 Task: Search and explore  the properties in Lake Tahoe with using filter..
Action: Mouse moved to (563, 112)
Screenshot: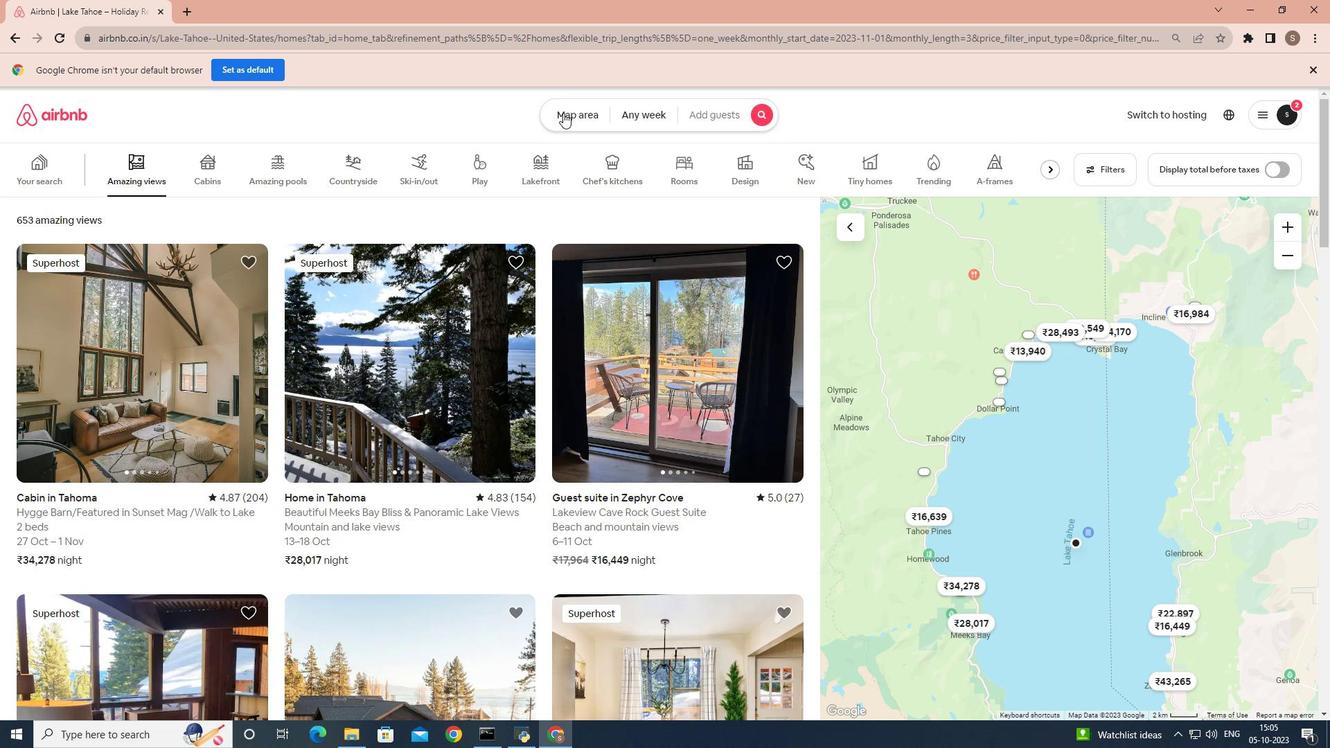
Action: Mouse pressed left at (563, 112)
Screenshot: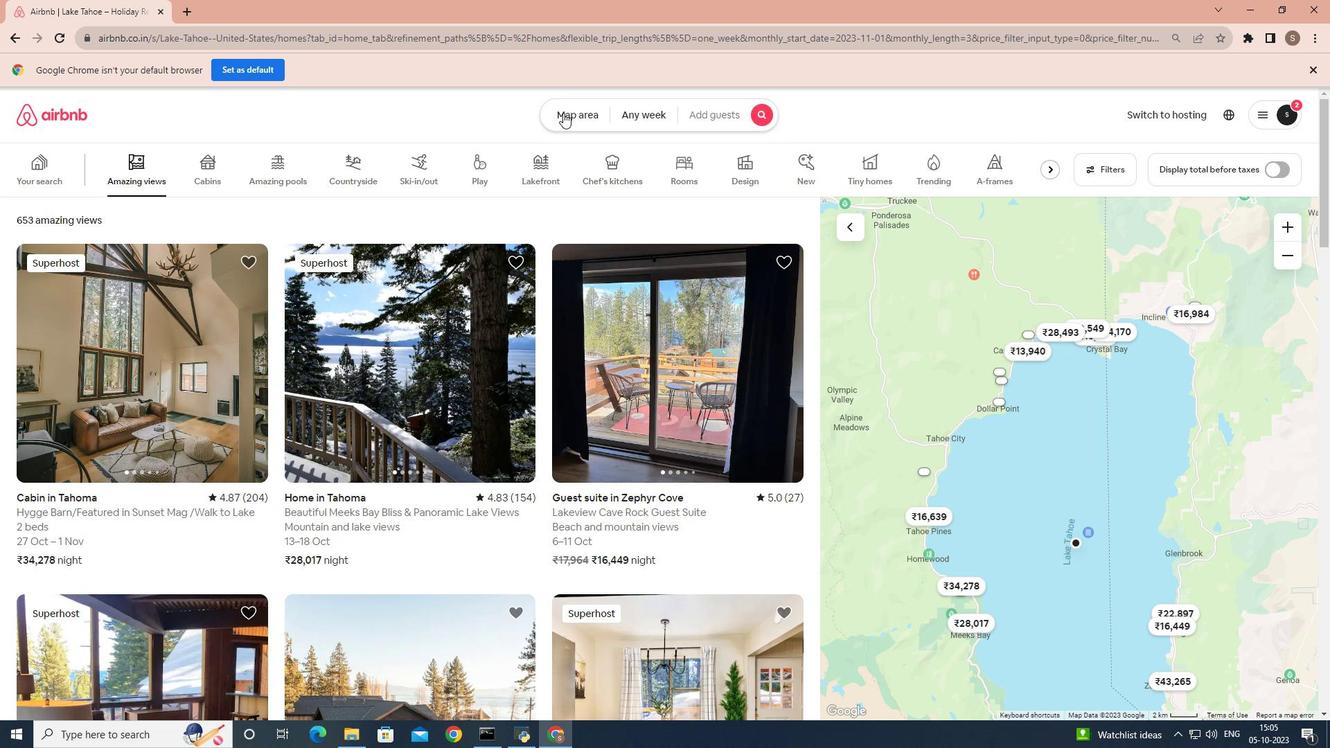 
Action: Mouse moved to (451, 164)
Screenshot: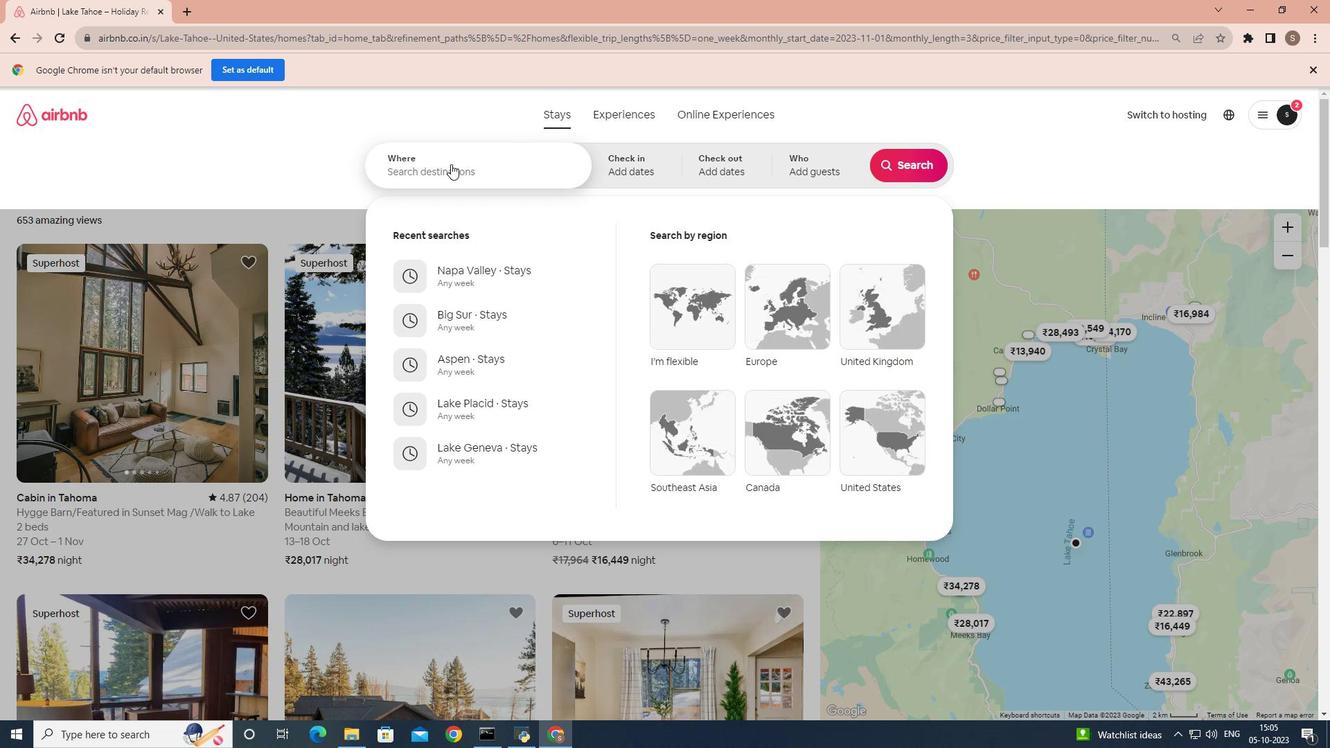 
Action: Mouse pressed left at (451, 164)
Screenshot: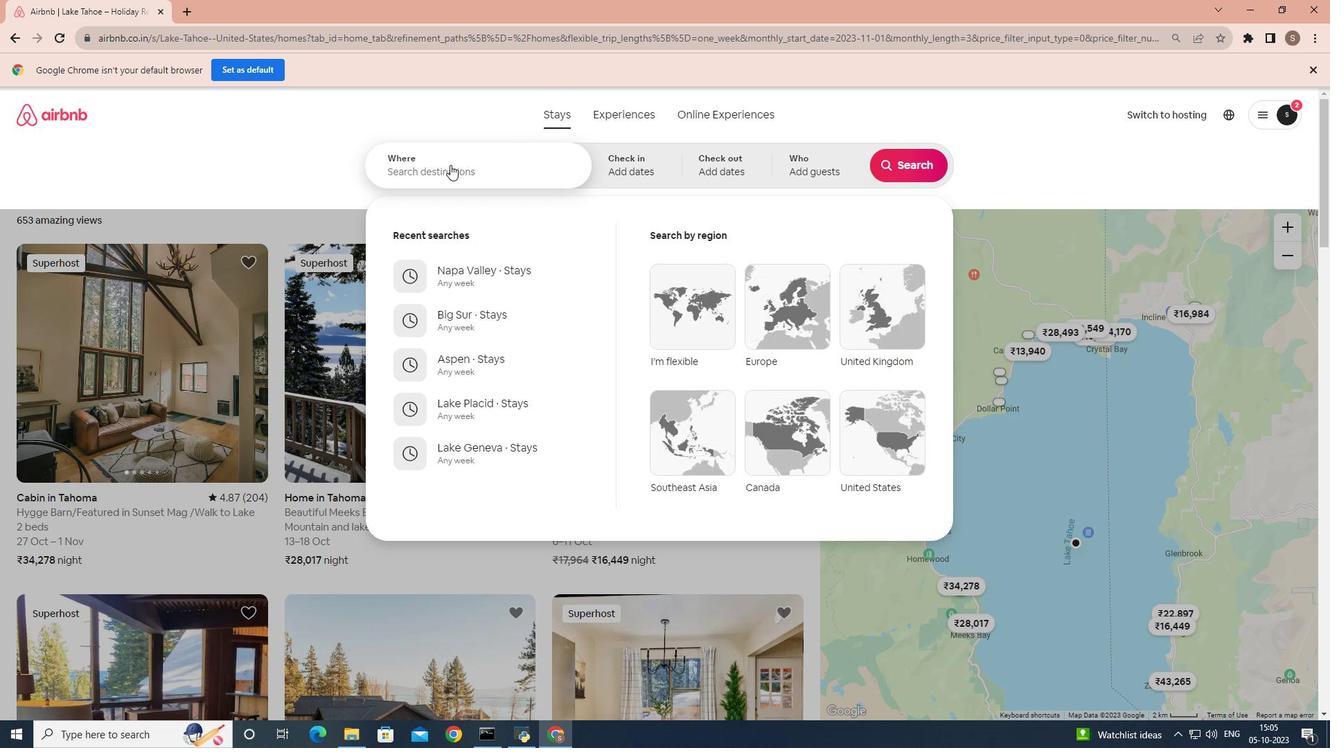 
Action: Mouse moved to (450, 164)
Screenshot: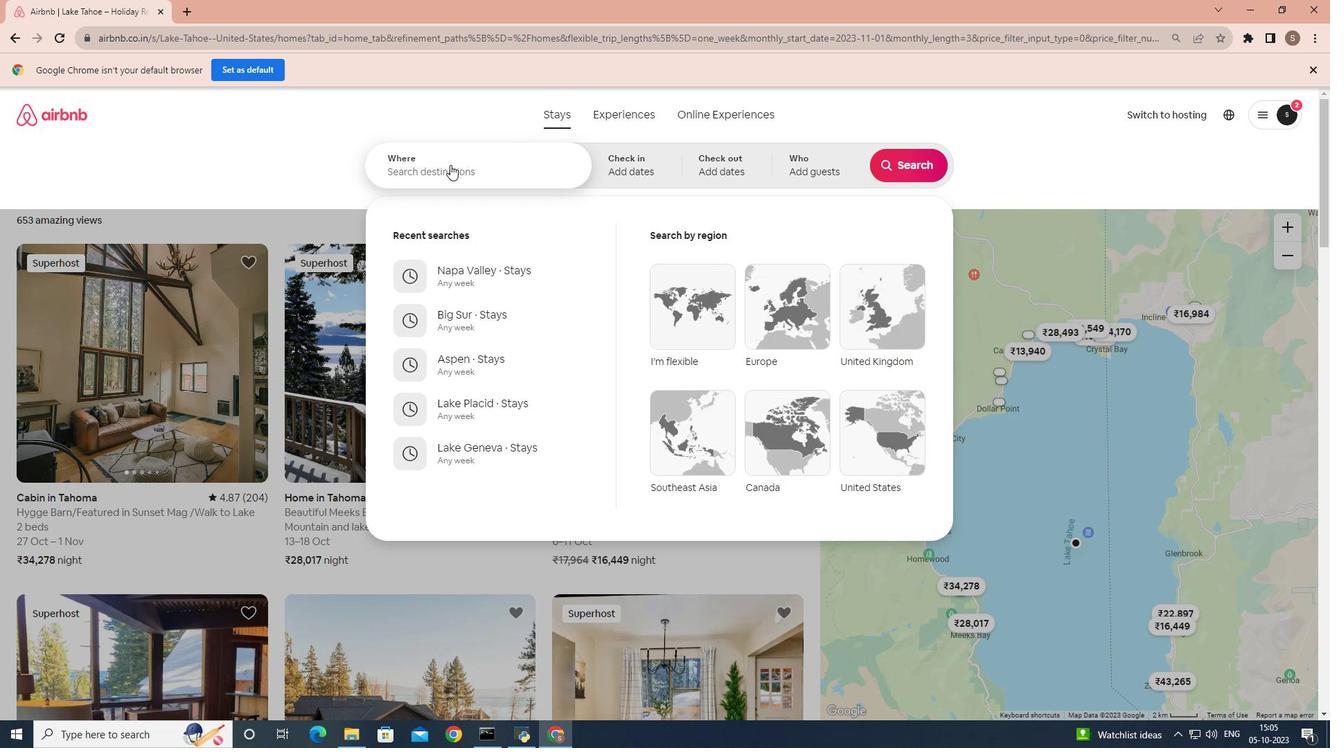 
Action: Key pressed lake<Key.space>tahoe
Screenshot: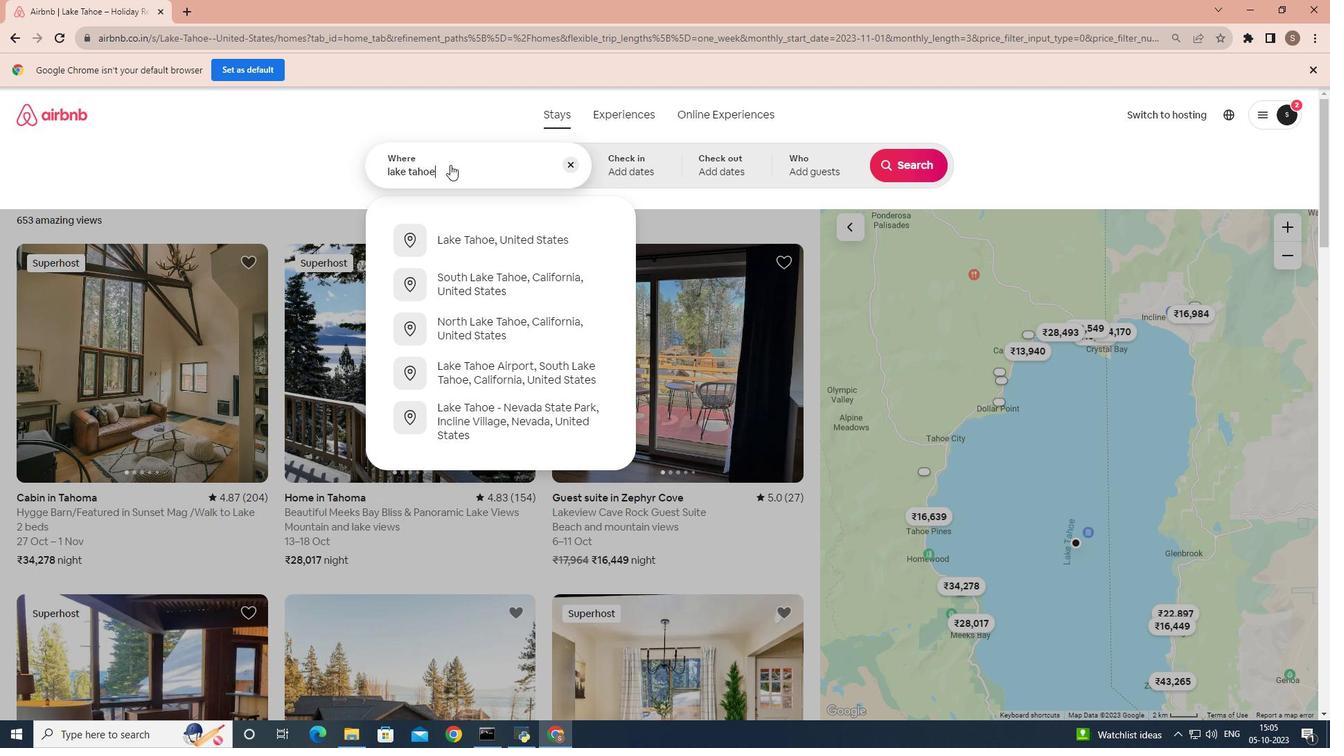 
Action: Mouse moved to (450, 235)
Screenshot: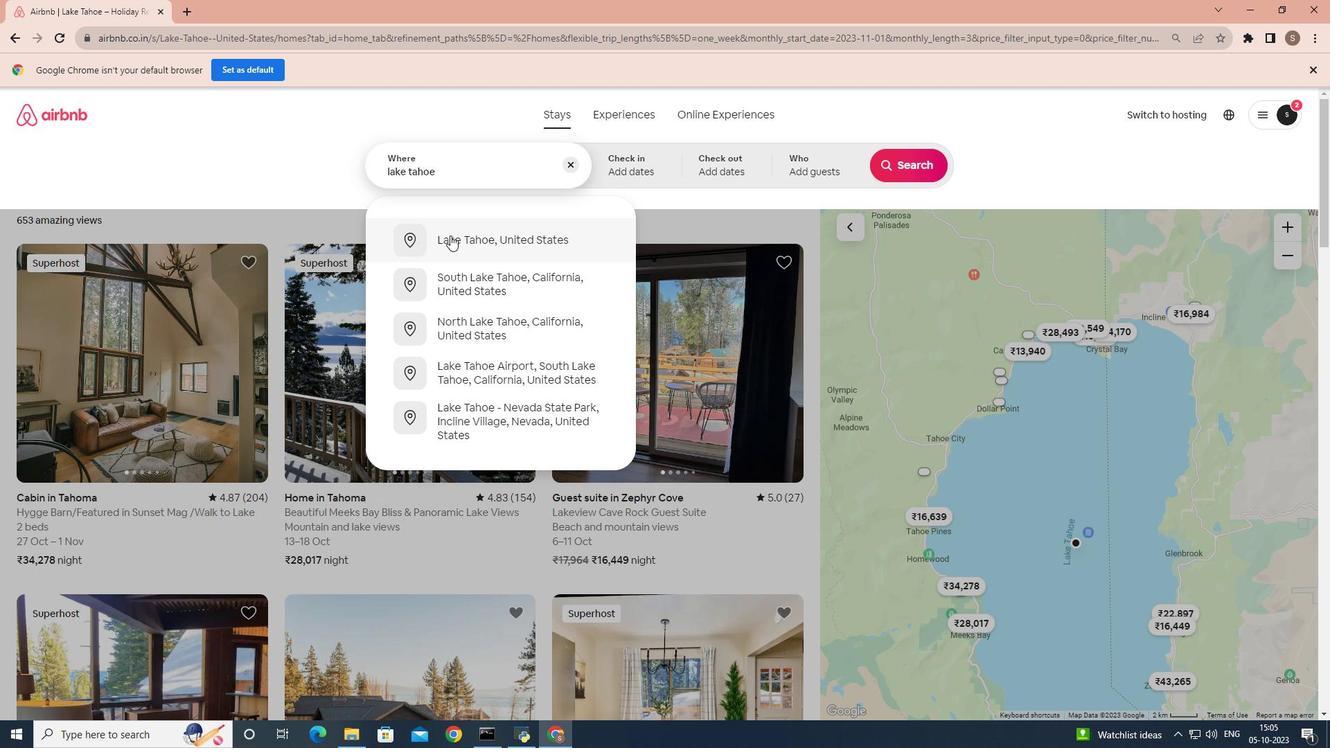 
Action: Mouse pressed left at (450, 235)
Screenshot: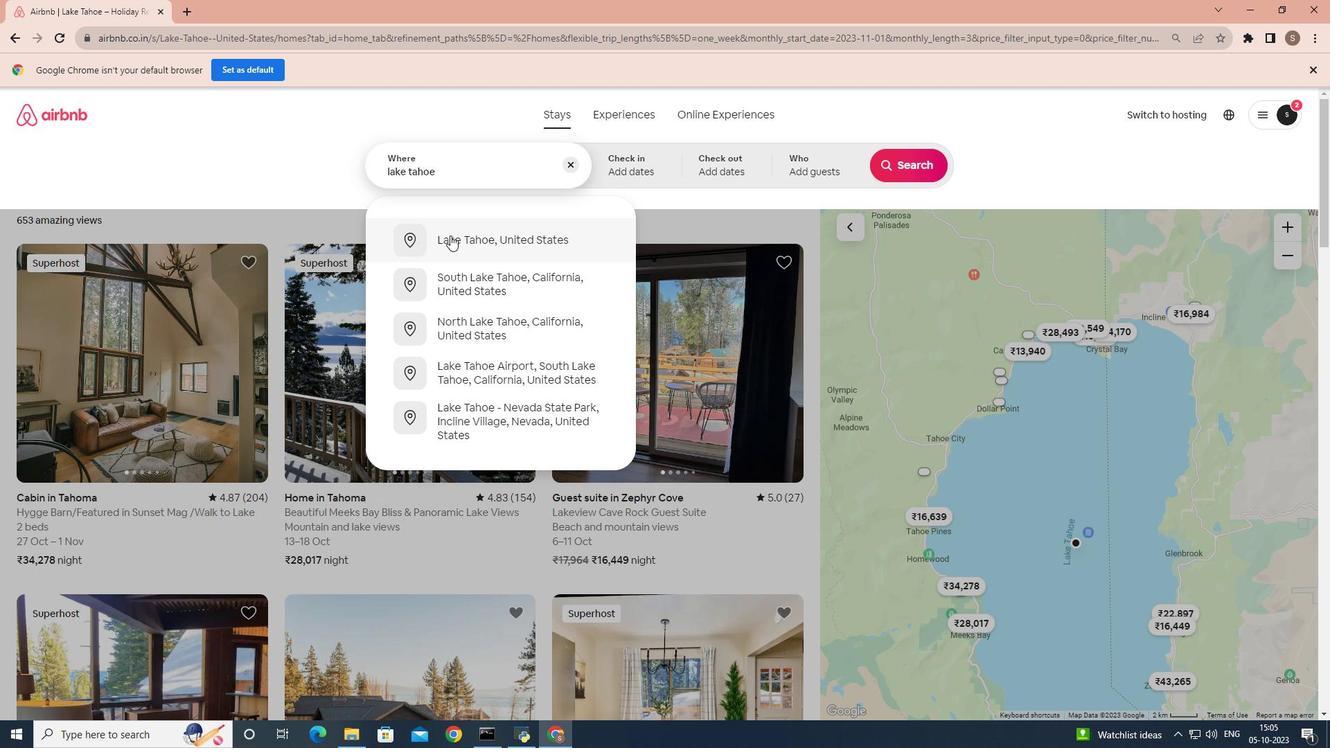 
Action: Mouse moved to (932, 182)
Screenshot: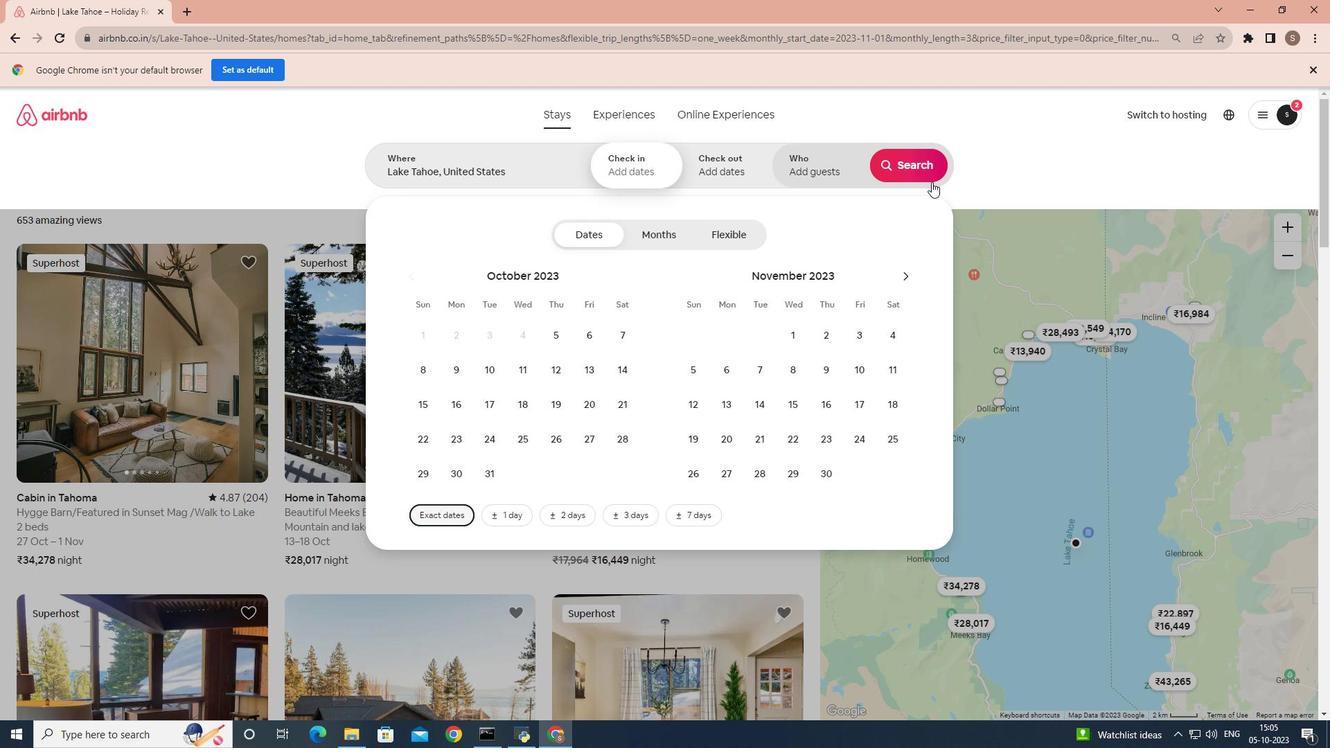 
Action: Mouse pressed left at (932, 182)
Screenshot: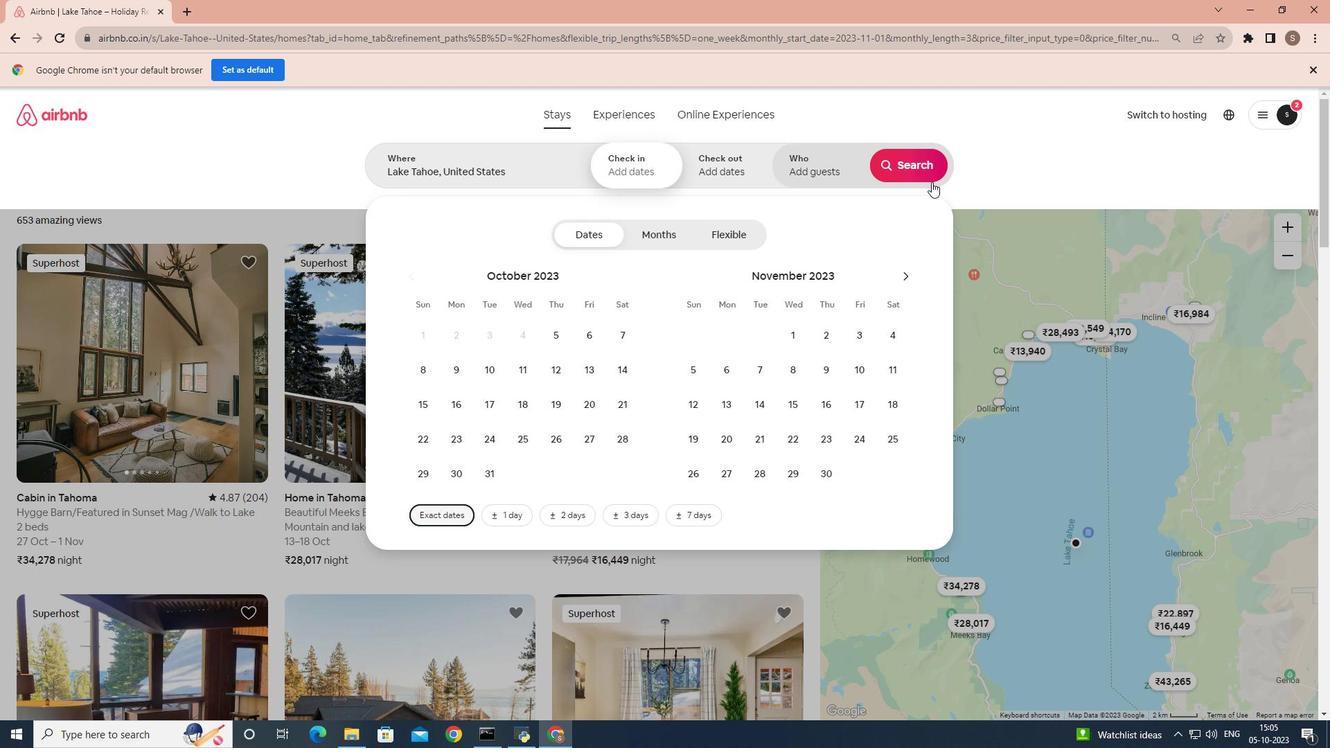 
Action: Mouse moved to (912, 167)
Screenshot: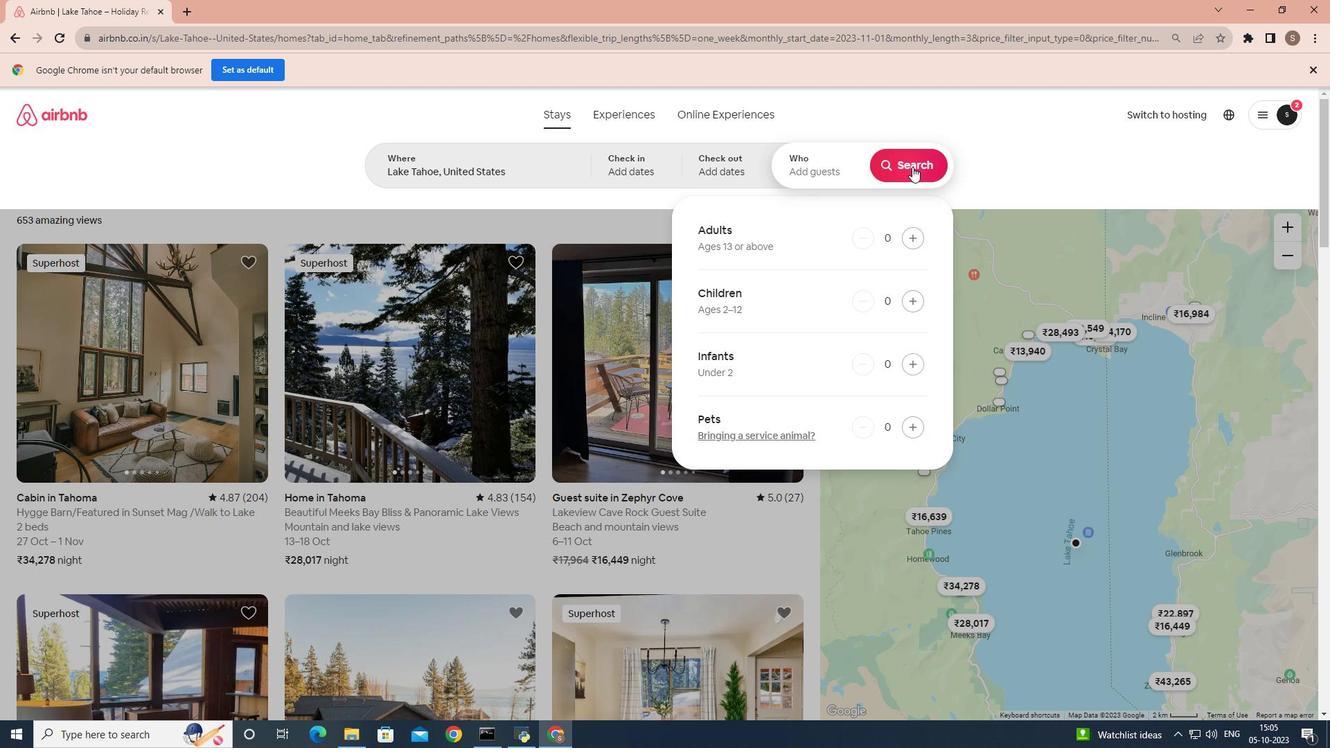
Action: Mouse pressed left at (912, 167)
Screenshot: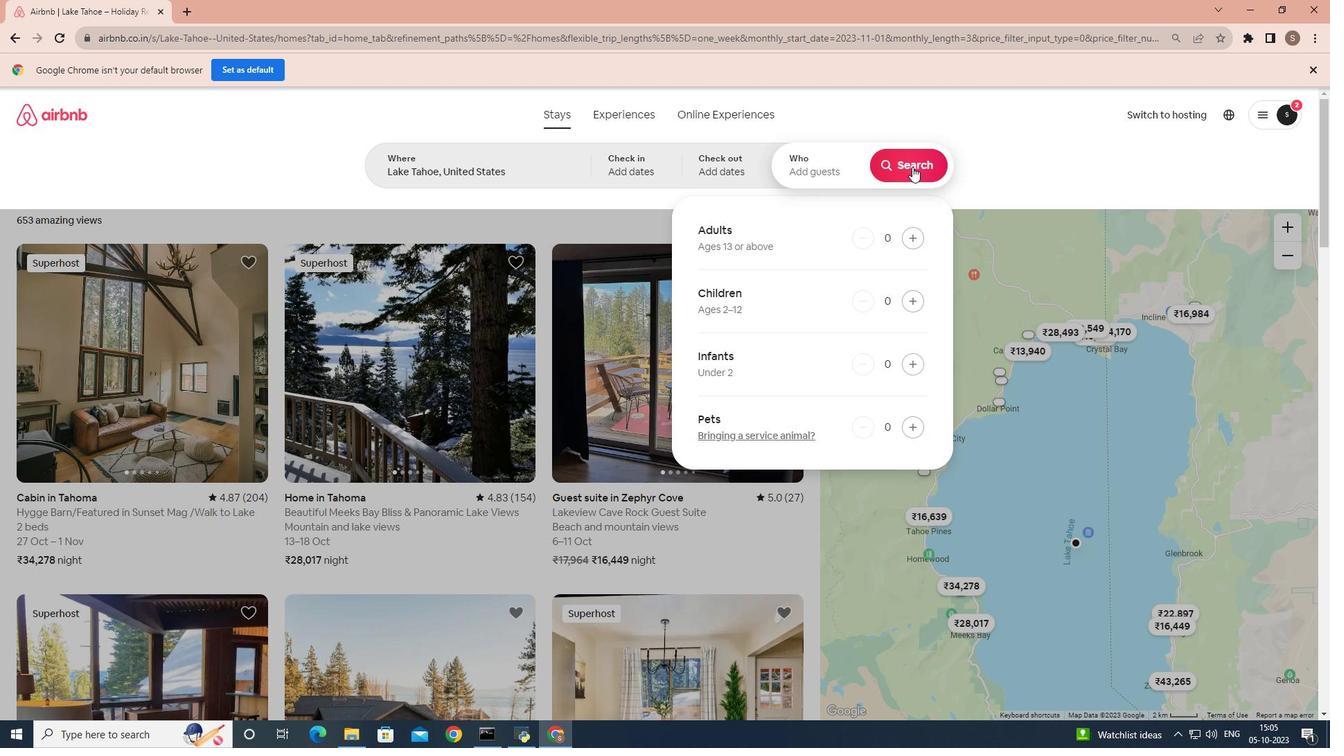 
Action: Mouse moved to (1115, 164)
Screenshot: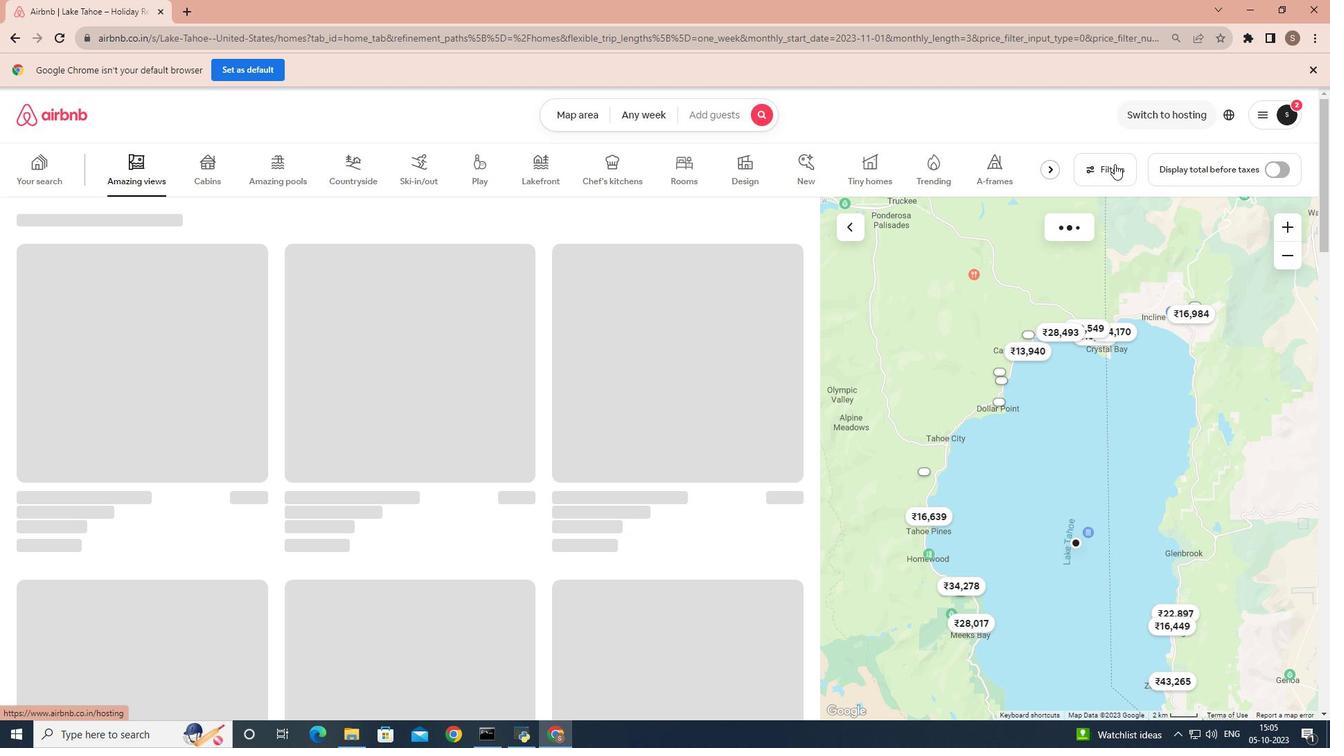 
Action: Mouse pressed left at (1115, 164)
Screenshot: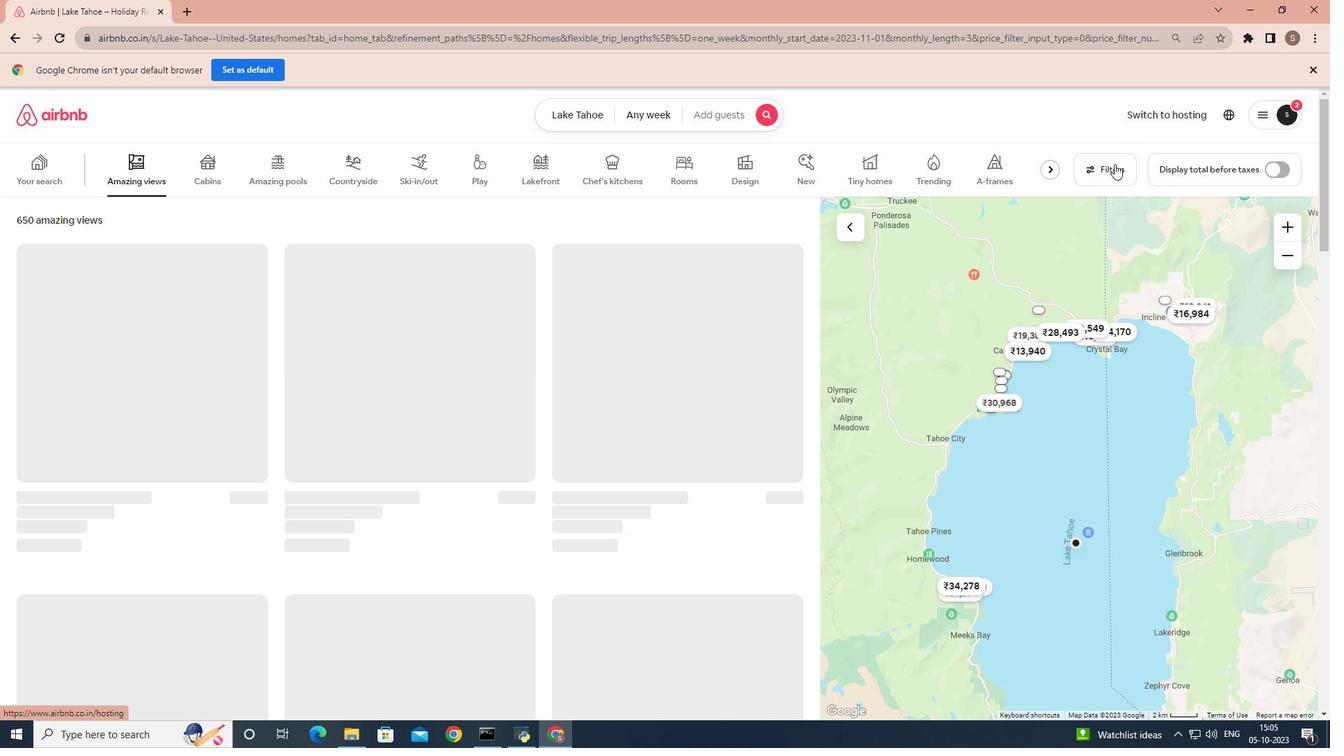 
Action: Mouse moved to (449, 412)
Screenshot: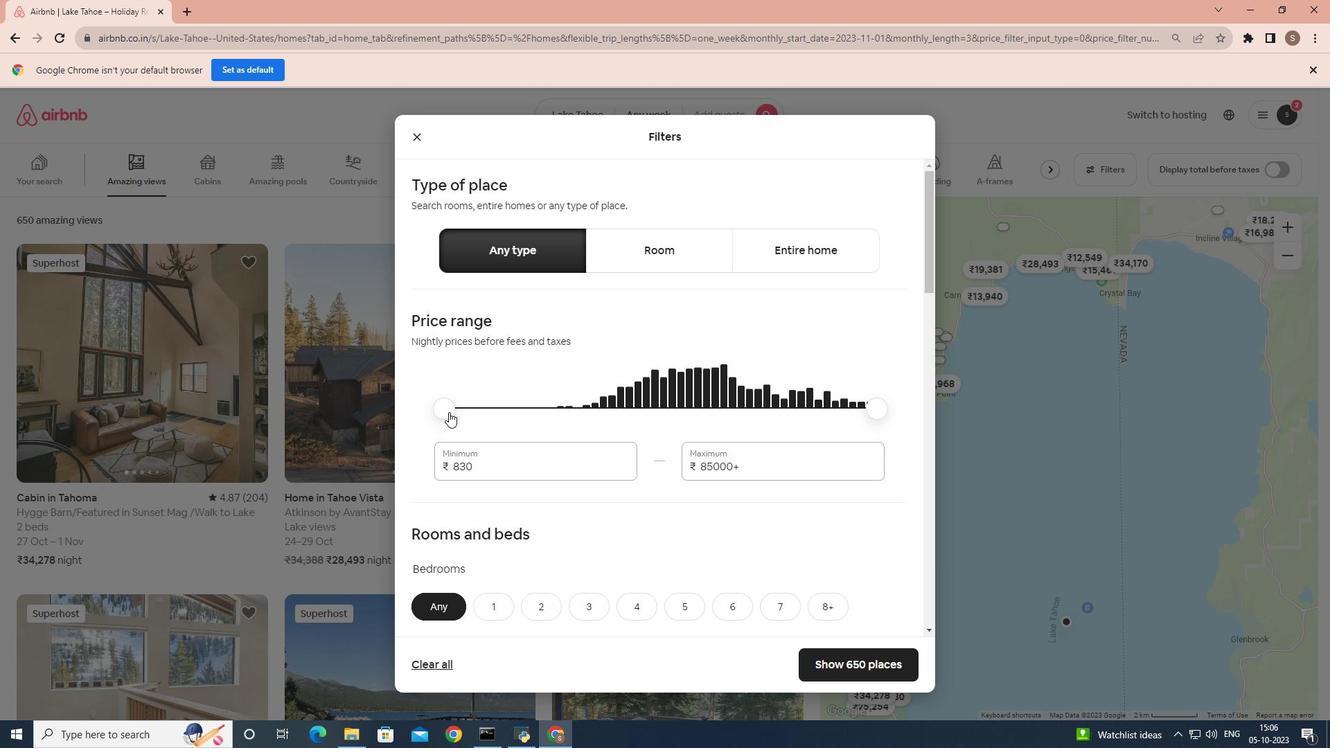 
Action: Mouse pressed left at (449, 412)
Screenshot: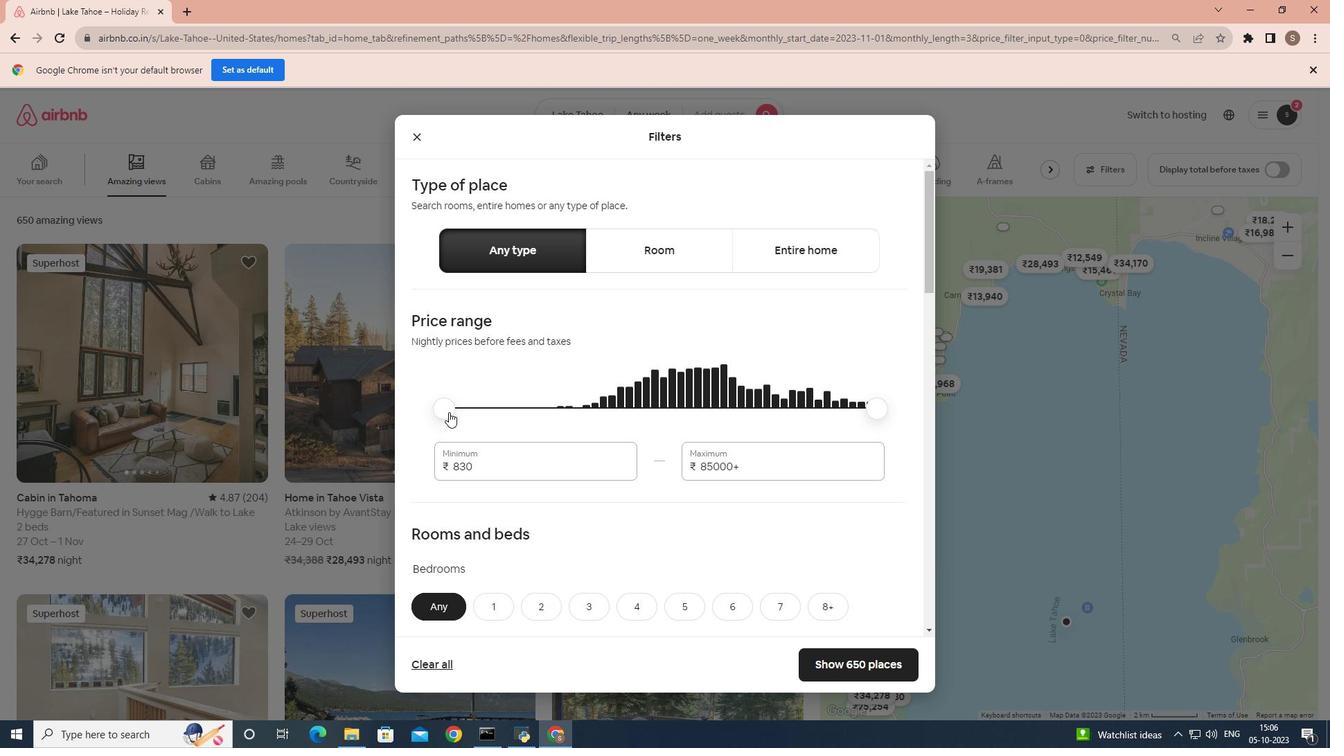 
Action: Mouse moved to (617, 406)
Screenshot: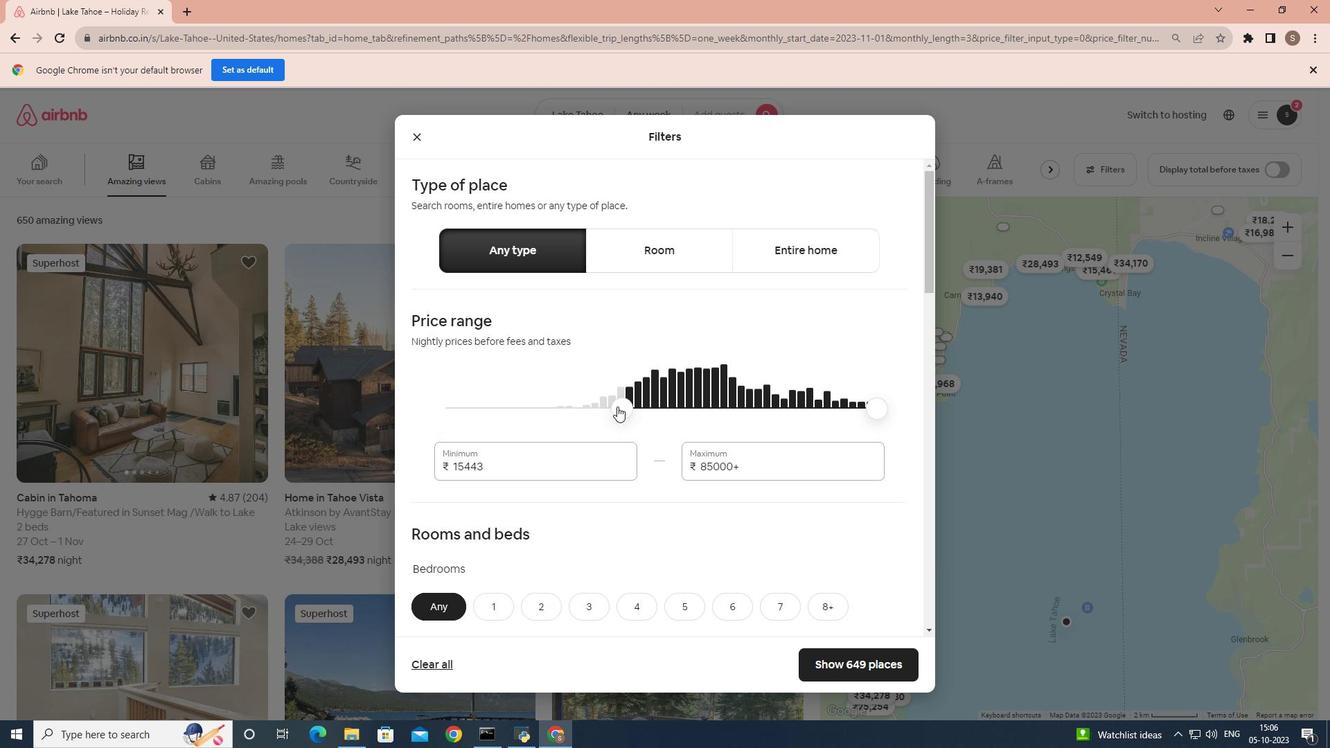 
Action: Mouse pressed left at (617, 406)
Screenshot: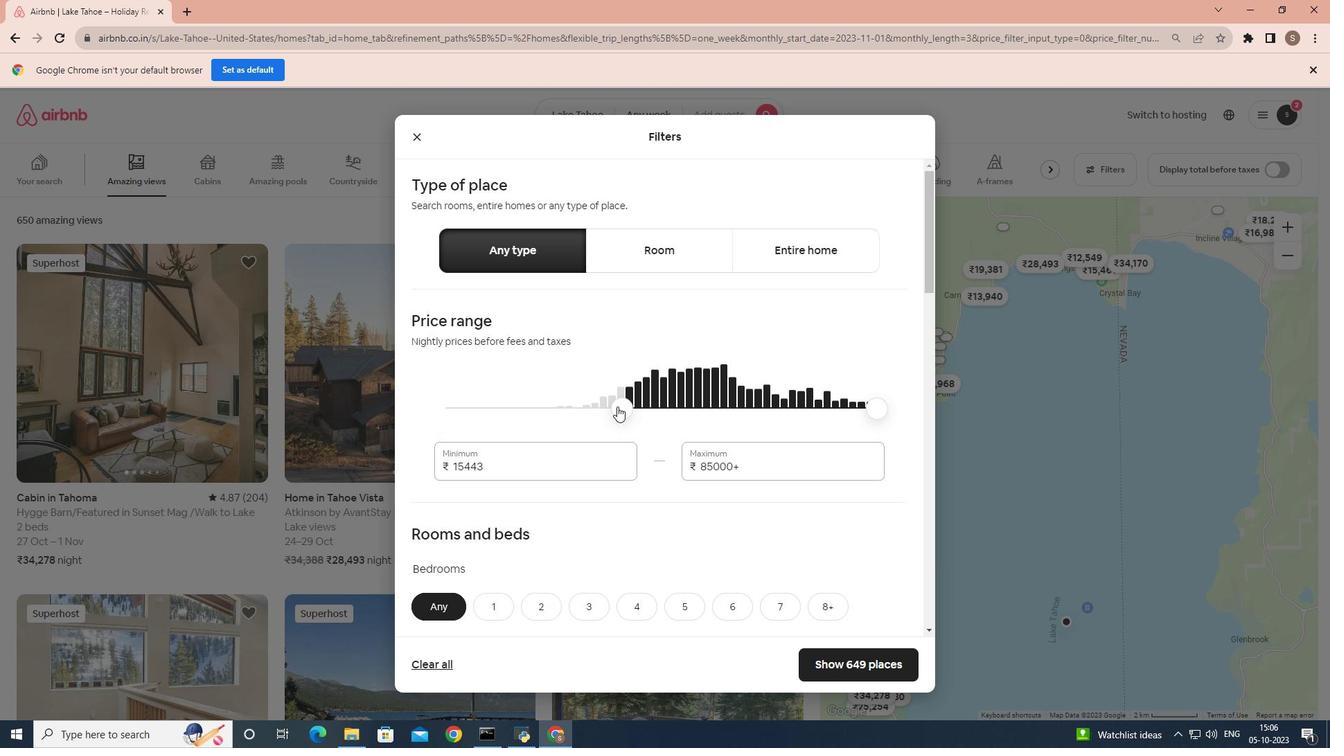 
Action: Mouse moved to (594, 422)
Screenshot: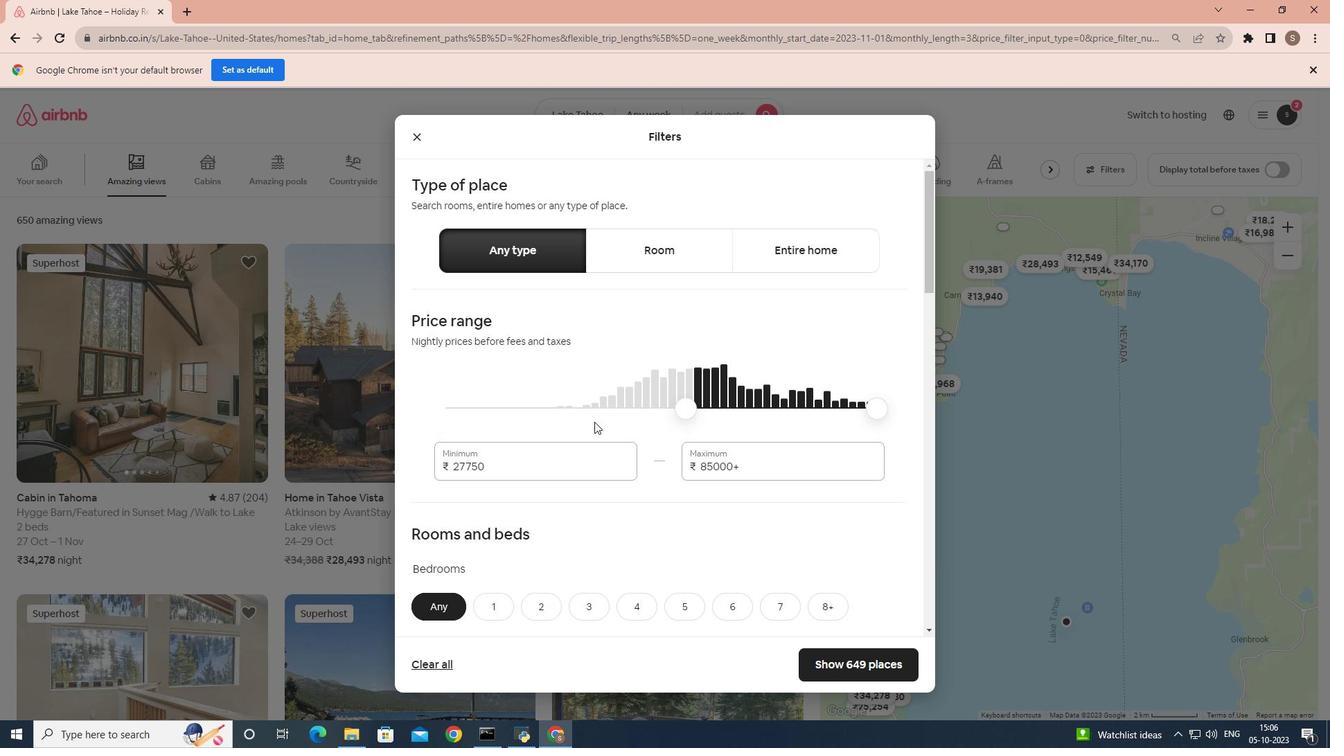 
Action: Mouse scrolled (594, 421) with delta (0, 0)
Screenshot: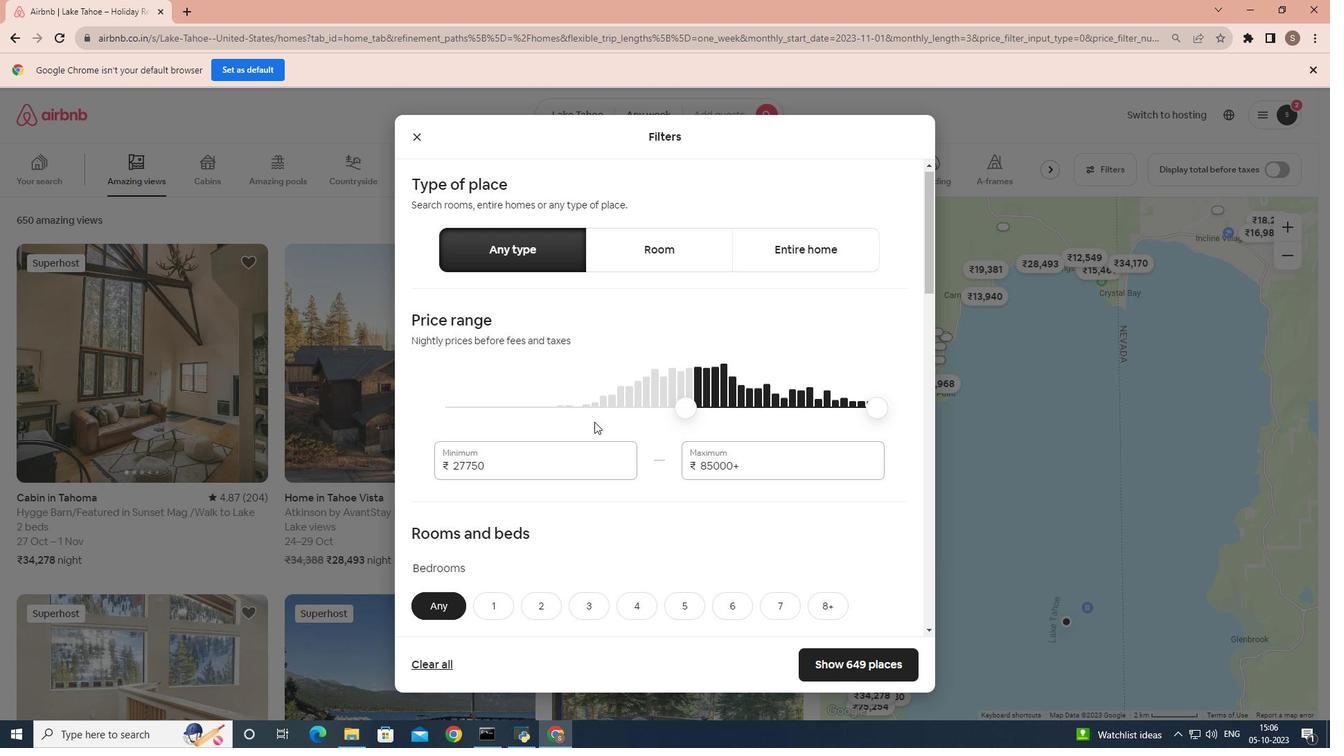 
Action: Mouse scrolled (594, 421) with delta (0, 0)
Screenshot: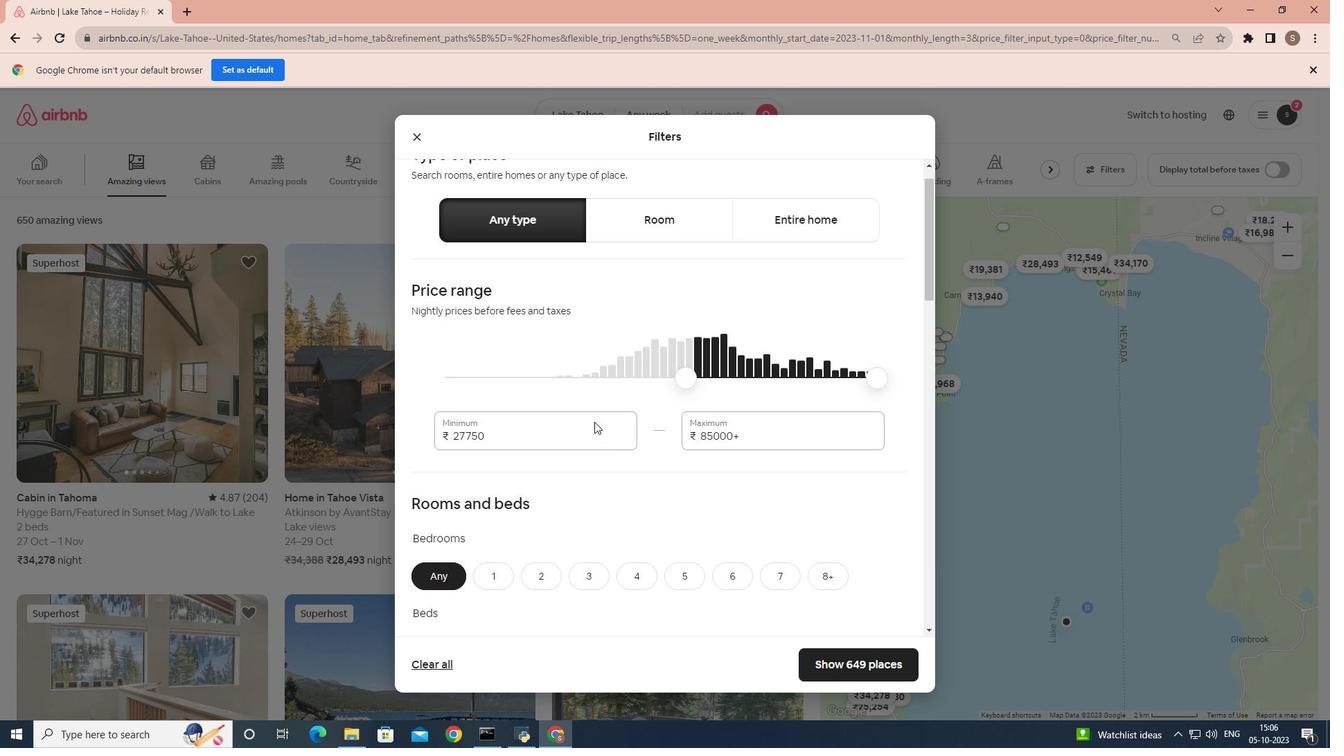 
Action: Mouse scrolled (594, 421) with delta (0, 0)
Screenshot: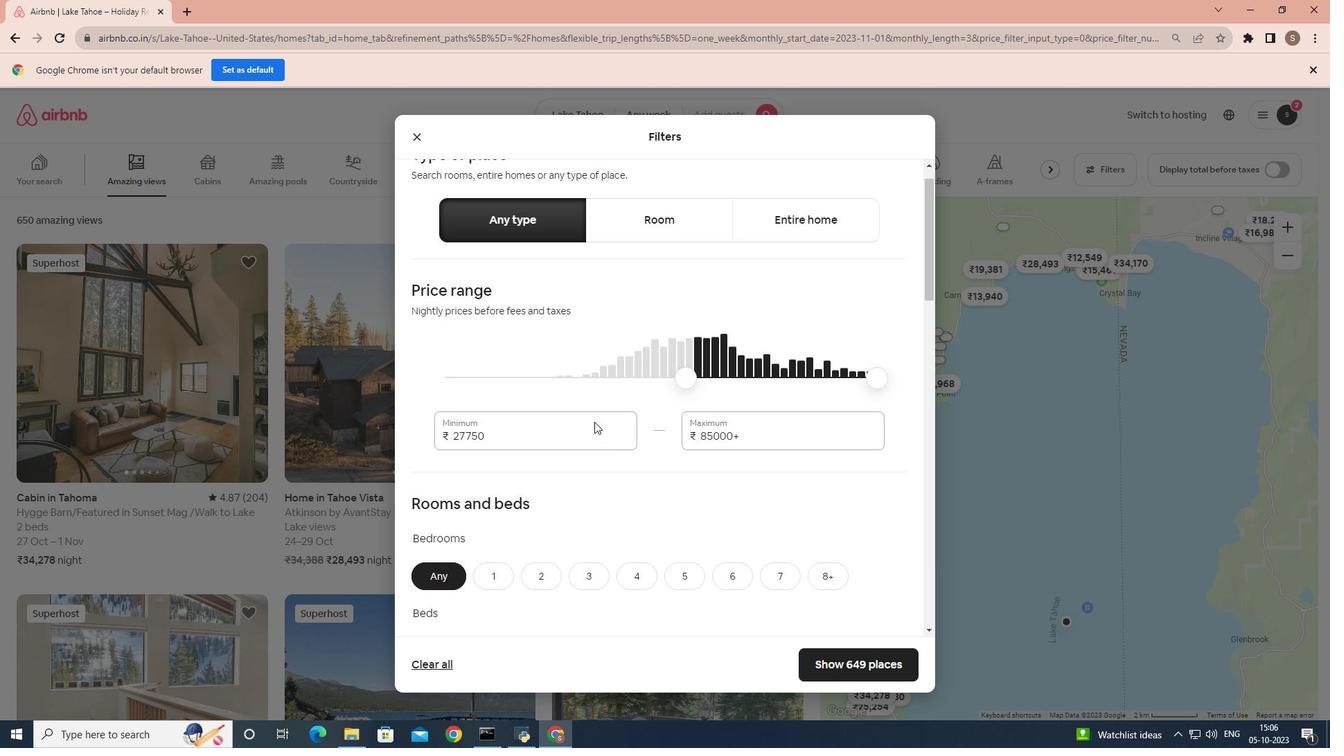 
Action: Mouse scrolled (594, 421) with delta (0, 0)
Screenshot: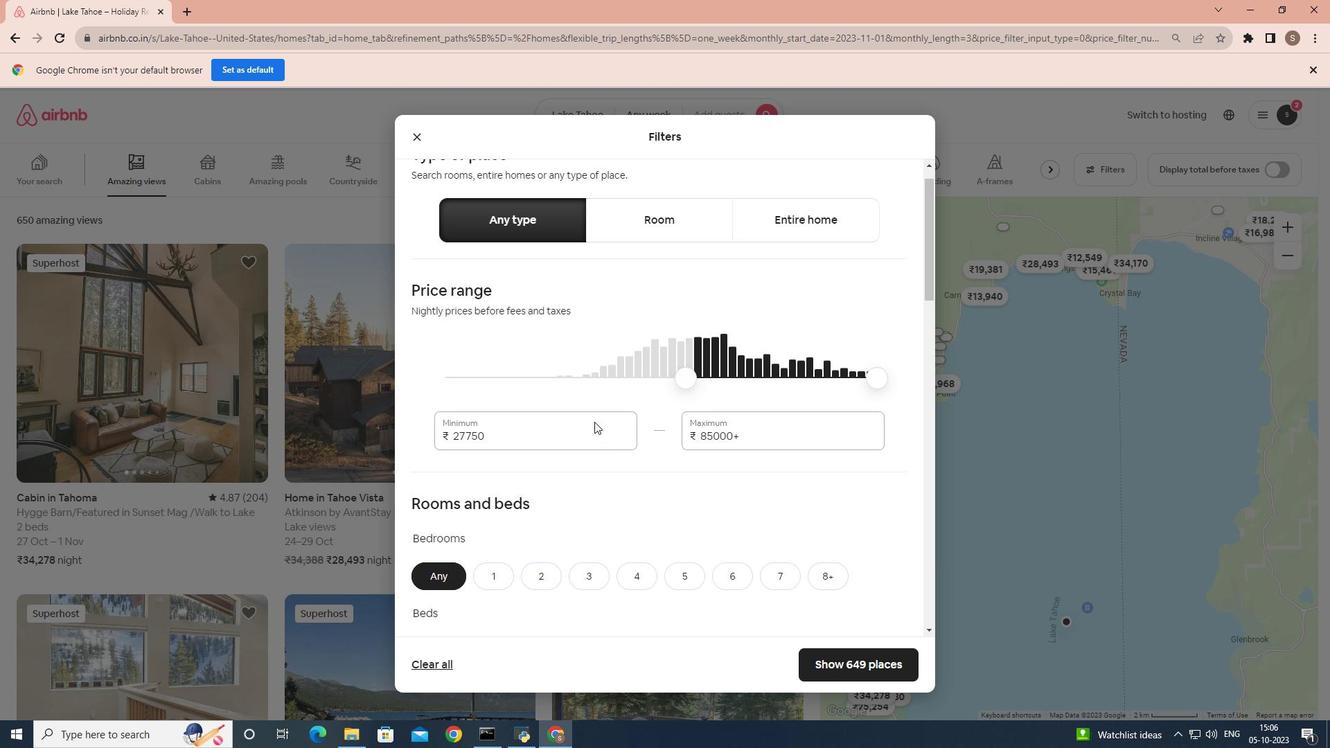 
Action: Mouse moved to (675, 329)
Screenshot: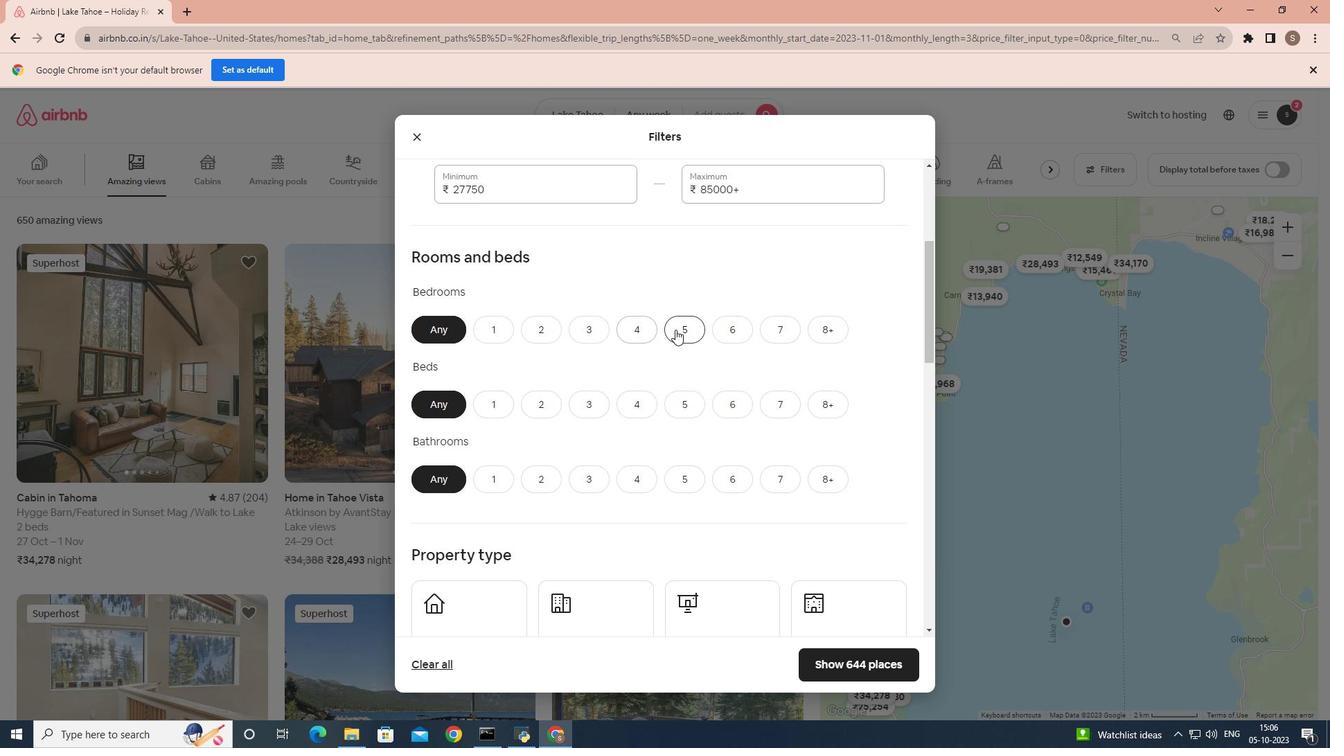 
Action: Mouse pressed left at (675, 329)
Screenshot: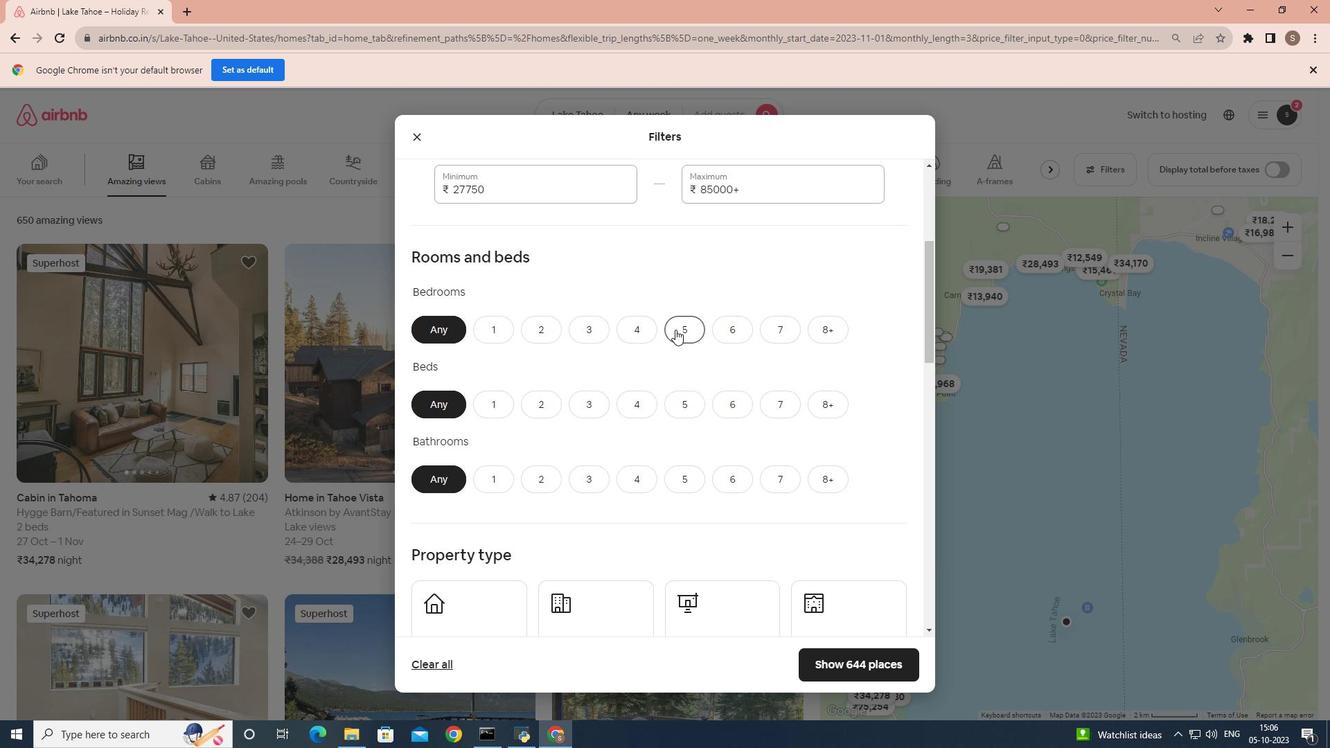 
Action: Mouse moved to (628, 406)
Screenshot: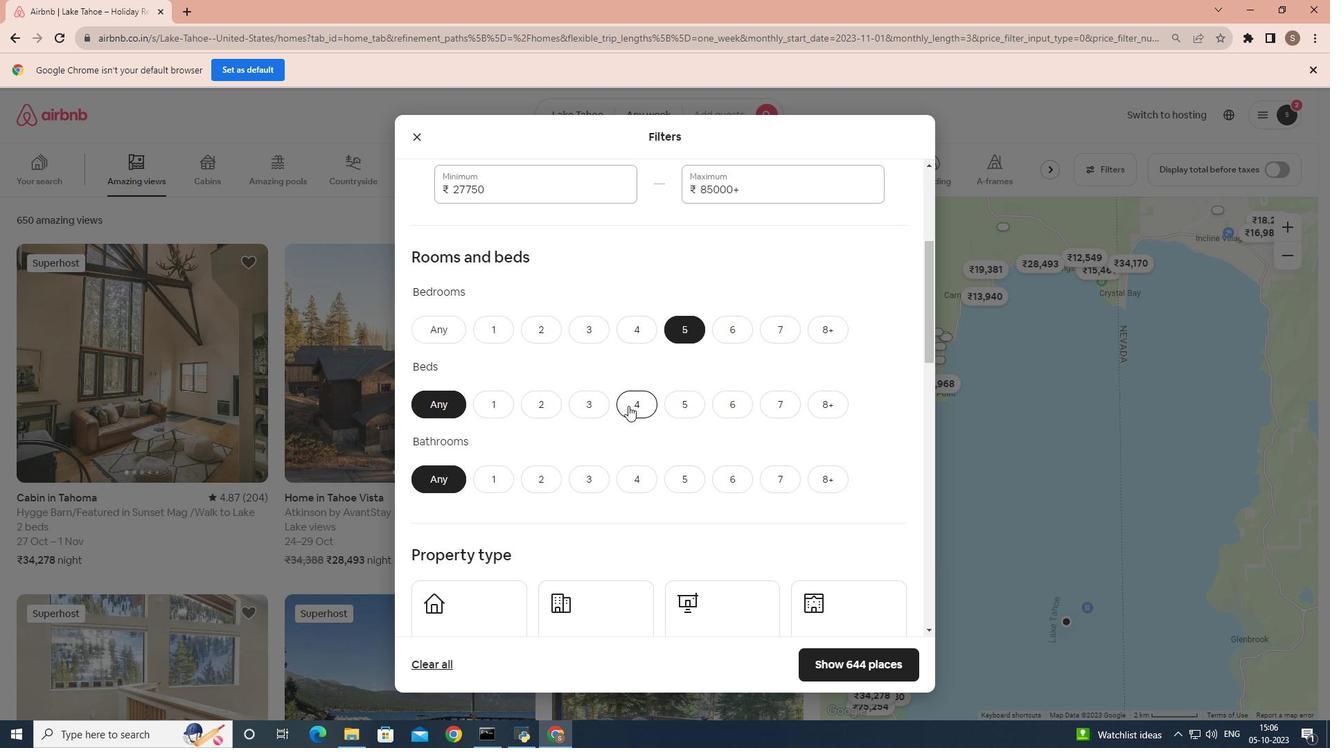 
Action: Mouse pressed left at (628, 406)
Screenshot: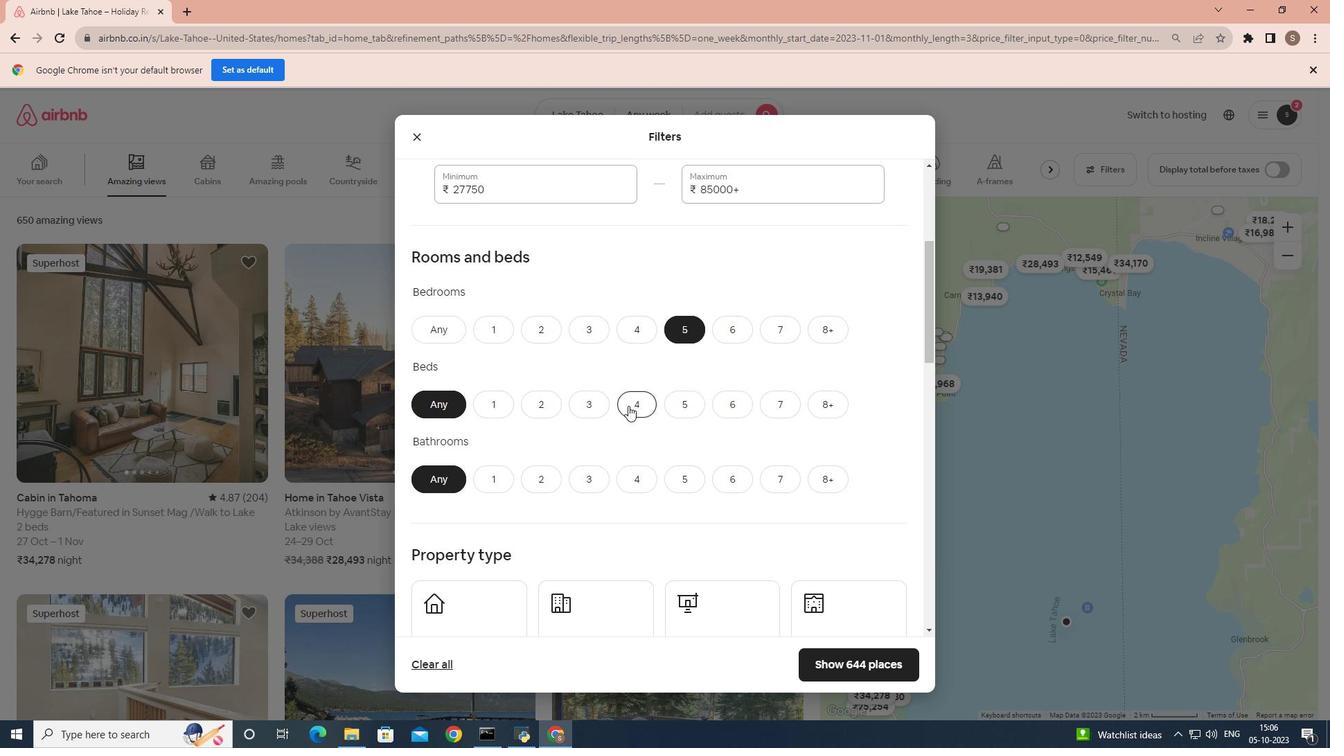 
Action: Mouse moved to (582, 478)
Screenshot: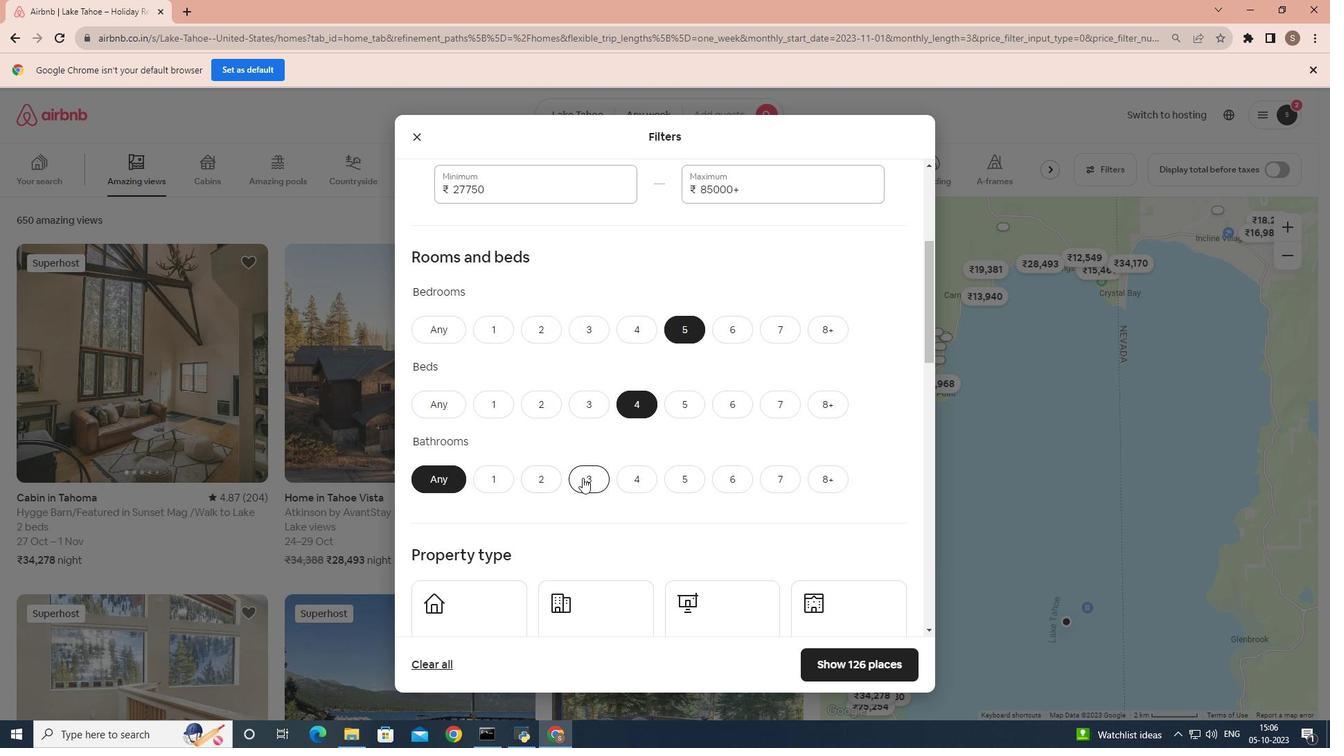 
Action: Mouse pressed left at (582, 478)
Screenshot: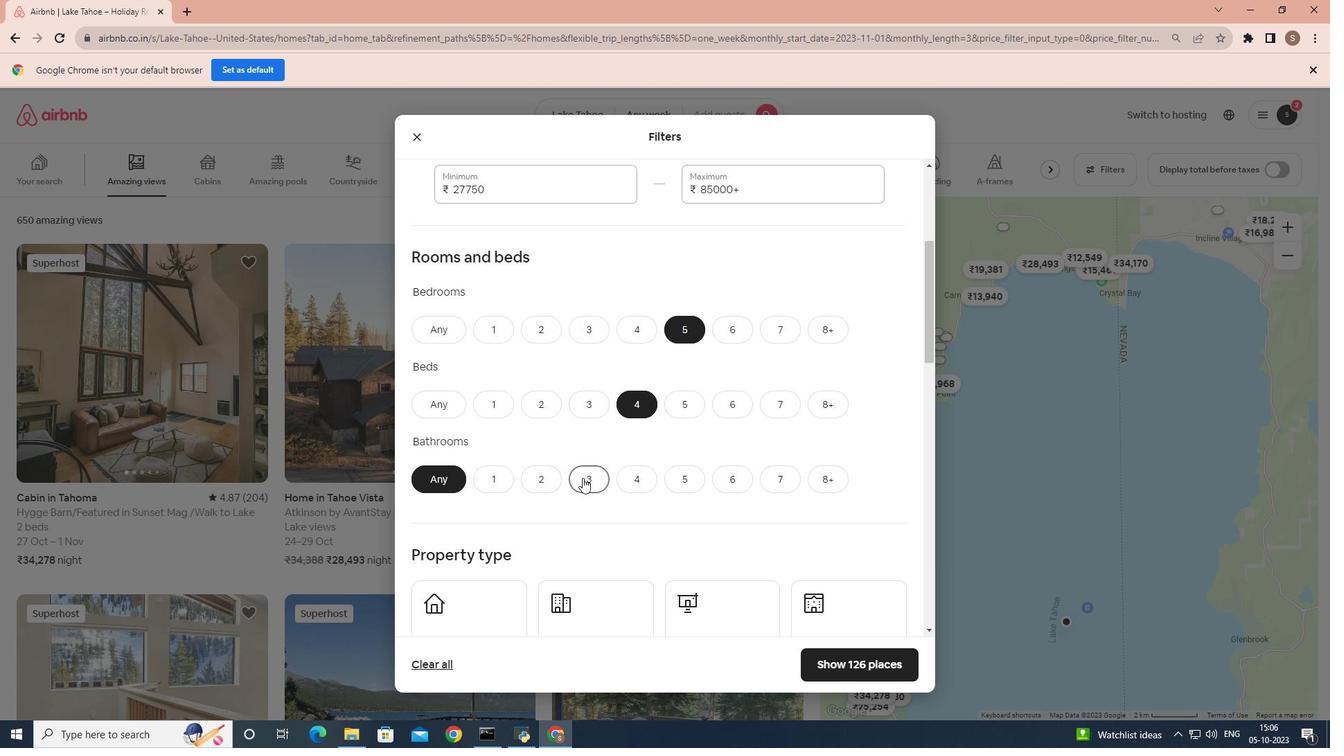 
Action: Mouse moved to (560, 404)
Screenshot: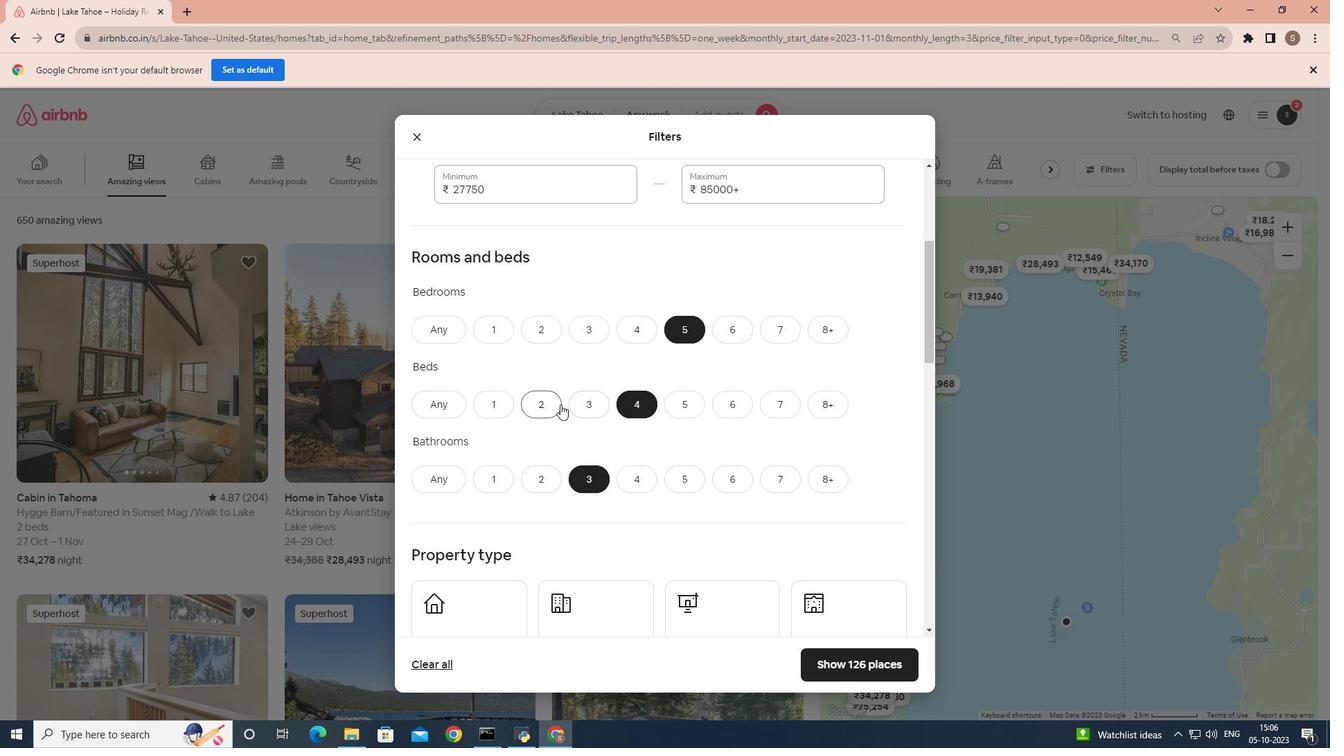 
Action: Mouse scrolled (560, 404) with delta (0, 0)
Screenshot: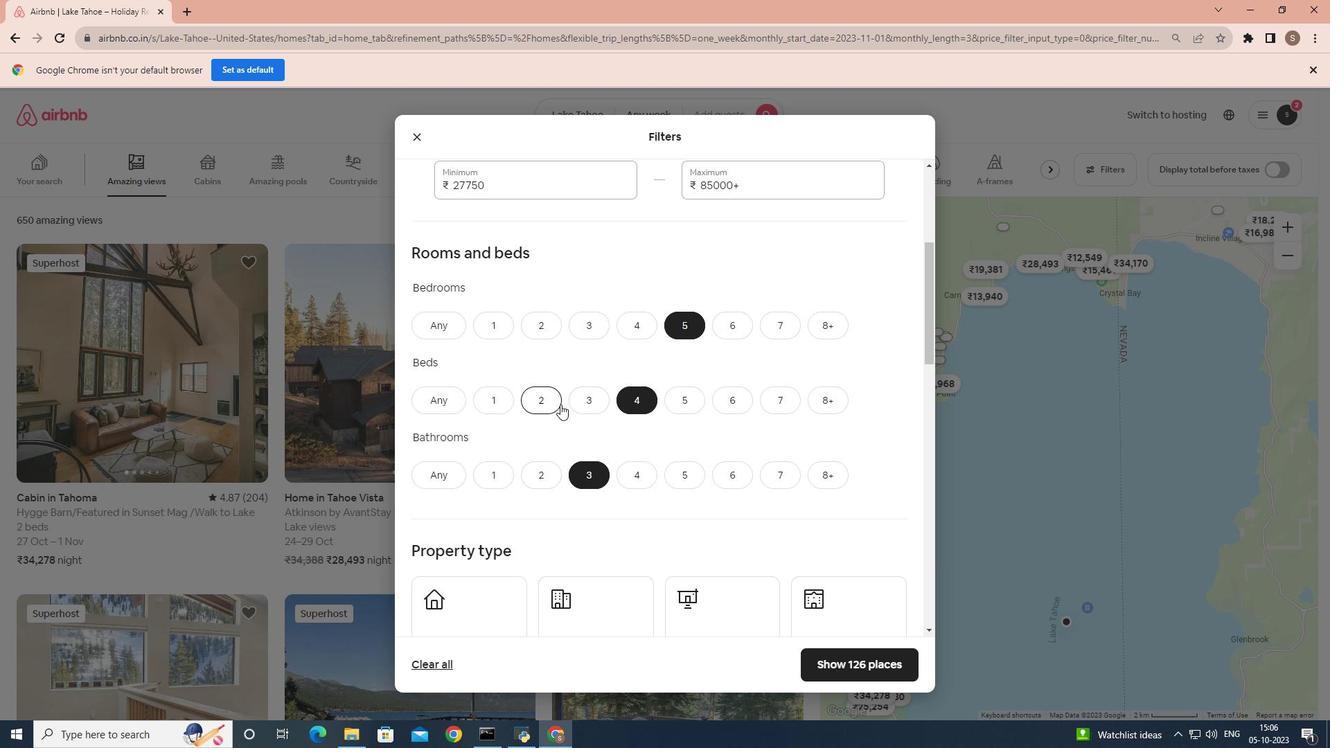 
Action: Mouse scrolled (560, 404) with delta (0, 0)
Screenshot: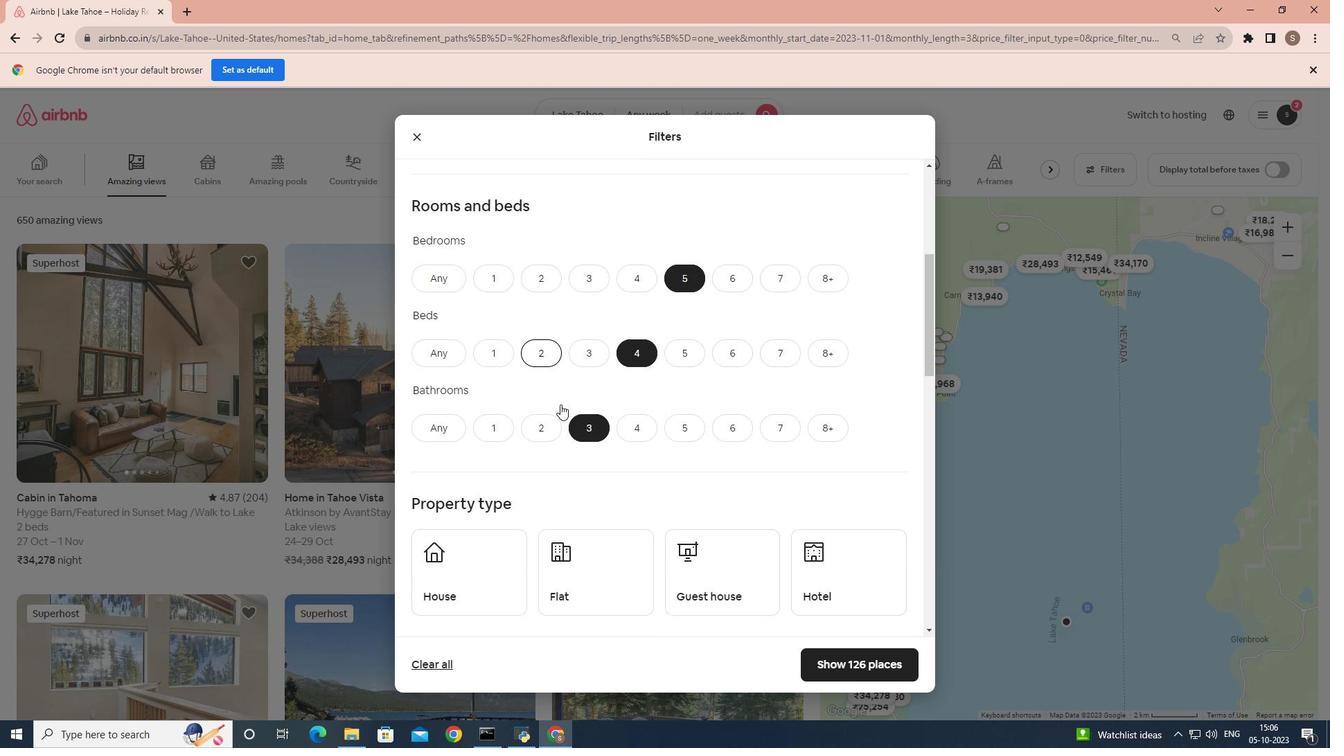 
Action: Mouse scrolled (560, 404) with delta (0, 0)
Screenshot: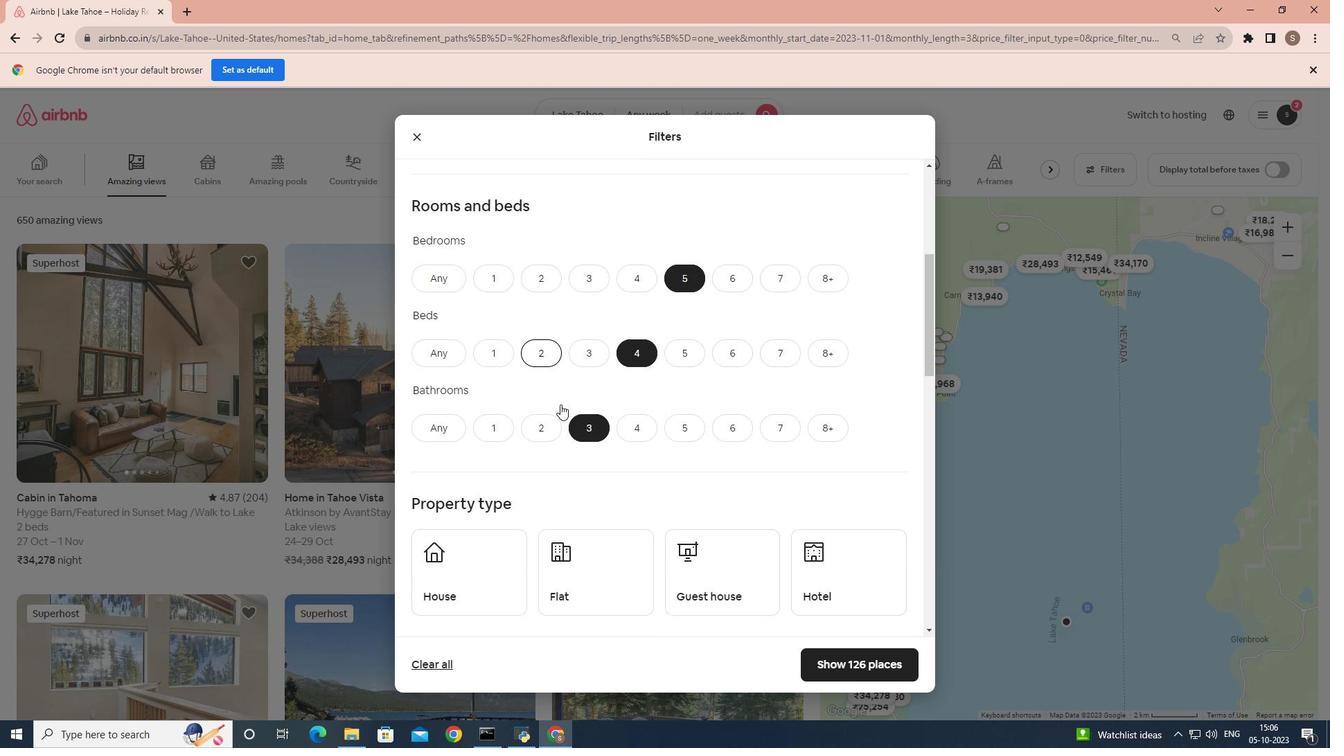 
Action: Mouse scrolled (560, 404) with delta (0, 0)
Screenshot: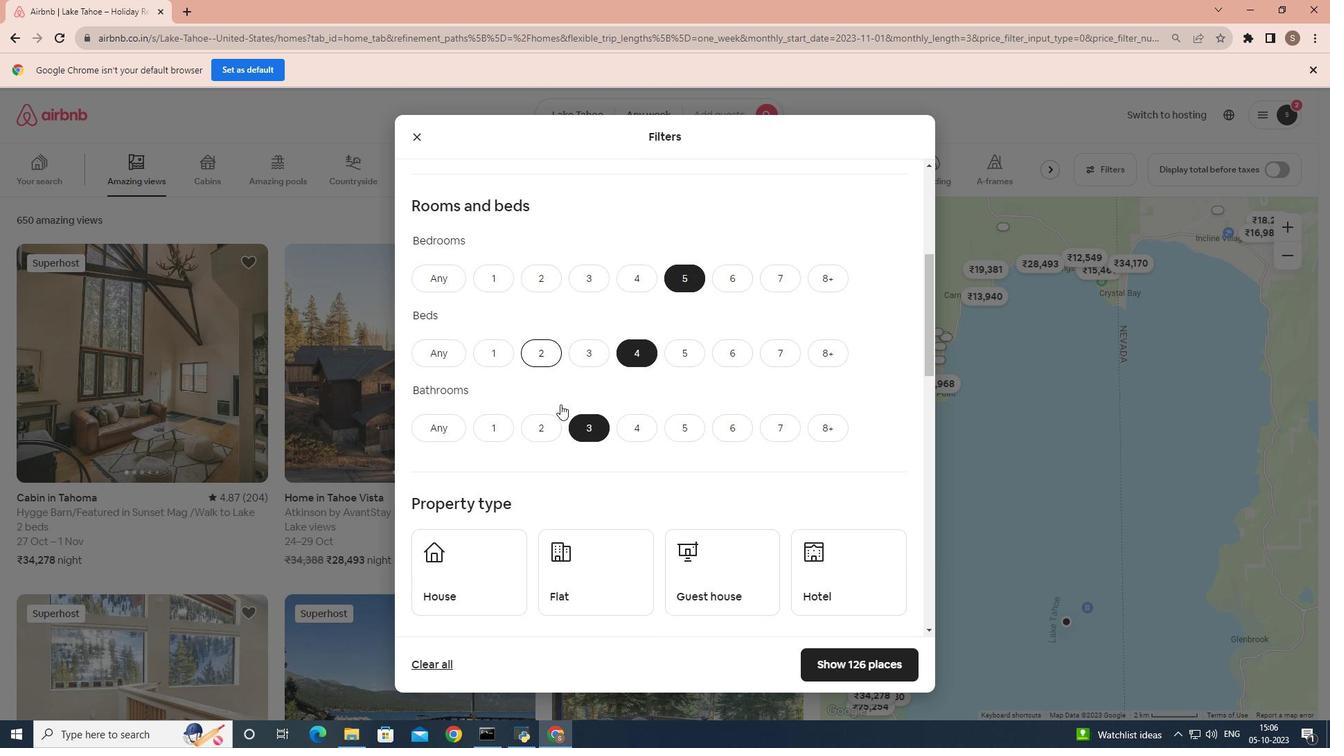
Action: Mouse moved to (472, 366)
Screenshot: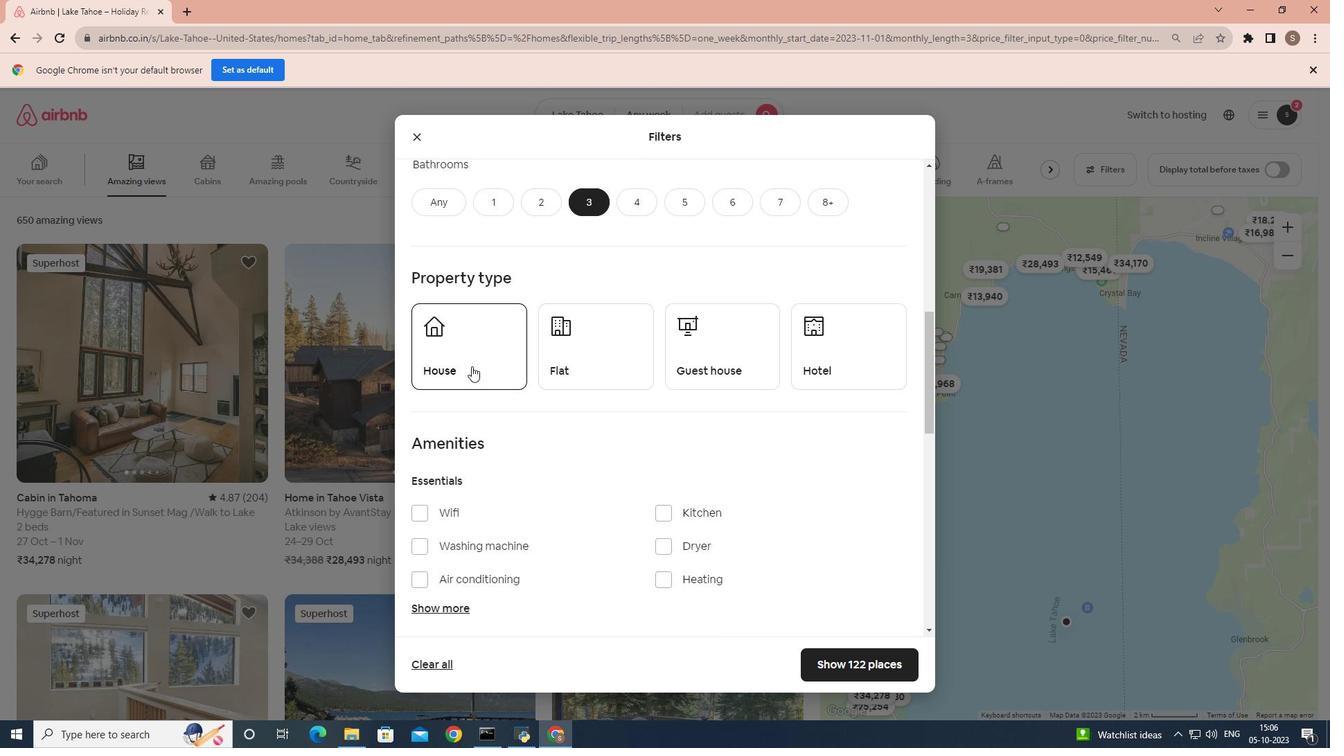 
Action: Mouse pressed left at (472, 366)
Screenshot: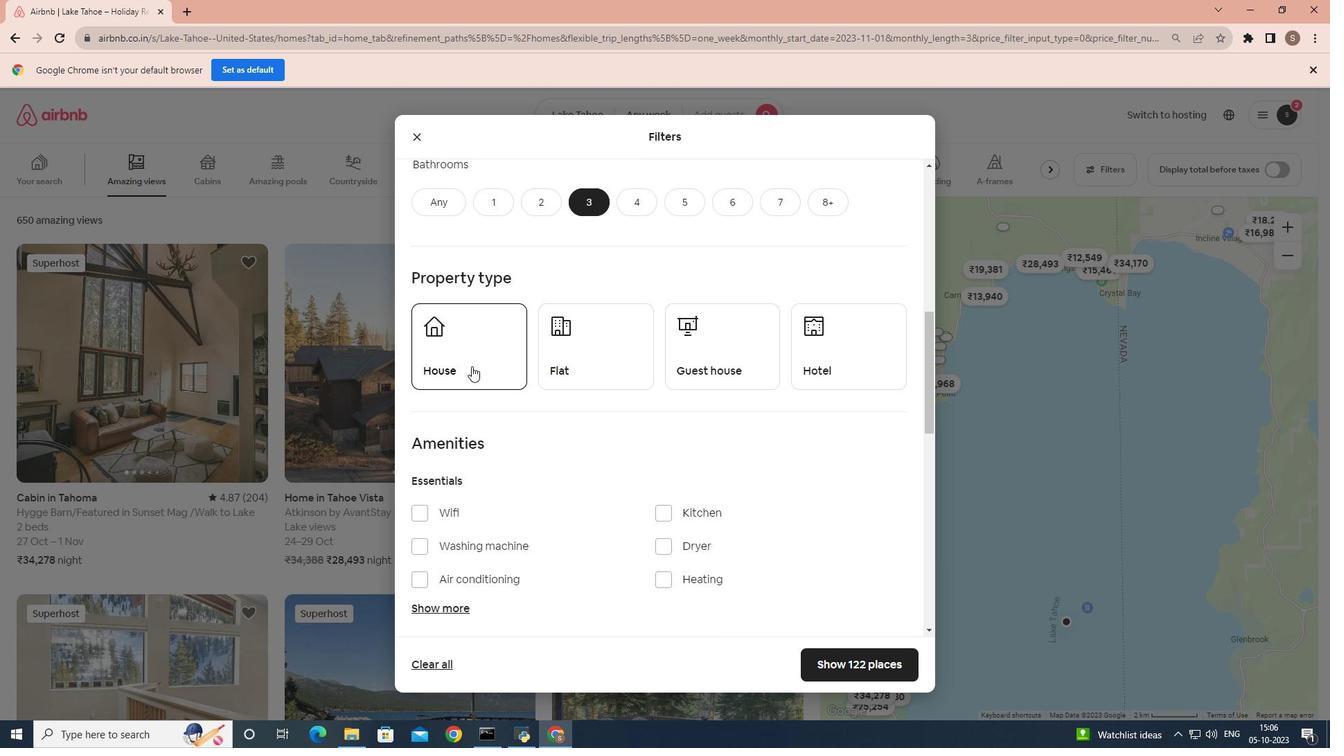 
Action: Mouse moved to (544, 443)
Screenshot: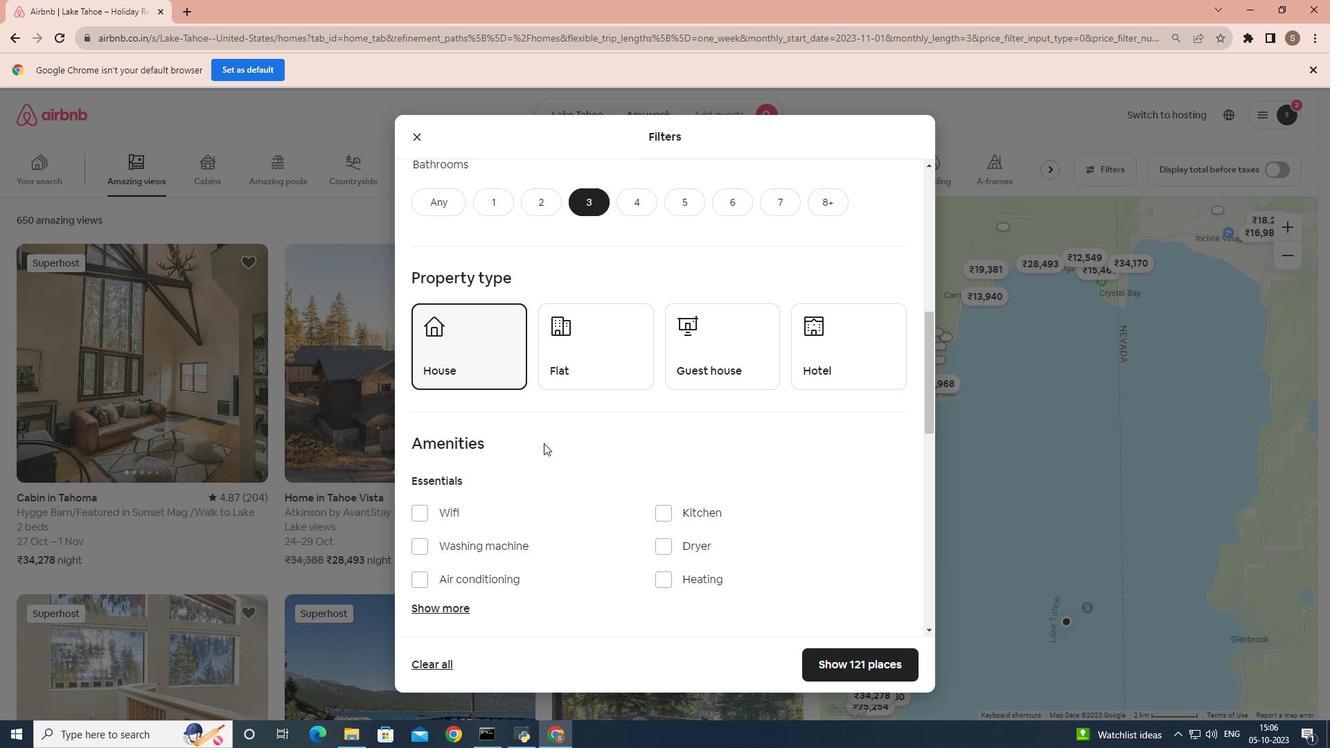 
Action: Mouse scrolled (544, 442) with delta (0, 0)
Screenshot: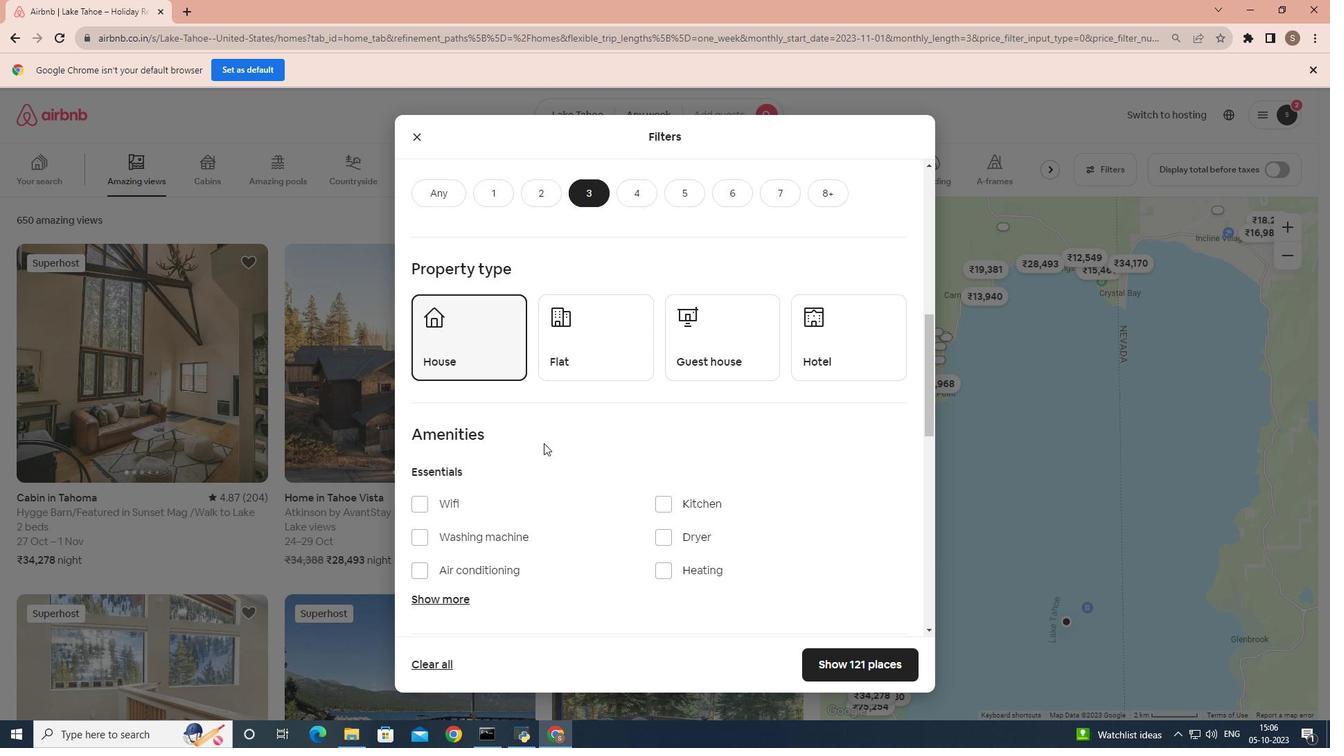 
Action: Mouse scrolled (544, 442) with delta (0, 0)
Screenshot: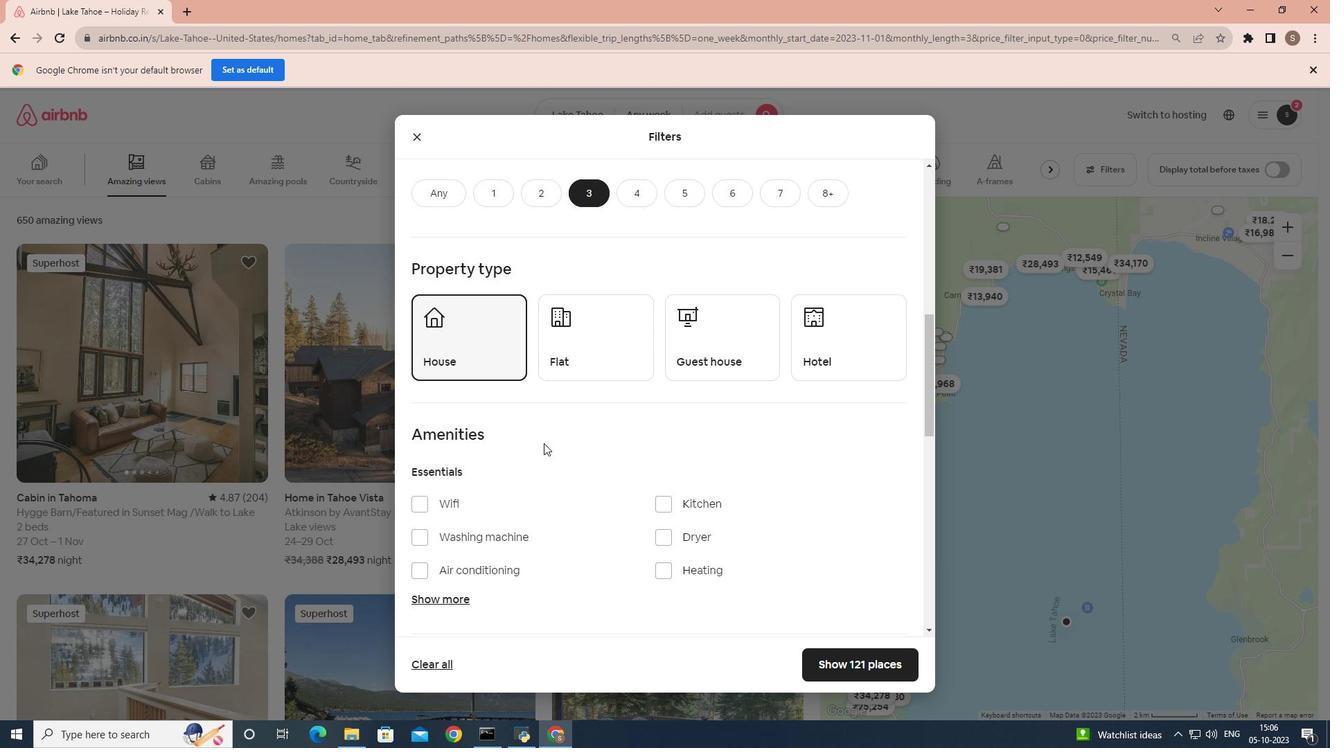 
Action: Mouse scrolled (544, 442) with delta (0, 0)
Screenshot: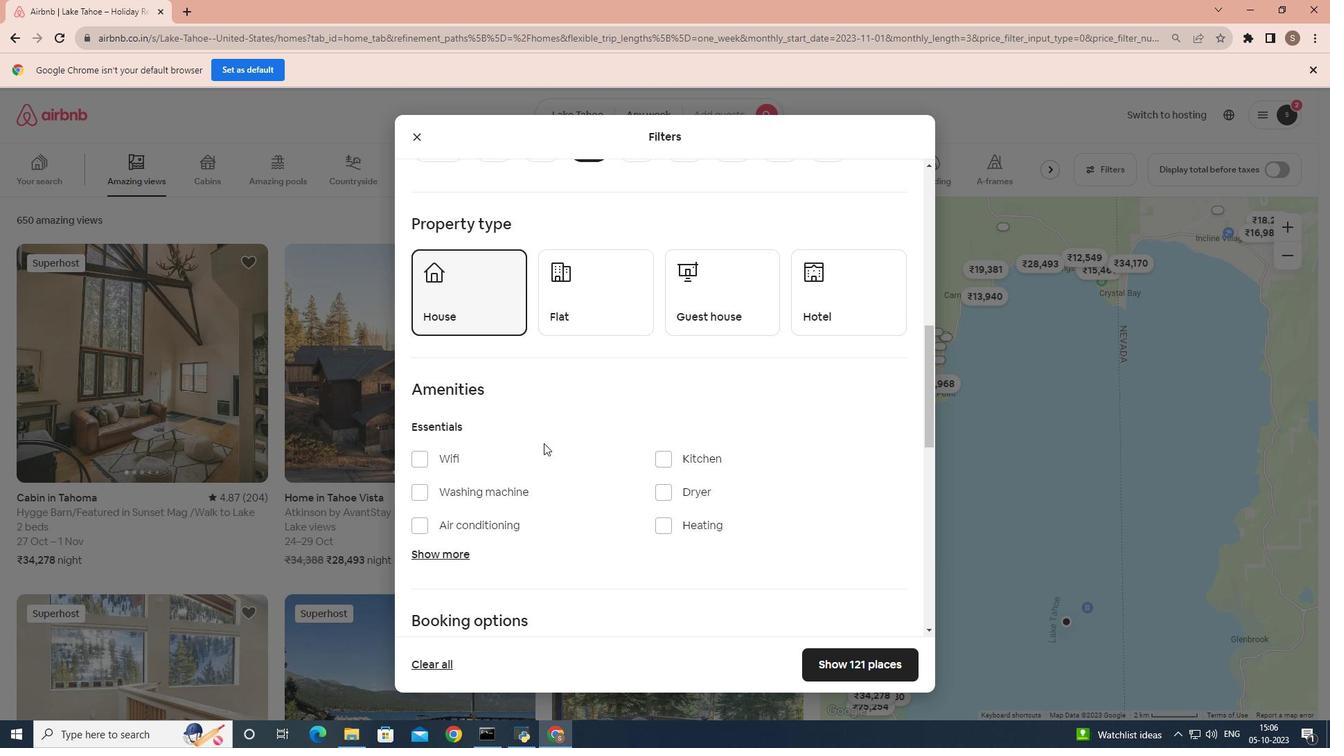 
Action: Mouse moved to (461, 405)
Screenshot: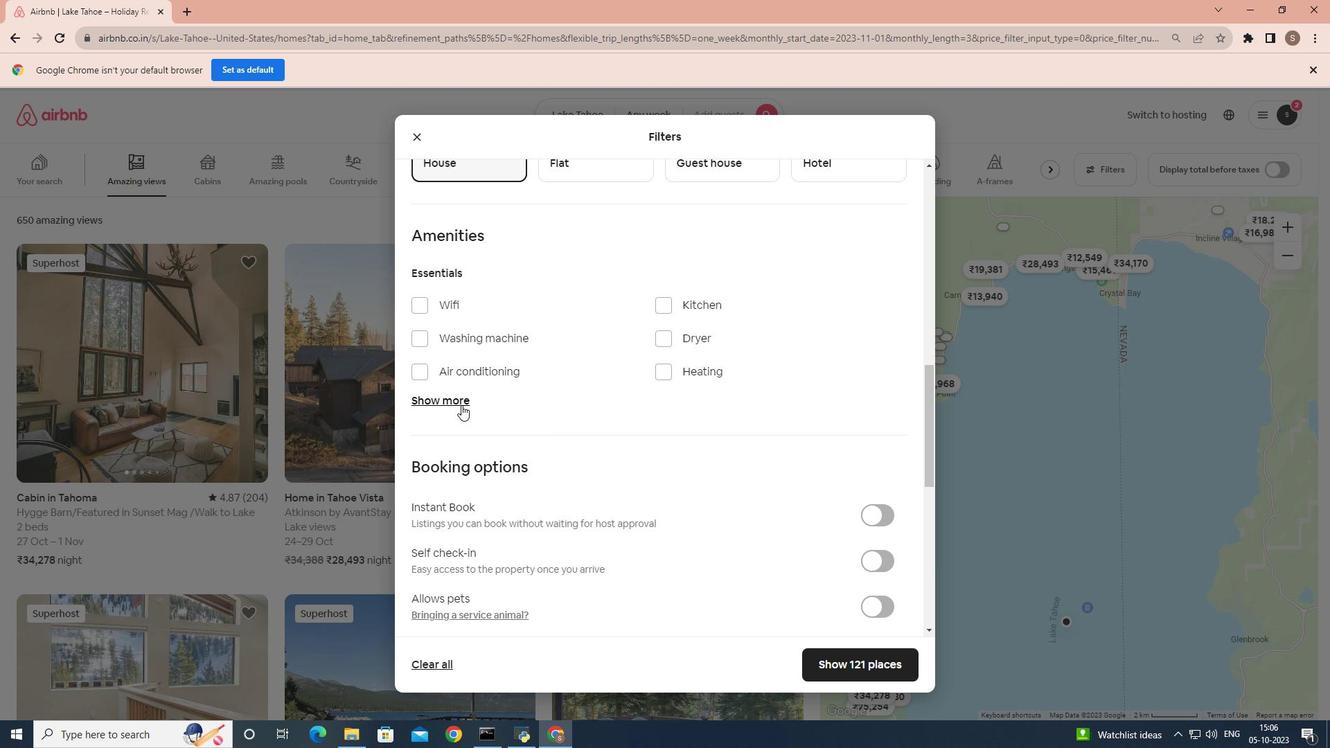 
Action: Mouse pressed left at (461, 405)
Screenshot: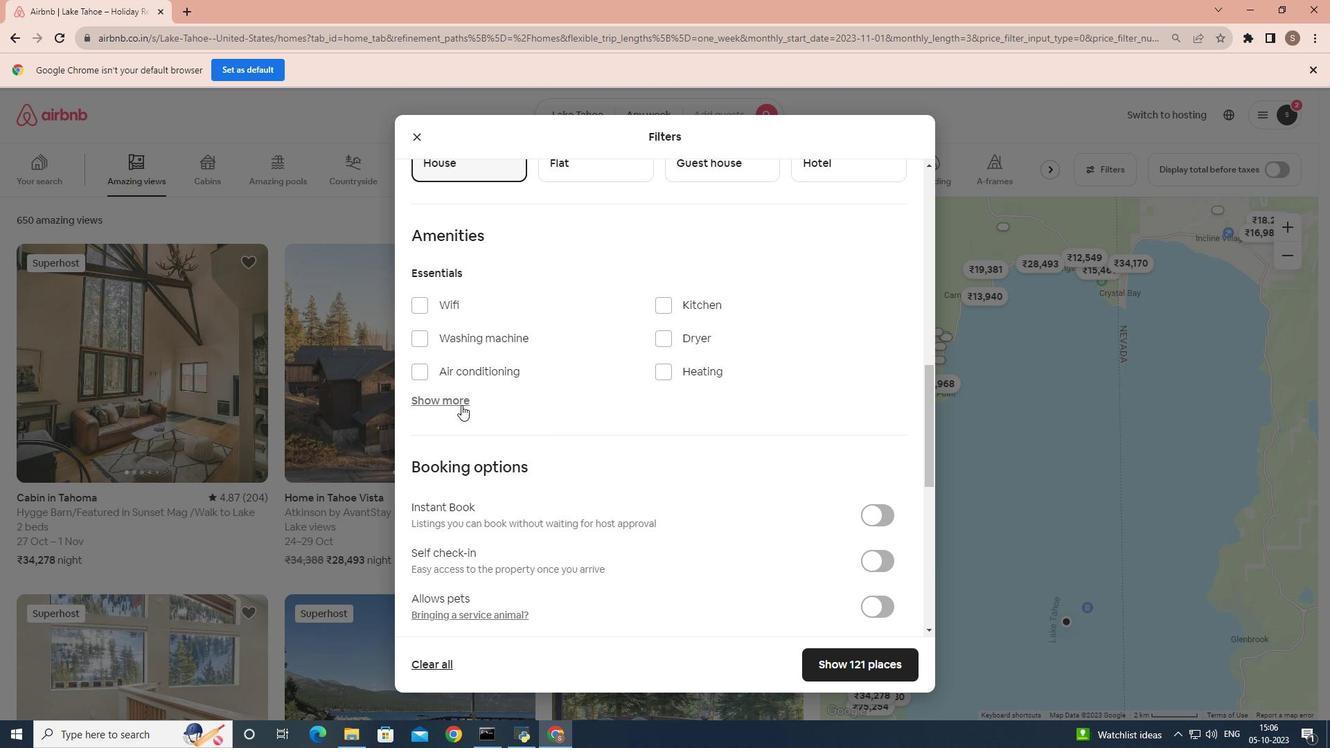
Action: Mouse moved to (553, 426)
Screenshot: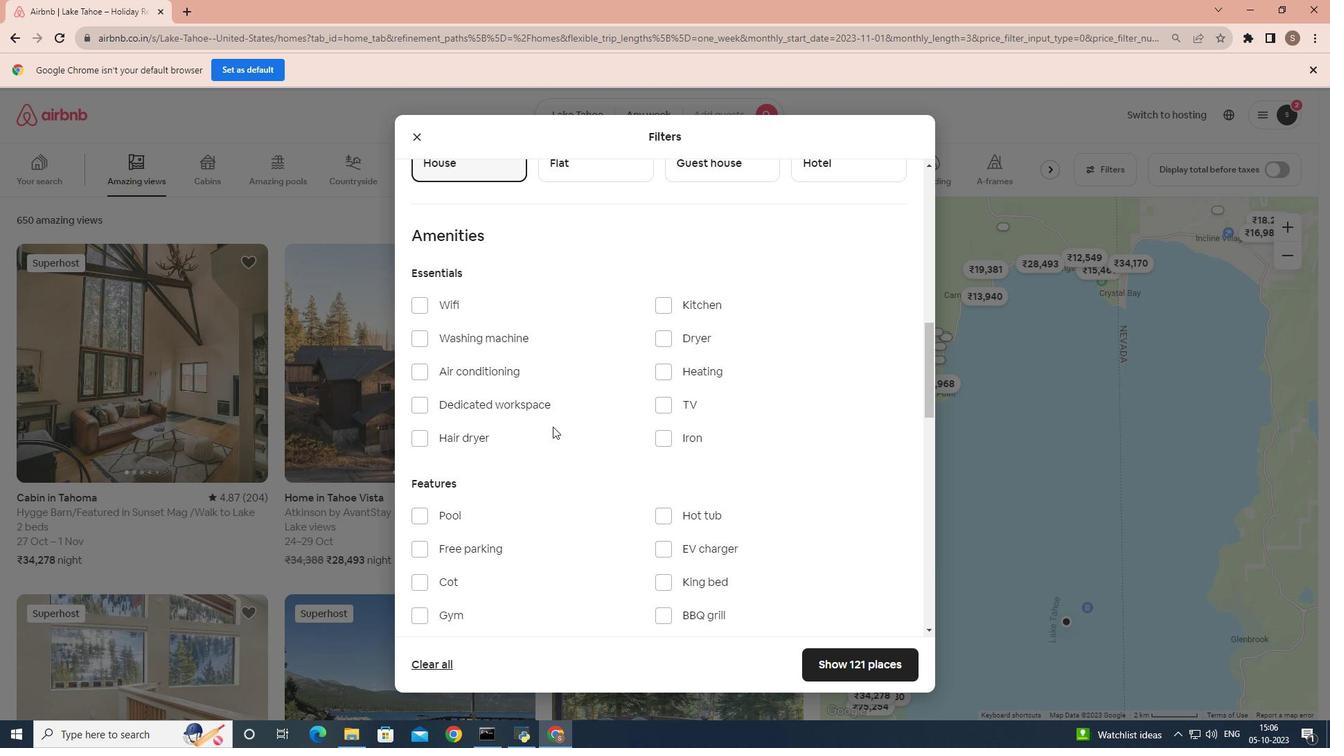 
Action: Mouse scrolled (553, 426) with delta (0, 0)
Screenshot: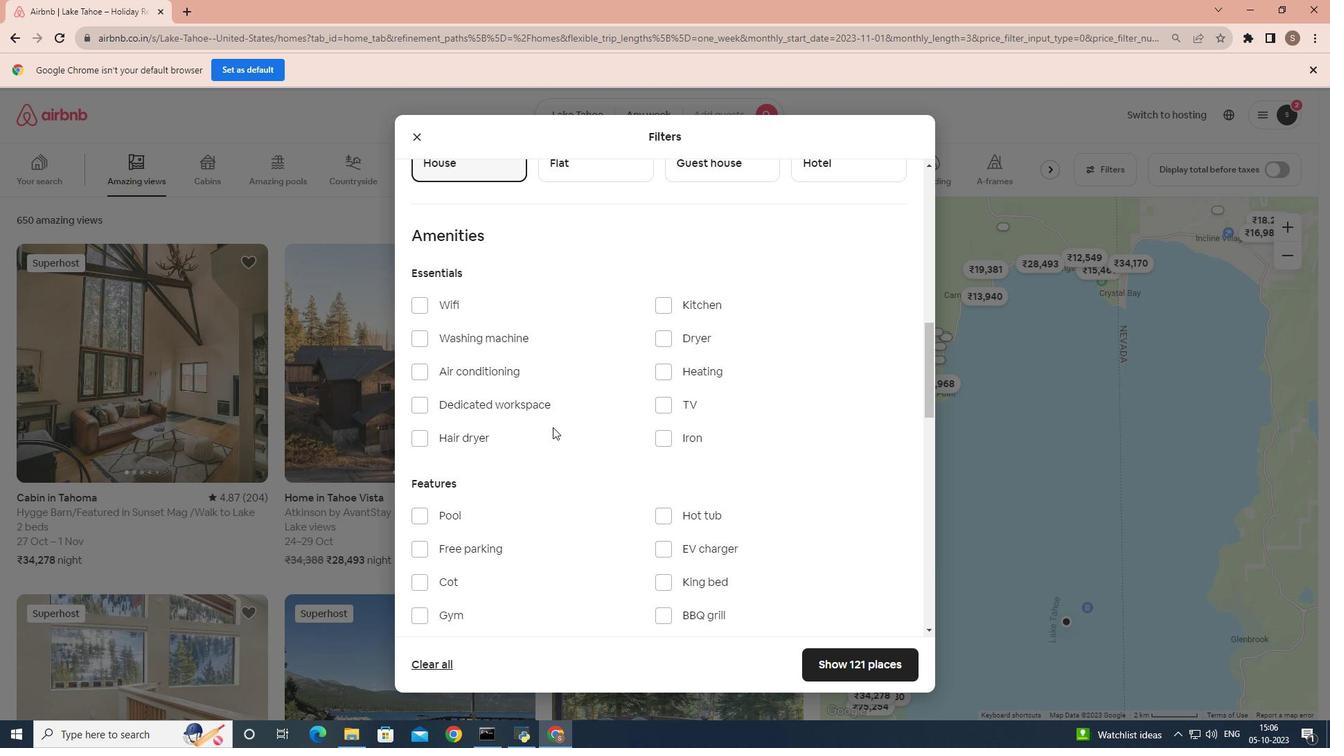 
Action: Mouse scrolled (553, 426) with delta (0, 0)
Screenshot: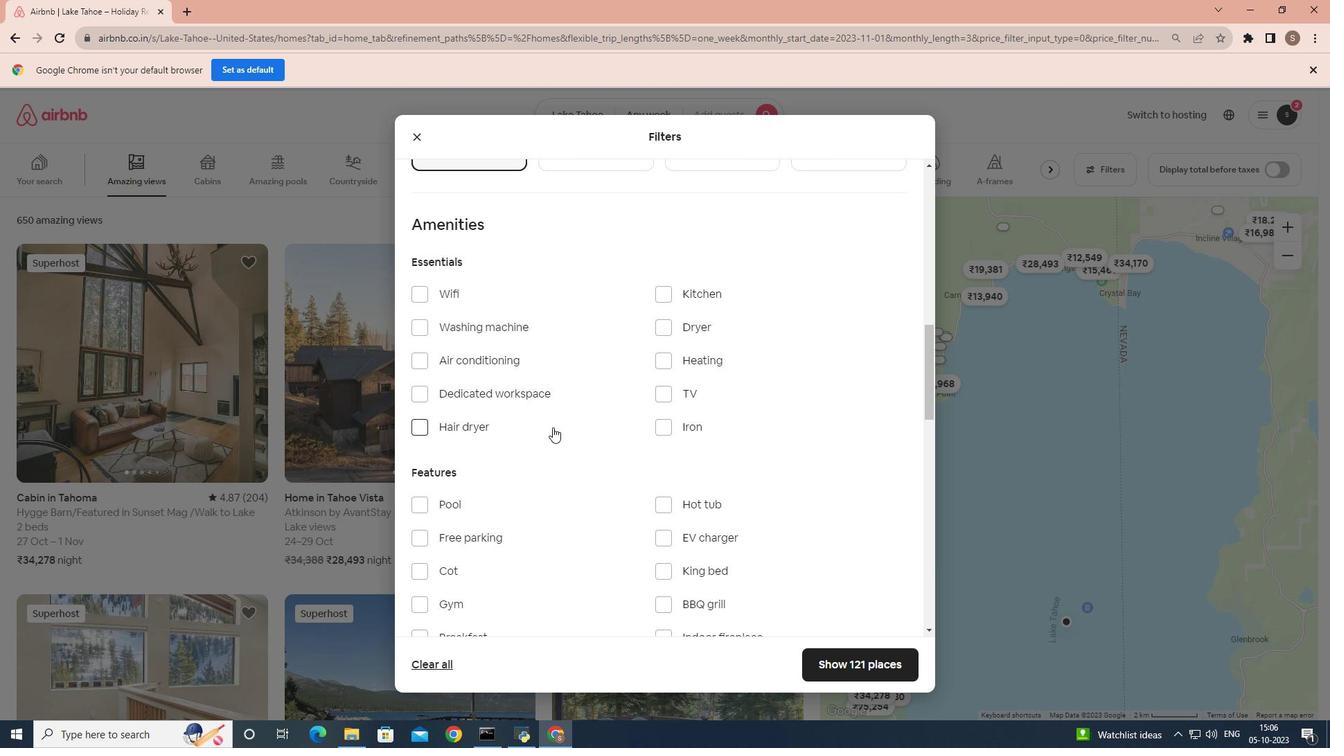 
Action: Mouse moved to (553, 427)
Screenshot: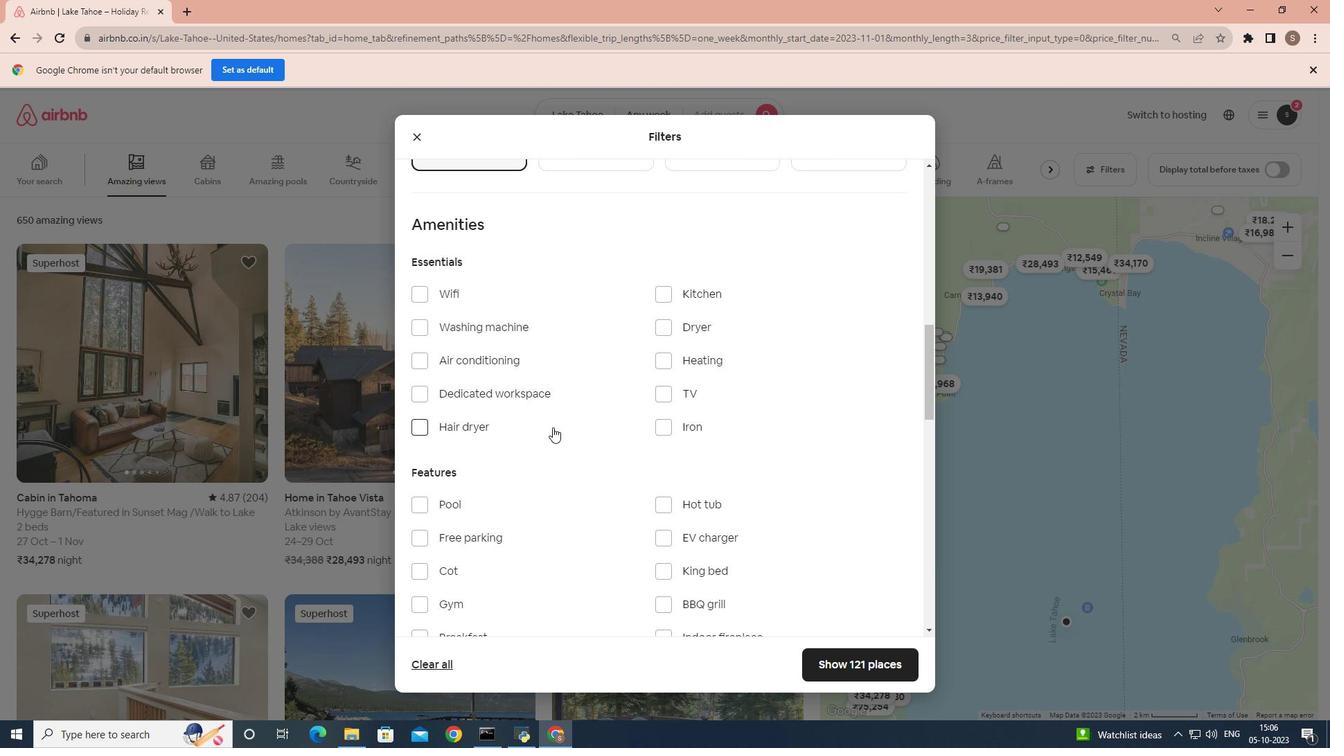 
Action: Mouse scrolled (553, 426) with delta (0, 0)
Screenshot: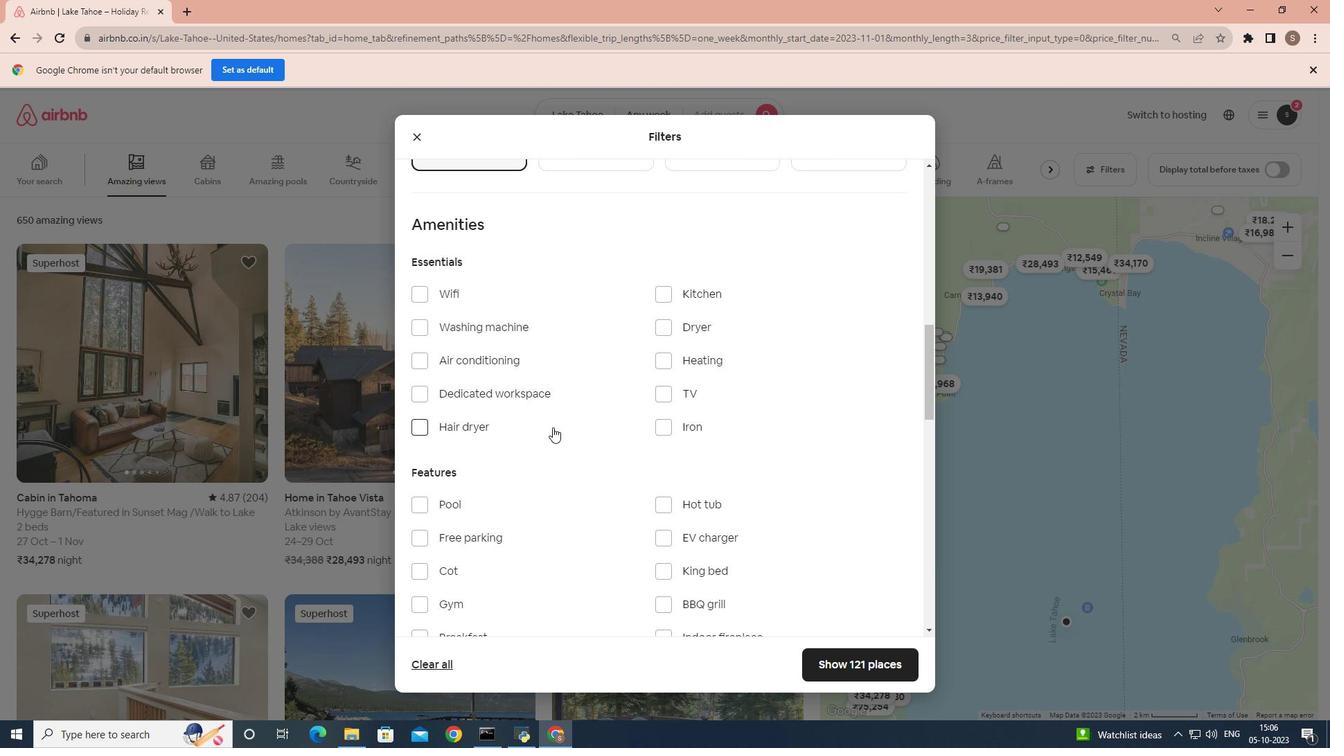 
Action: Mouse moved to (553, 427)
Screenshot: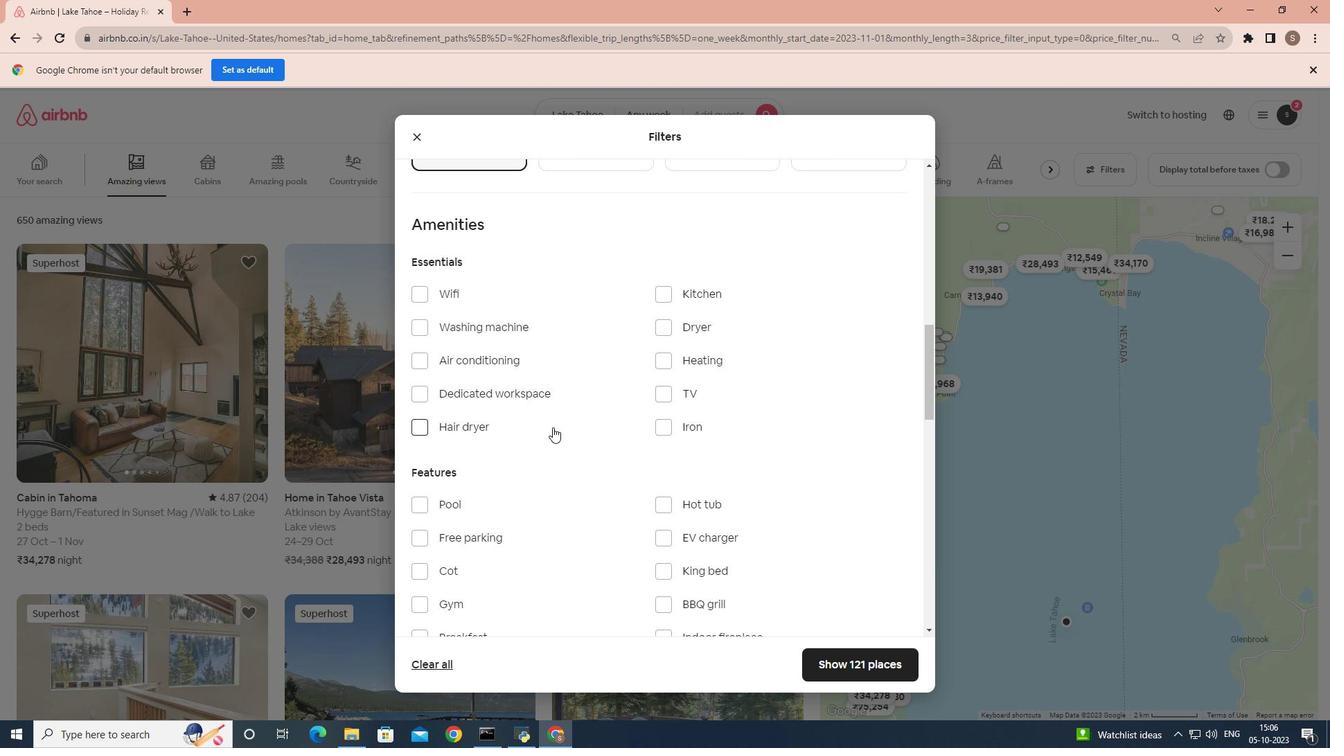 
Action: Mouse scrolled (553, 426) with delta (0, 0)
Screenshot: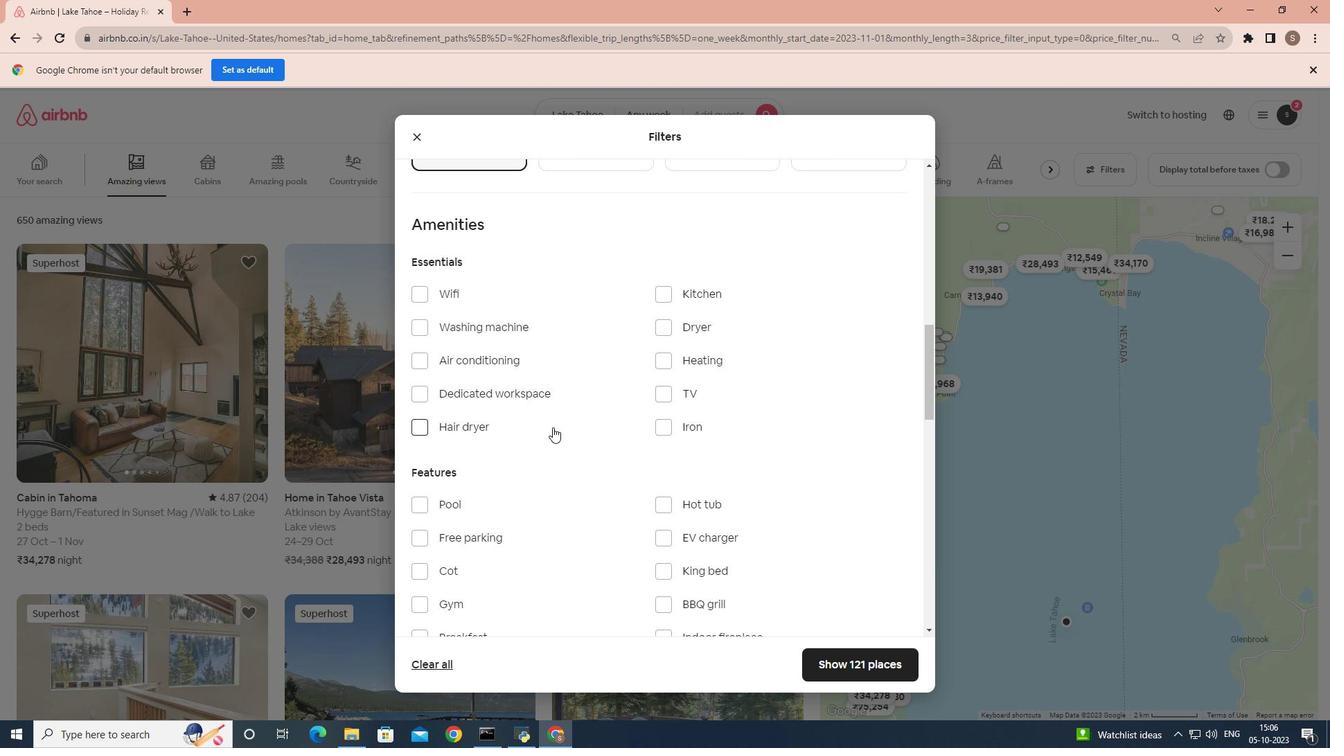 
Action: Mouse scrolled (553, 426) with delta (0, 0)
Screenshot: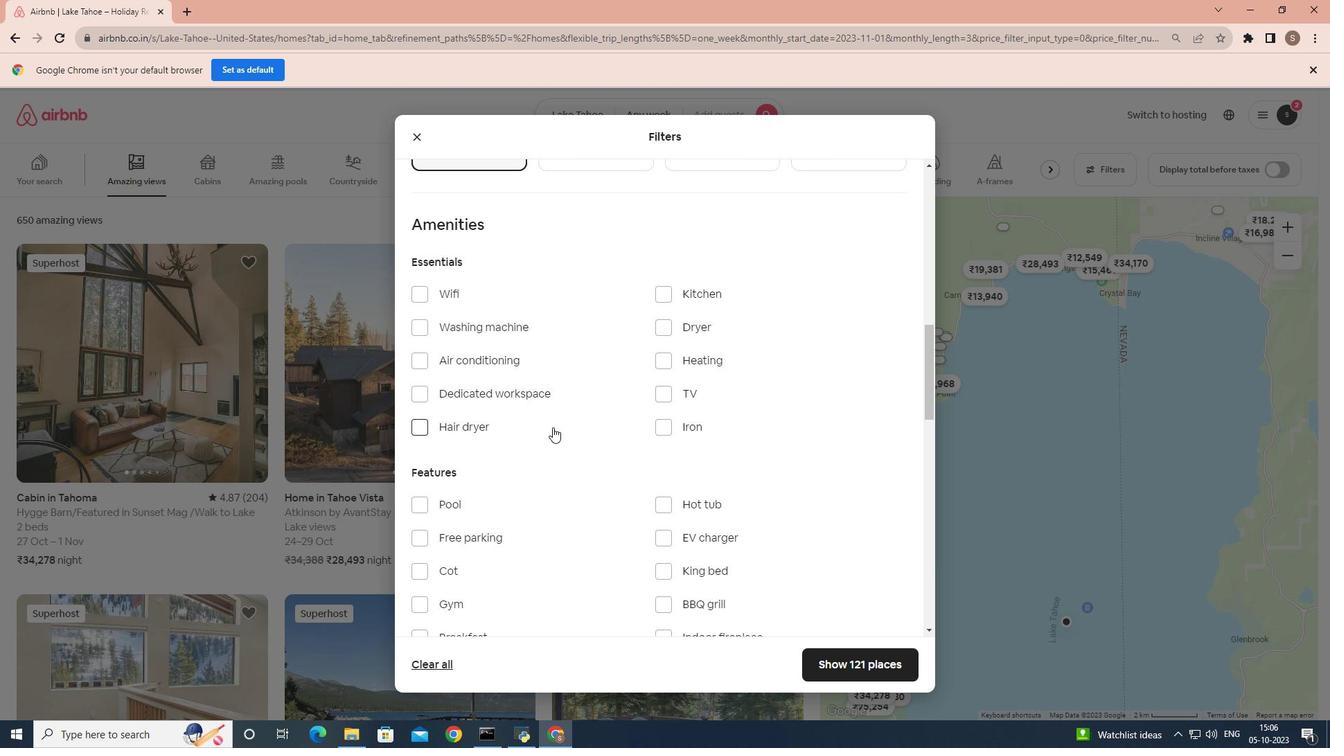 
Action: Mouse scrolled (553, 426) with delta (0, 0)
Screenshot: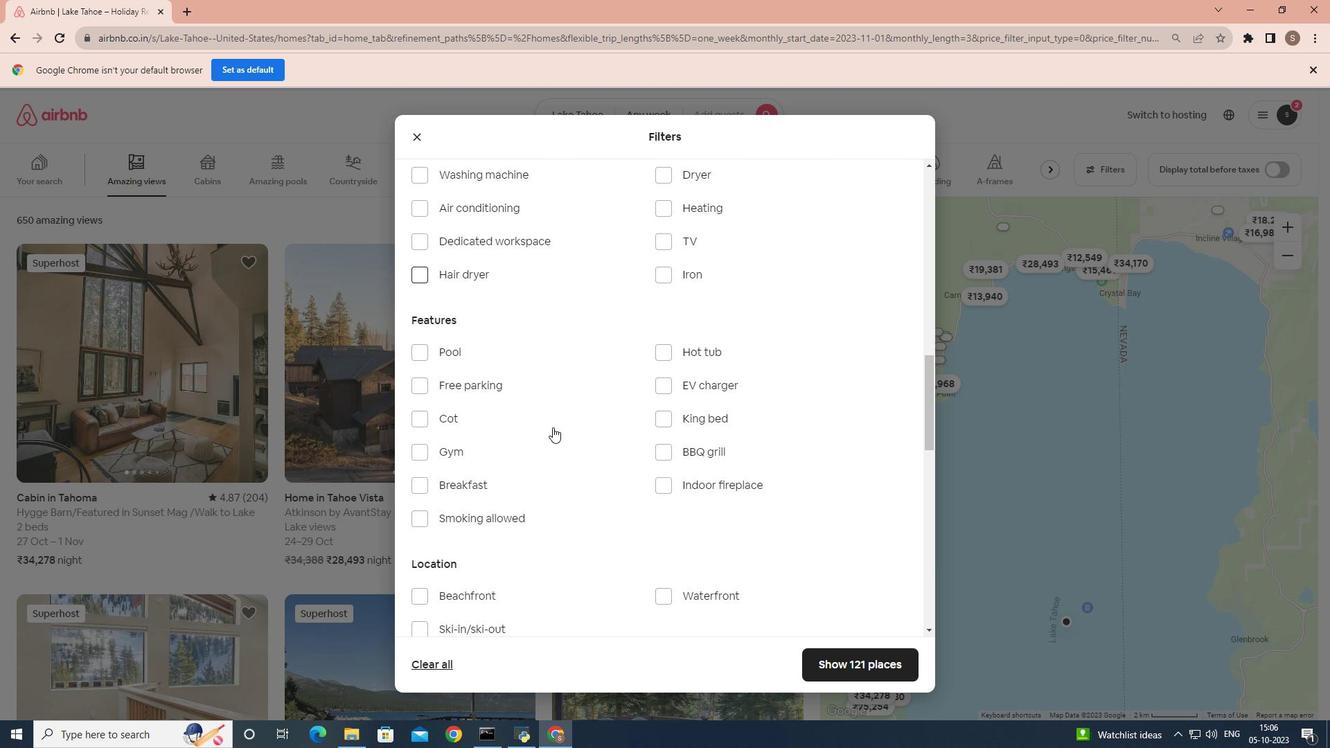 
Action: Mouse scrolled (553, 426) with delta (0, 0)
Screenshot: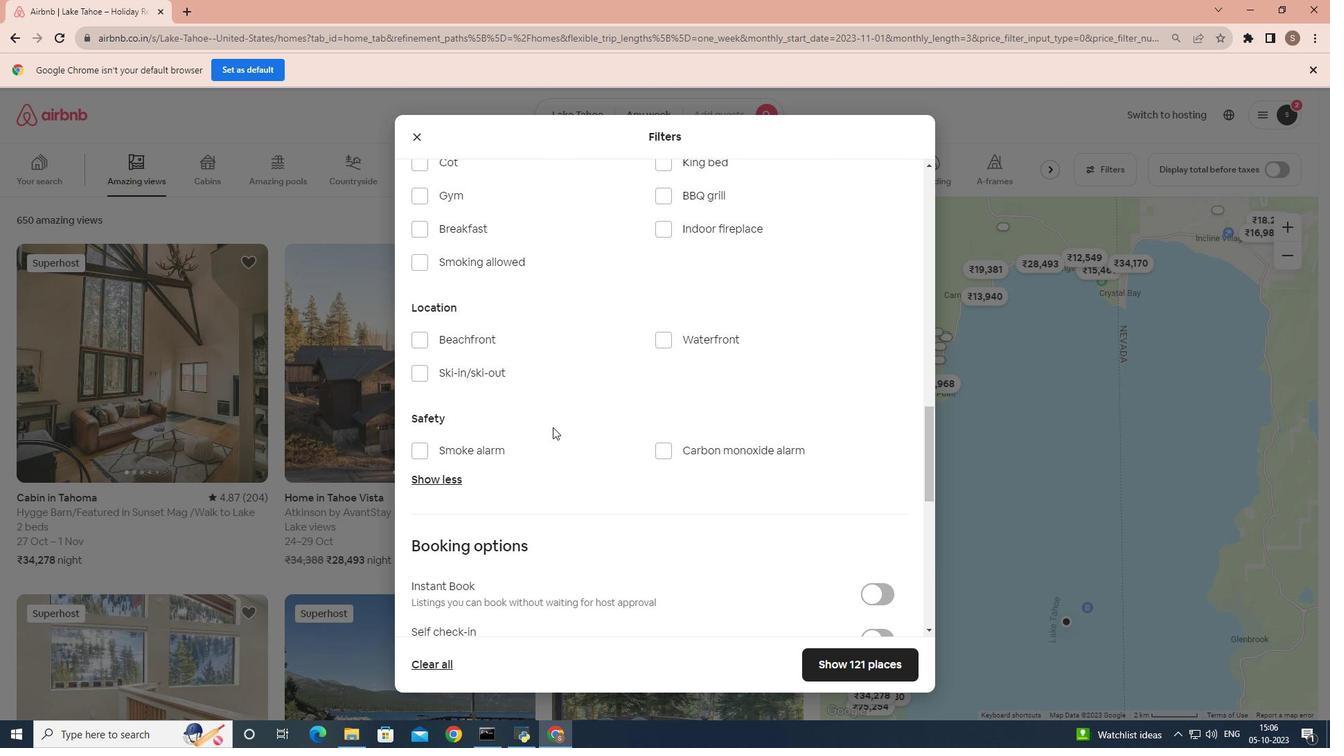 
Action: Mouse scrolled (553, 426) with delta (0, 0)
Screenshot: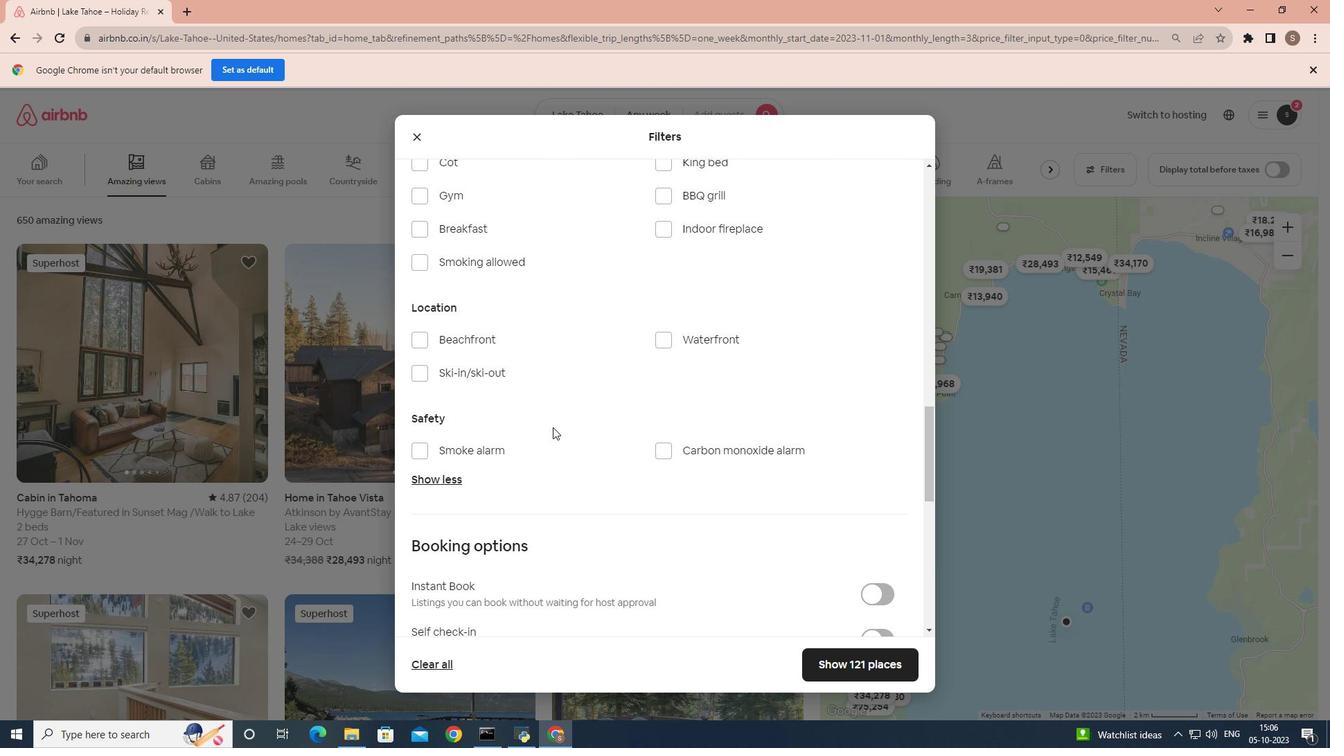 
Action: Mouse scrolled (553, 426) with delta (0, 0)
Screenshot: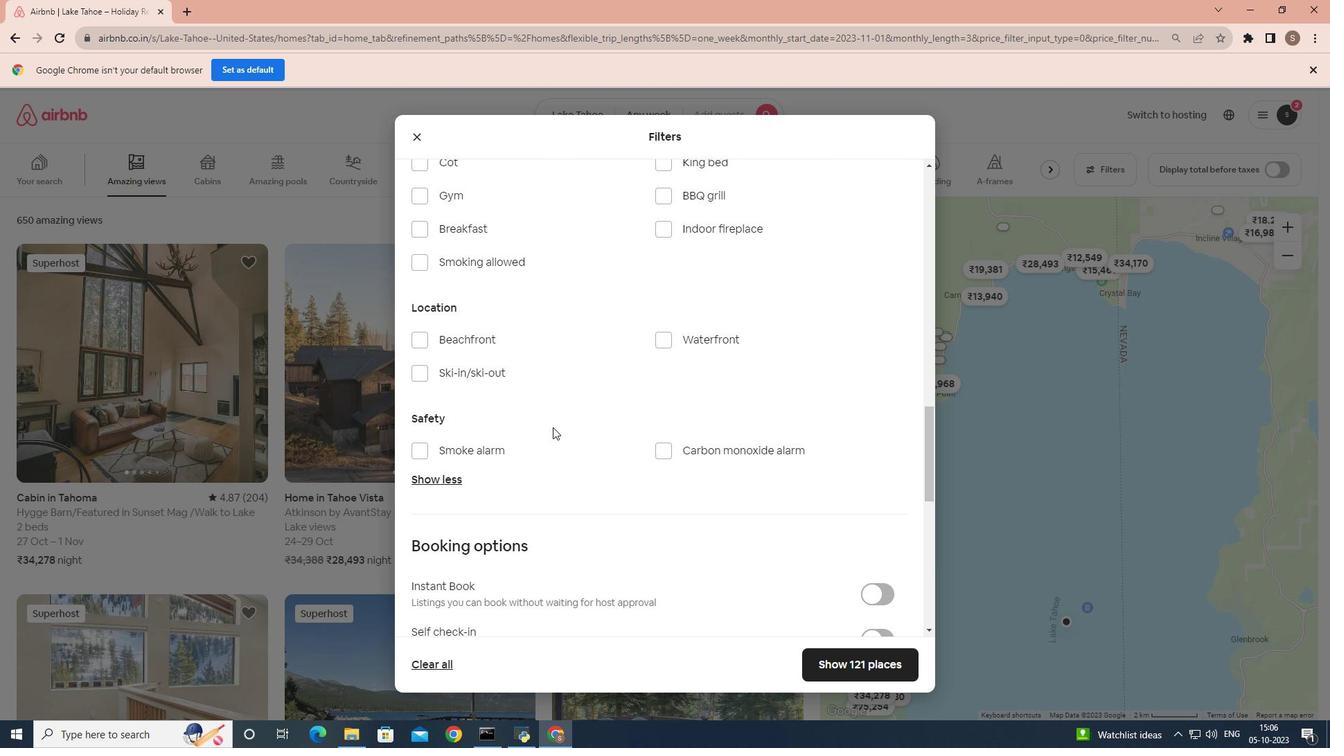 
Action: Mouse scrolled (553, 426) with delta (0, 0)
Screenshot: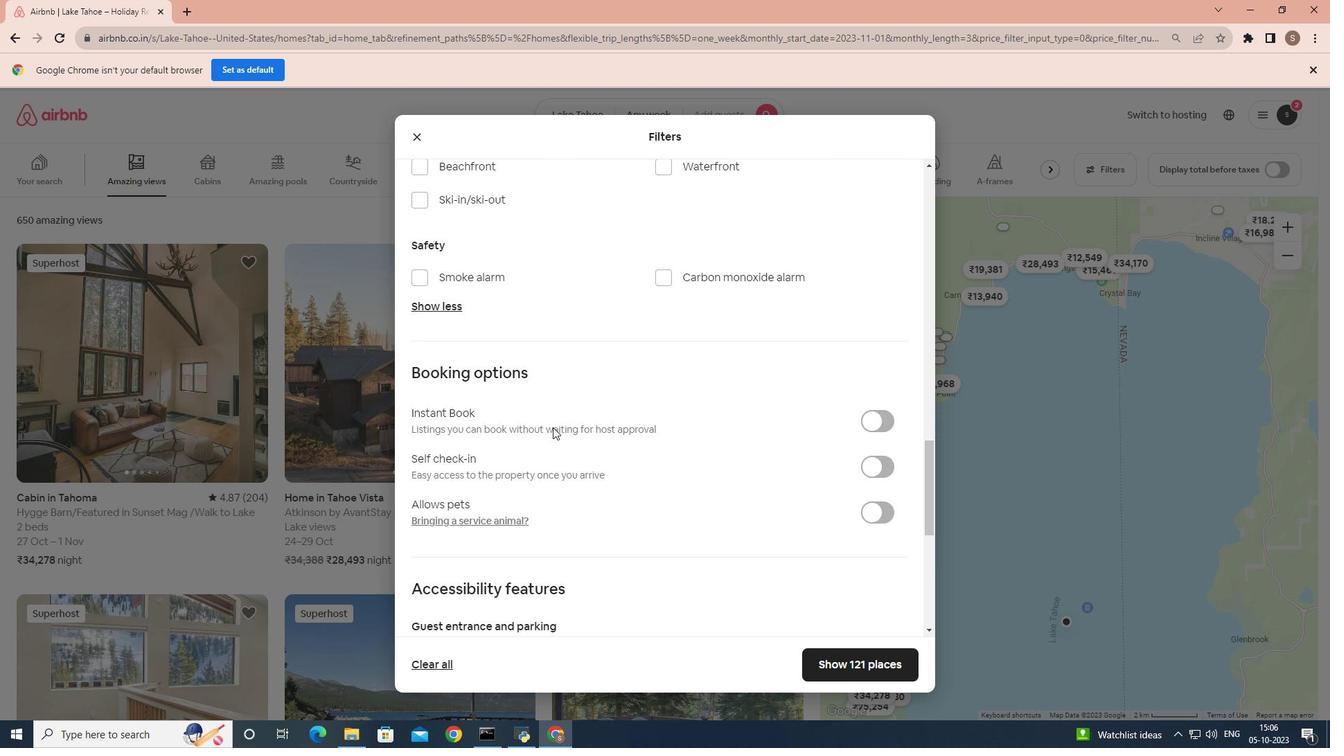 
Action: Mouse moved to (835, 666)
Screenshot: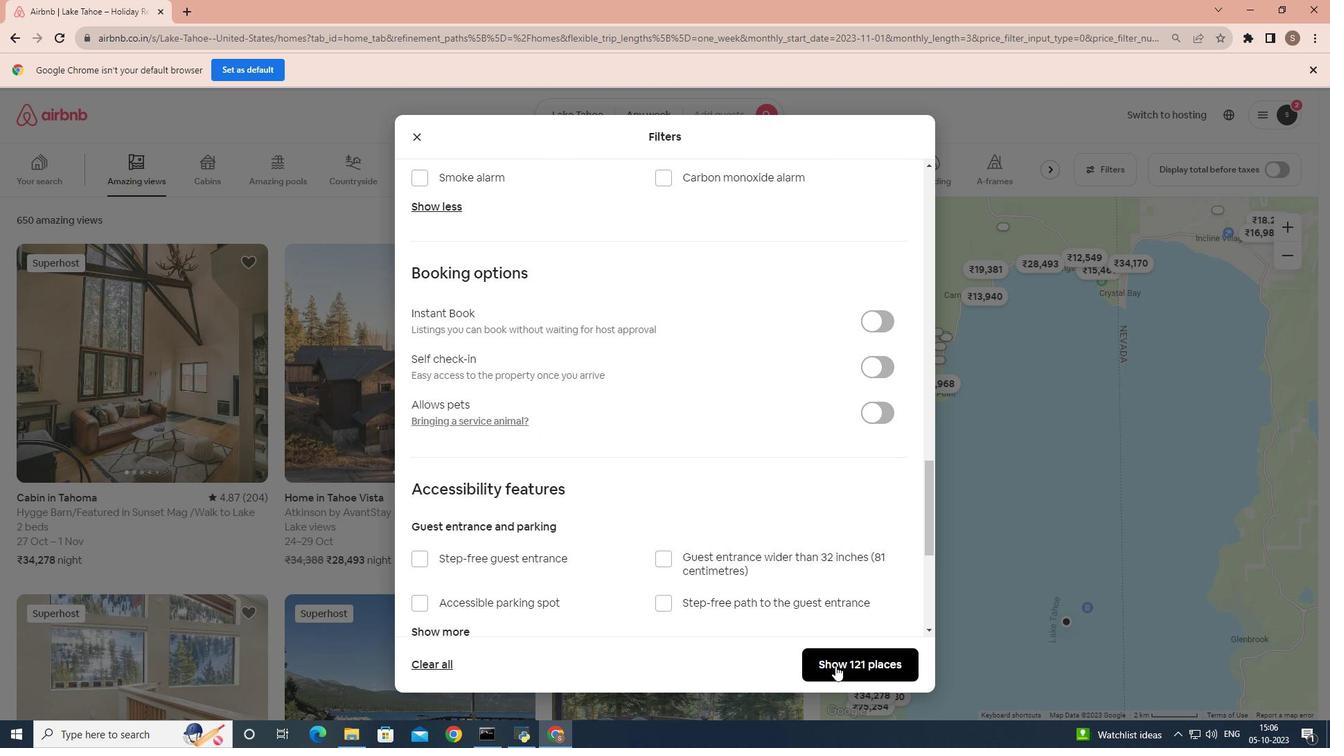 
Action: Mouse pressed left at (835, 666)
Screenshot: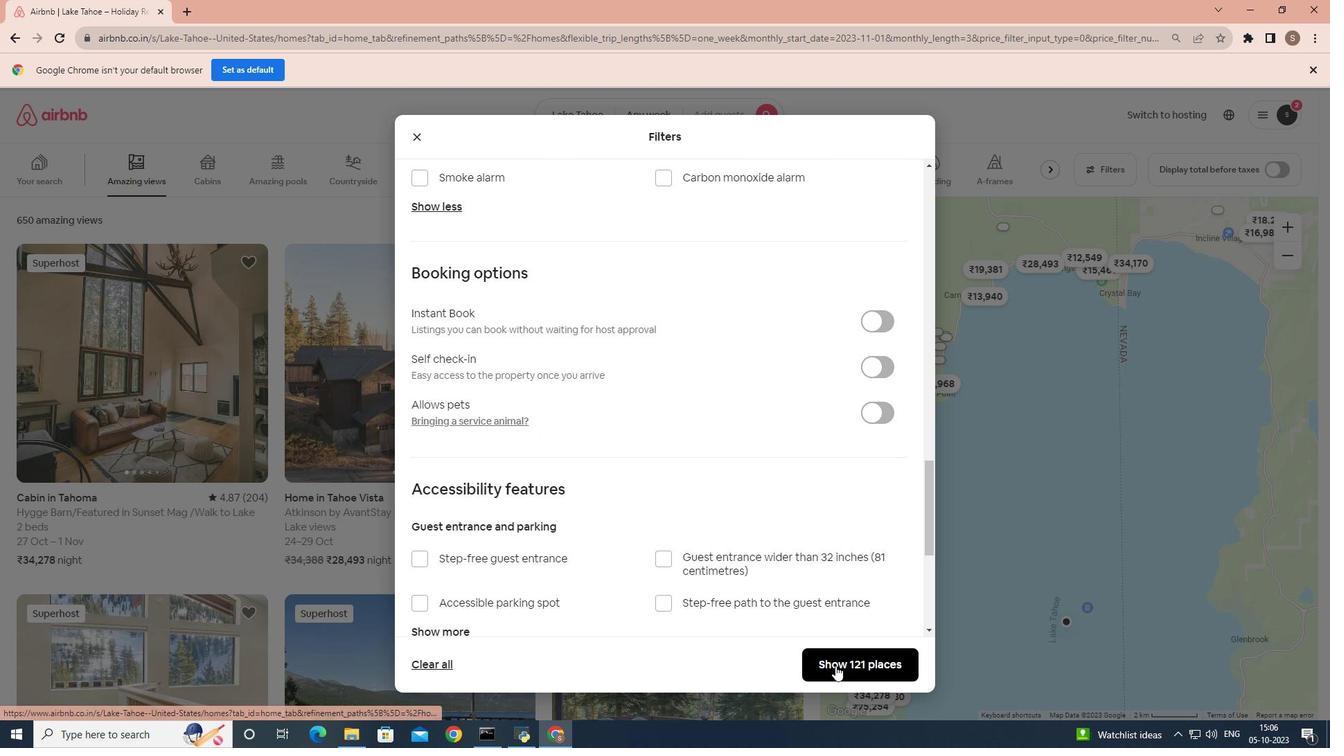 
Action: Mouse moved to (433, 393)
Screenshot: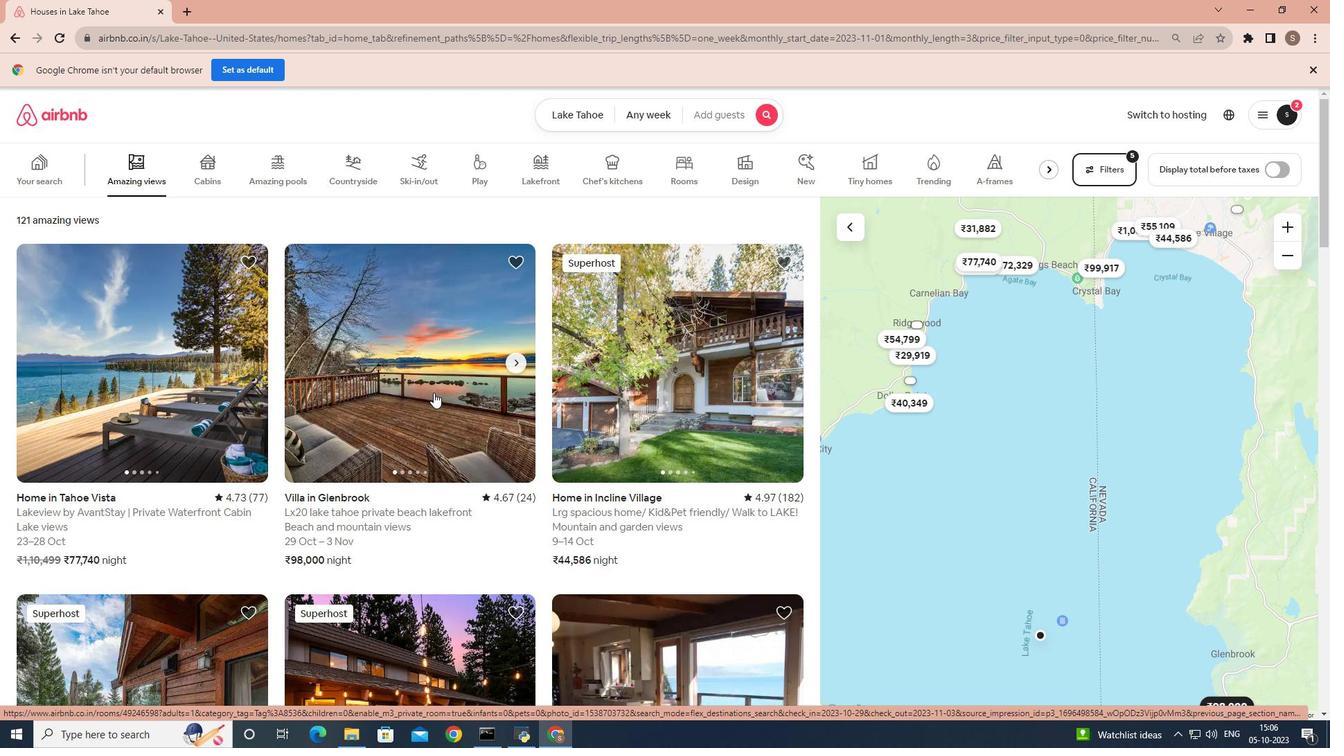 
Action: Mouse pressed left at (433, 393)
Screenshot: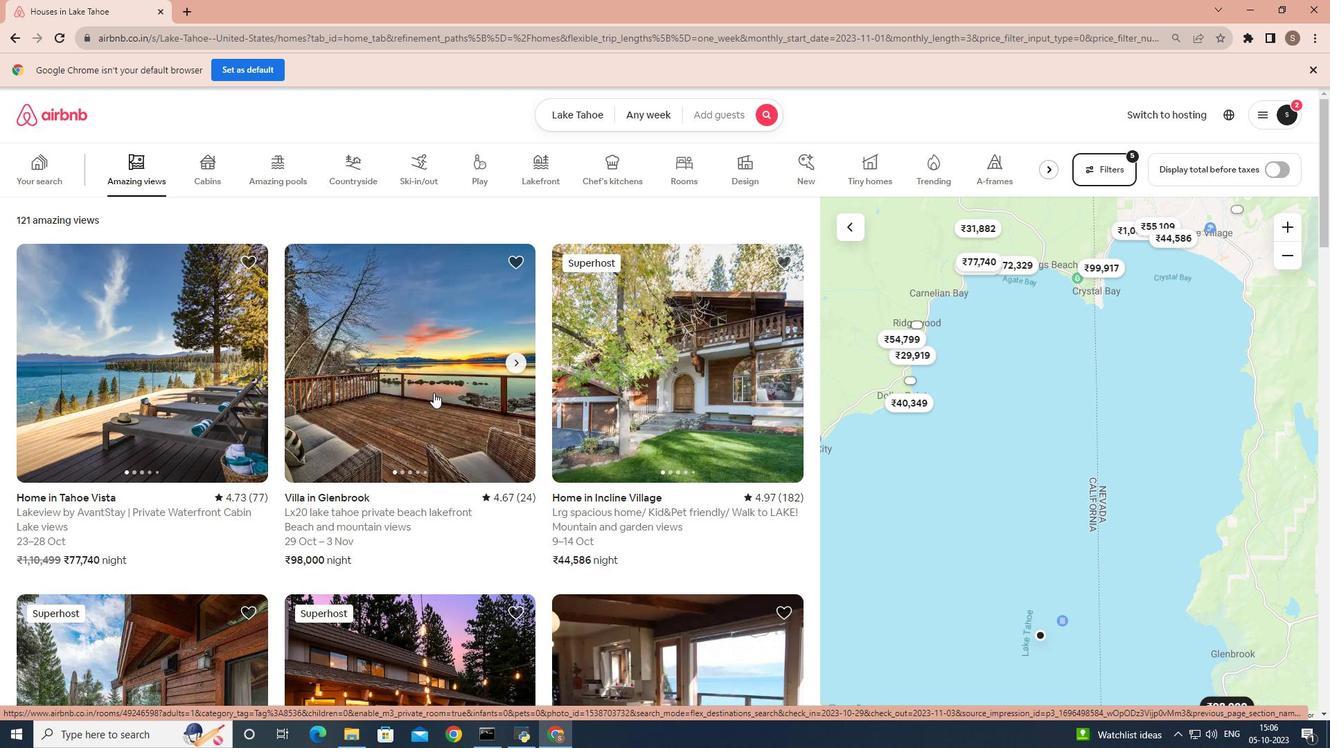 
Action: Mouse moved to (124, 14)
Screenshot: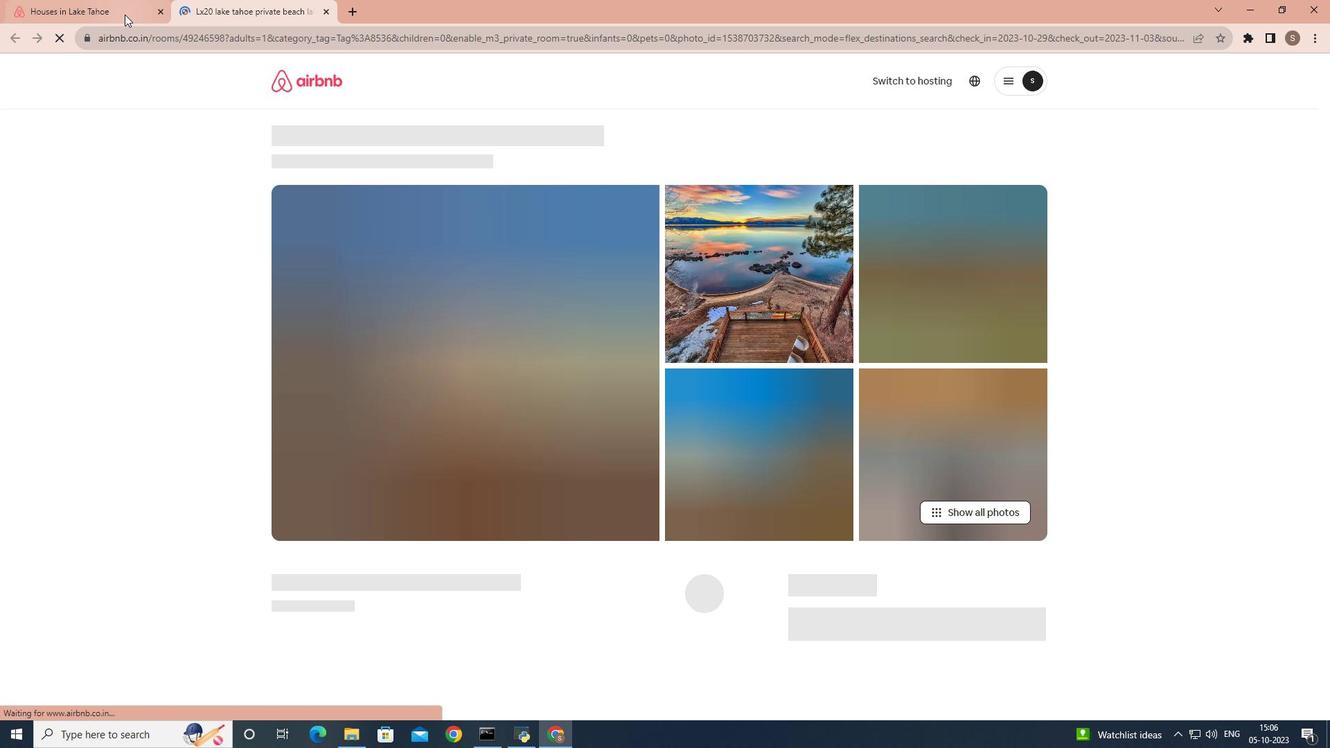 
Action: Mouse pressed left at (124, 14)
Screenshot: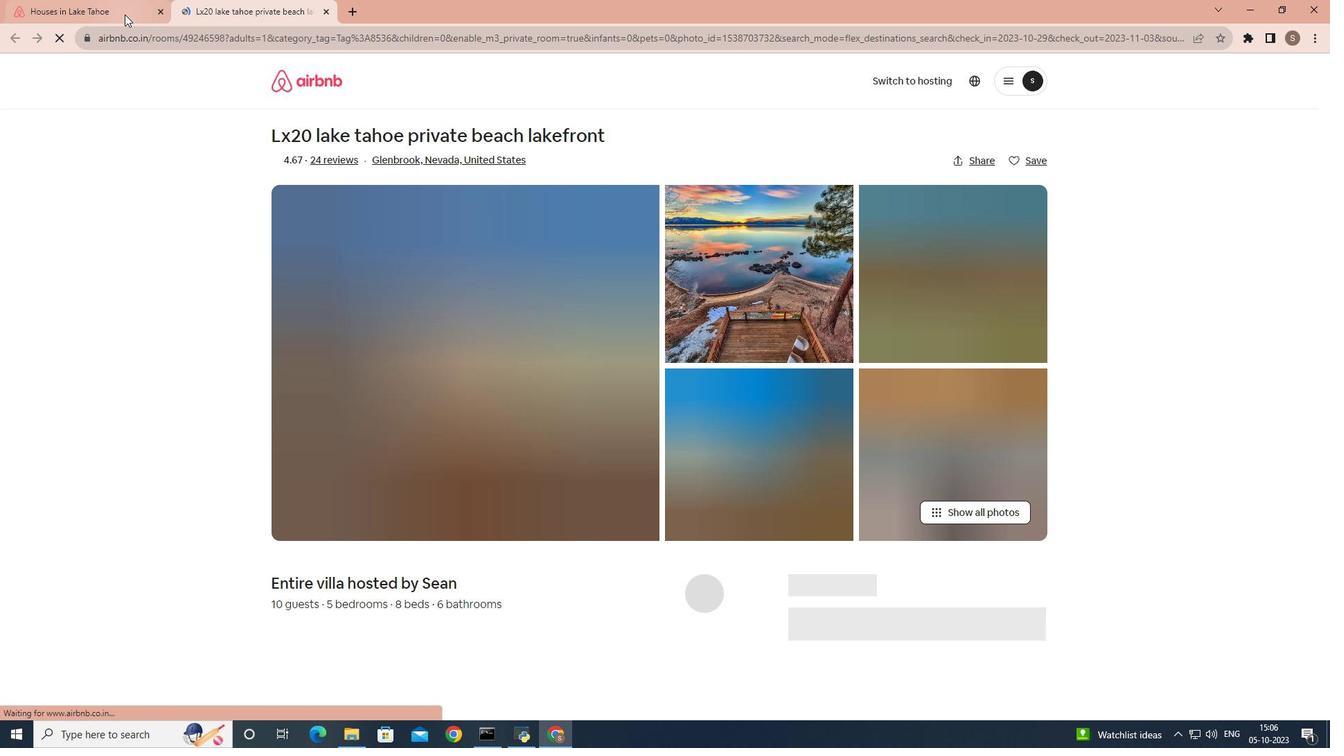
Action: Mouse moved to (327, 351)
Screenshot: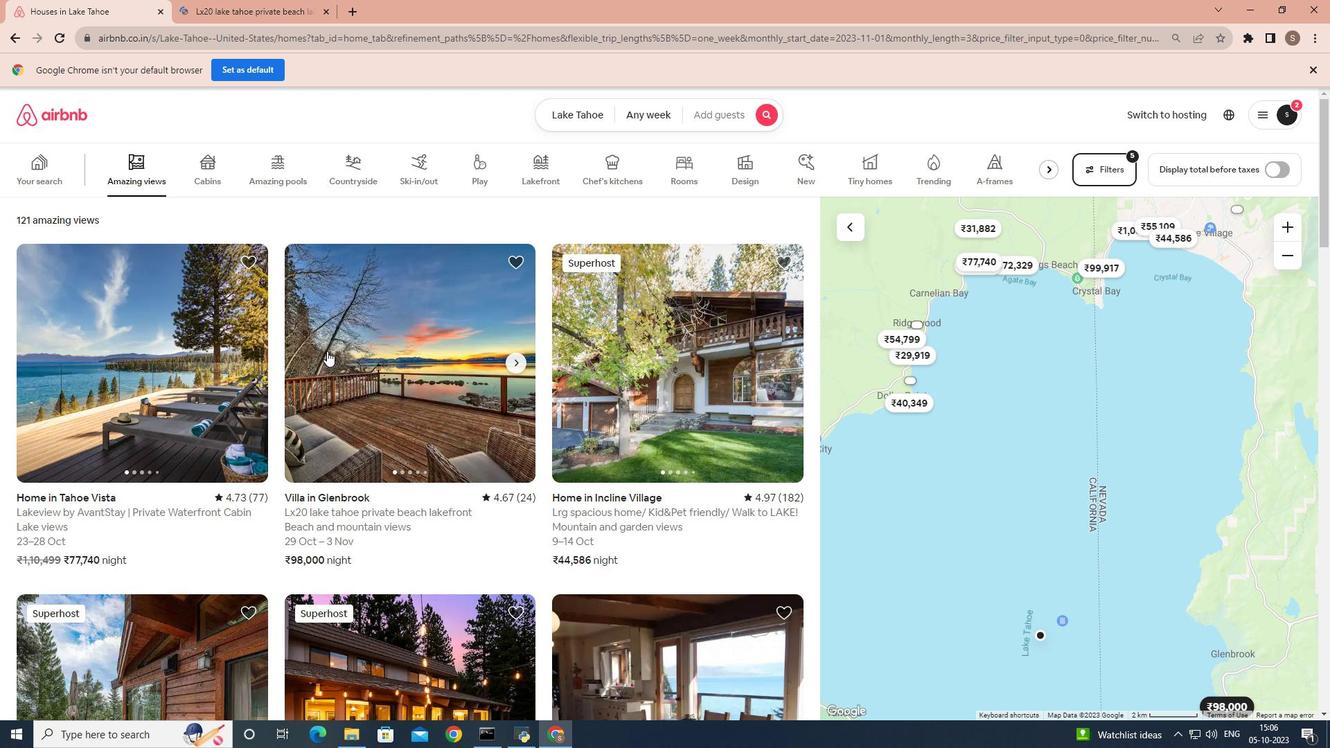 
Action: Mouse scrolled (327, 350) with delta (0, 0)
Screenshot: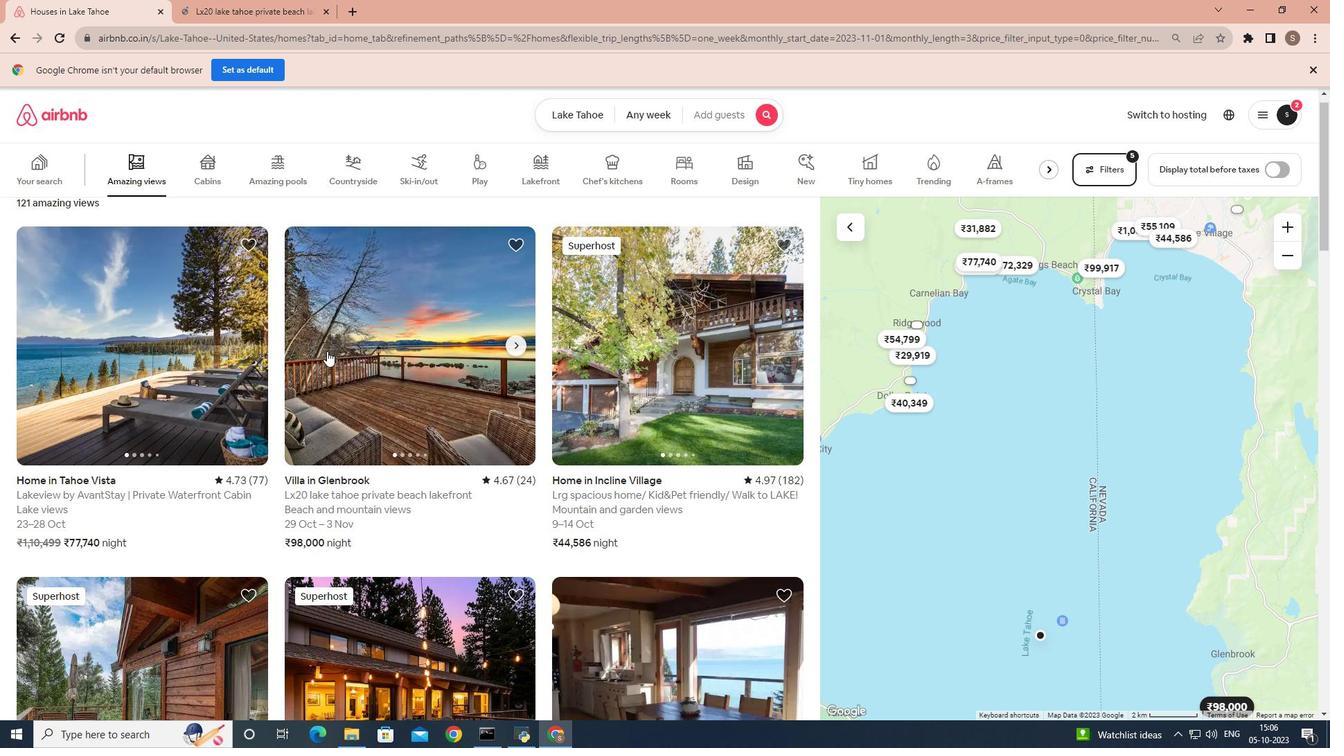 
Action: Mouse scrolled (327, 350) with delta (0, 0)
Screenshot: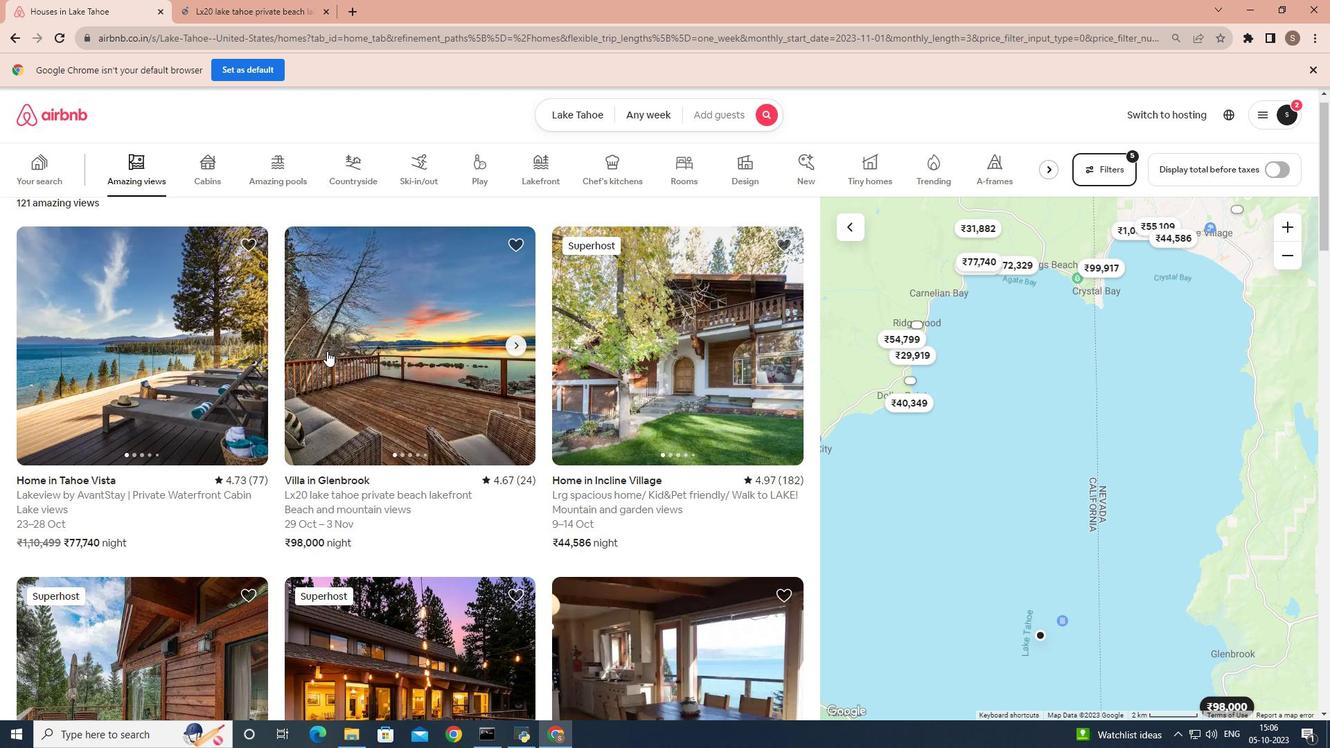 
Action: Mouse scrolled (327, 350) with delta (0, 0)
Screenshot: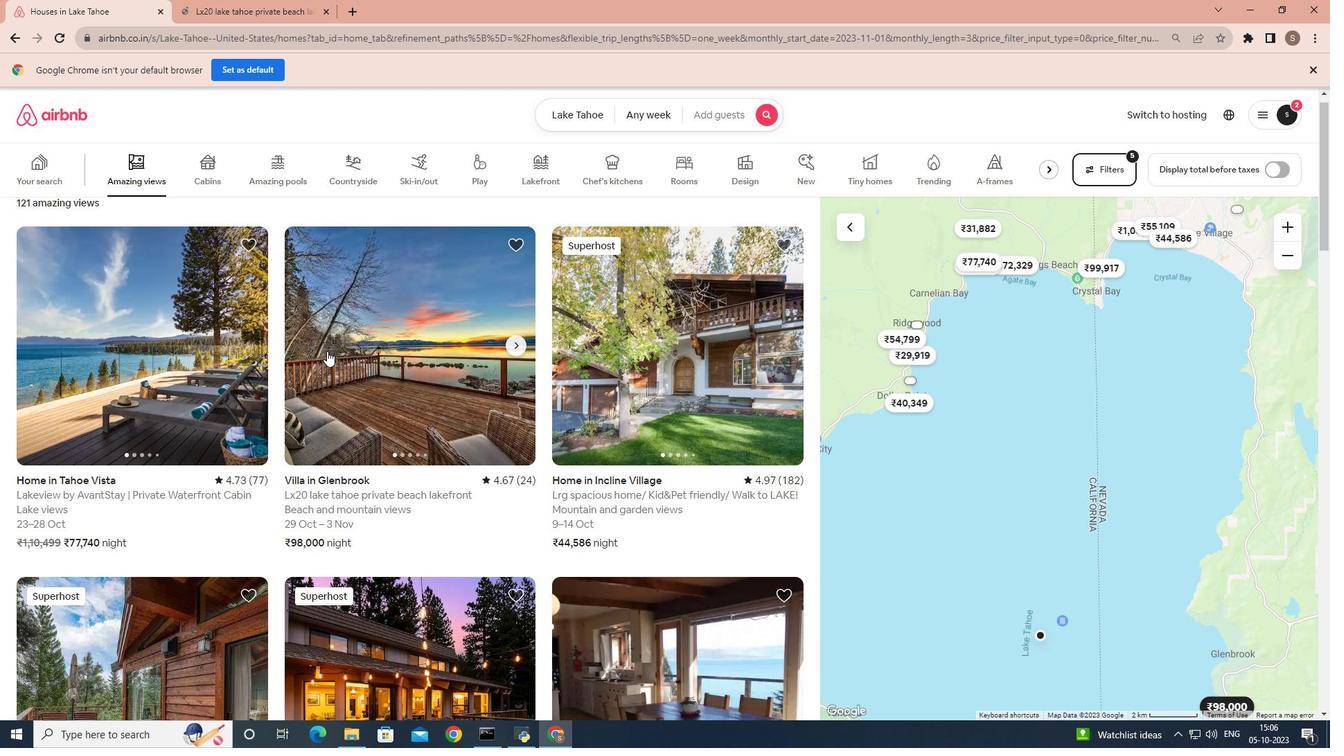 
Action: Mouse scrolled (327, 350) with delta (0, 0)
Screenshot: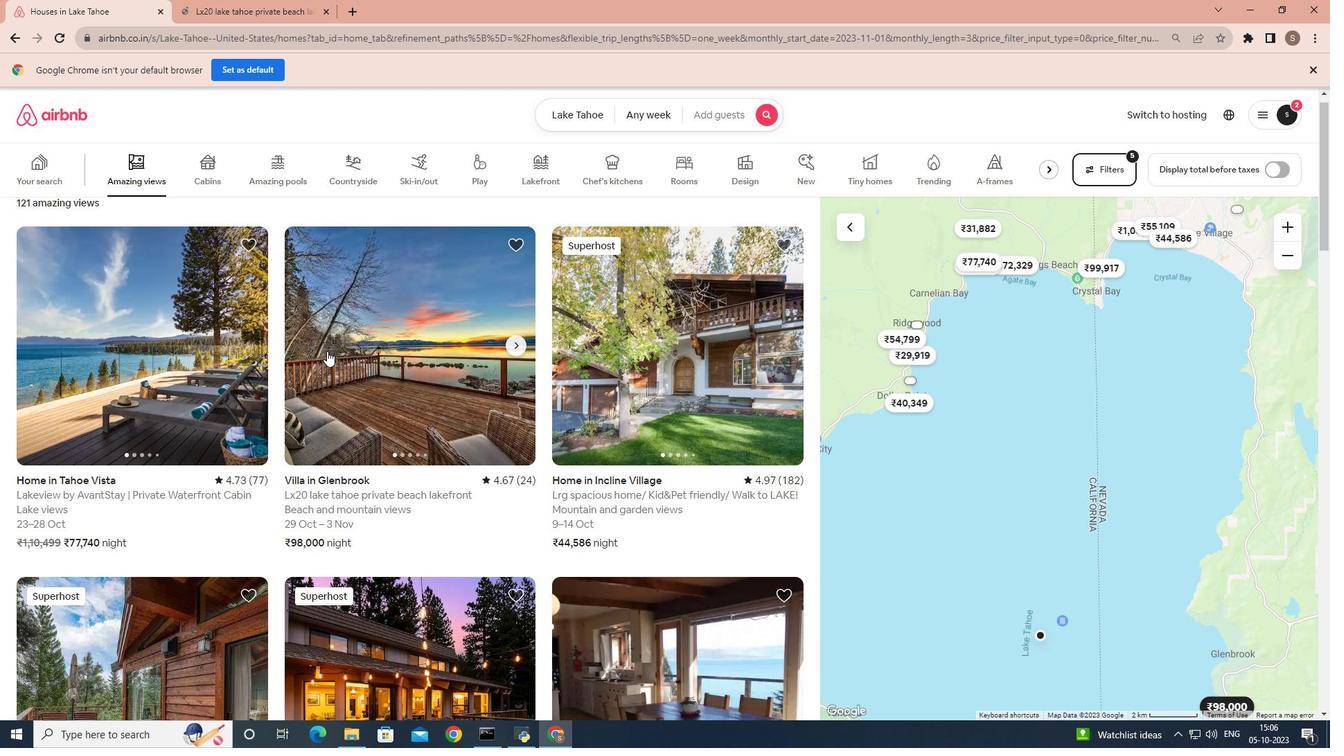 
Action: Mouse scrolled (327, 350) with delta (0, 0)
Screenshot: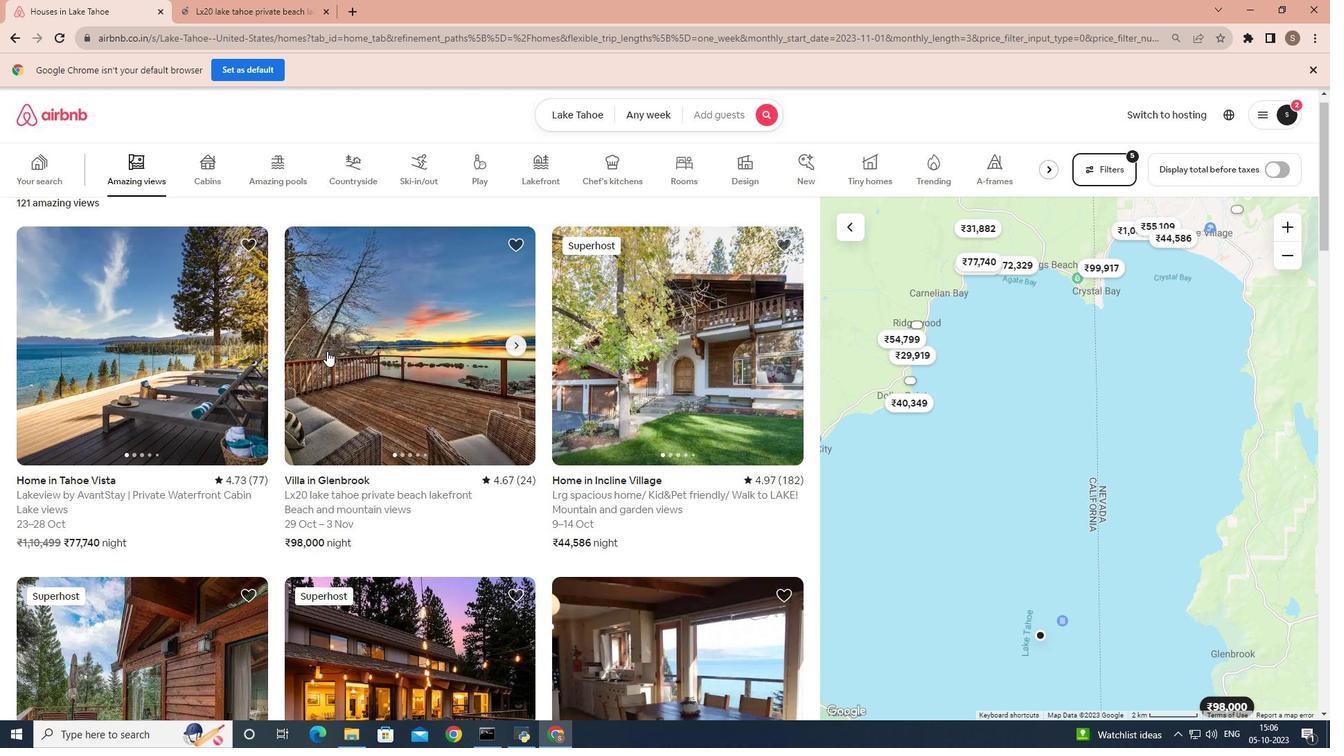 
Action: Mouse moved to (286, 352)
Screenshot: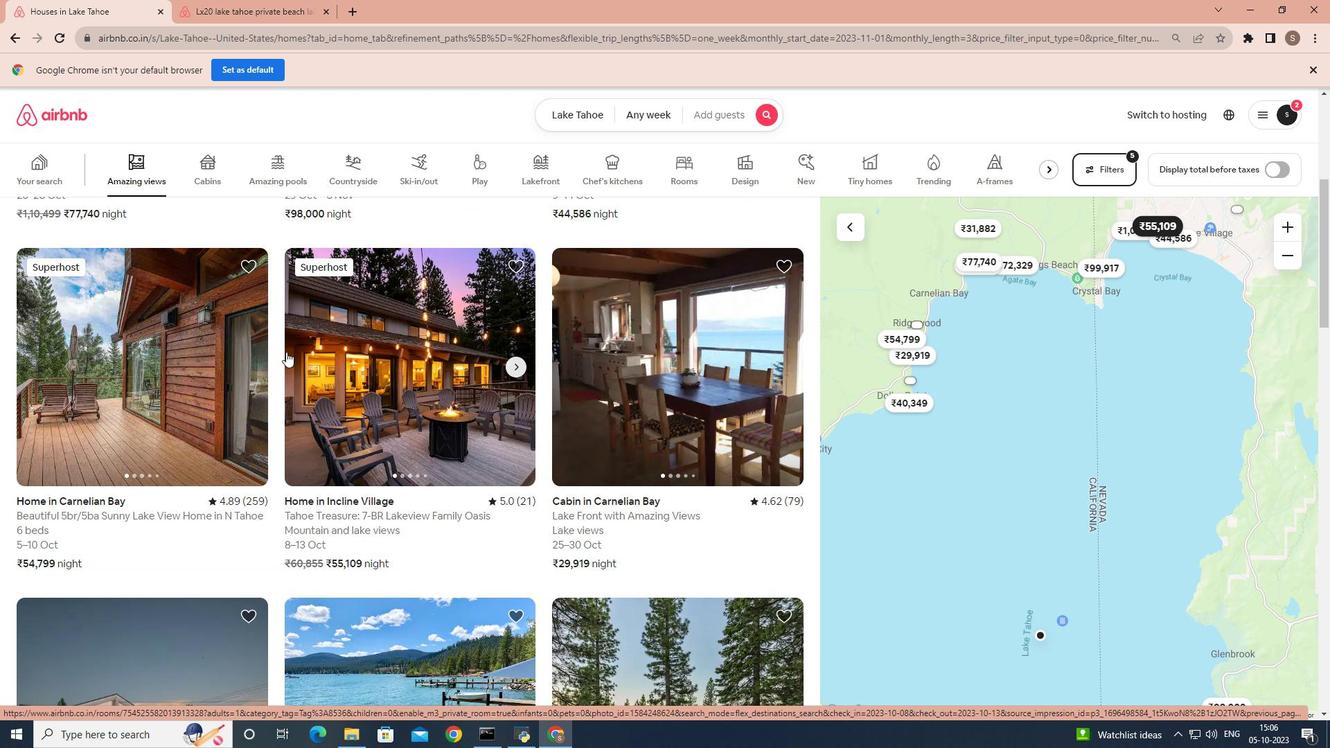 
Action: Mouse pressed left at (286, 352)
Screenshot: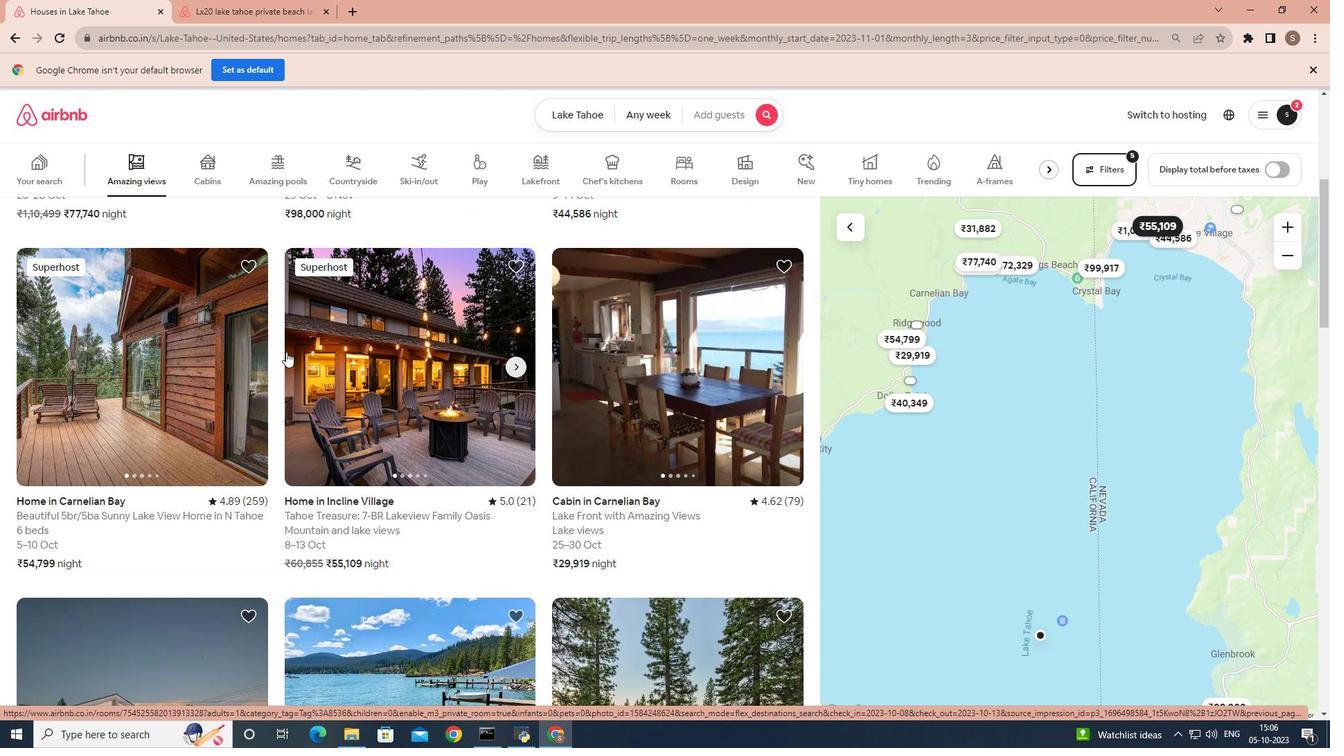 
Action: Mouse moved to (118, 2)
Screenshot: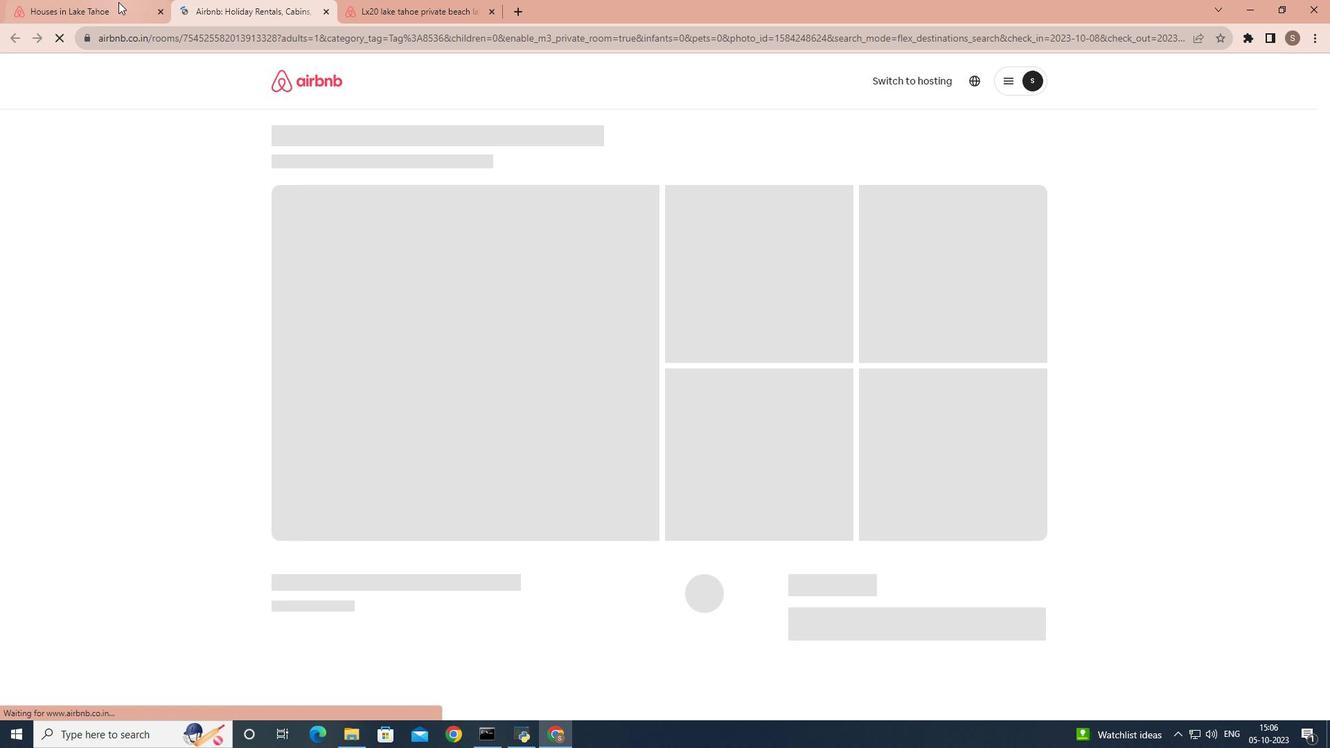 
Action: Mouse pressed left at (118, 2)
Screenshot: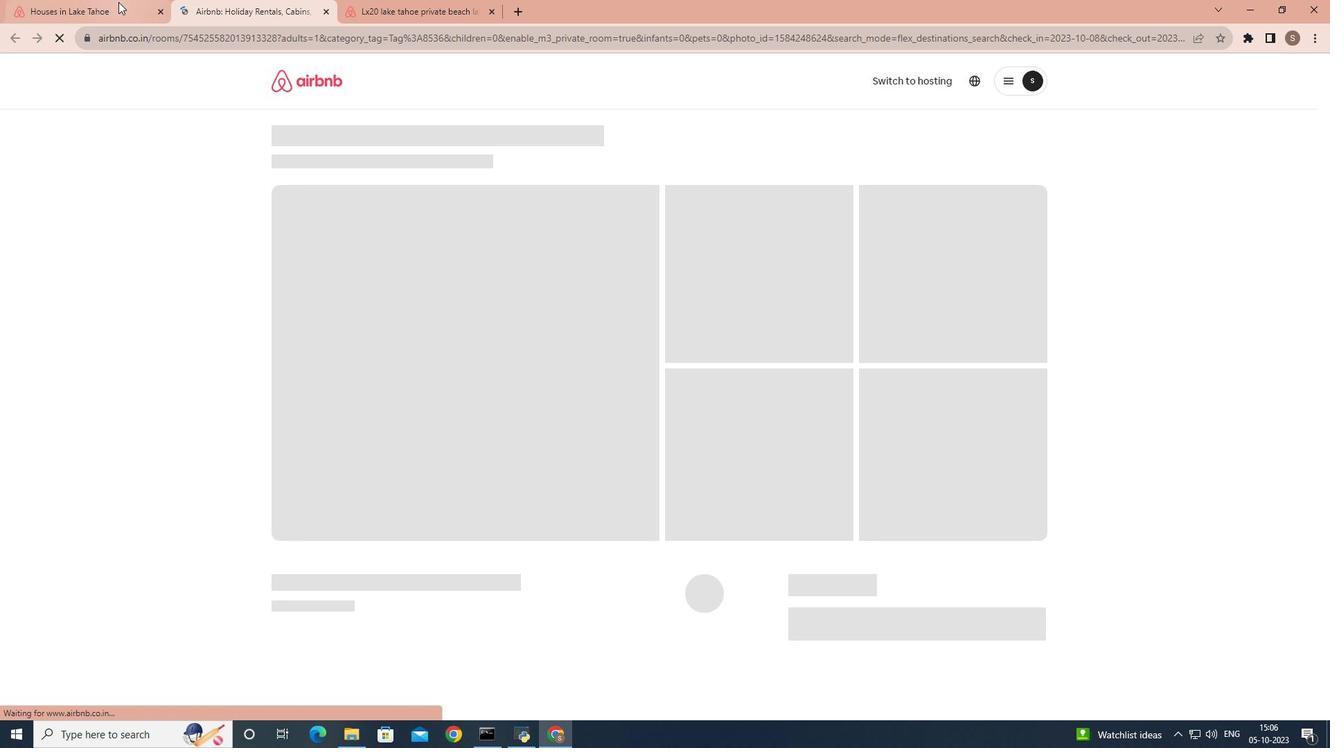 
Action: Mouse moved to (390, 8)
Screenshot: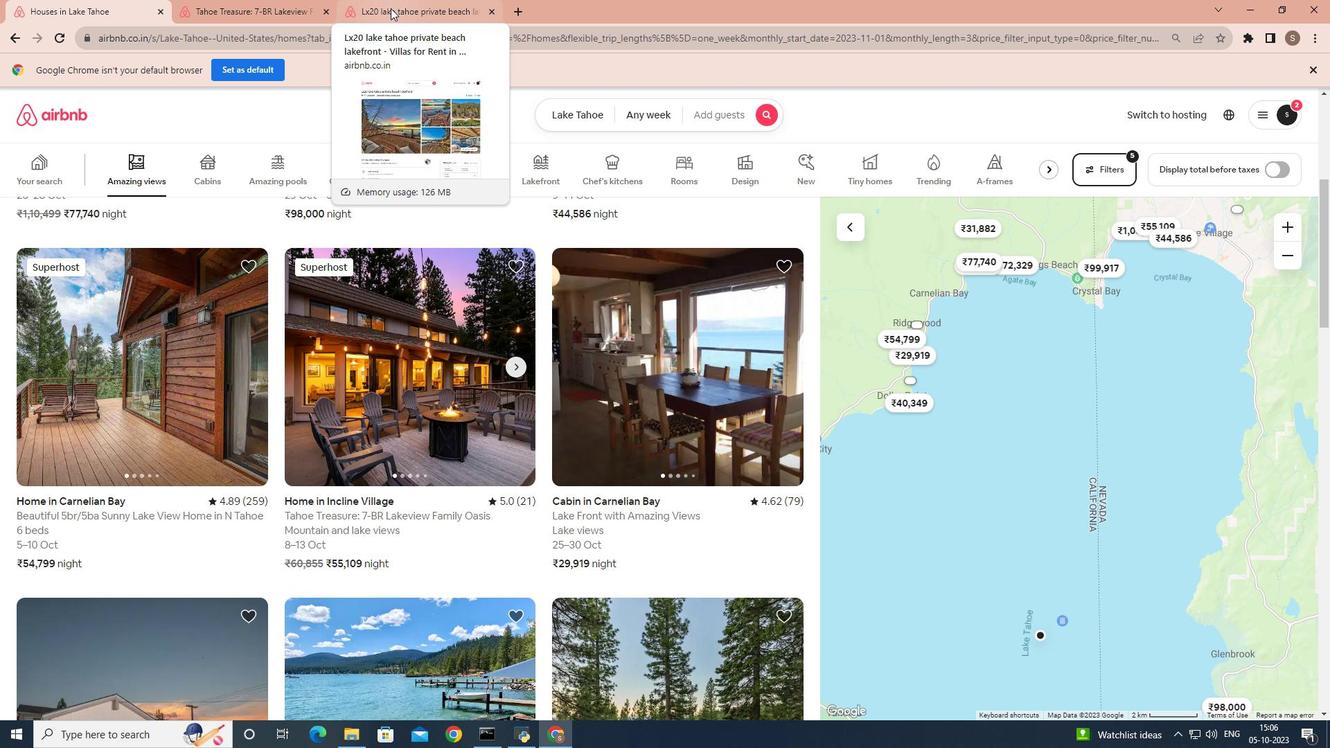 
Action: Mouse pressed left at (390, 8)
Screenshot: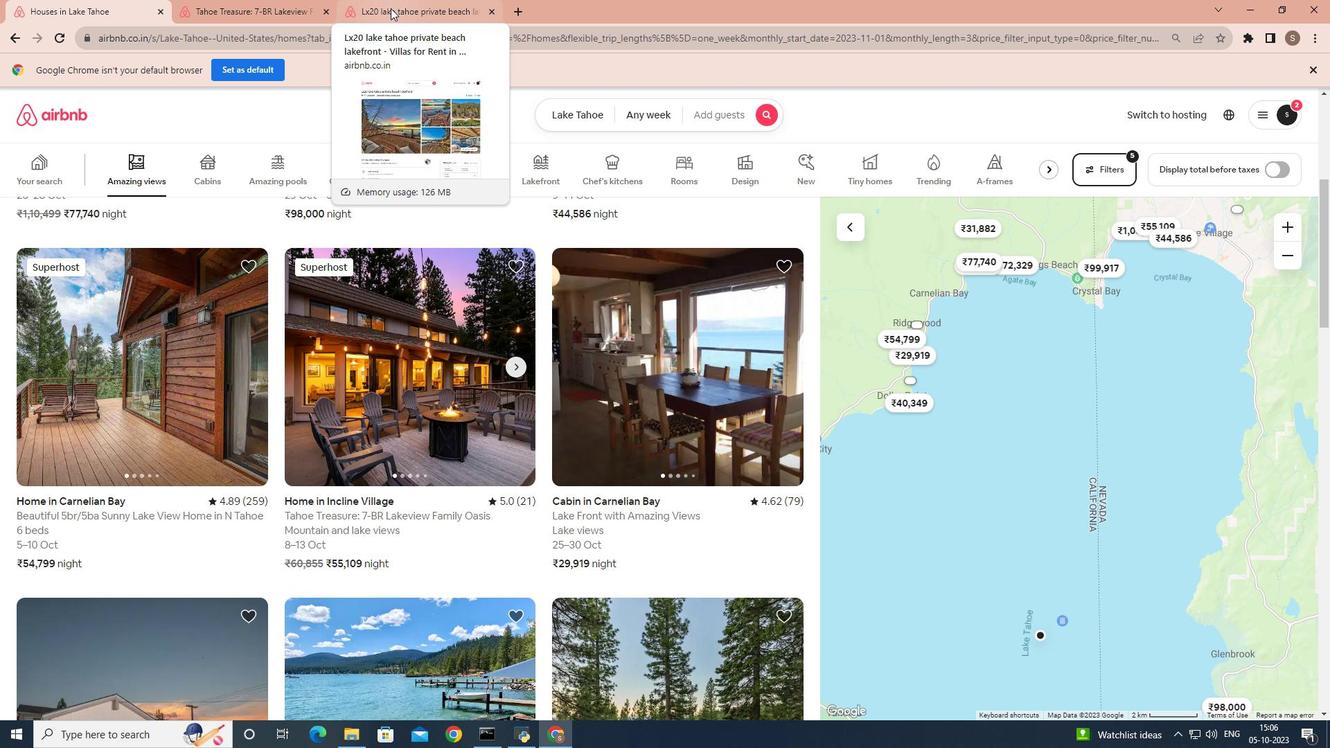 
Action: Mouse moved to (433, 307)
Screenshot: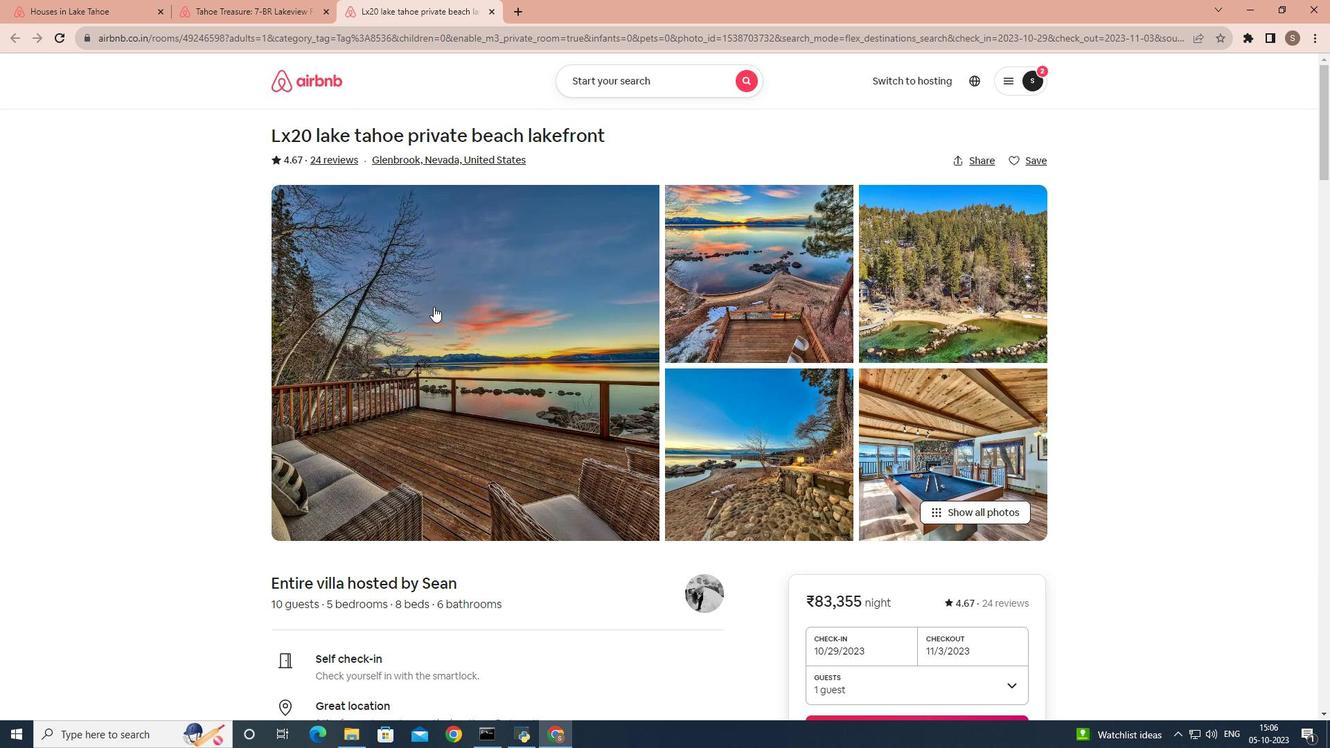 
Action: Mouse scrolled (433, 306) with delta (0, 0)
Screenshot: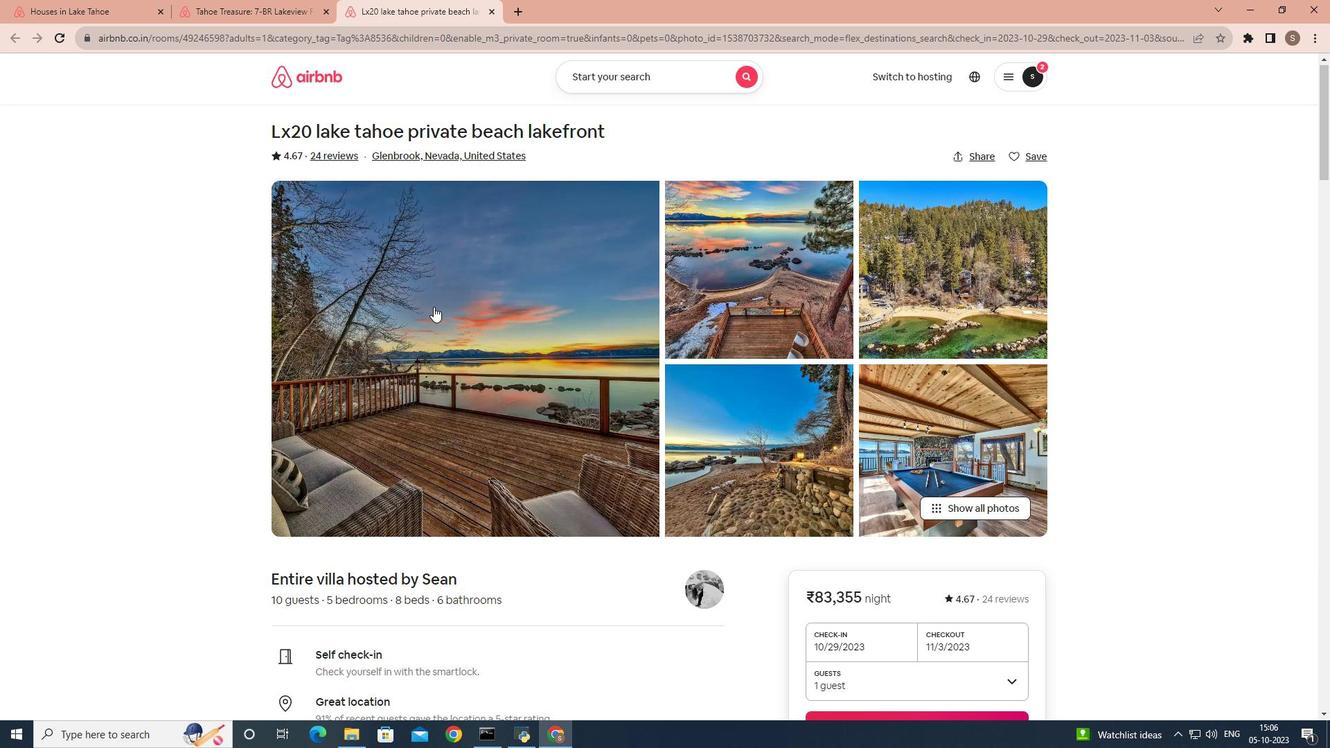 
Action: Mouse scrolled (433, 306) with delta (0, 0)
Screenshot: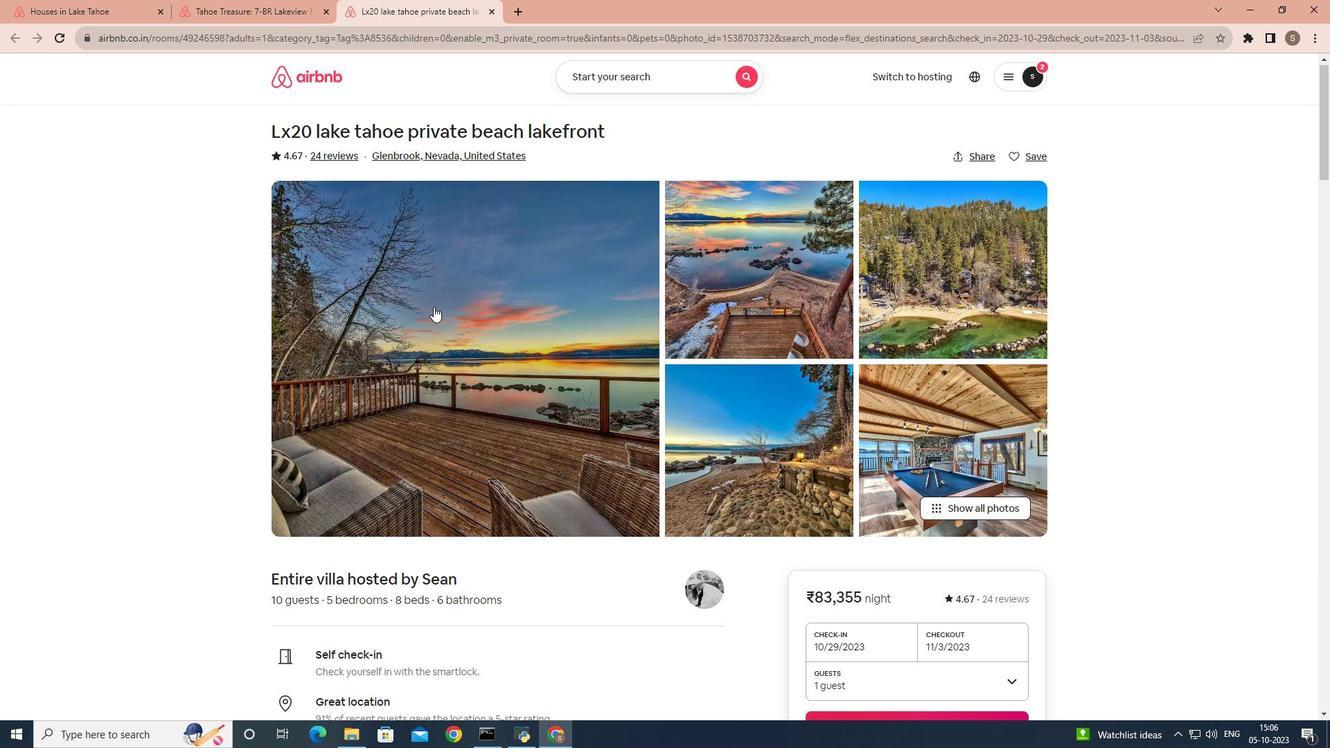 
Action: Mouse scrolled (433, 306) with delta (0, 0)
Screenshot: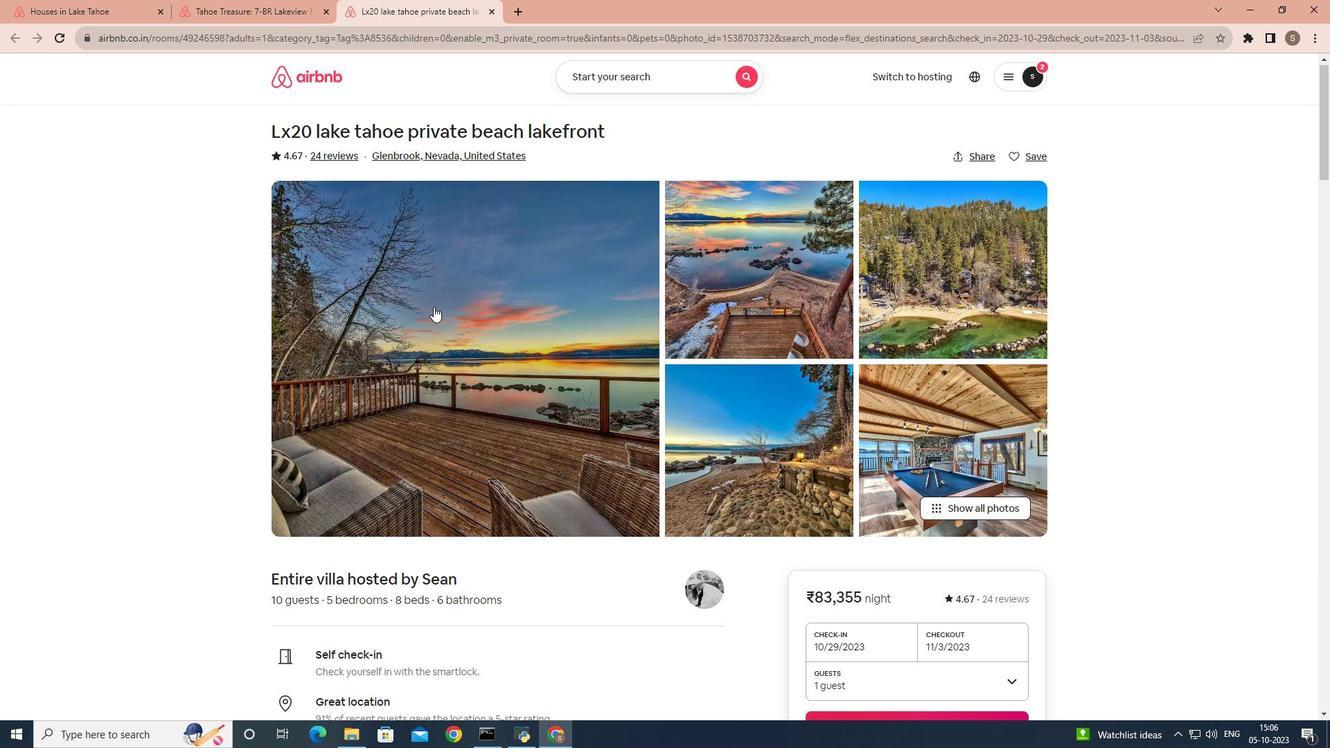 
Action: Mouse scrolled (433, 306) with delta (0, 0)
Screenshot: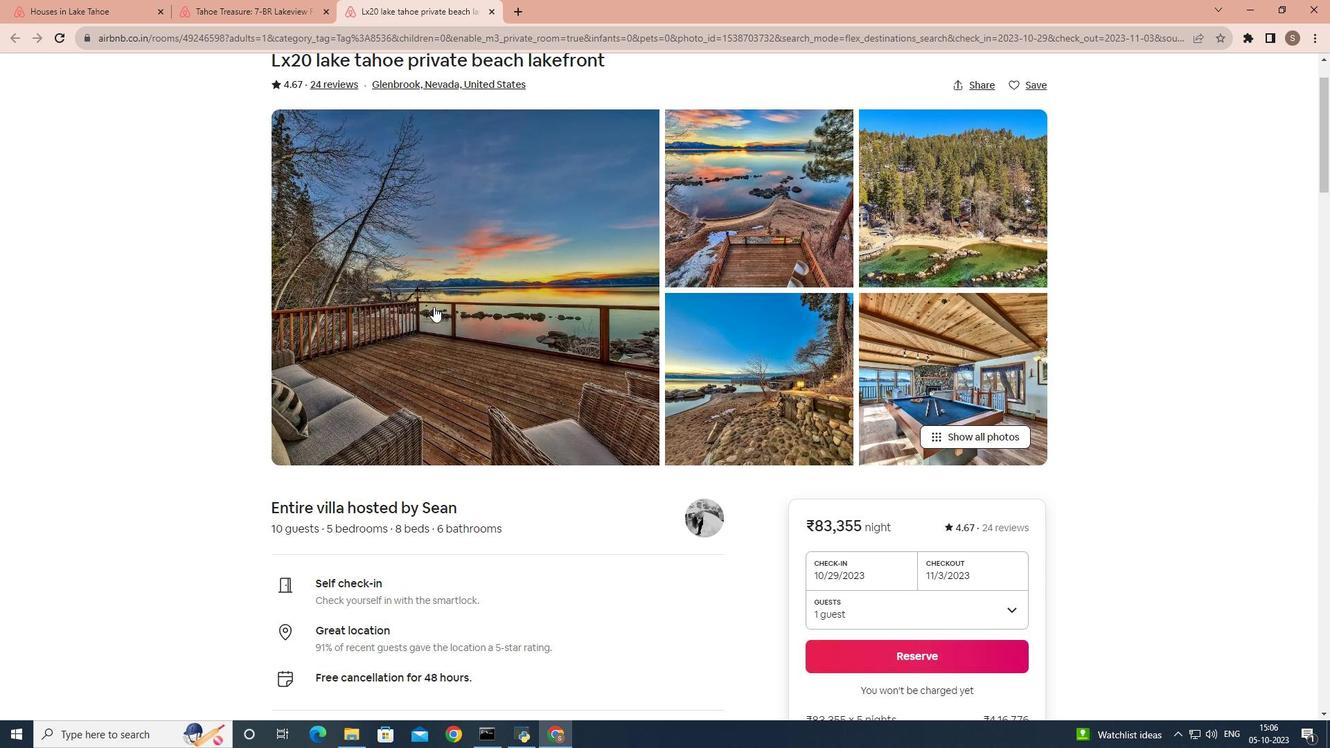 
Action: Mouse scrolled (433, 306) with delta (0, 0)
Screenshot: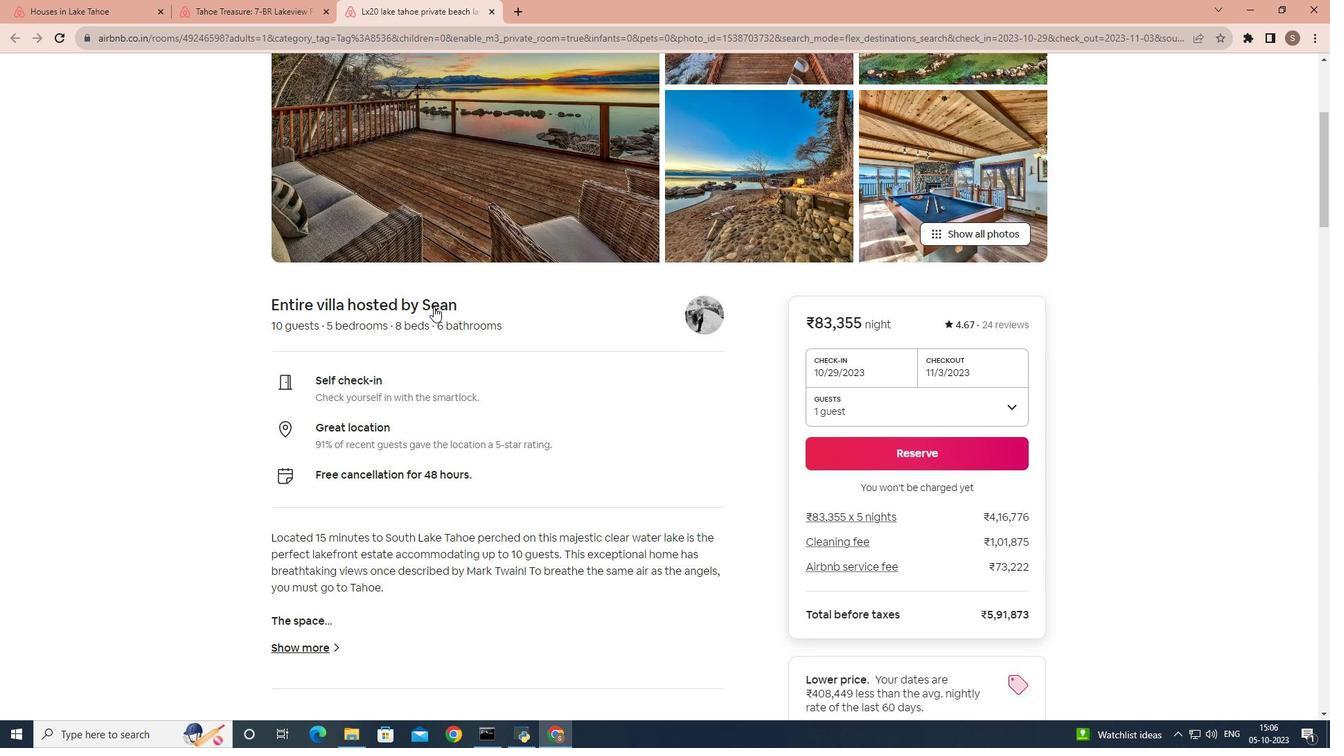 
Action: Mouse scrolled (433, 306) with delta (0, 0)
Screenshot: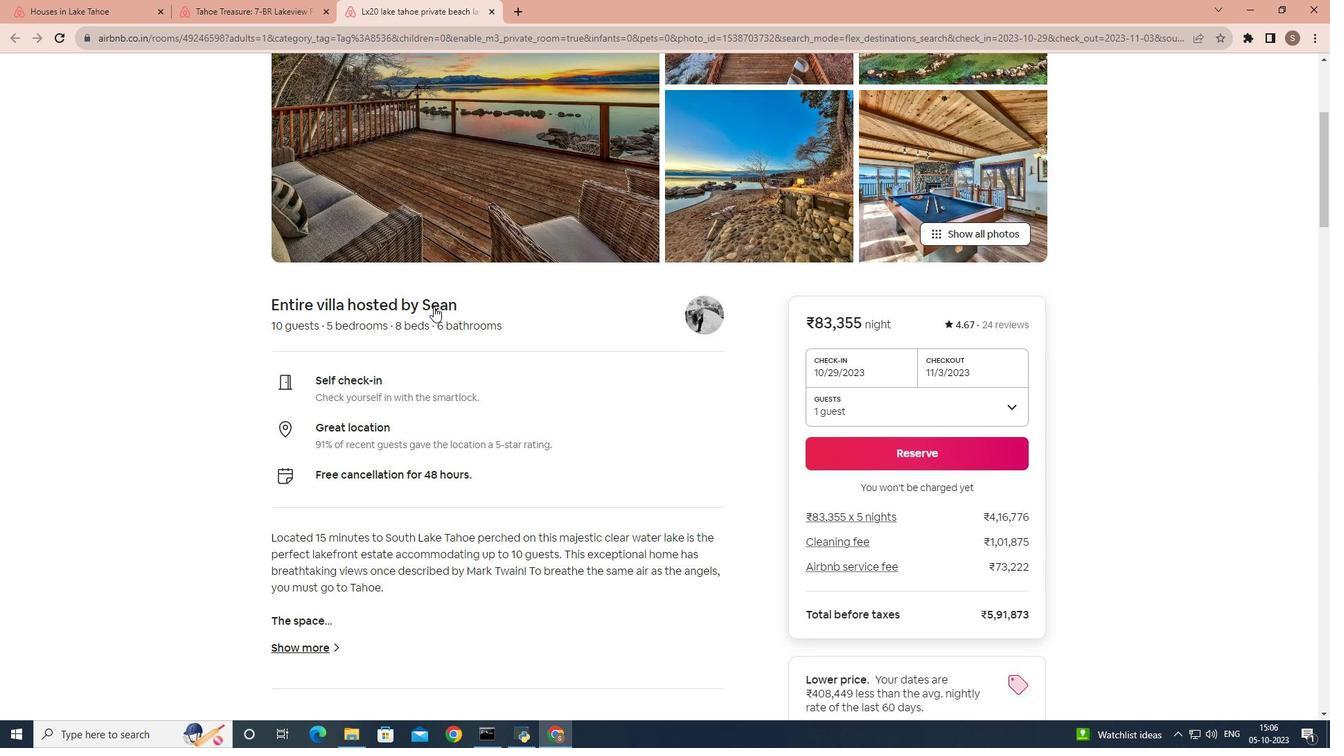 
Action: Mouse scrolled (433, 306) with delta (0, 0)
Screenshot: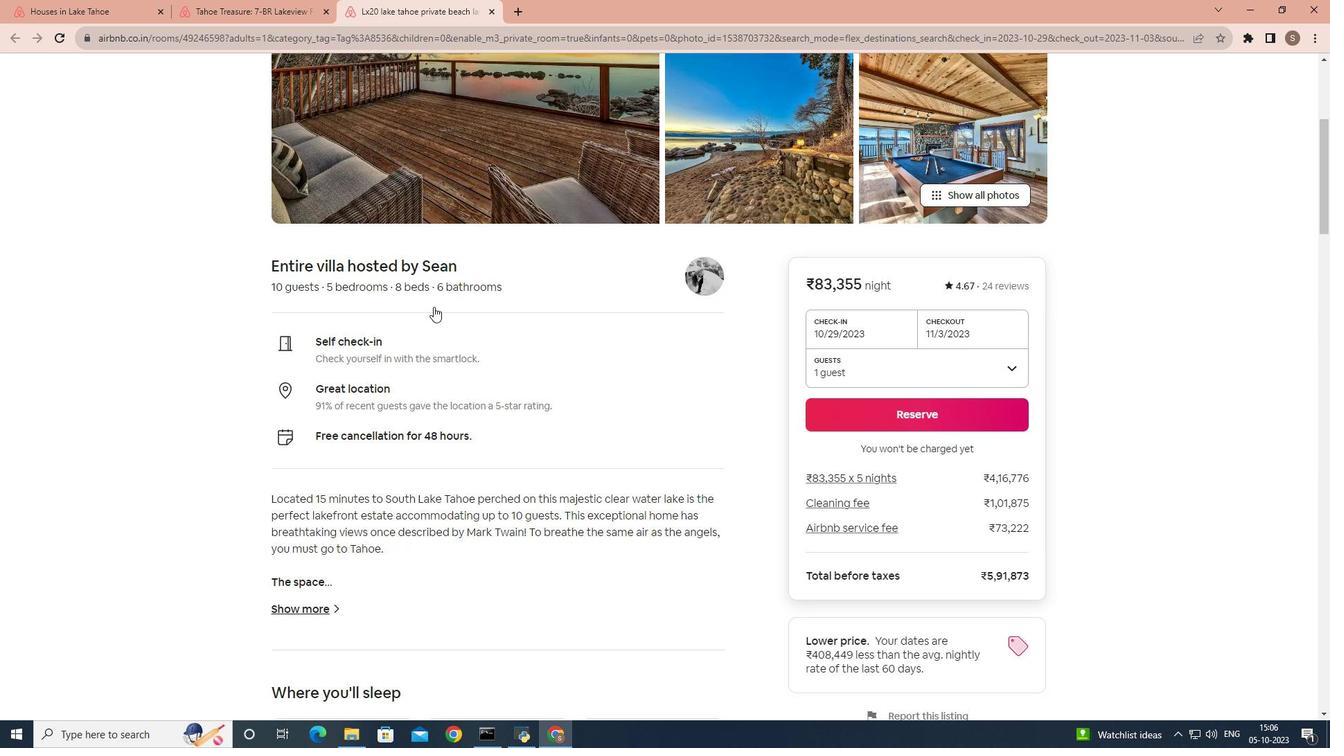 
Action: Mouse moved to (301, 442)
Screenshot: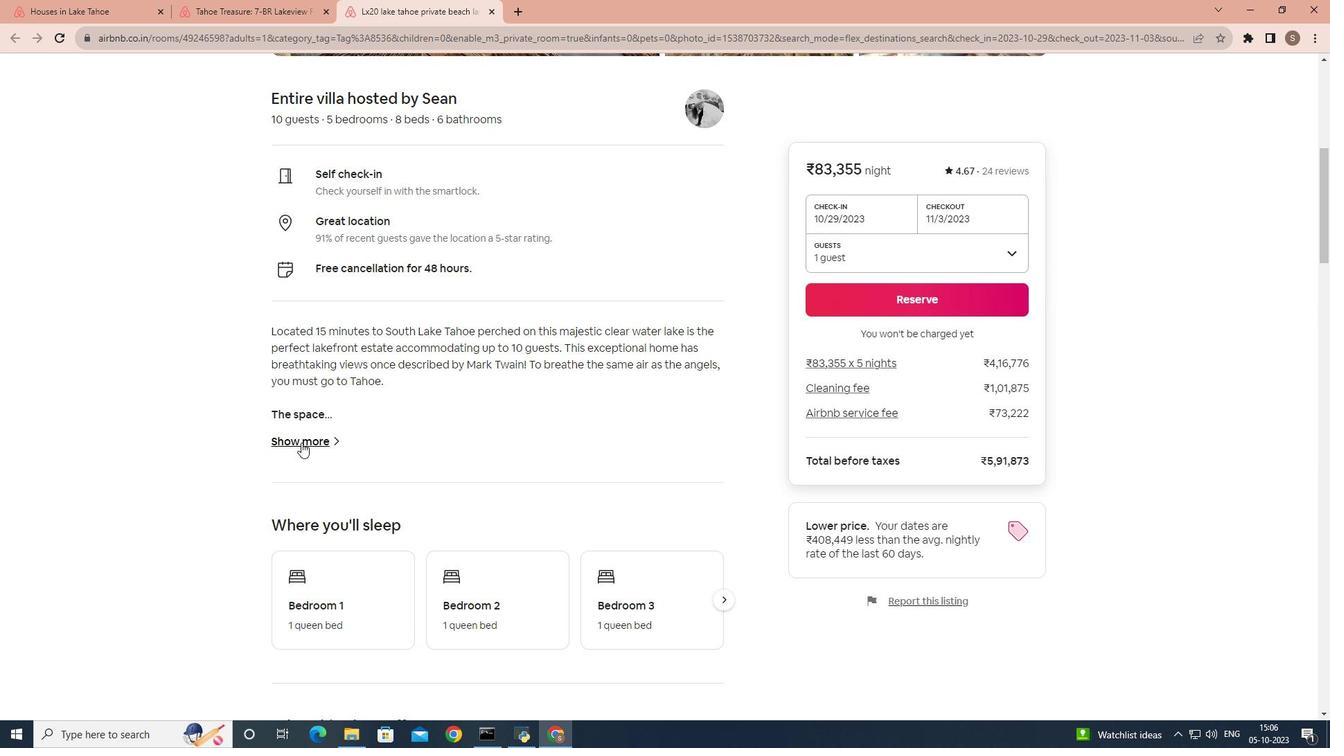 
Action: Mouse pressed left at (301, 442)
Screenshot: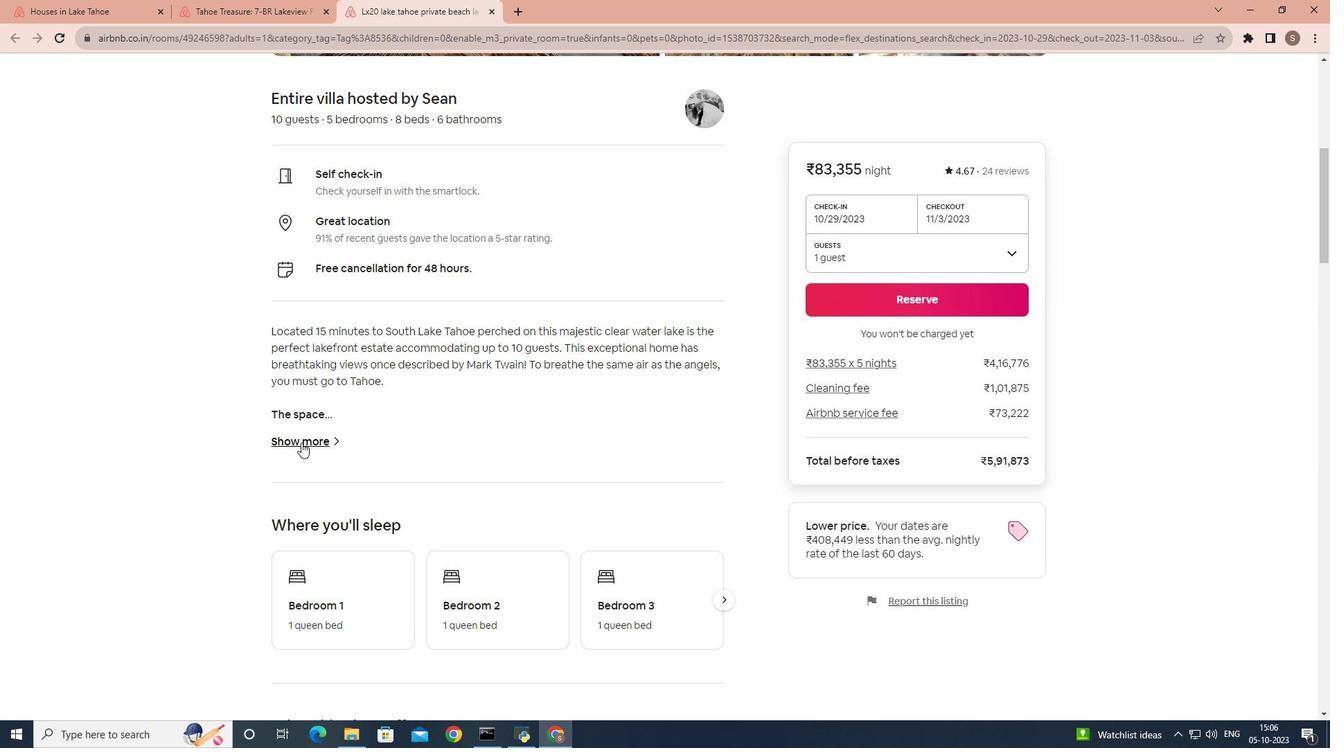
Action: Mouse moved to (420, 271)
Screenshot: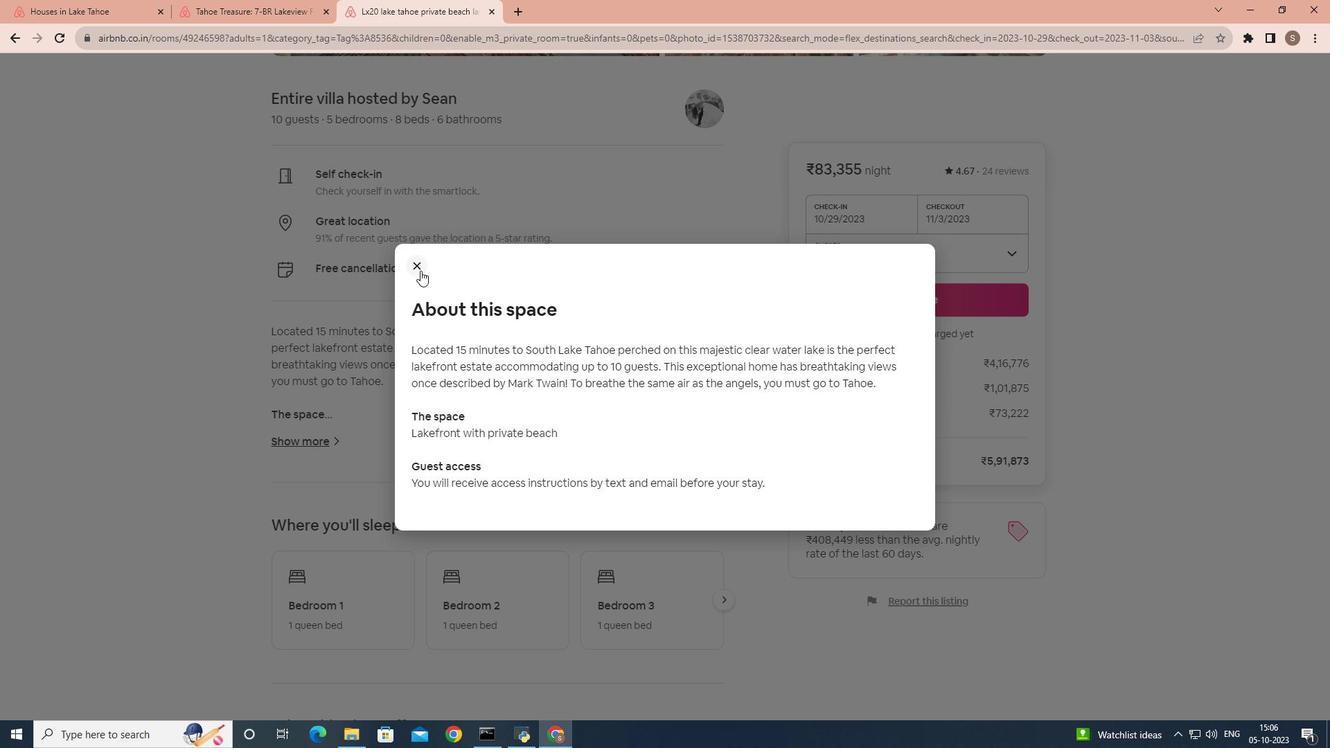 
Action: Mouse pressed left at (420, 271)
Screenshot: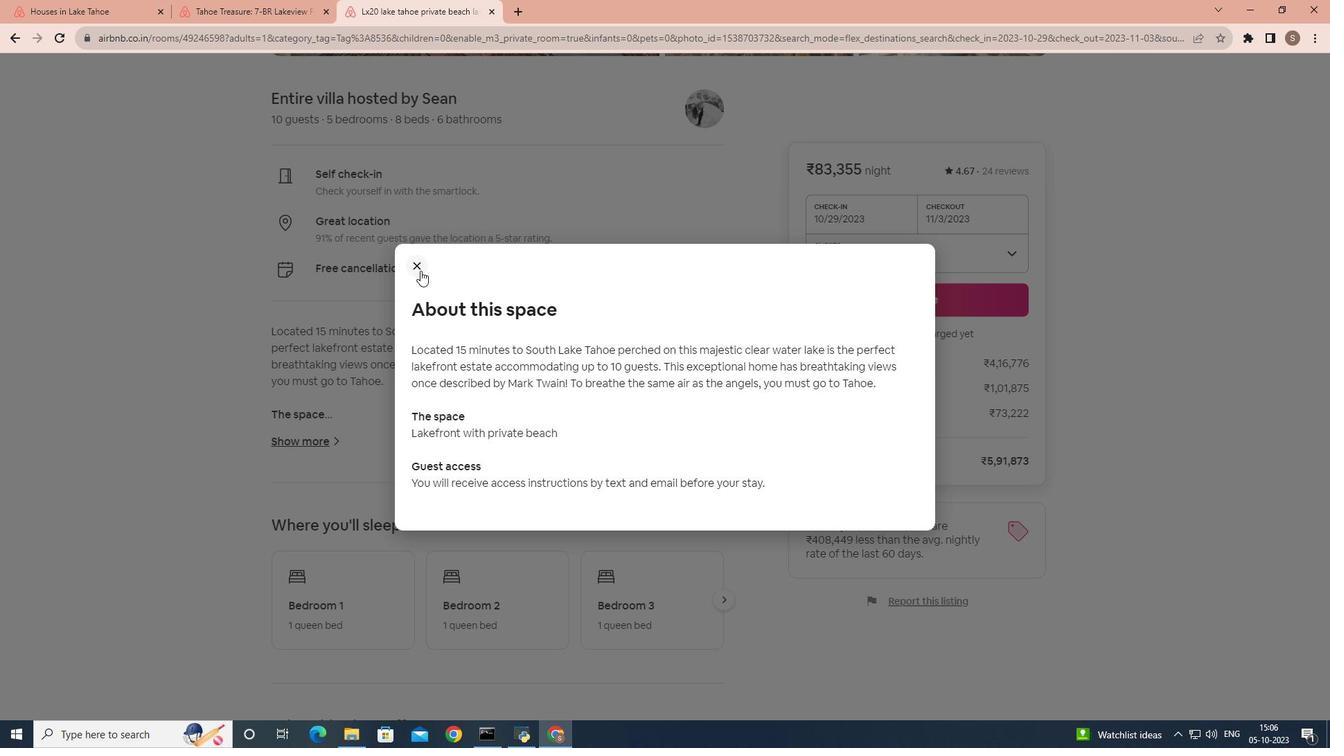 
Action: Mouse moved to (363, 414)
Screenshot: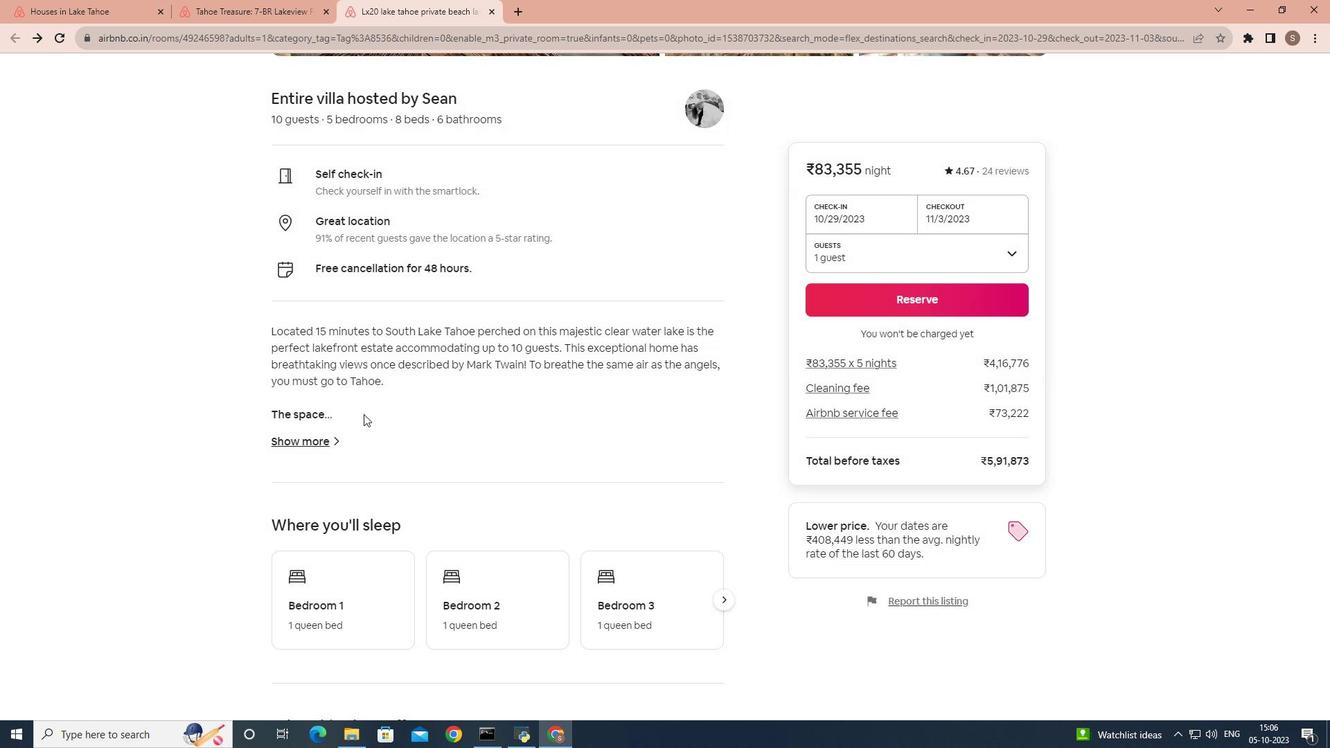 
Action: Mouse scrolled (363, 413) with delta (0, 0)
Screenshot: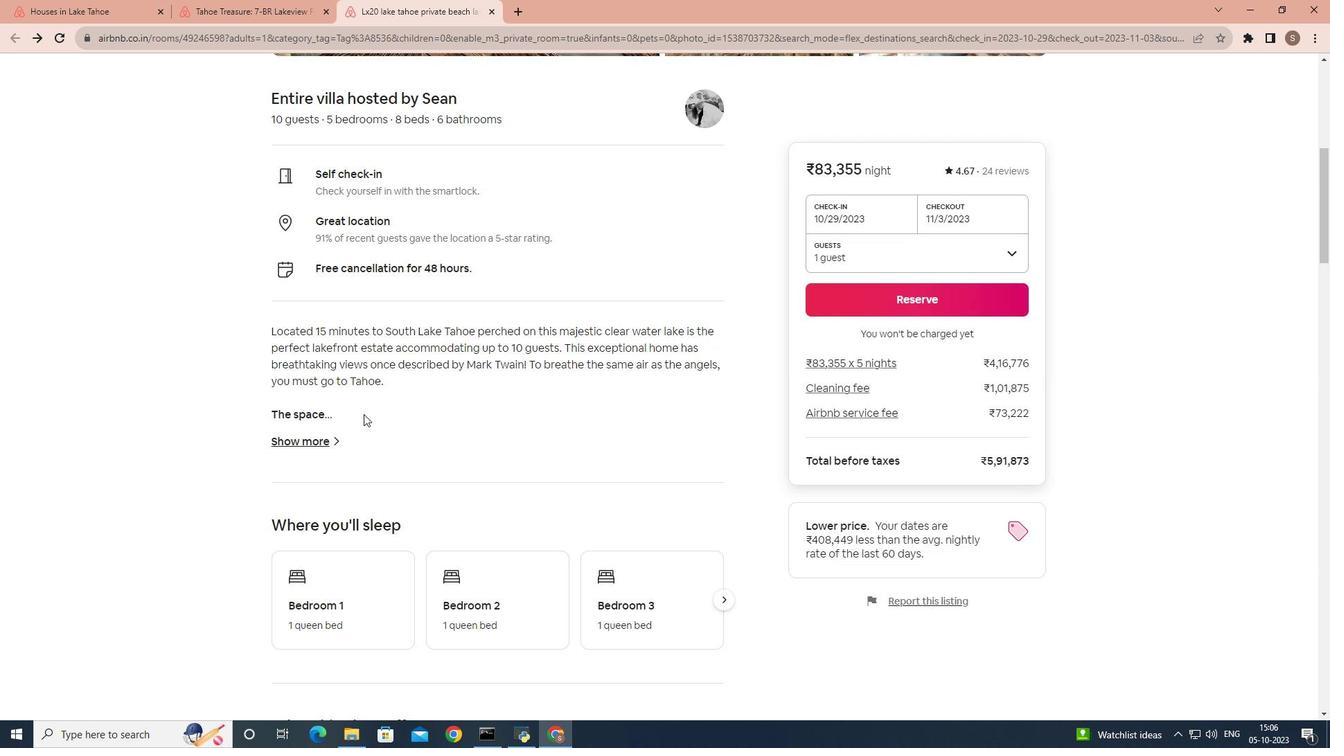 
Action: Mouse scrolled (363, 413) with delta (0, 0)
Screenshot: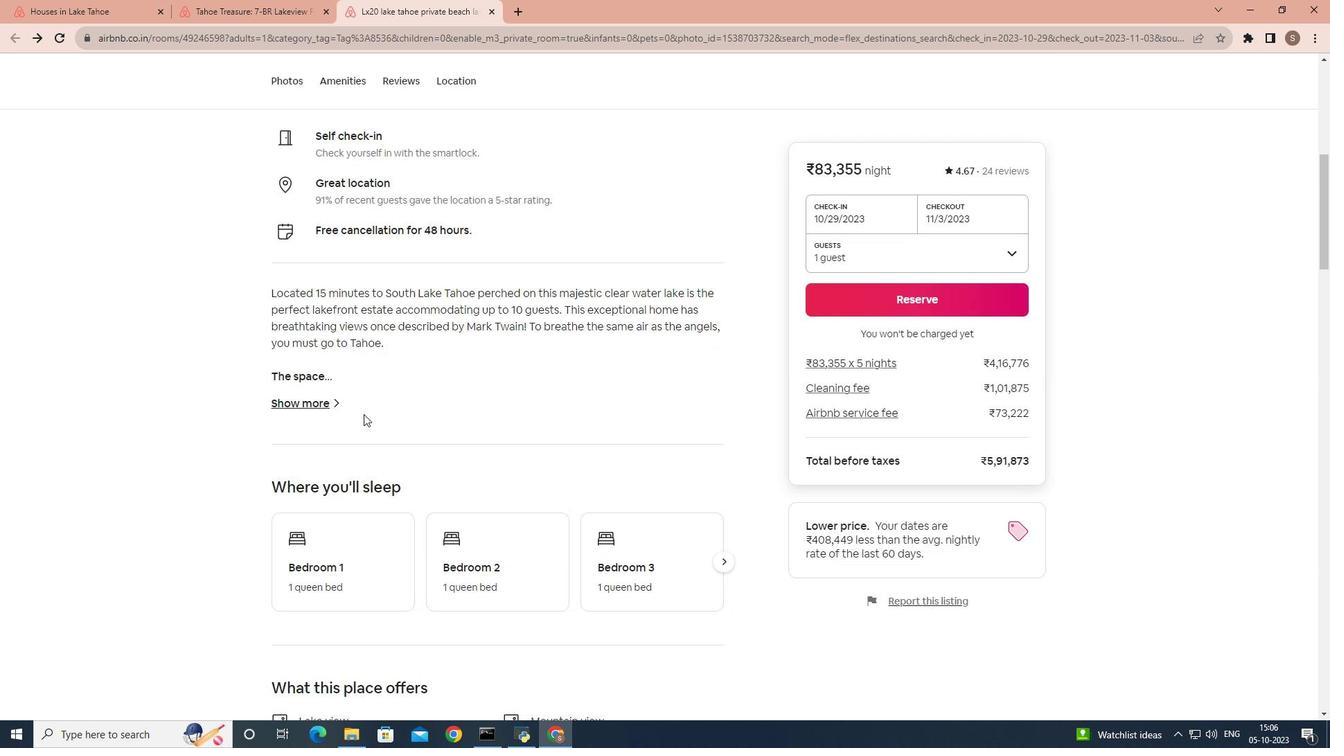 
Action: Mouse scrolled (363, 413) with delta (0, 0)
Screenshot: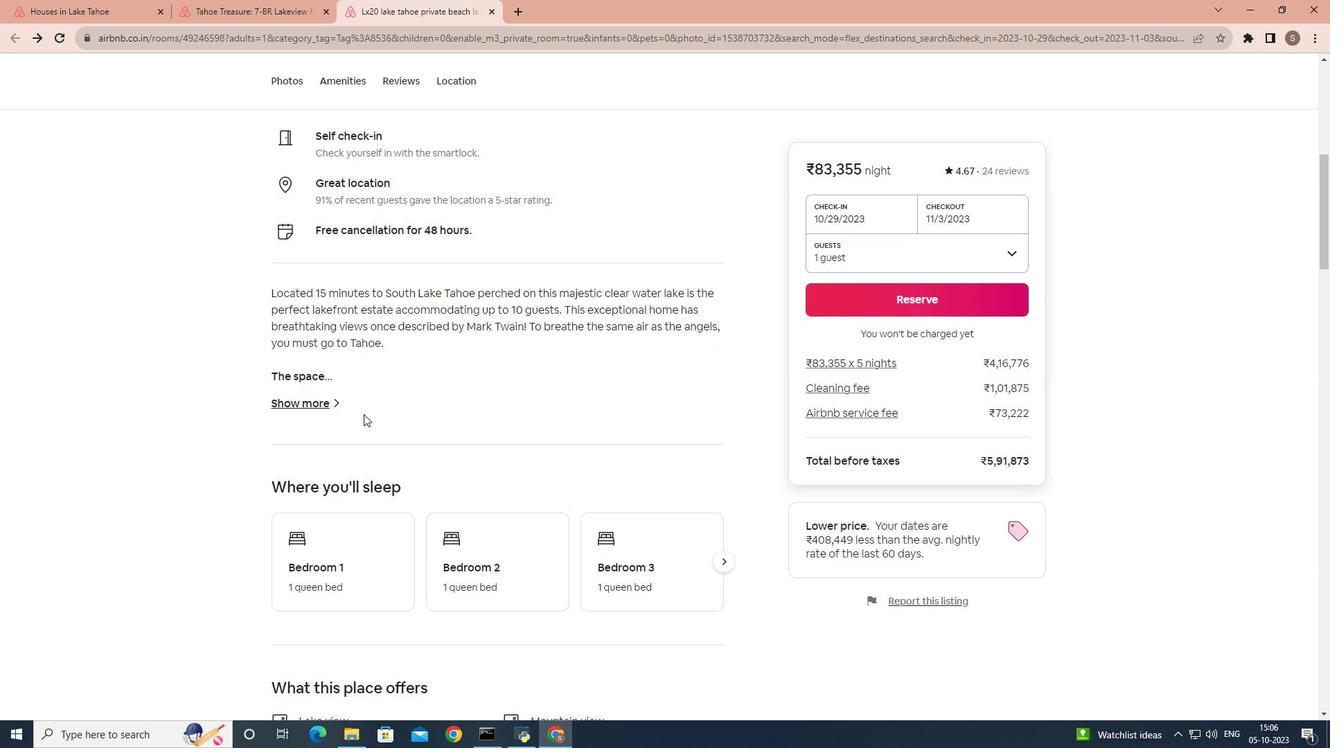 
Action: Mouse scrolled (363, 413) with delta (0, 0)
Screenshot: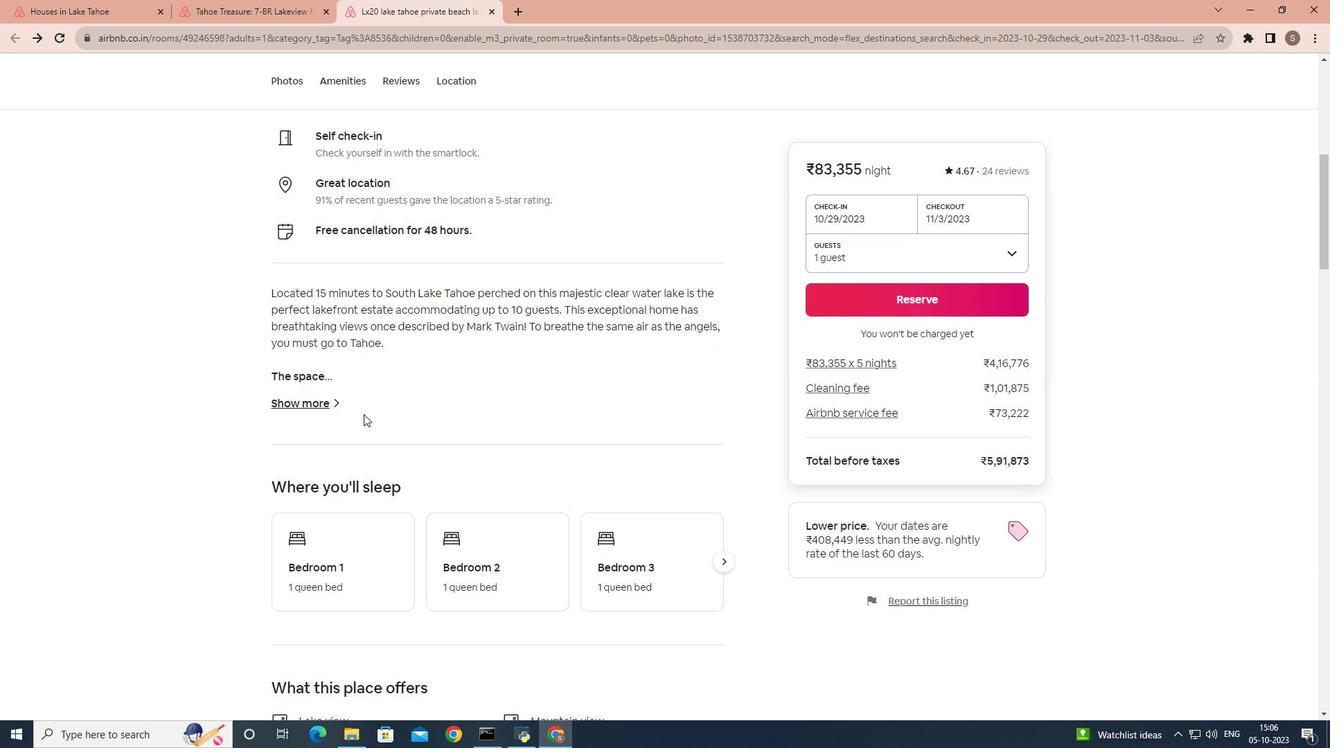 
Action: Mouse scrolled (363, 413) with delta (0, 0)
Screenshot: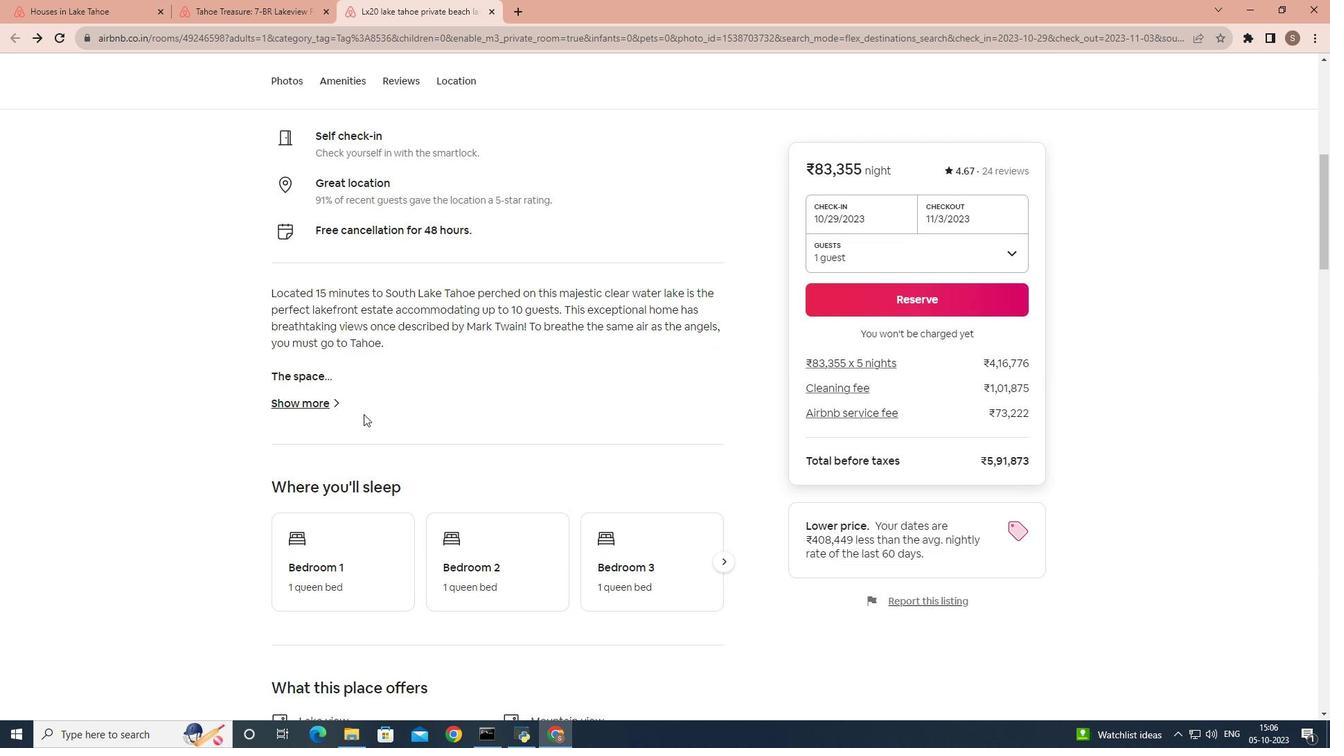 
Action: Mouse scrolled (363, 413) with delta (0, 0)
Screenshot: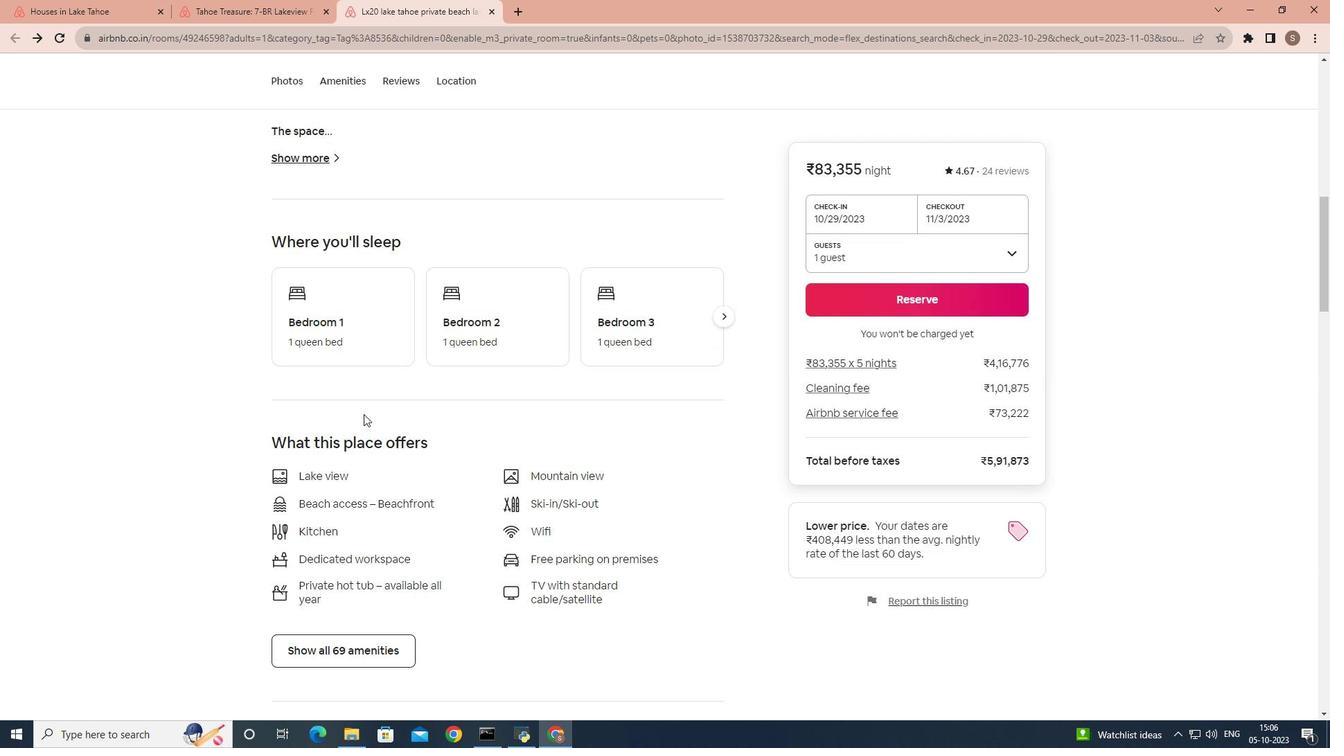 
Action: Mouse scrolled (363, 413) with delta (0, 0)
Screenshot: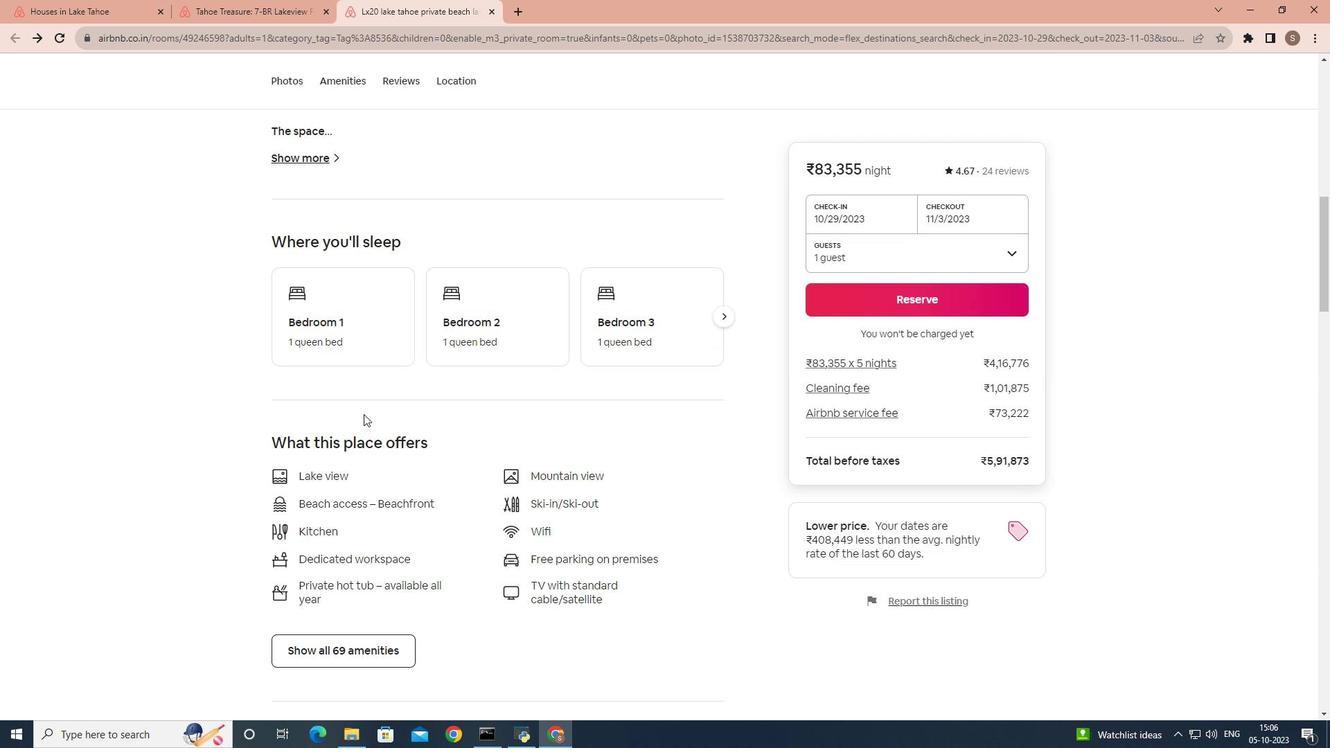 
Action: Mouse moved to (343, 445)
Screenshot: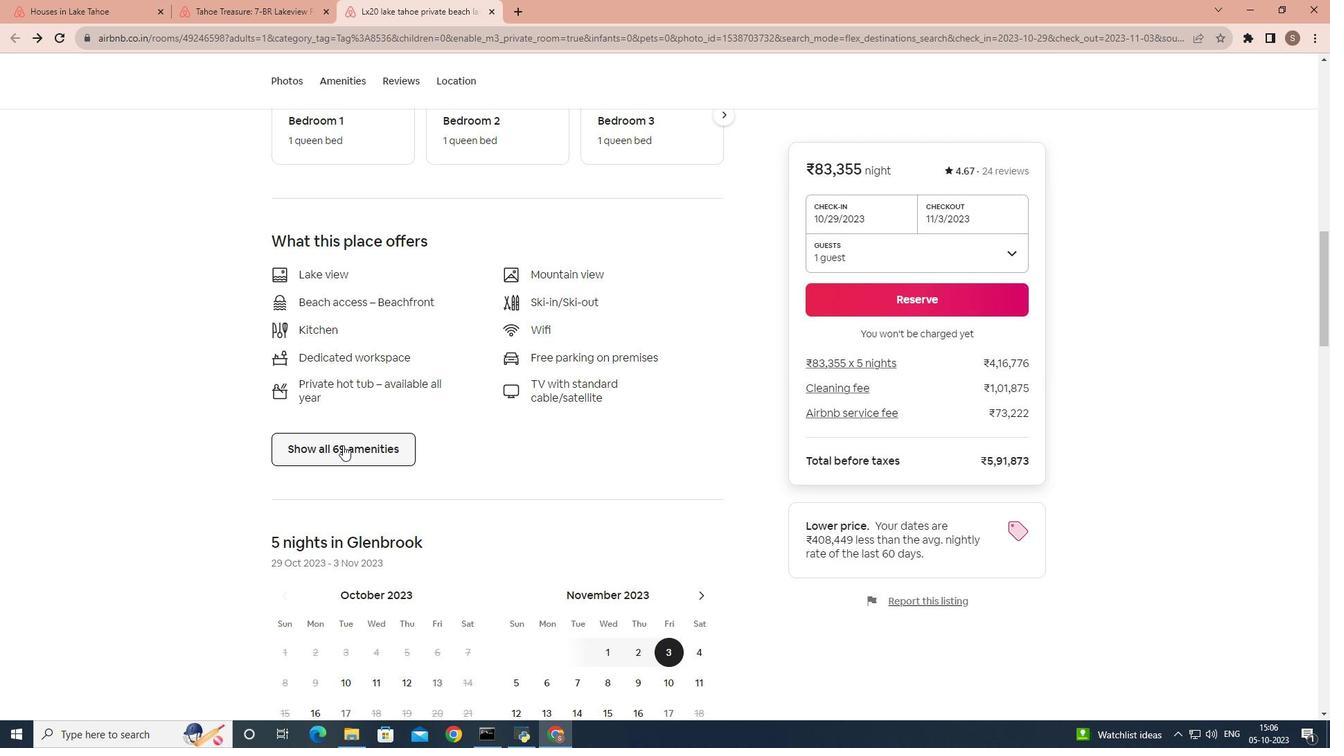 
Action: Mouse pressed left at (343, 445)
Screenshot: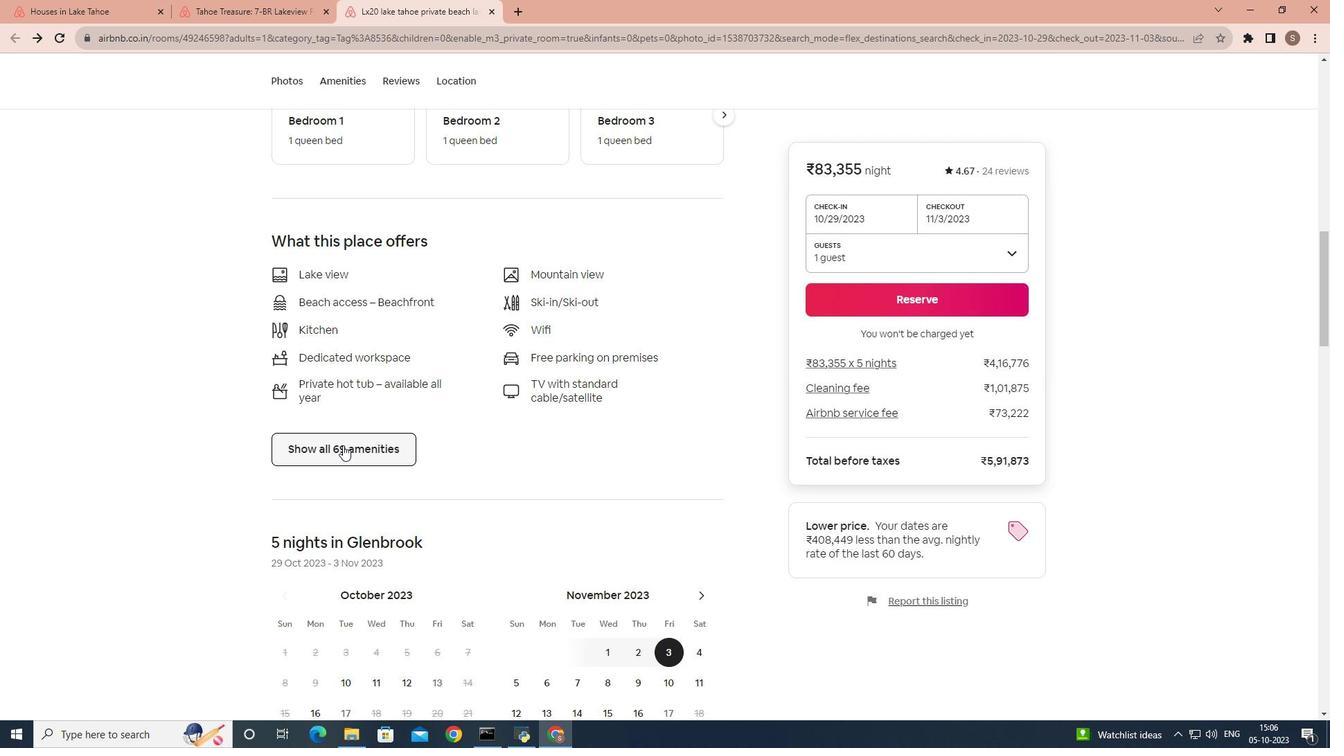 
Action: Mouse moved to (433, 414)
Screenshot: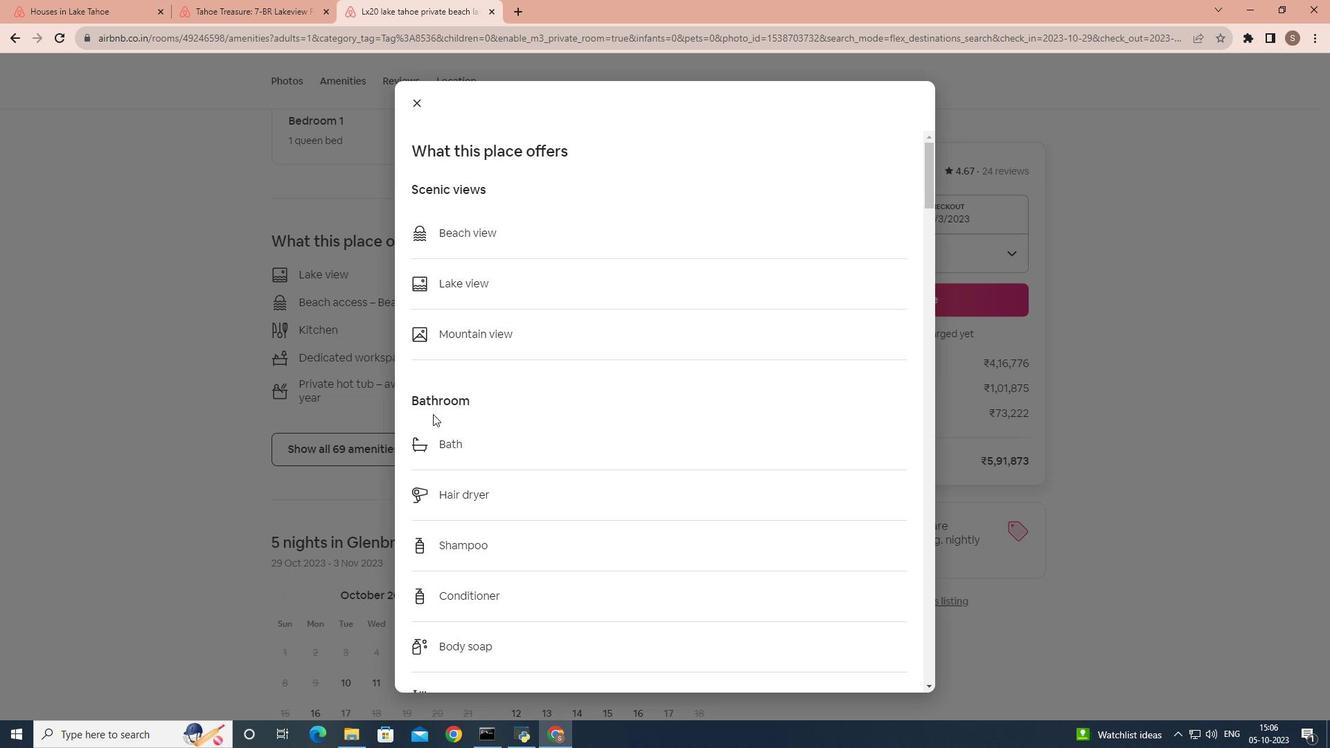 
Action: Mouse scrolled (433, 413) with delta (0, 0)
Screenshot: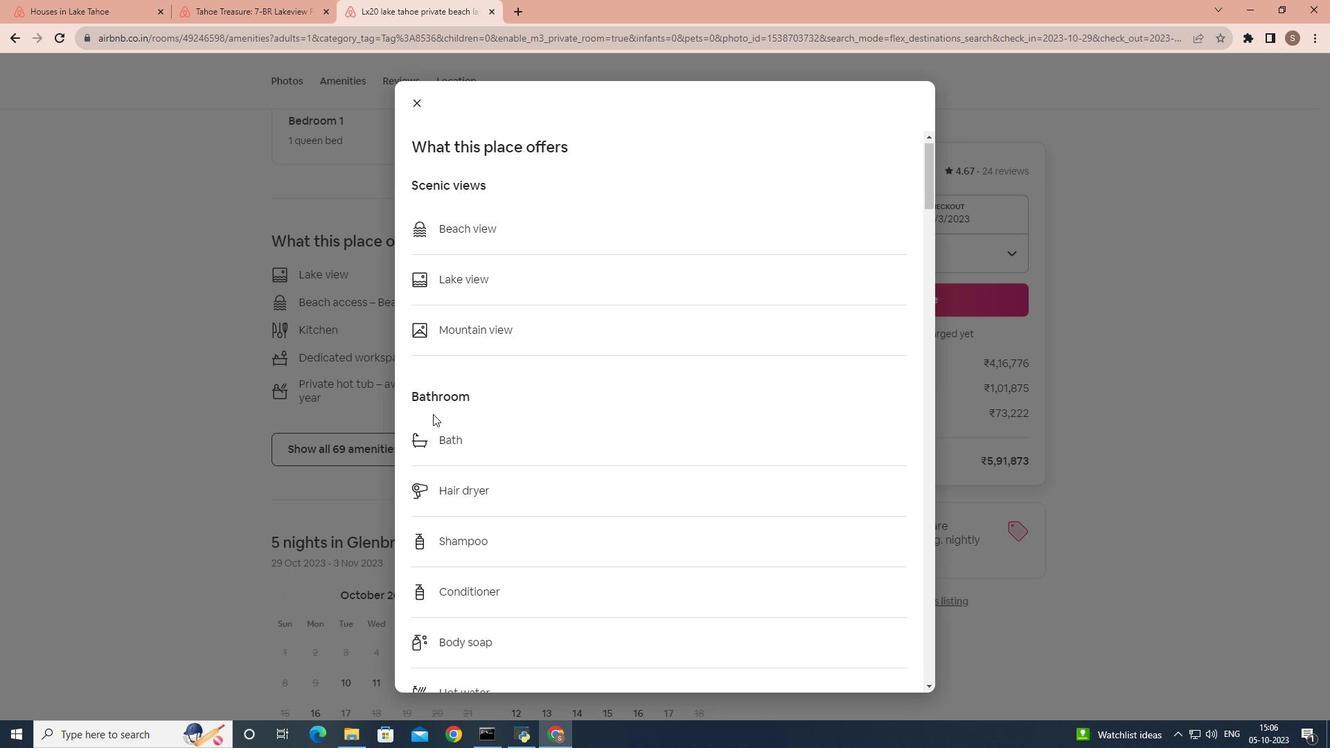 
Action: Mouse scrolled (433, 413) with delta (0, 0)
Screenshot: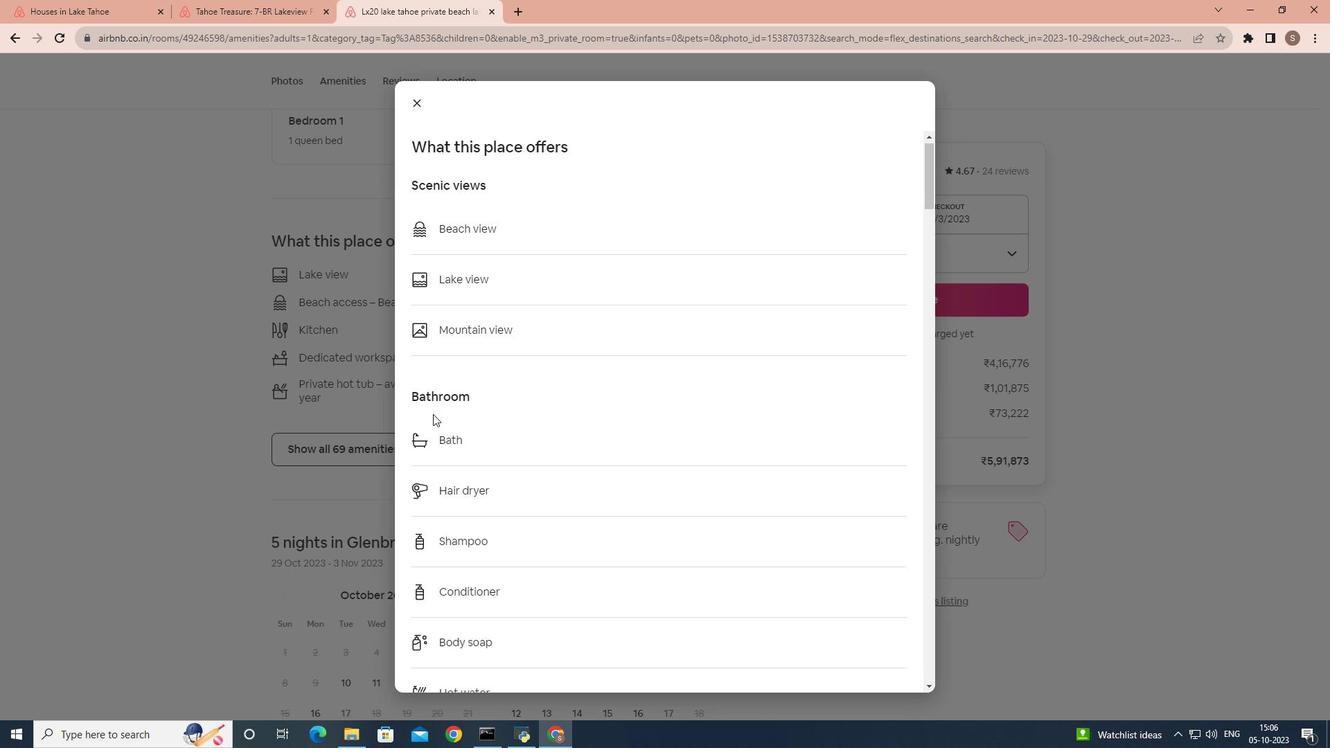 
Action: Mouse scrolled (433, 413) with delta (0, 0)
Screenshot: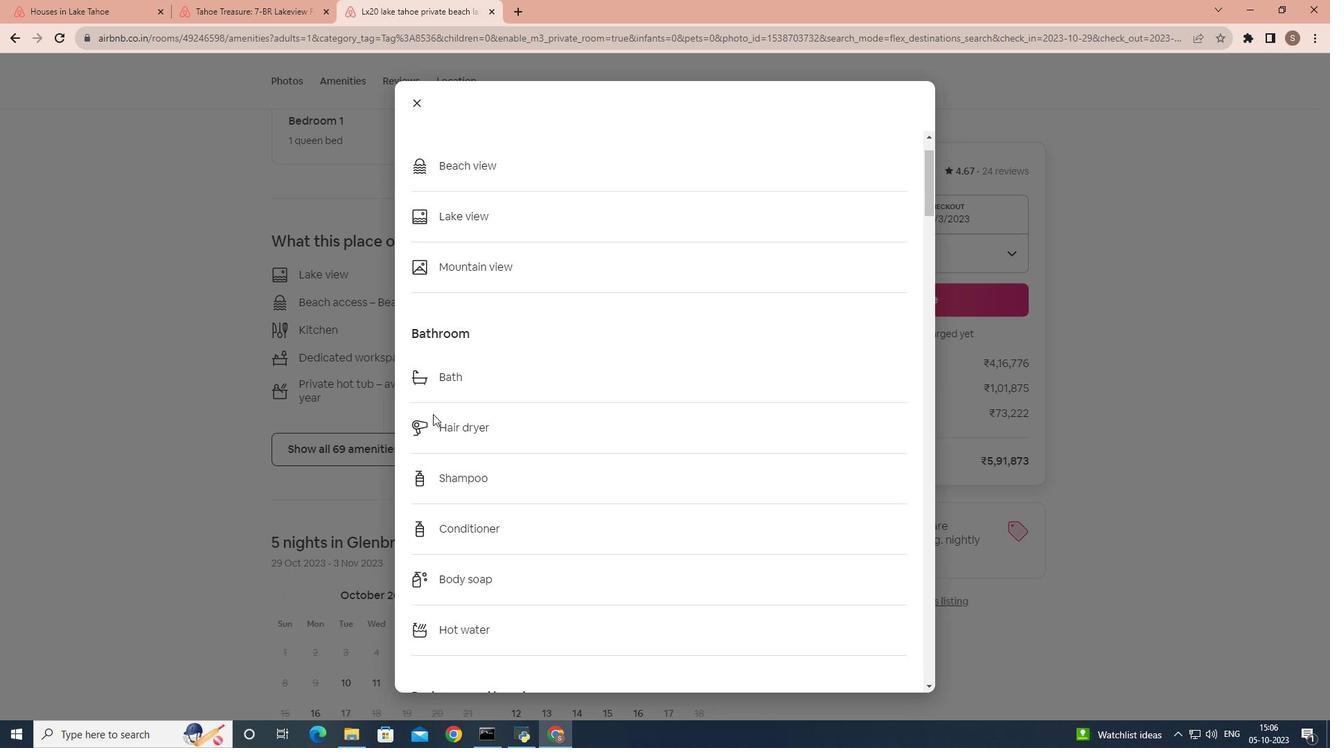 
Action: Mouse scrolled (433, 413) with delta (0, 0)
Screenshot: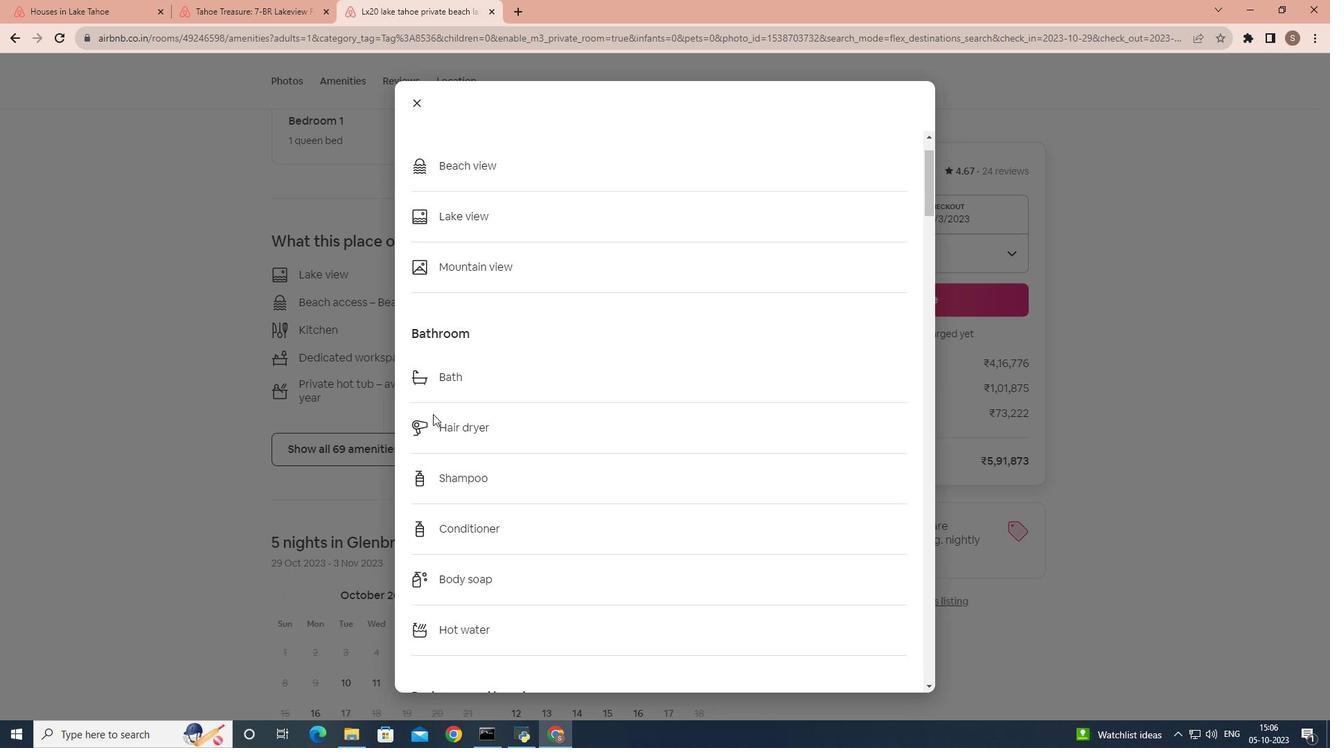 
Action: Mouse scrolled (433, 413) with delta (0, 0)
Screenshot: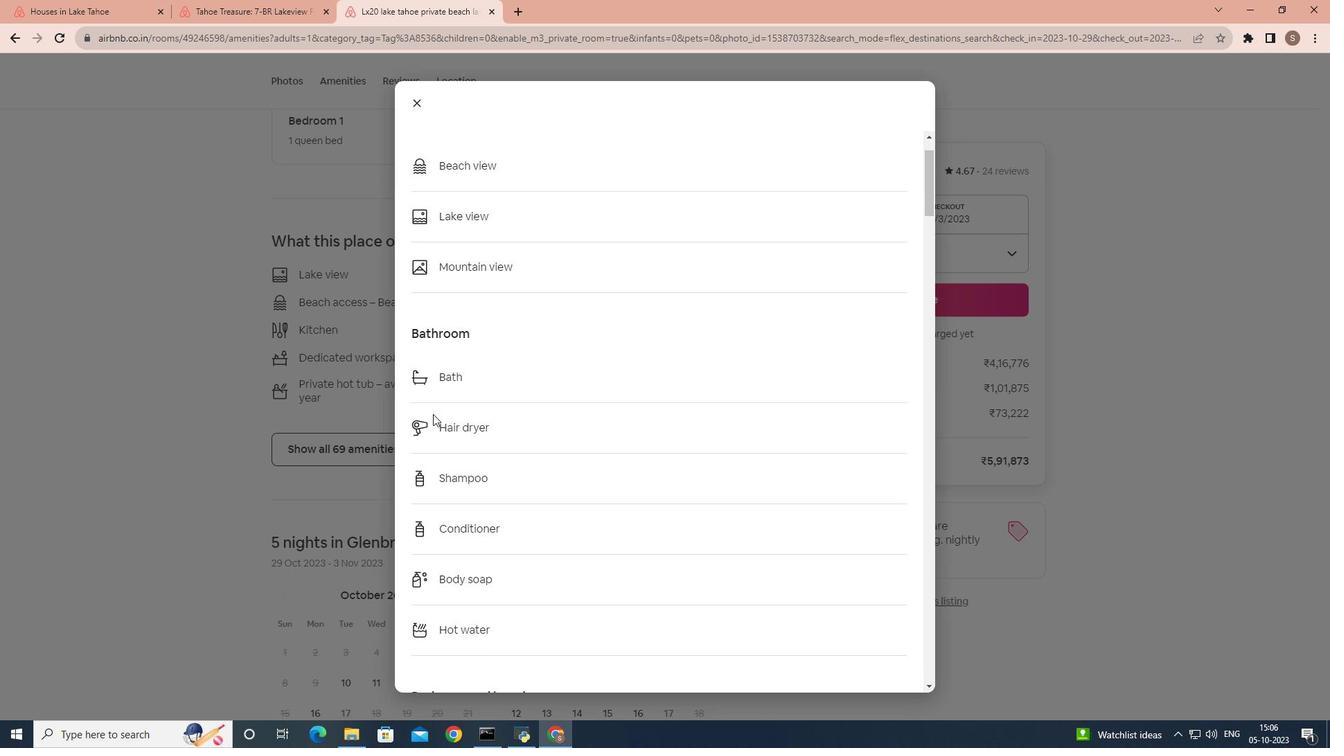 
Action: Mouse scrolled (433, 413) with delta (0, 0)
Screenshot: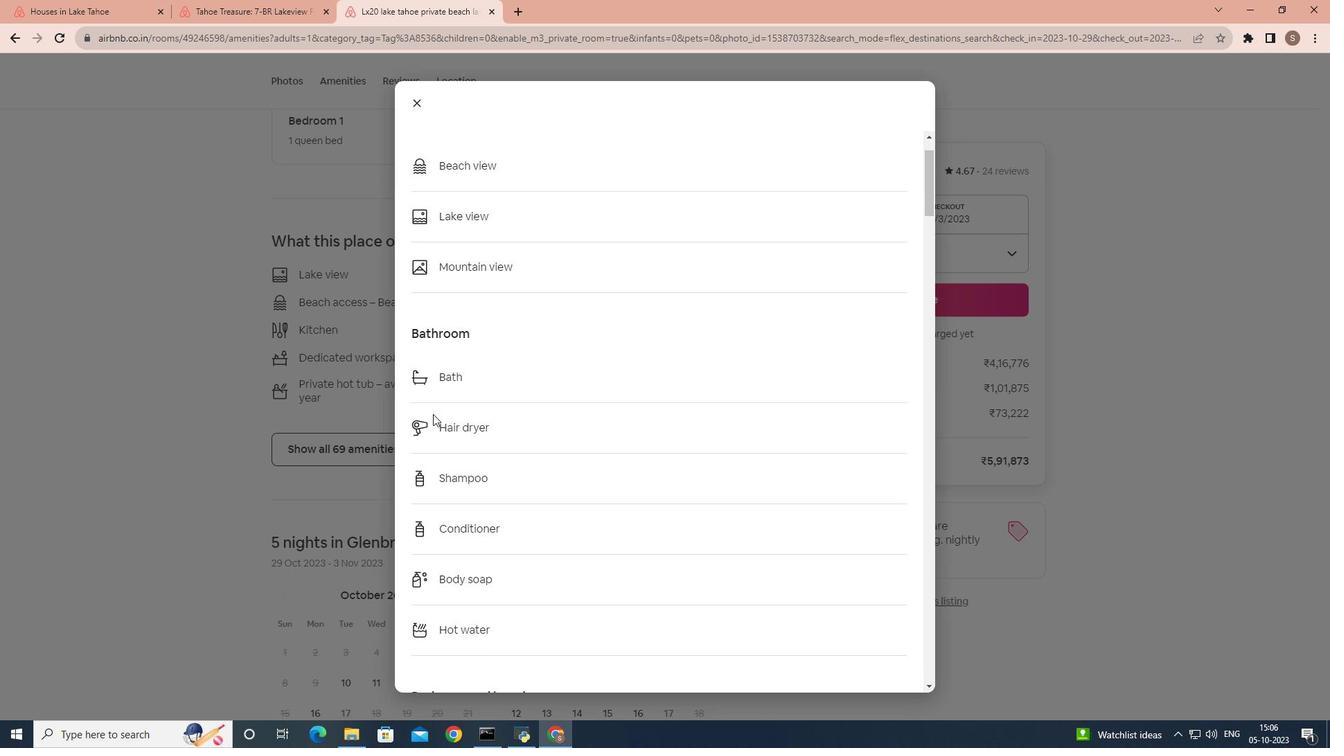 
Action: Mouse scrolled (433, 413) with delta (0, 0)
Screenshot: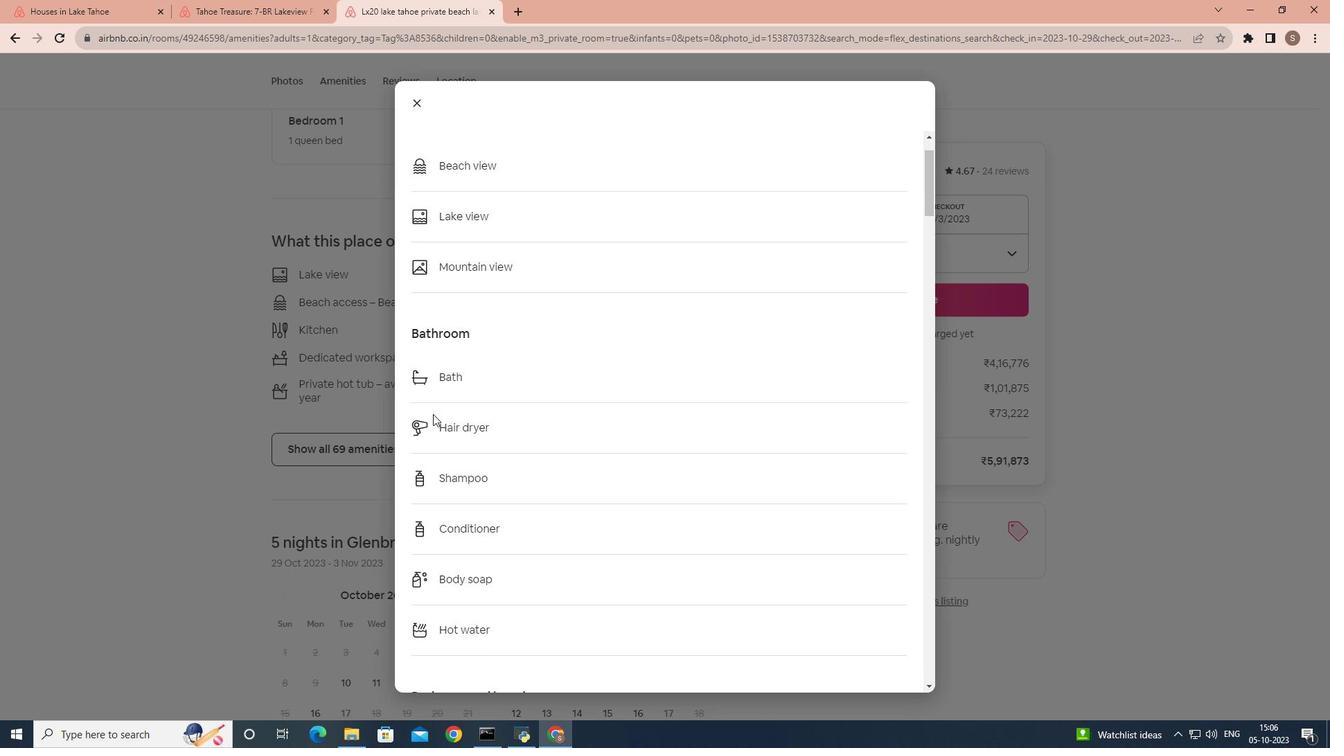 
Action: Mouse scrolled (433, 413) with delta (0, 0)
Screenshot: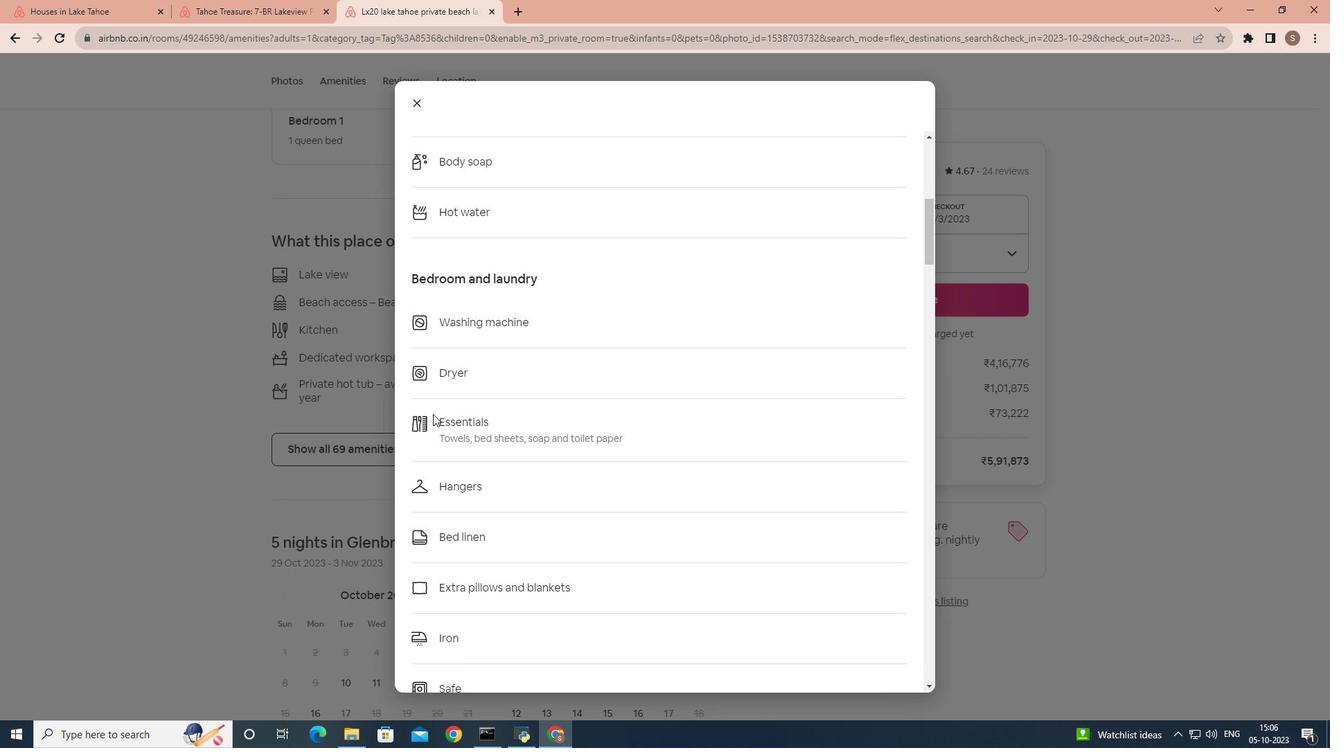 
Action: Mouse scrolled (433, 413) with delta (0, 0)
Screenshot: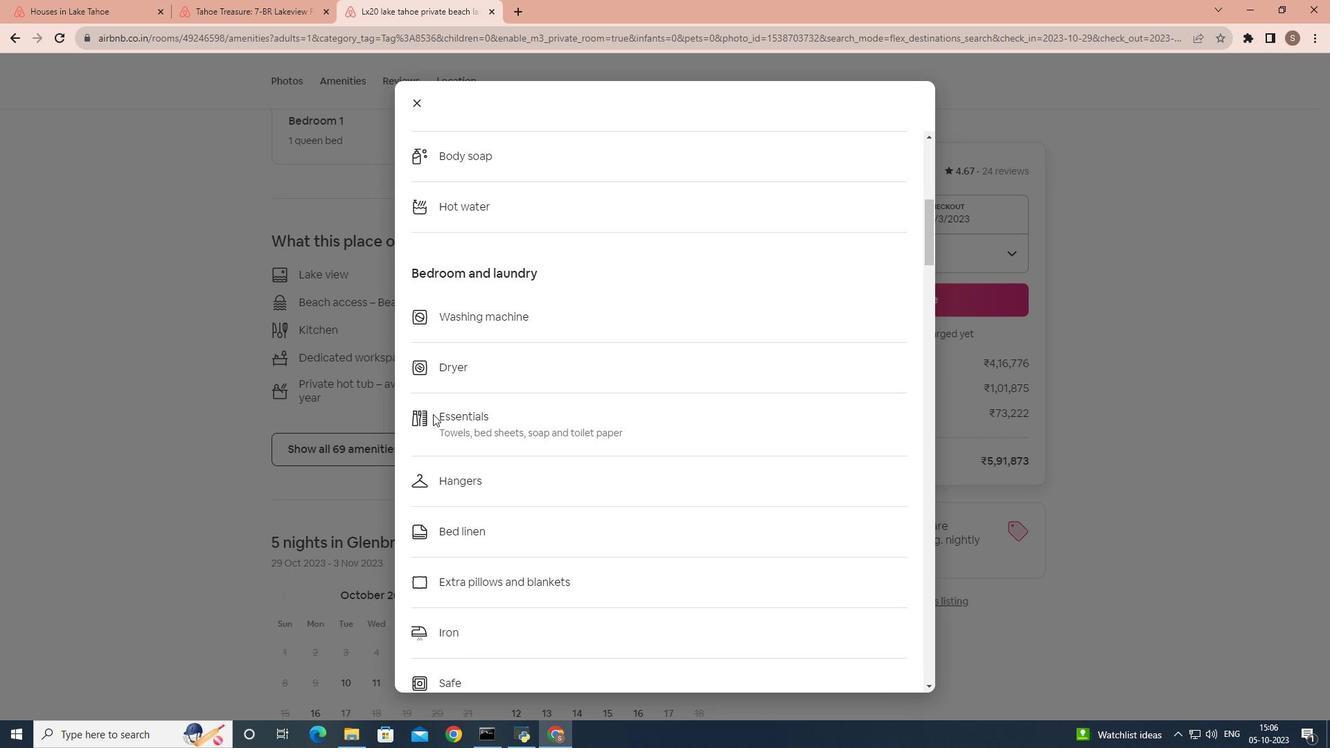 
Action: Mouse scrolled (433, 413) with delta (0, 0)
Screenshot: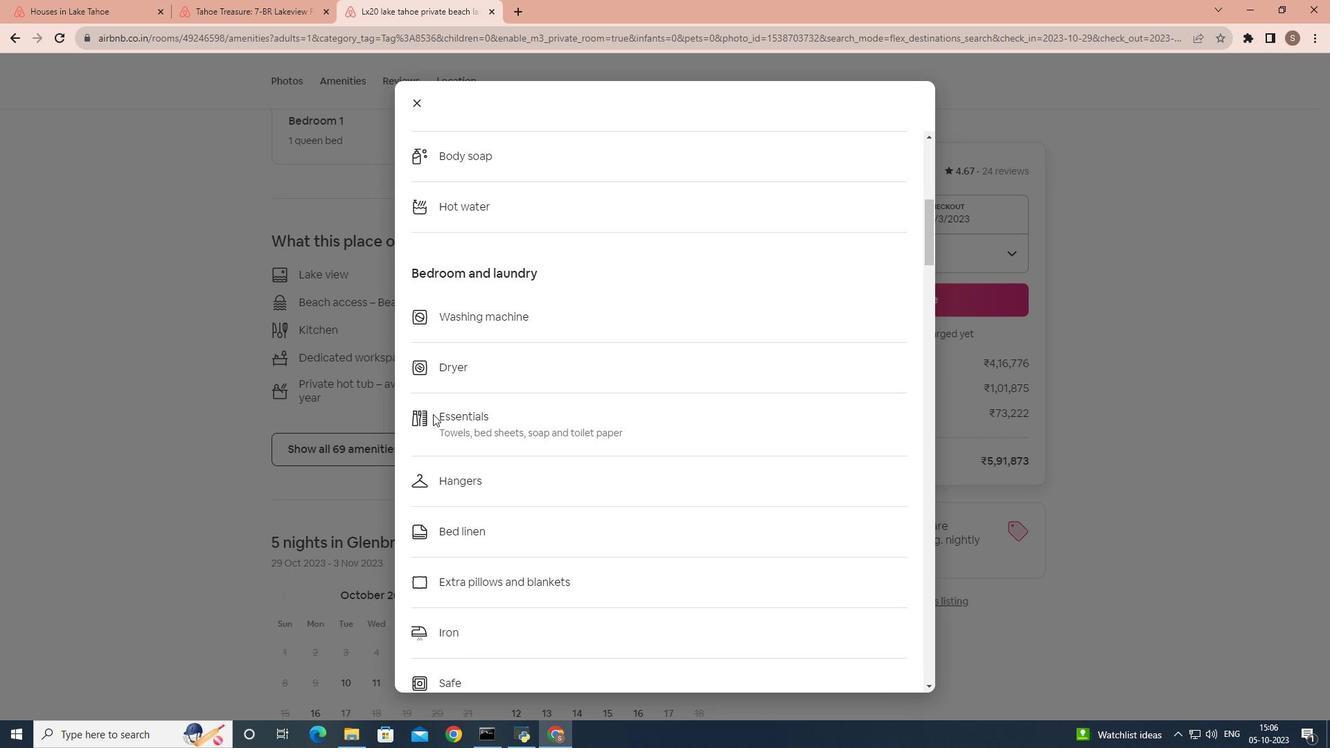 
Action: Mouse scrolled (433, 413) with delta (0, 0)
Screenshot: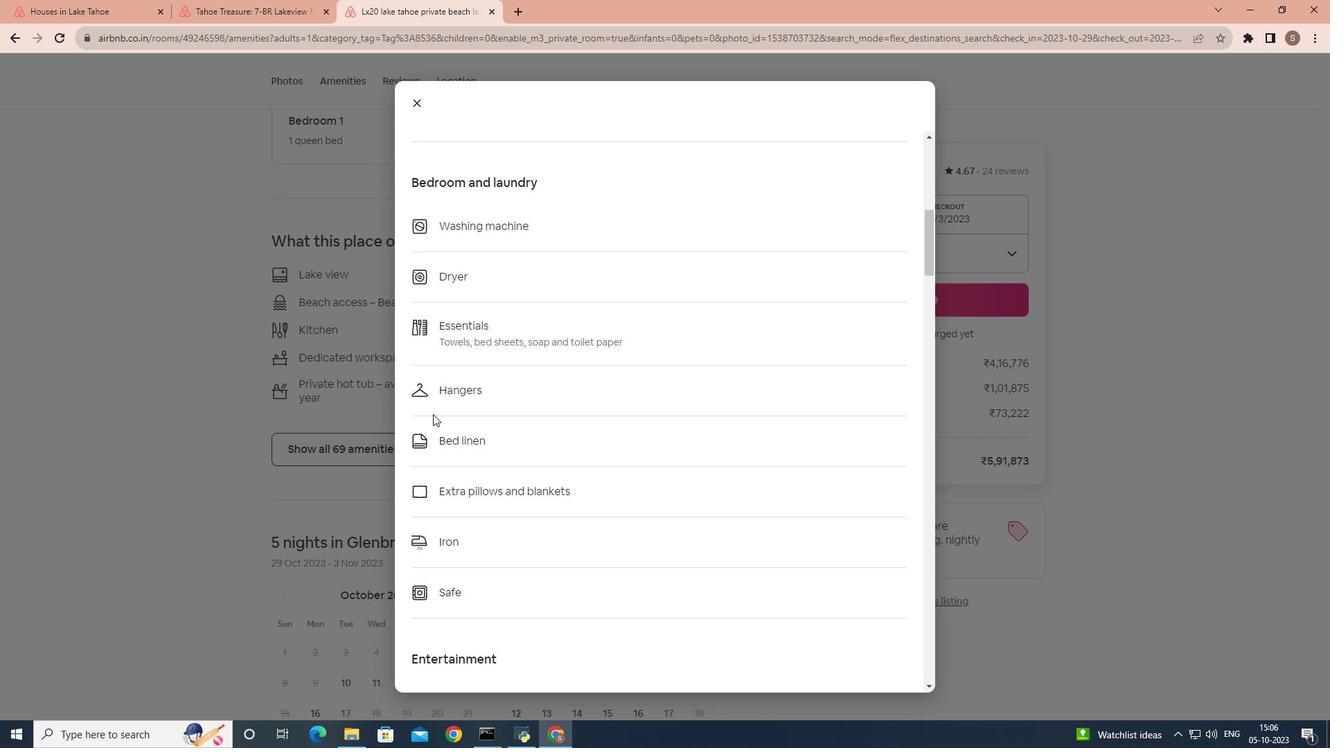 
Action: Mouse scrolled (433, 413) with delta (0, 0)
Screenshot: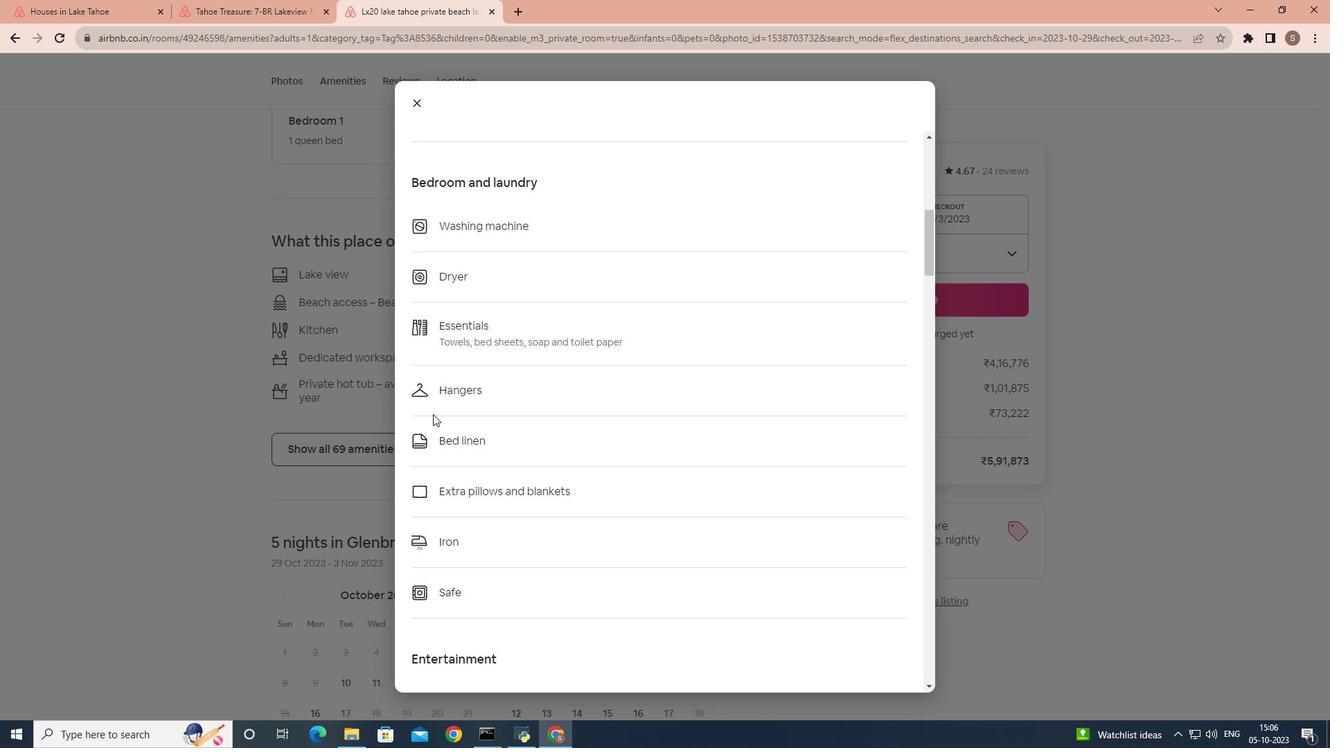 
Action: Mouse scrolled (433, 413) with delta (0, 0)
Screenshot: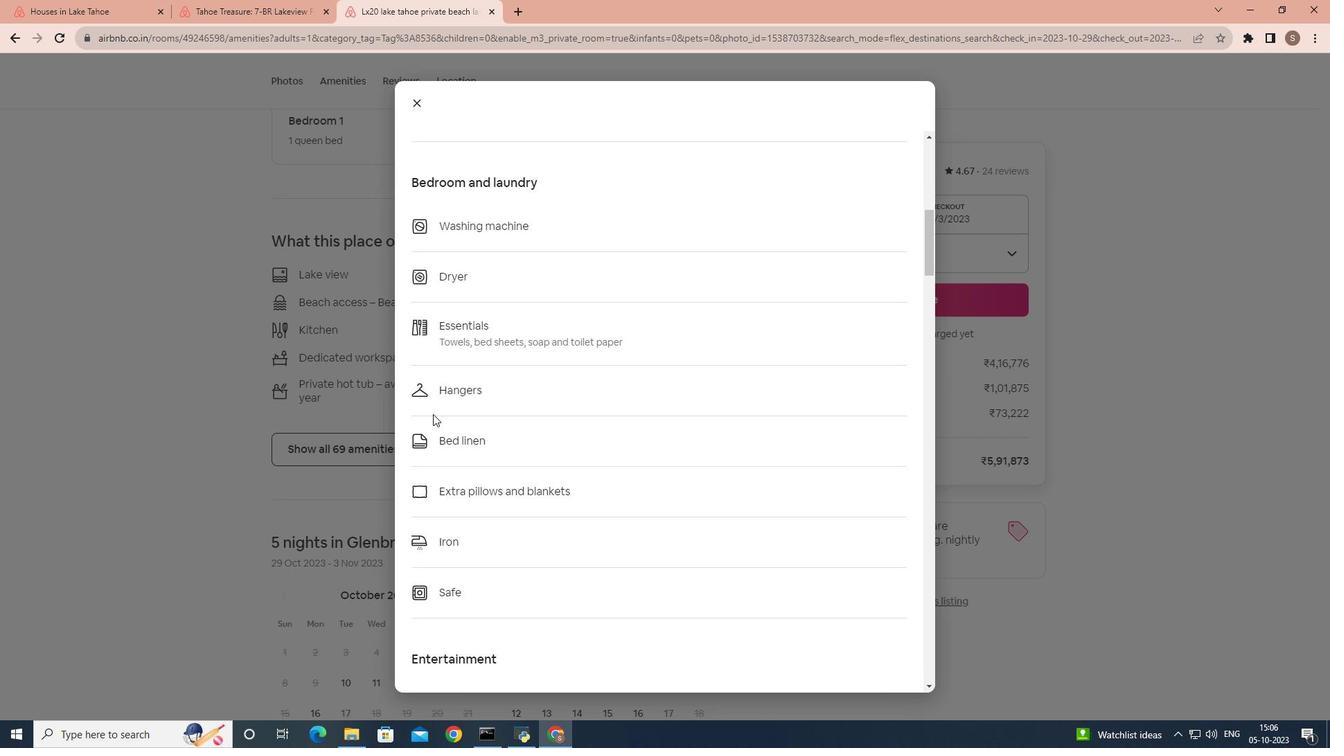 
Action: Mouse scrolled (433, 413) with delta (0, 0)
Screenshot: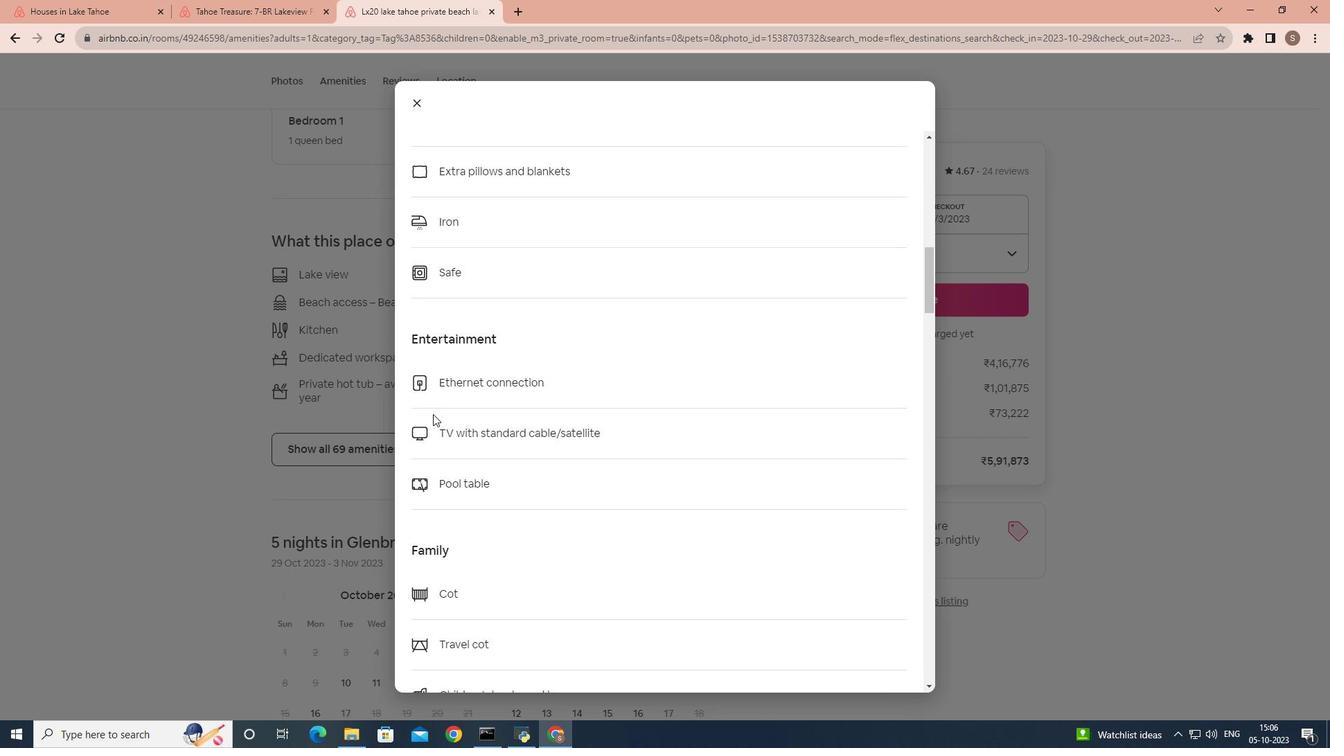 
Action: Mouse scrolled (433, 413) with delta (0, 0)
Screenshot: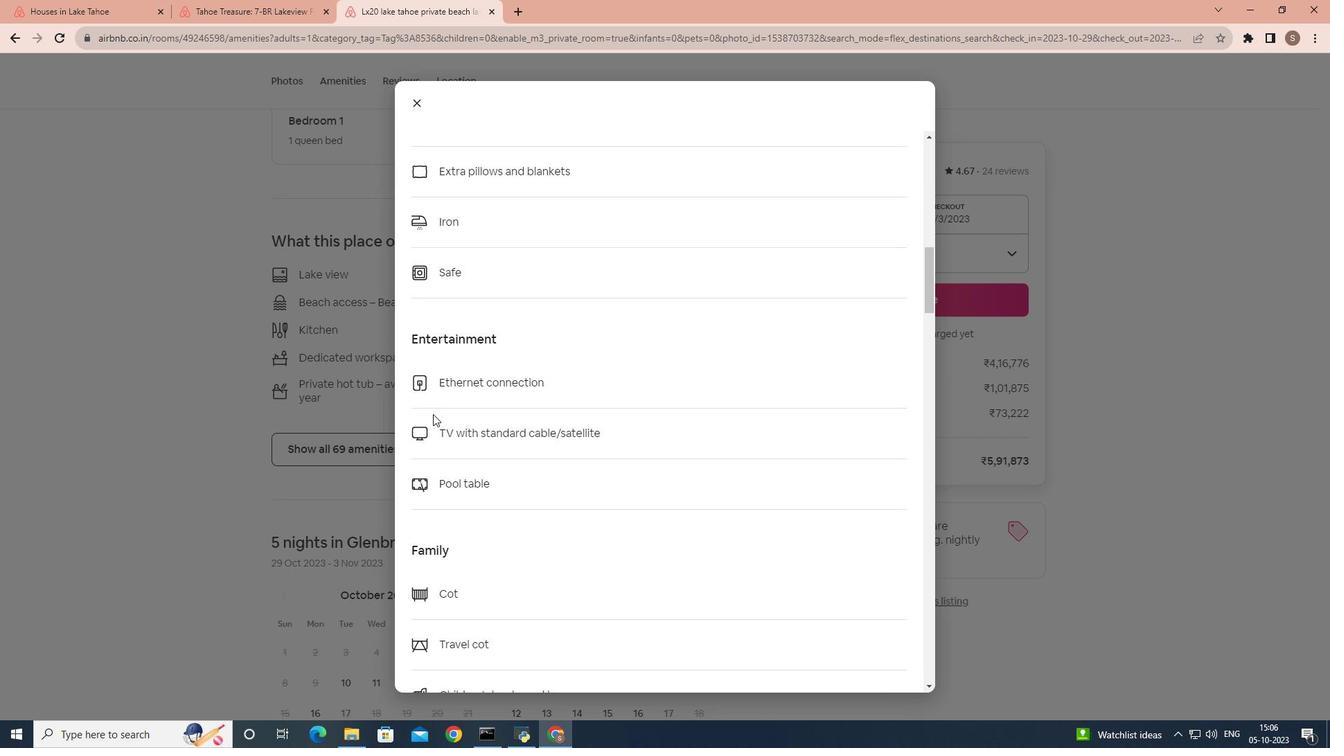 
Action: Mouse scrolled (433, 413) with delta (0, 0)
Screenshot: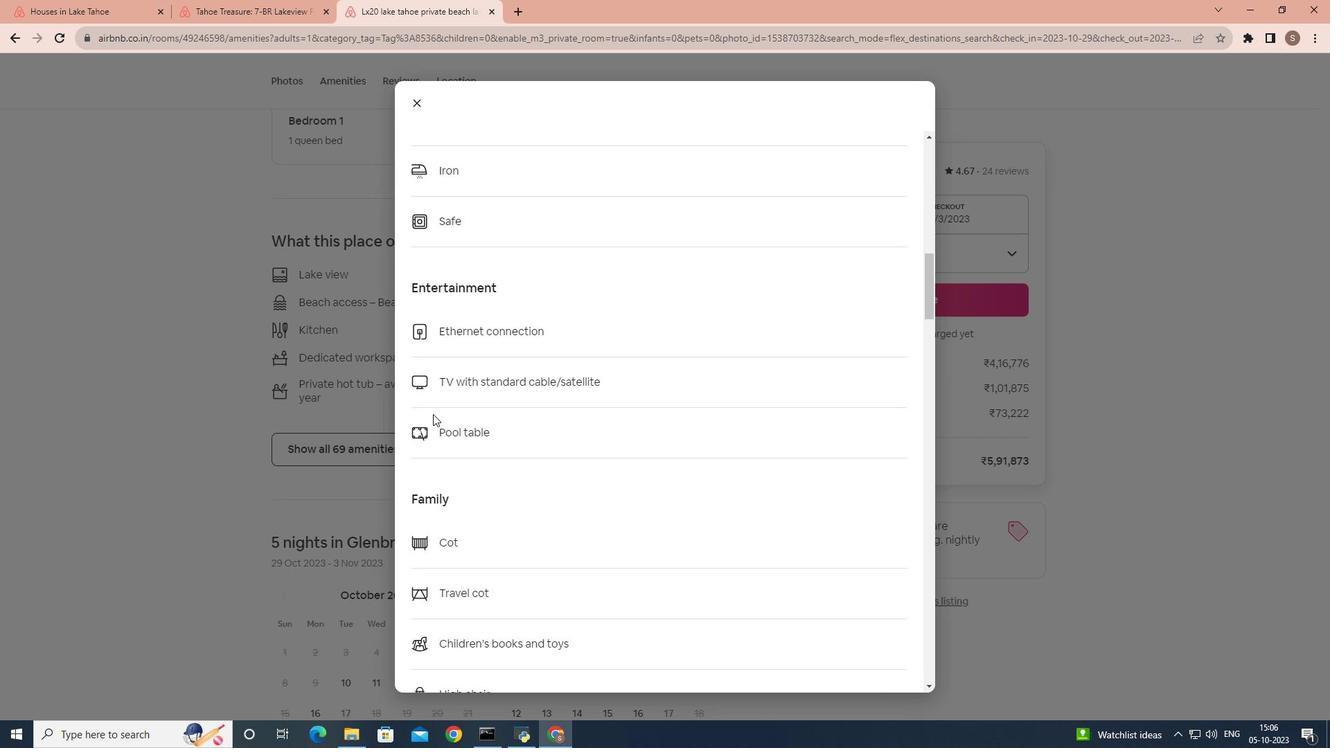 
Action: Mouse scrolled (433, 413) with delta (0, 0)
Screenshot: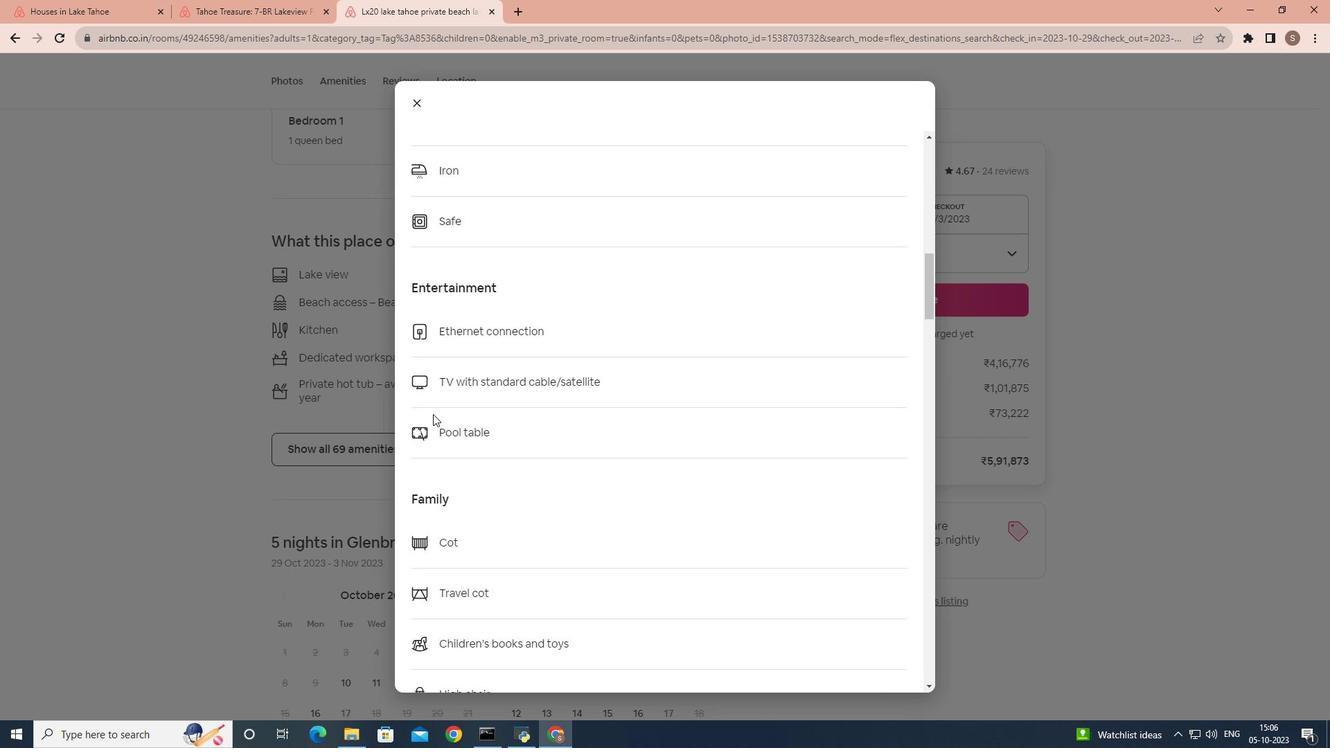
Action: Mouse scrolled (433, 413) with delta (0, 0)
Screenshot: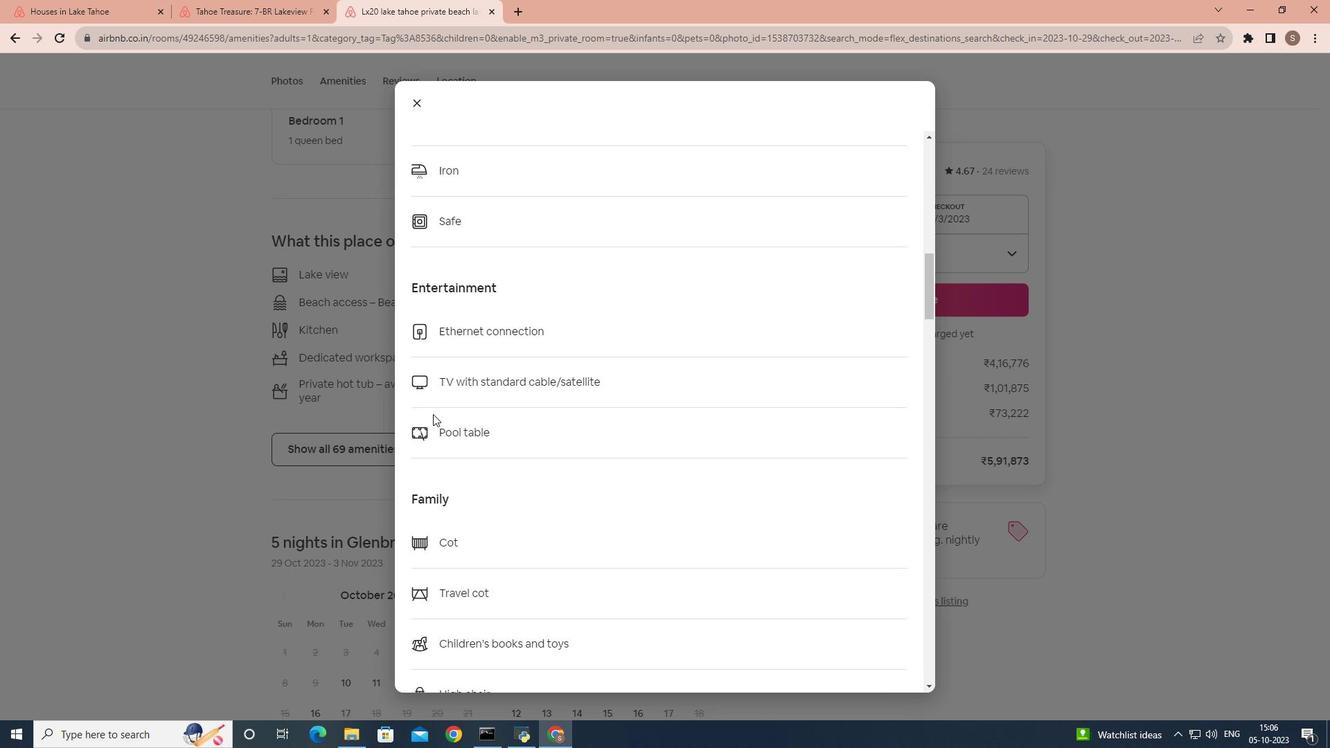 
Action: Mouse scrolled (433, 413) with delta (0, 0)
Screenshot: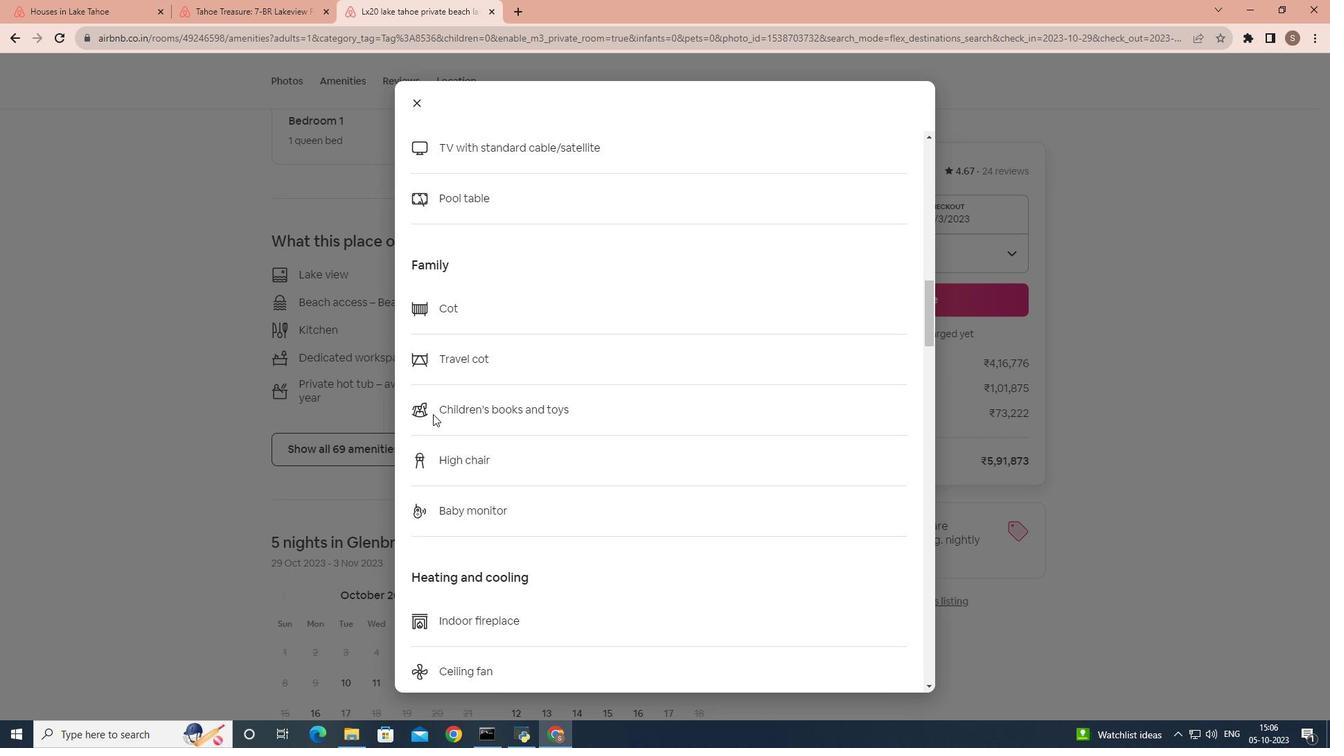 
Action: Mouse scrolled (433, 413) with delta (0, 0)
Screenshot: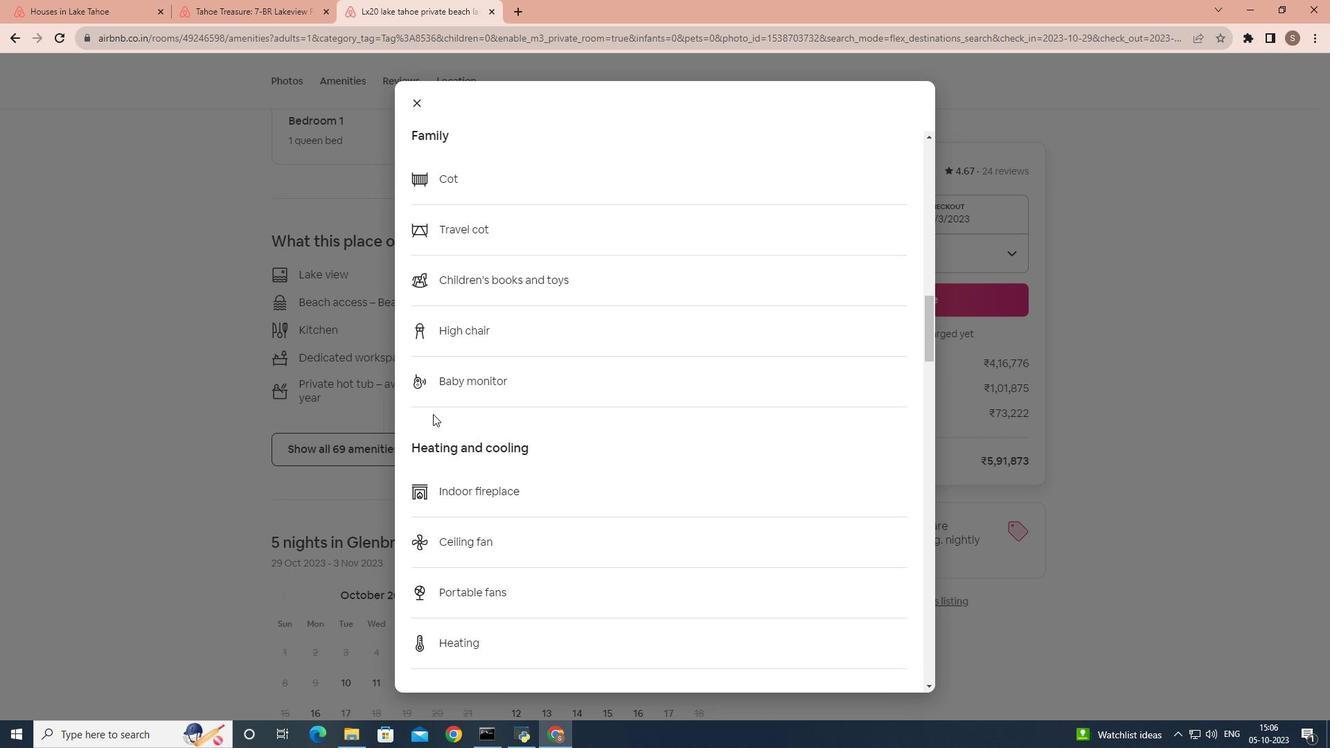
Action: Mouse scrolled (433, 413) with delta (0, 0)
Screenshot: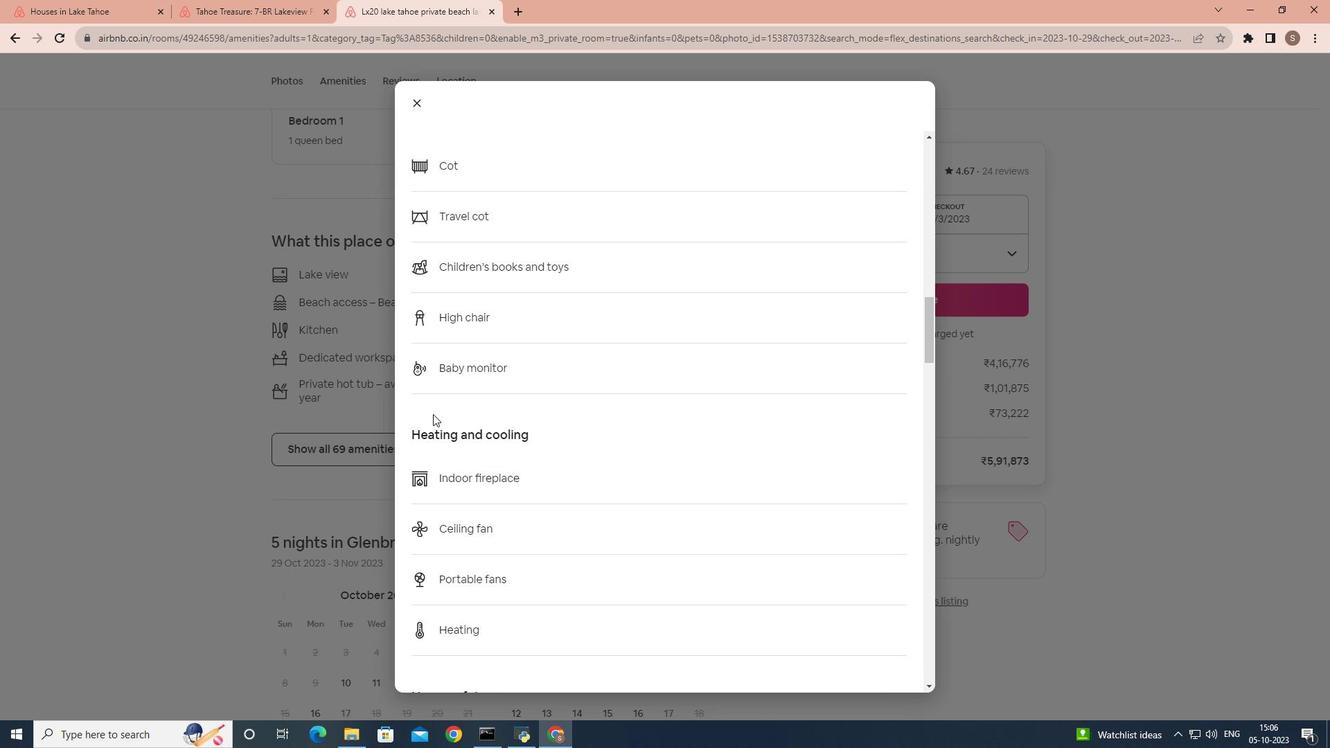 
Action: Mouse scrolled (433, 413) with delta (0, 0)
Screenshot: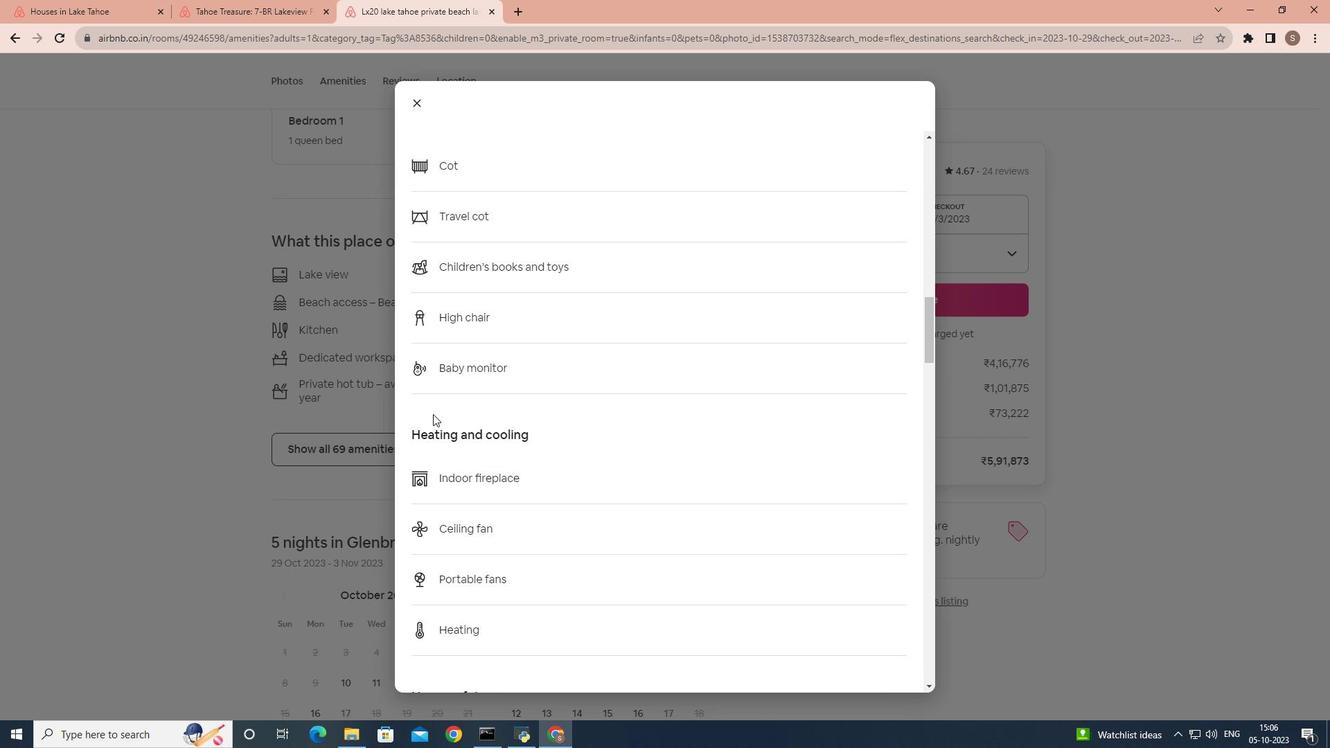 
Action: Mouse scrolled (433, 413) with delta (0, 0)
Screenshot: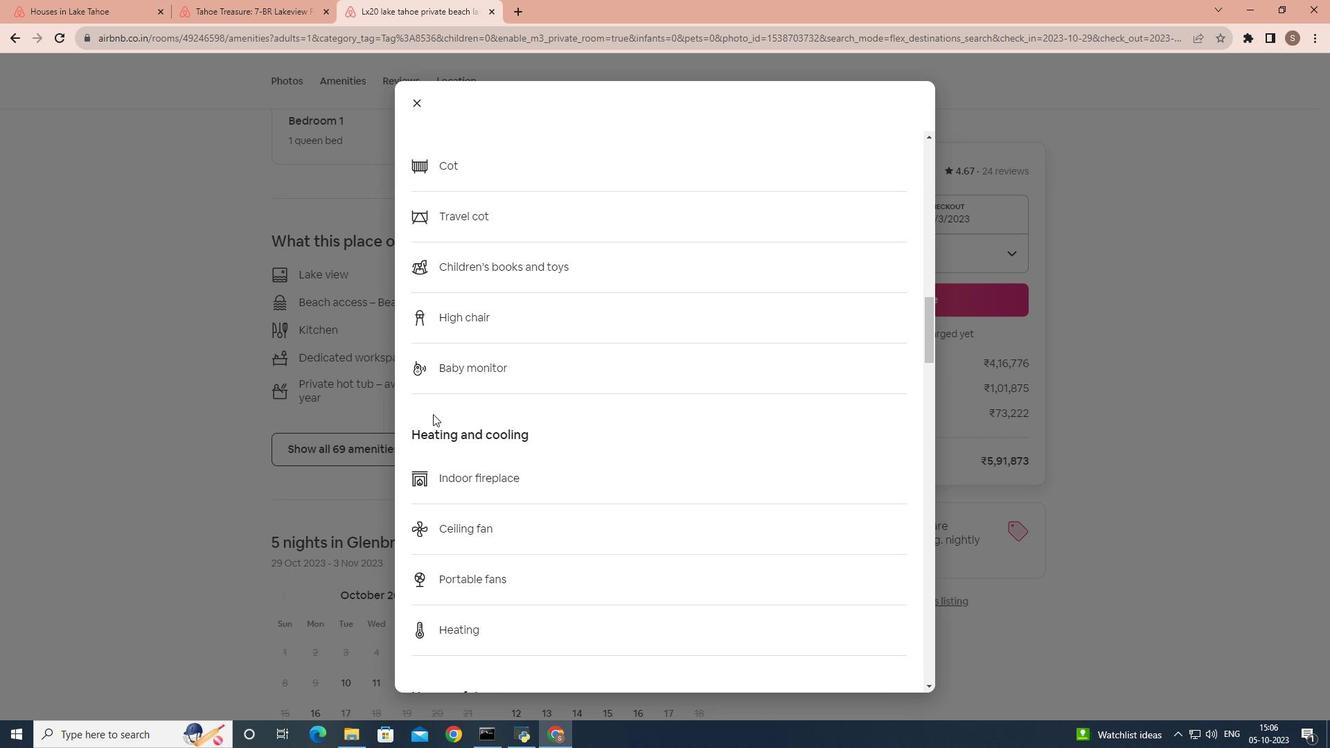 
Action: Mouse scrolled (433, 413) with delta (0, 0)
Screenshot: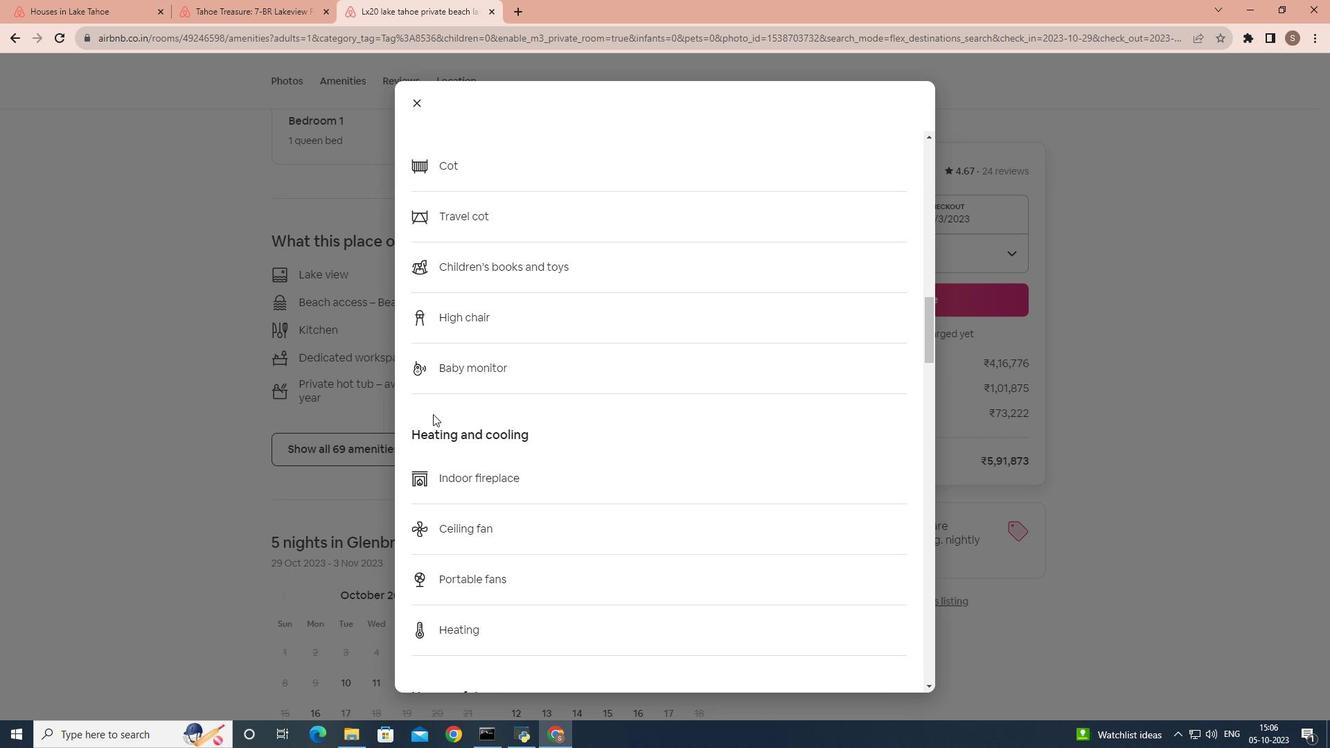 
Action: Mouse scrolled (433, 413) with delta (0, 0)
Screenshot: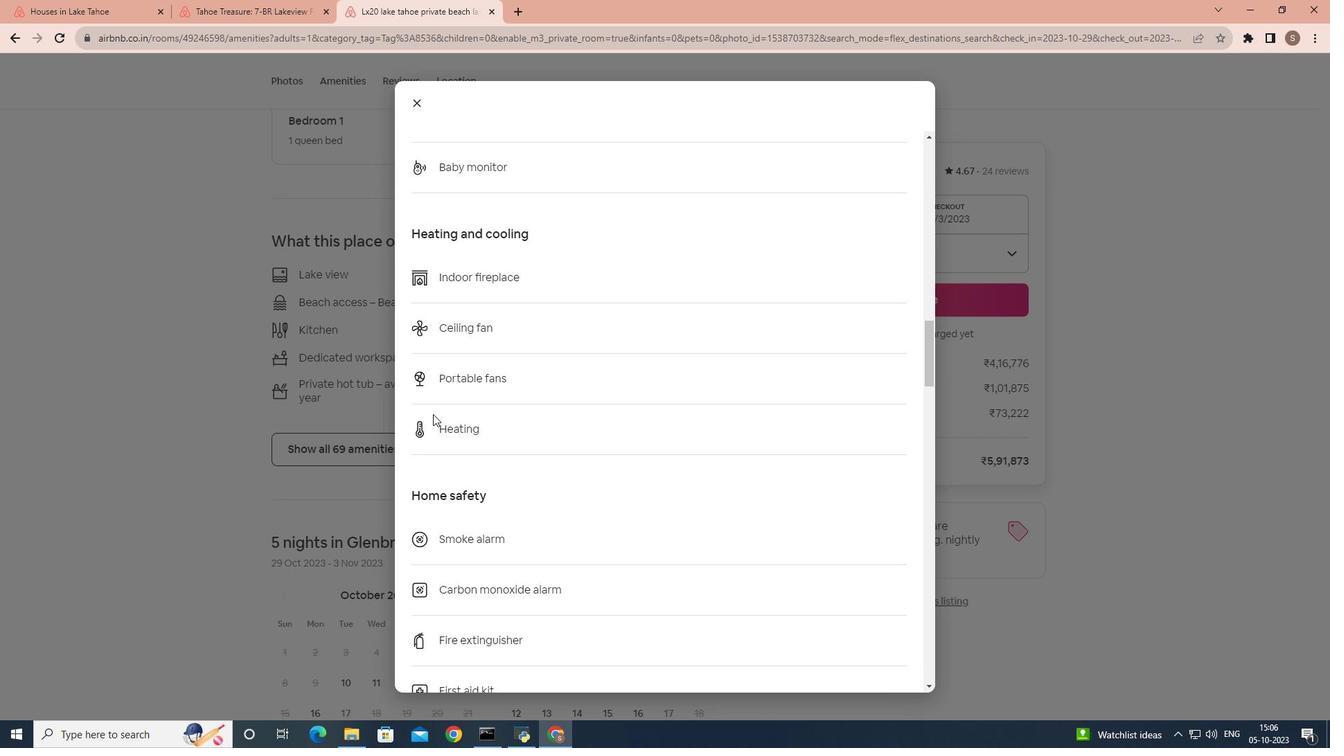 
Action: Mouse scrolled (433, 413) with delta (0, 0)
Screenshot: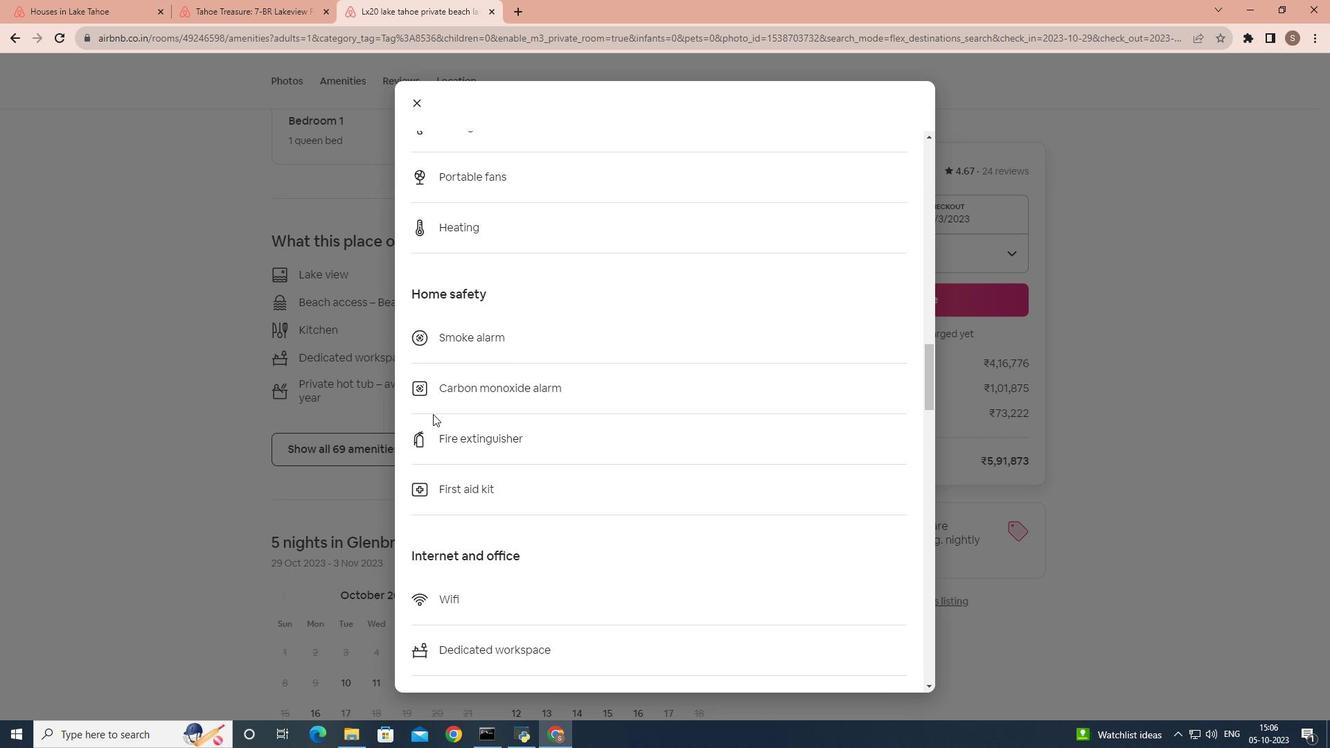 
Action: Mouse scrolled (433, 413) with delta (0, 0)
Screenshot: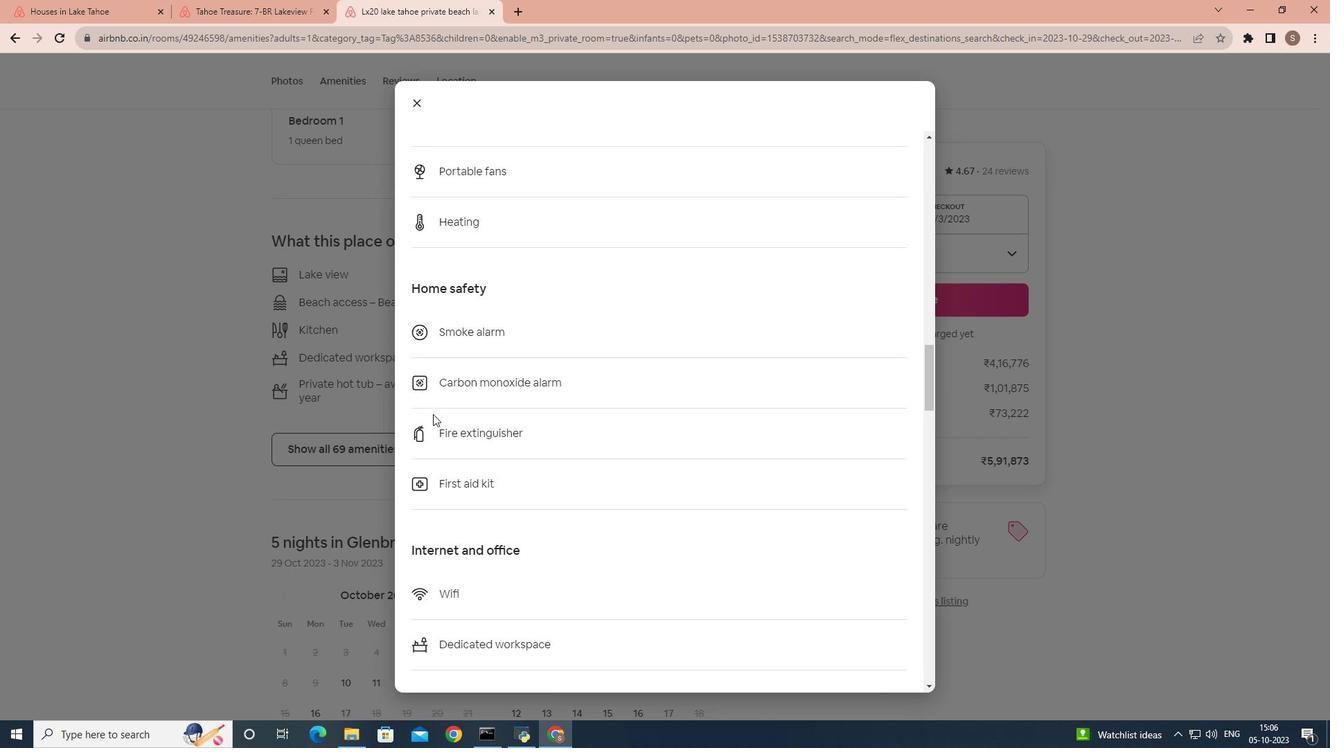 
Action: Mouse scrolled (433, 413) with delta (0, 0)
Screenshot: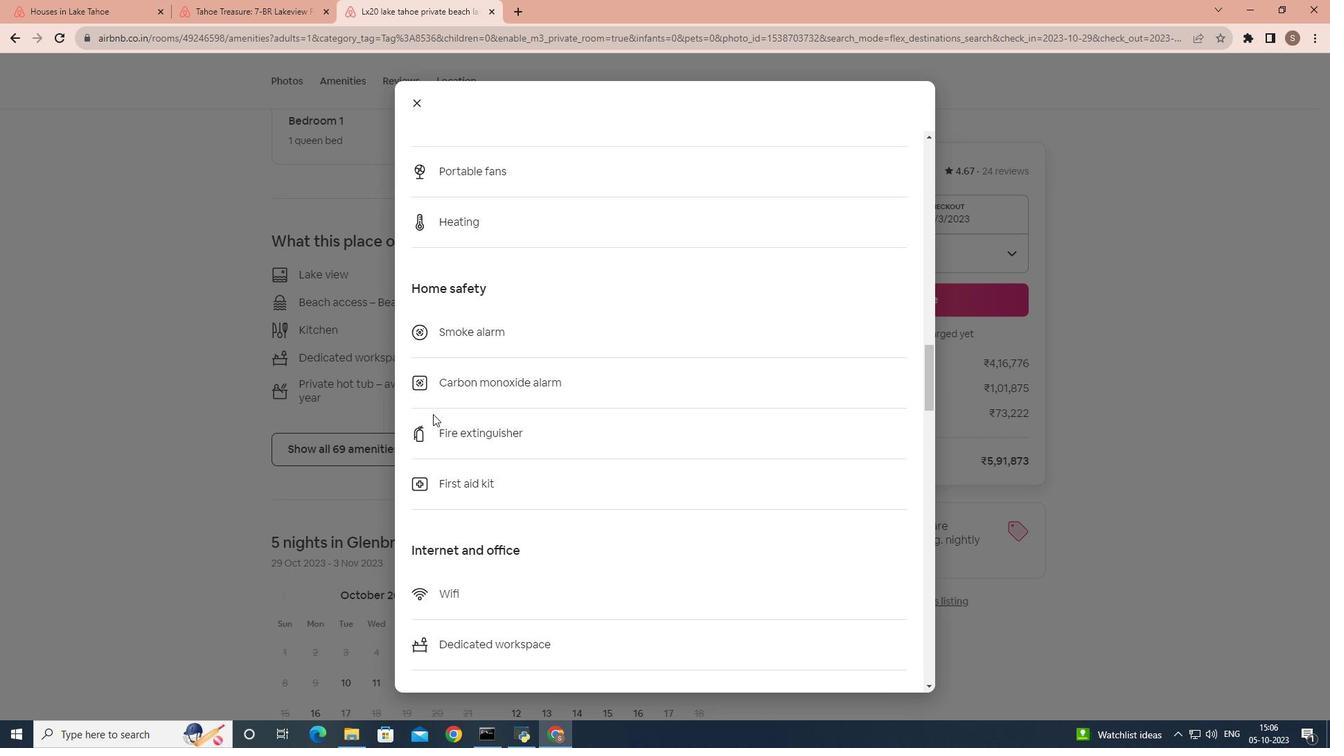 
Action: Mouse scrolled (433, 413) with delta (0, 0)
Screenshot: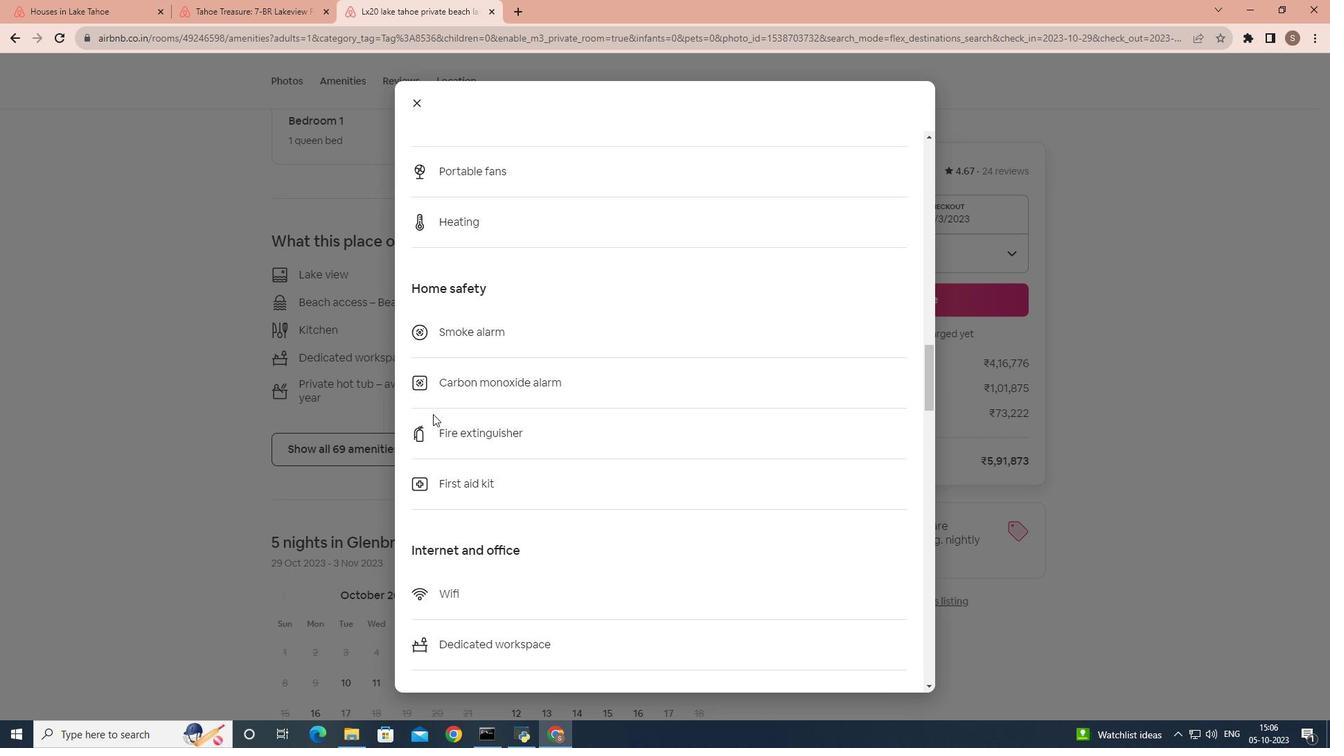 
Action: Mouse scrolled (433, 413) with delta (0, 0)
Screenshot: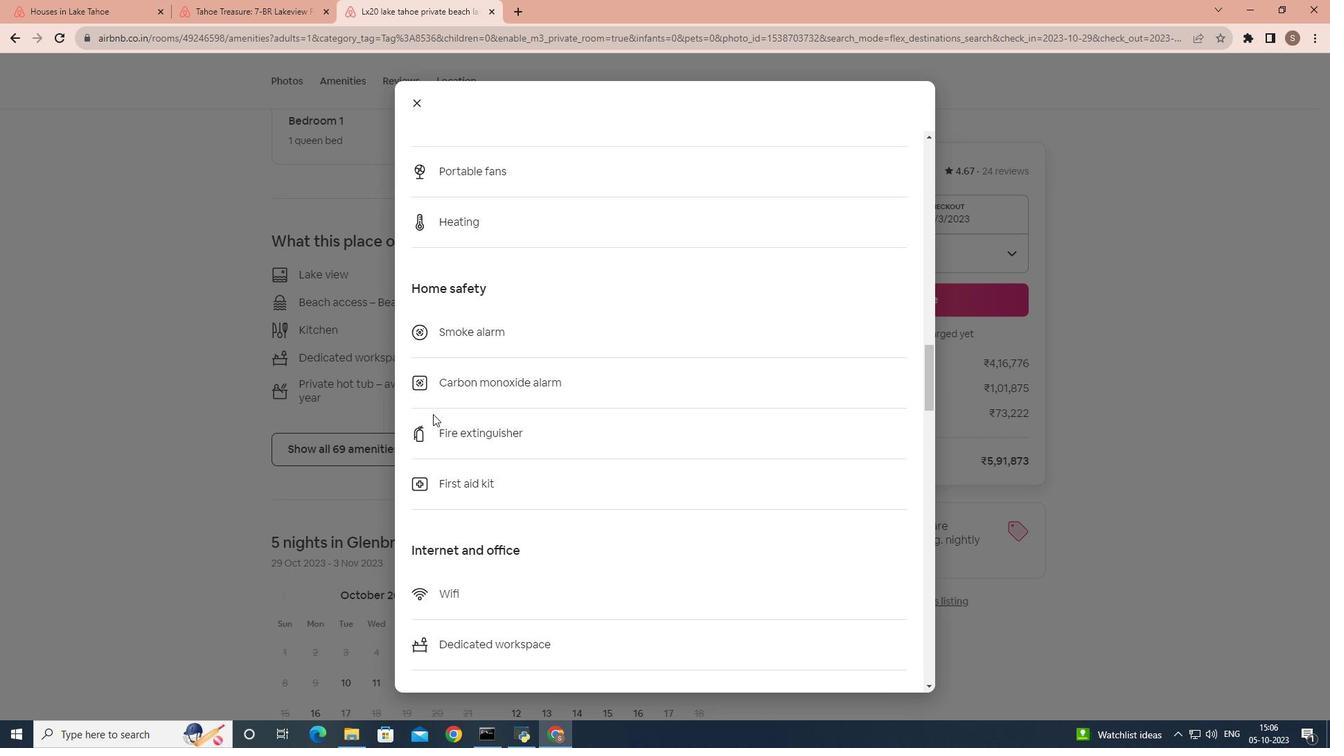 
Action: Mouse scrolled (433, 413) with delta (0, 0)
Screenshot: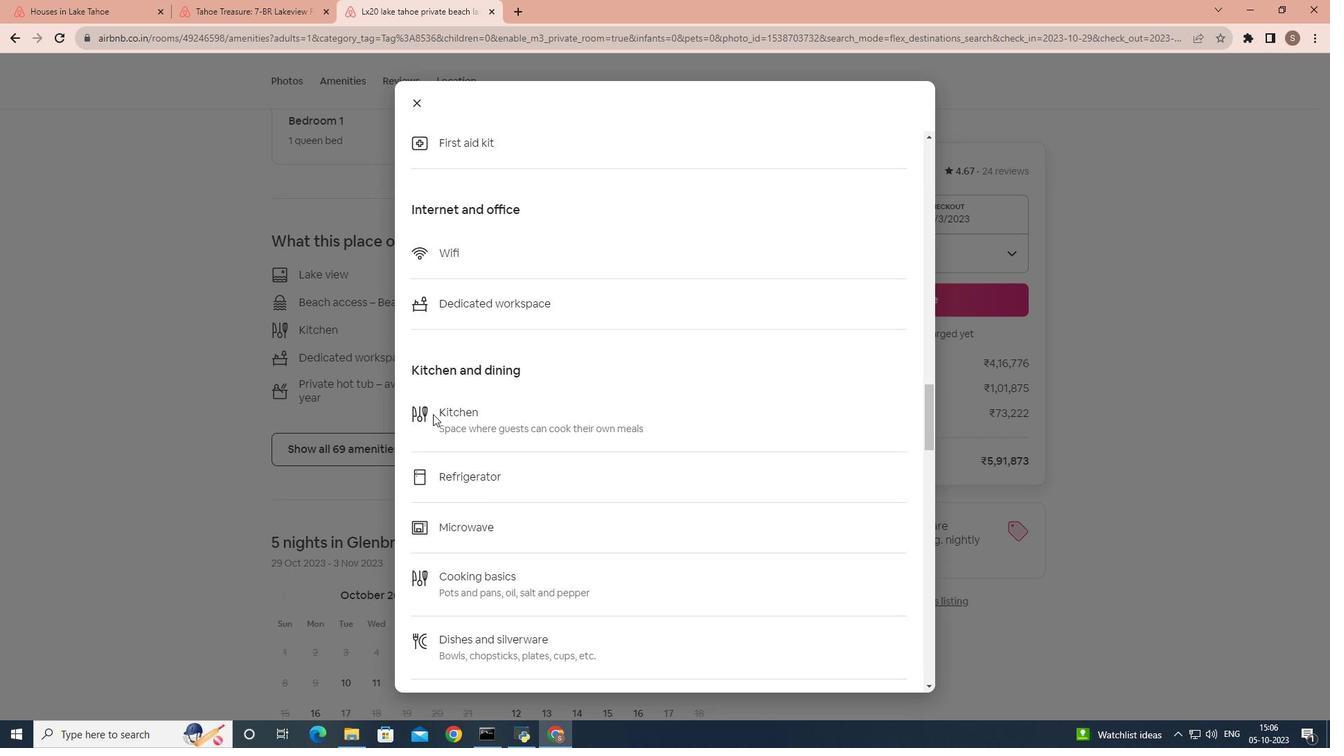 
Action: Mouse scrolled (433, 413) with delta (0, 0)
Screenshot: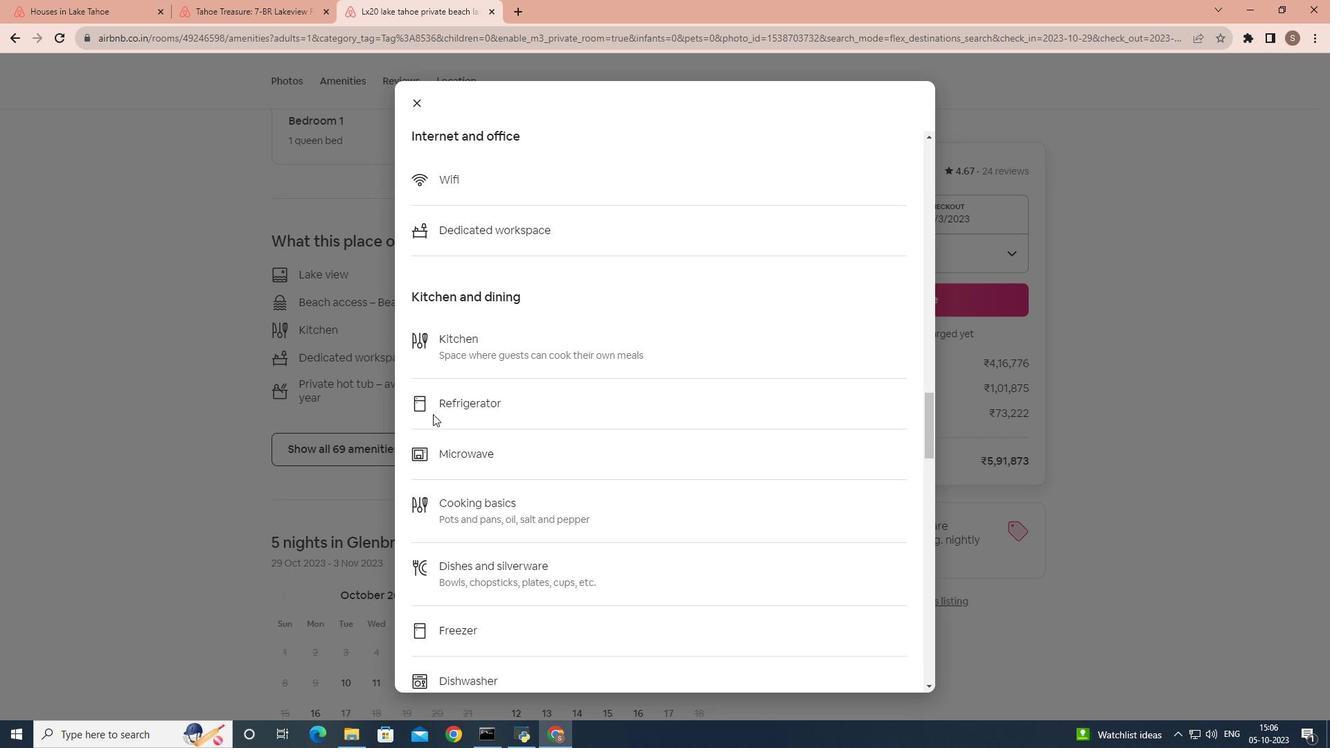 
Action: Mouse scrolled (433, 413) with delta (0, 0)
Screenshot: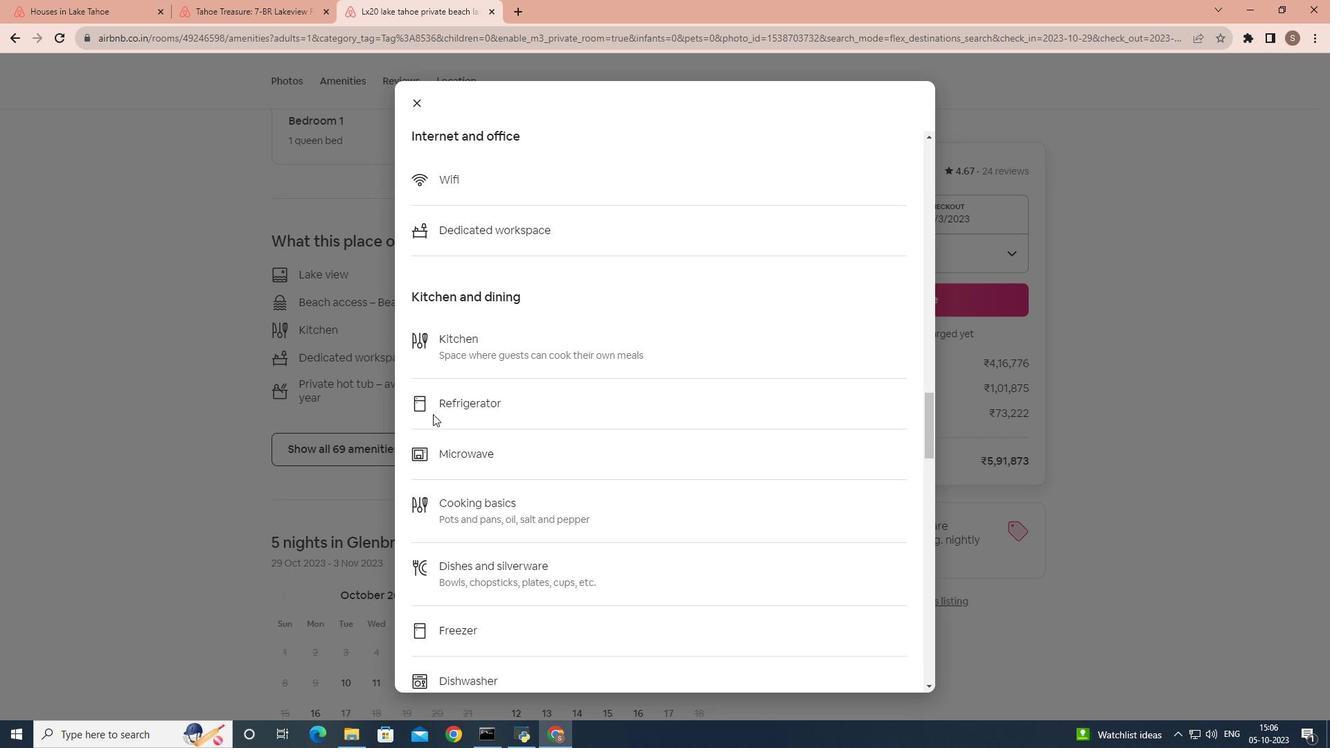 
Action: Mouse scrolled (433, 413) with delta (0, 0)
Screenshot: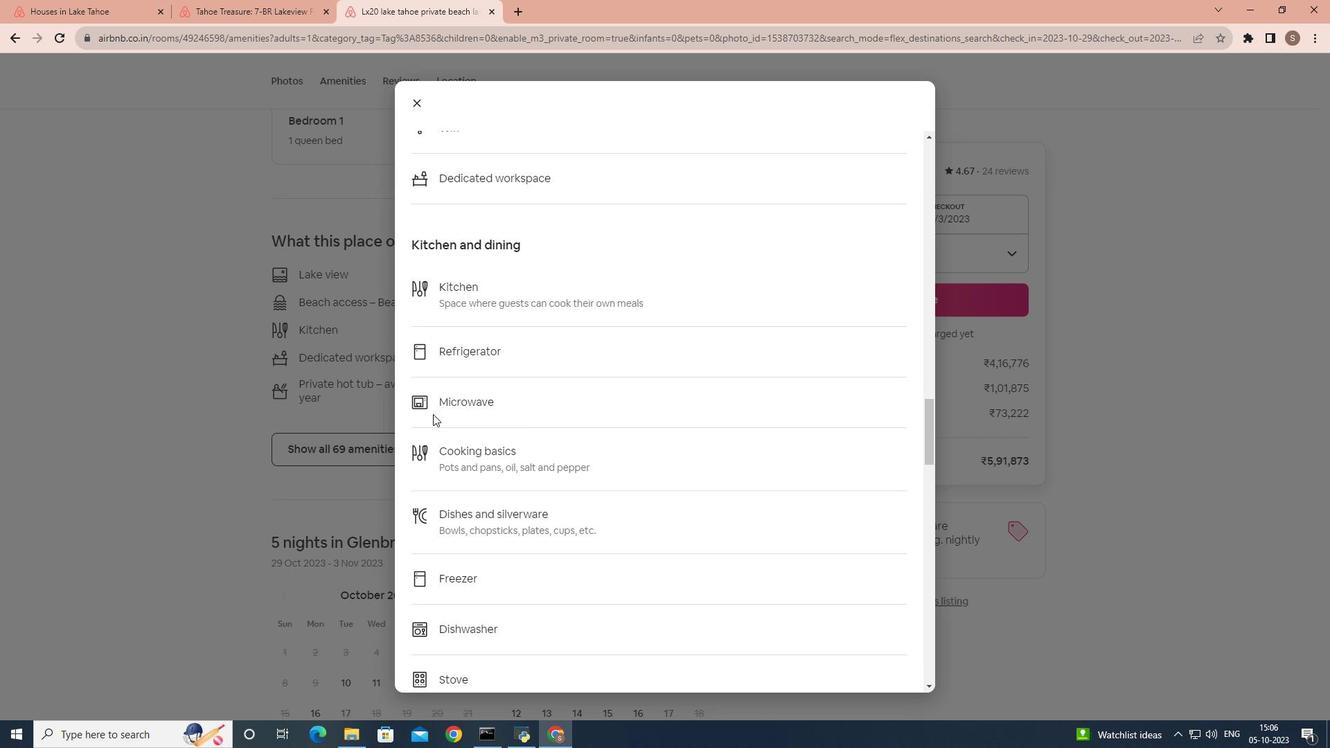 
Action: Mouse scrolled (433, 413) with delta (0, 0)
Screenshot: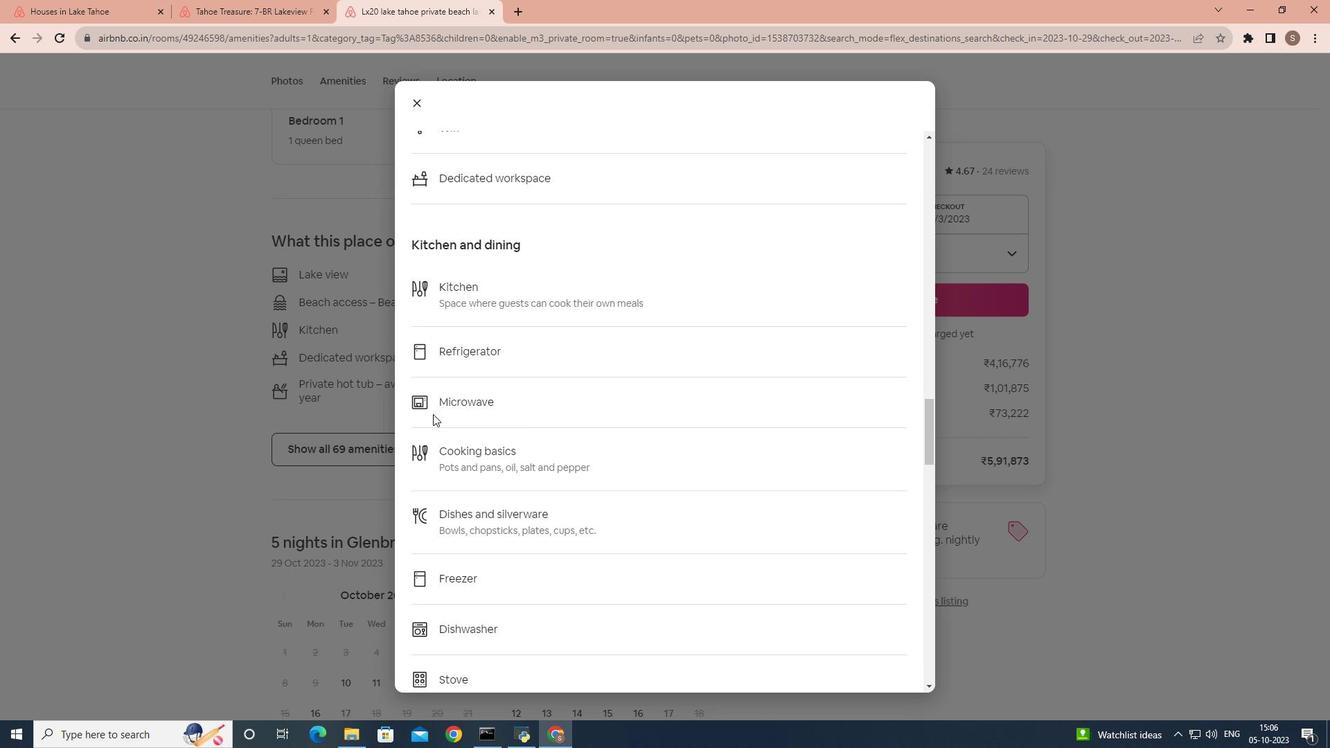 
Action: Mouse scrolled (433, 413) with delta (0, 0)
Screenshot: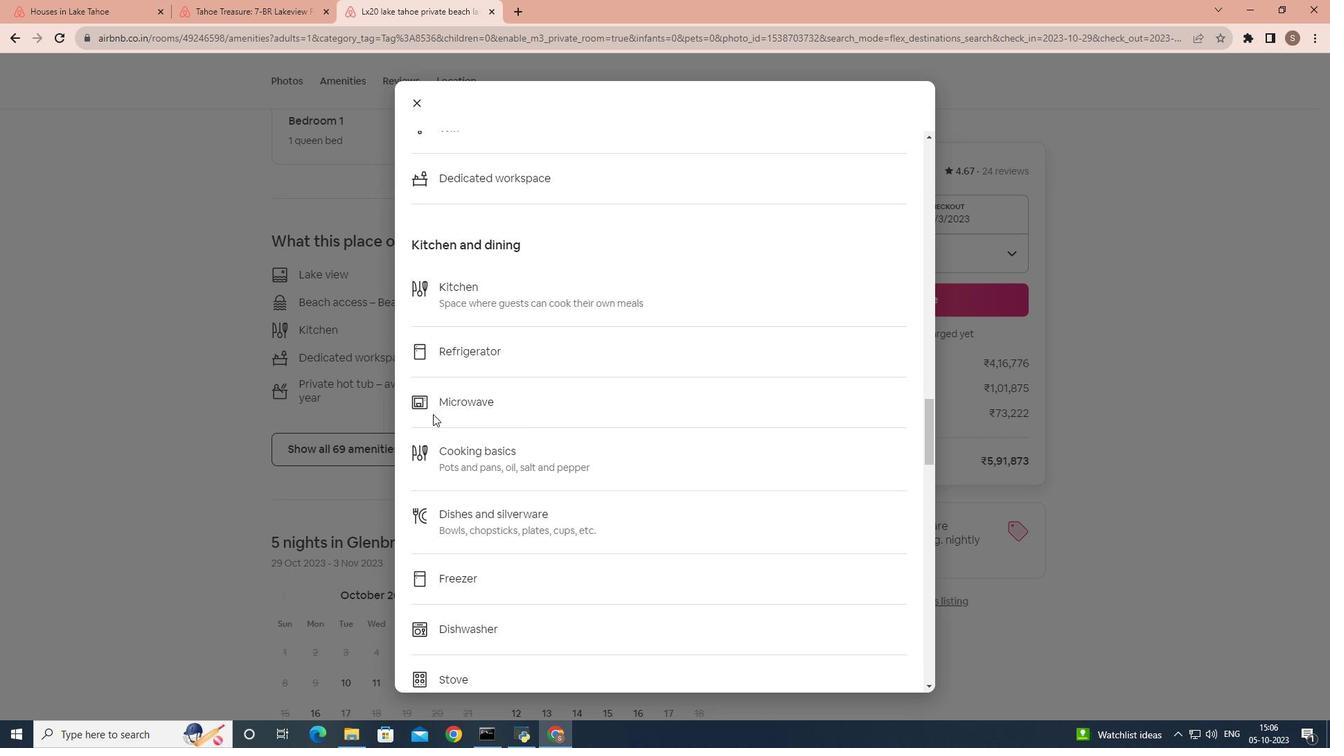 
Action: Mouse scrolled (433, 413) with delta (0, 0)
Screenshot: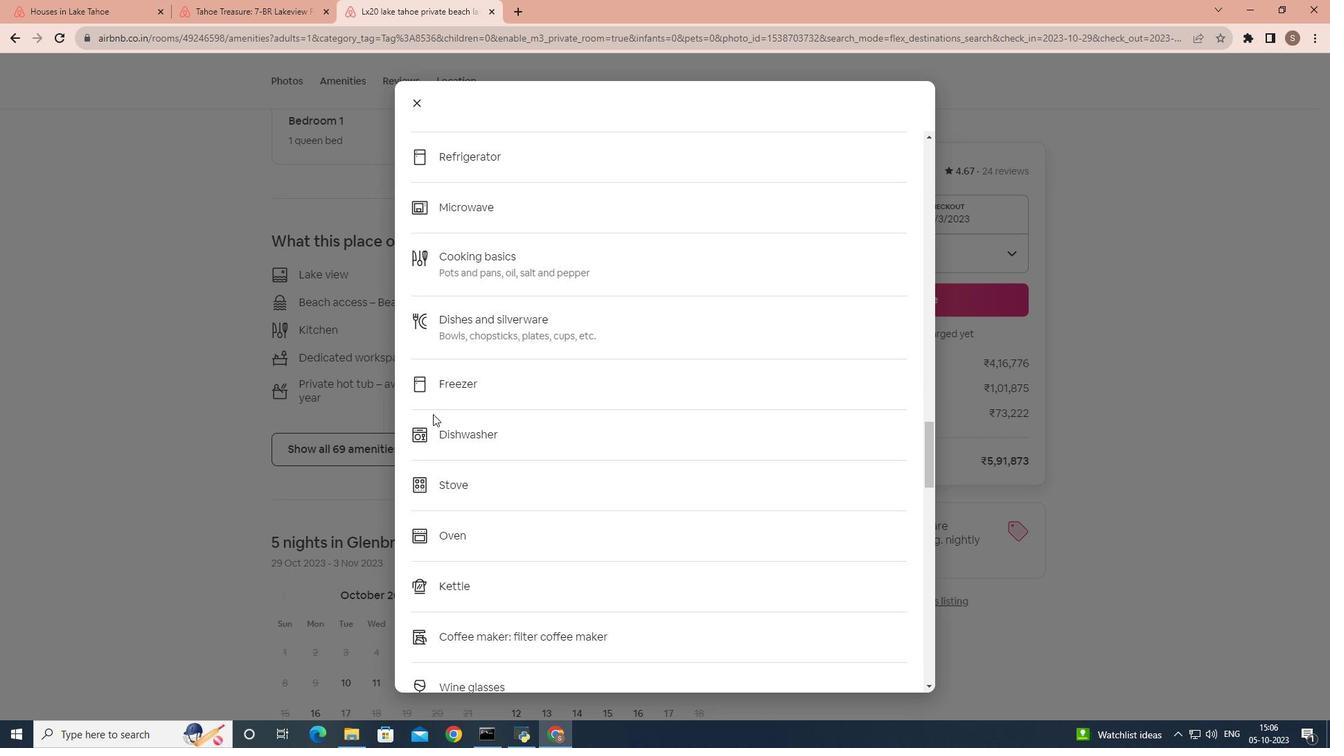 
Action: Mouse scrolled (433, 413) with delta (0, 0)
Screenshot: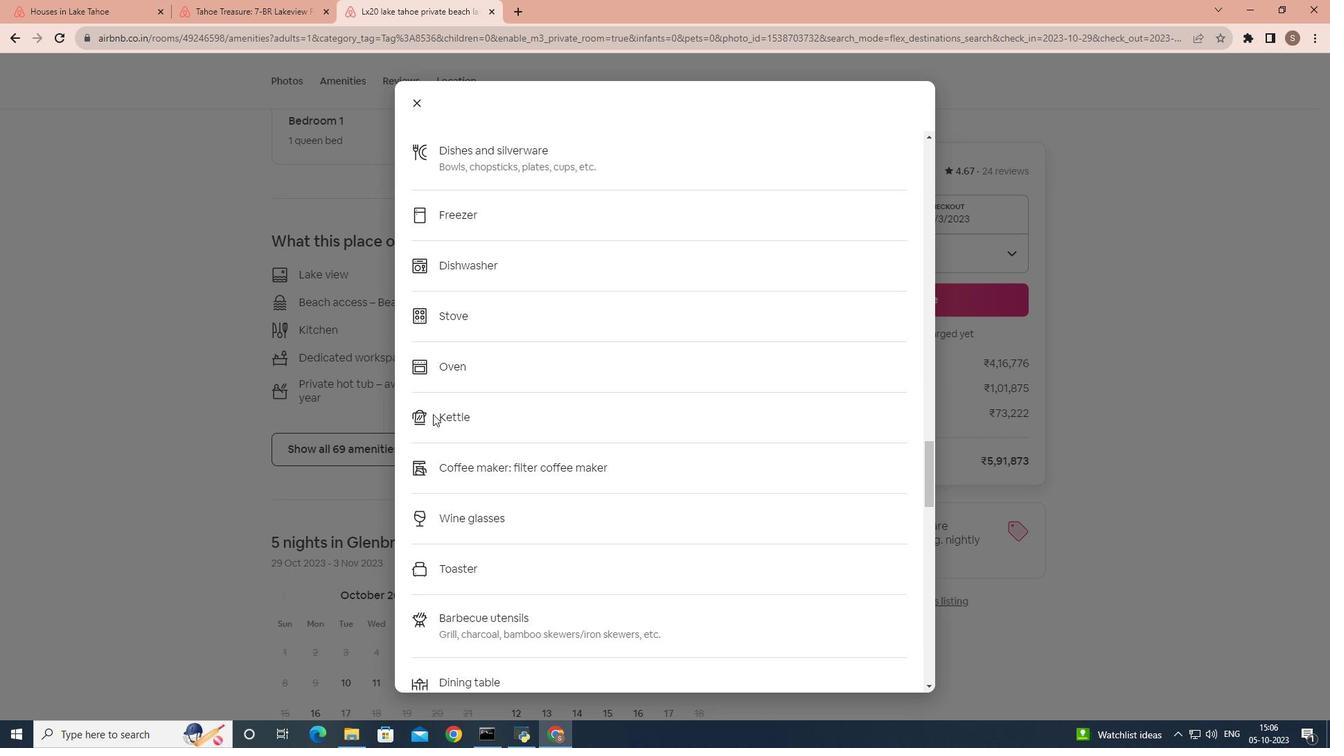 
Action: Mouse scrolled (433, 413) with delta (0, 0)
Screenshot: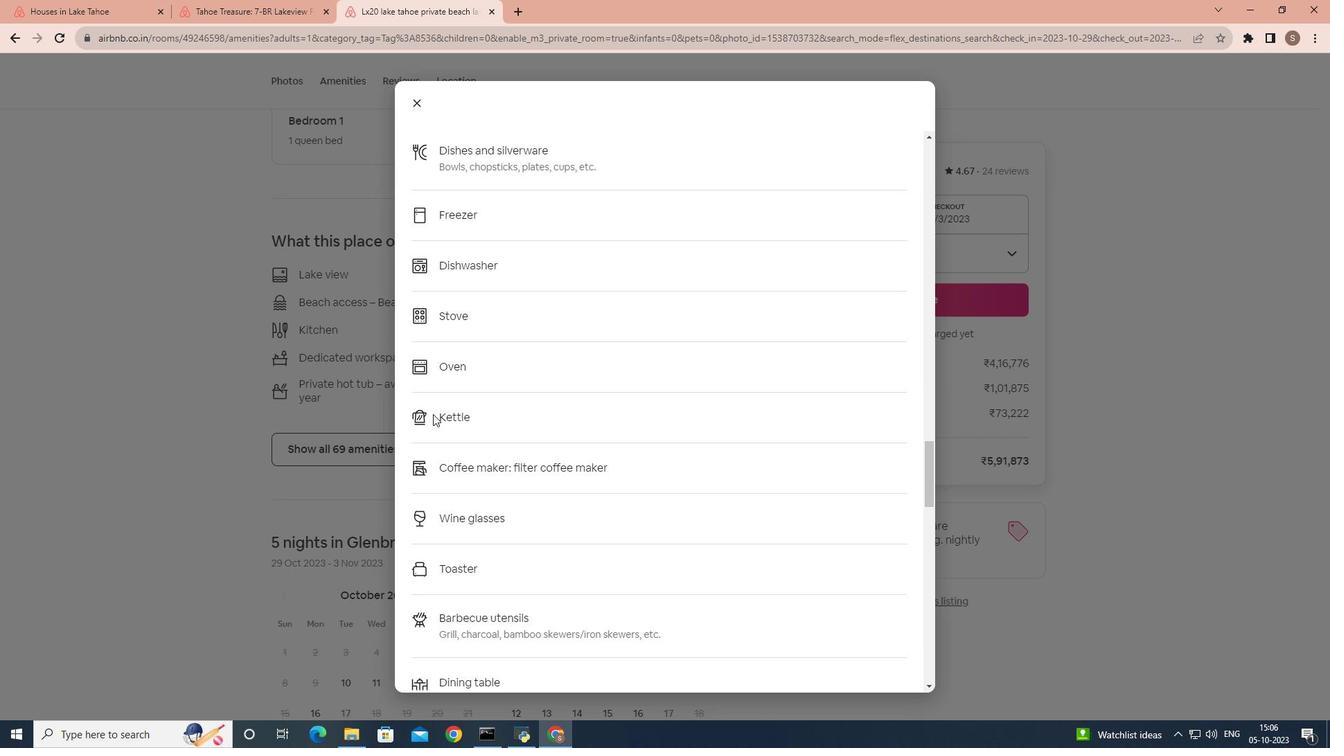 
Action: Mouse scrolled (433, 413) with delta (0, 0)
Screenshot: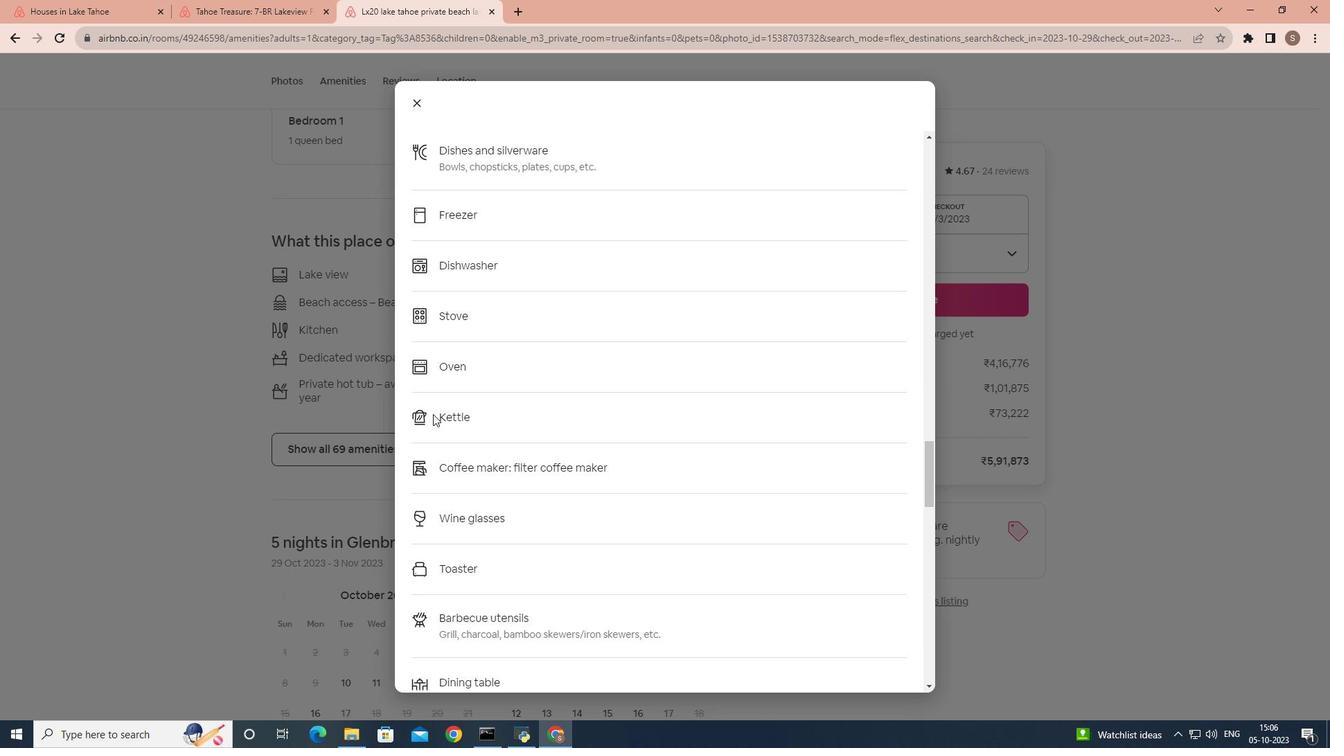 
Action: Mouse scrolled (433, 413) with delta (0, 0)
Screenshot: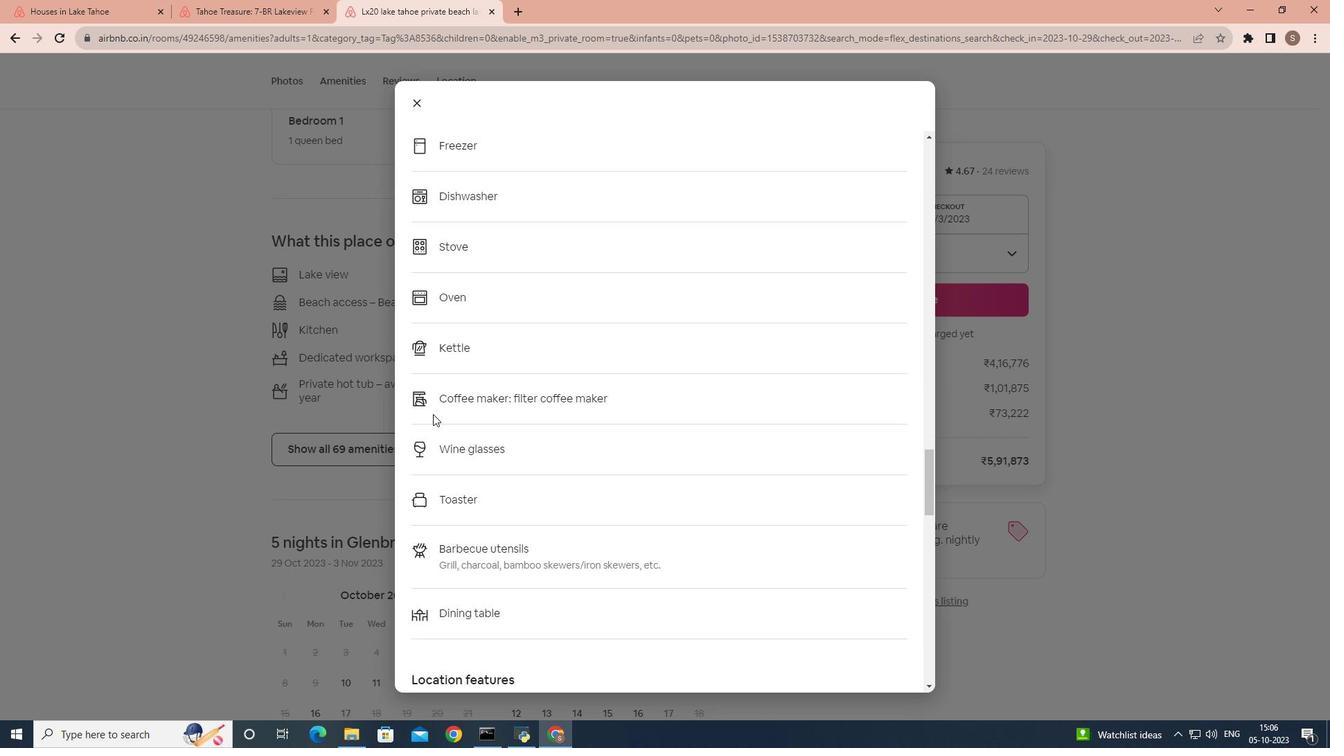 
Action: Mouse scrolled (433, 413) with delta (0, 0)
Screenshot: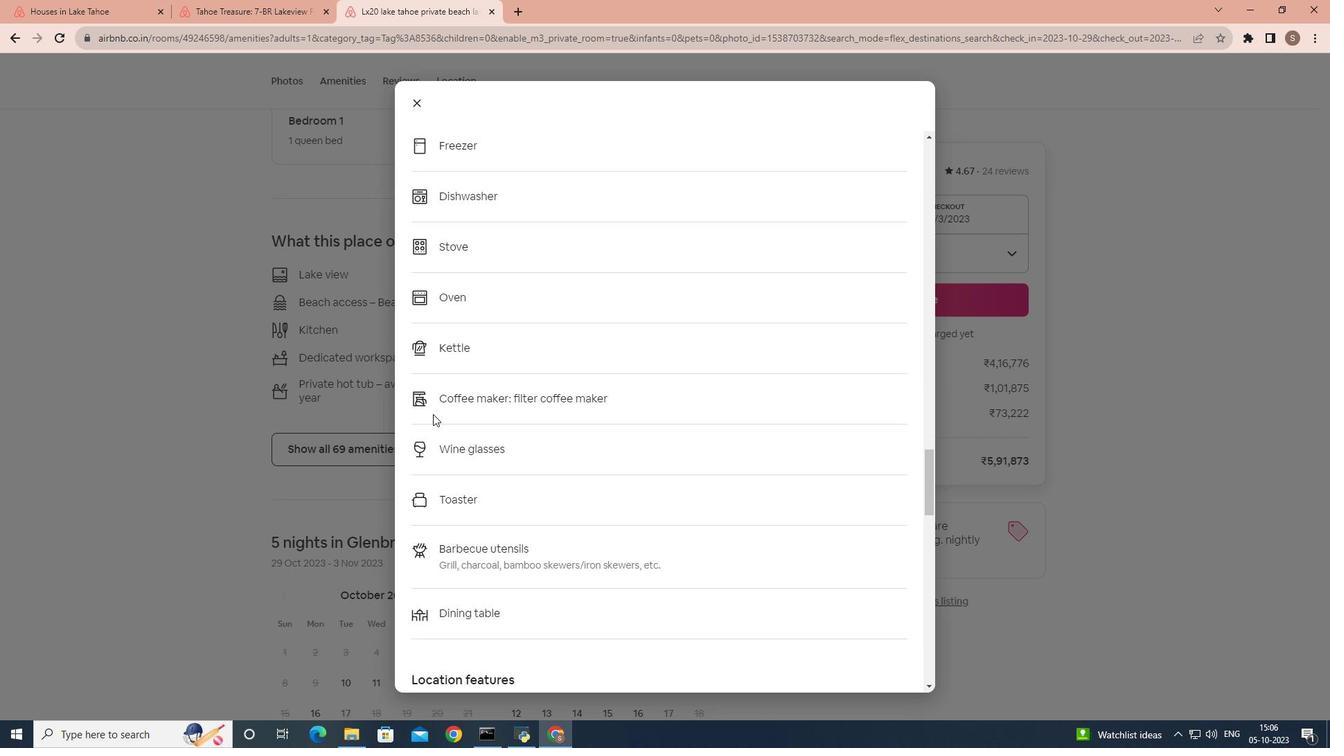 
Action: Mouse scrolled (433, 413) with delta (0, 0)
Screenshot: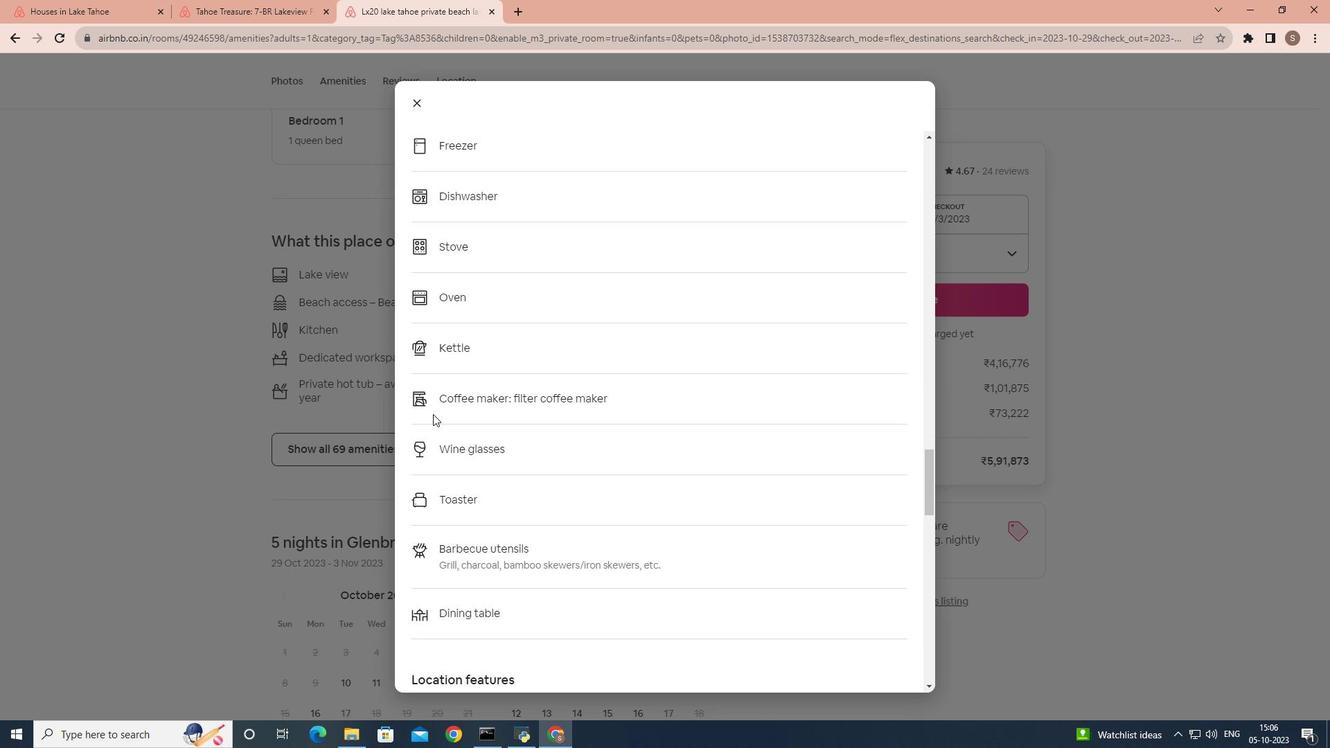 
Action: Mouse scrolled (433, 413) with delta (0, 0)
Screenshot: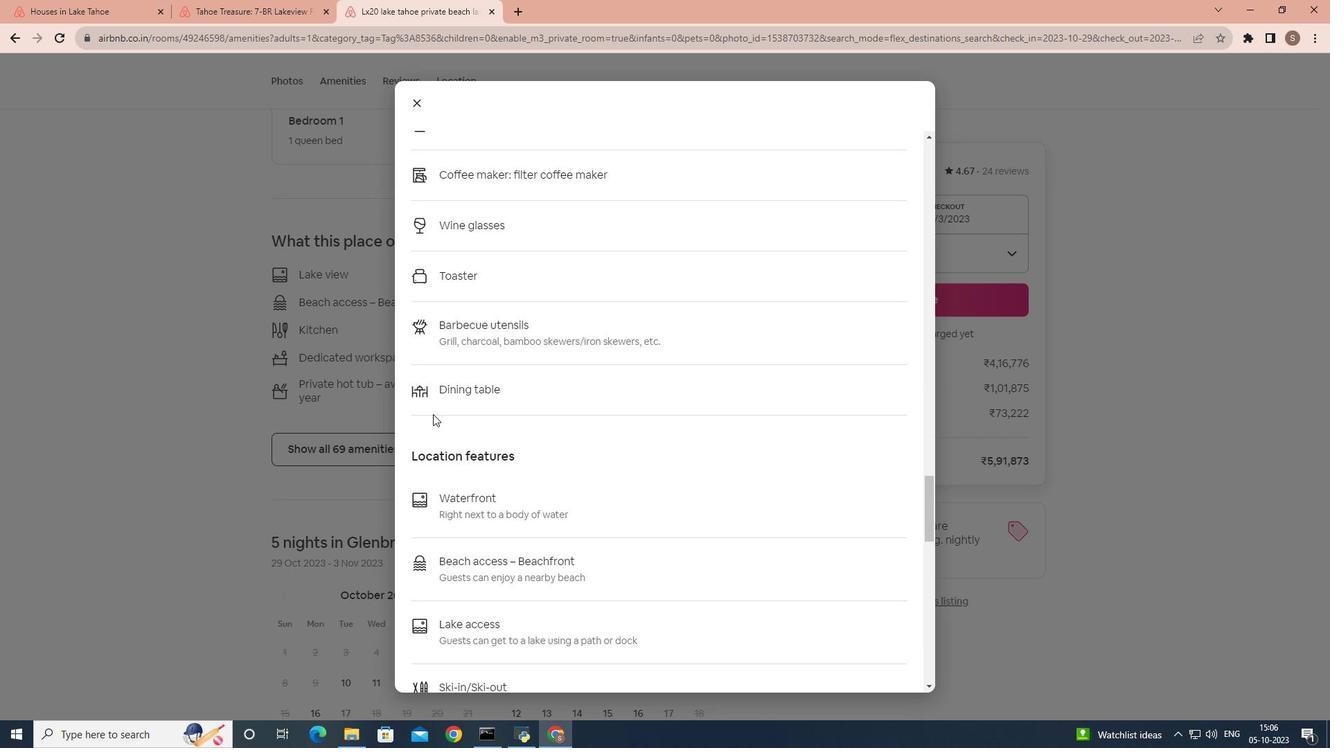 
Action: Mouse scrolled (433, 413) with delta (0, 0)
Screenshot: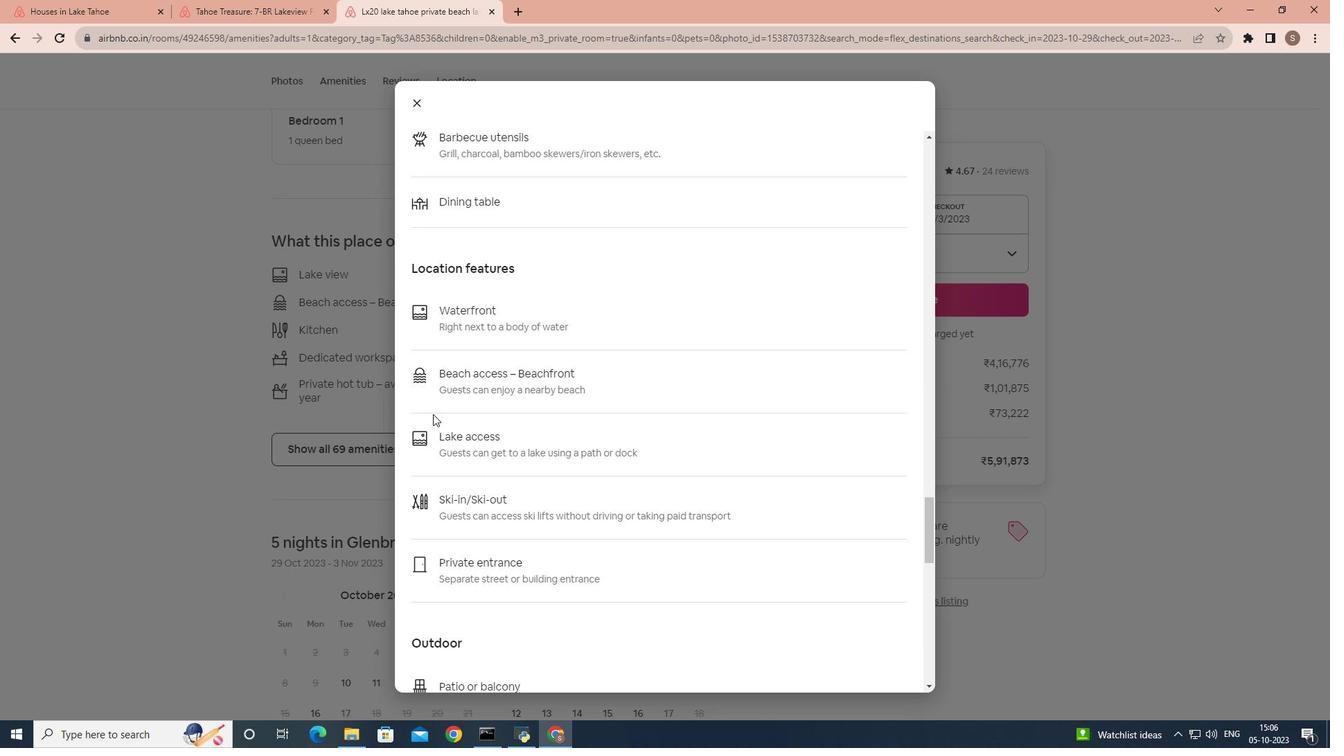 
Action: Mouse scrolled (433, 413) with delta (0, 0)
Screenshot: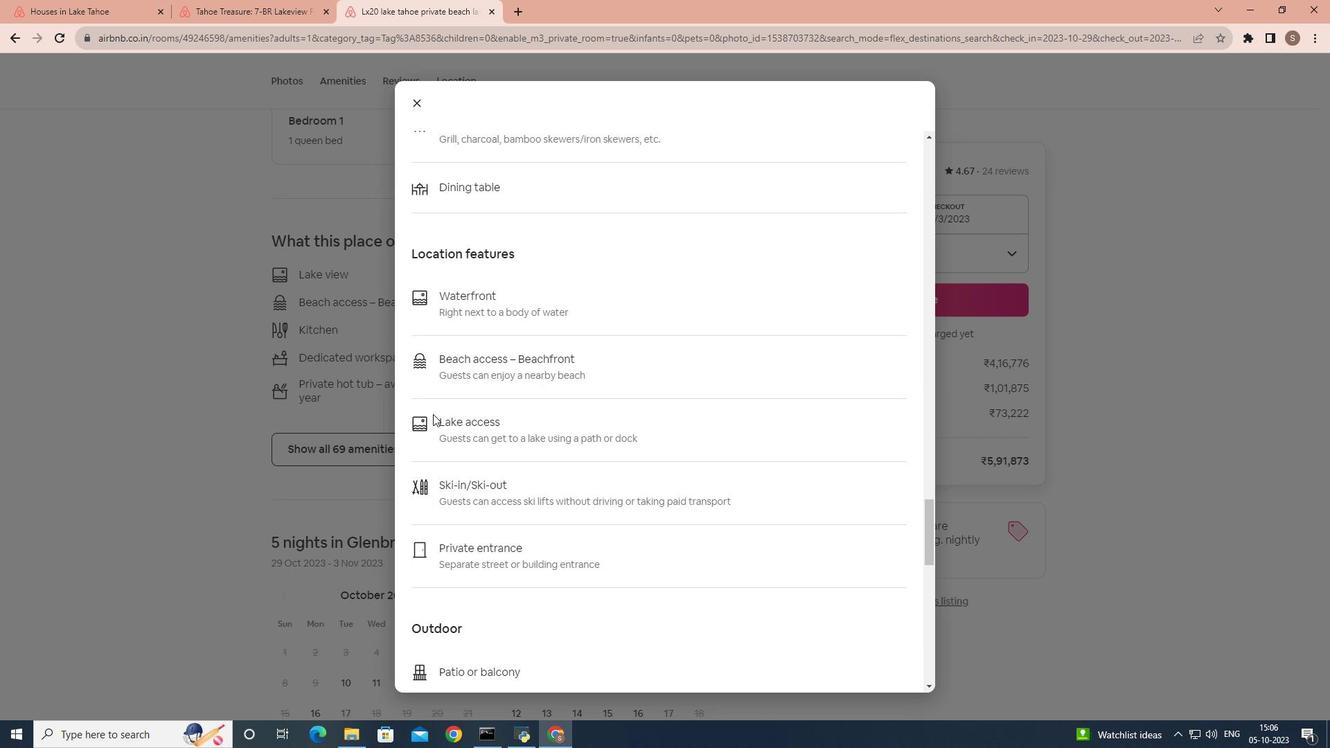 
Action: Mouse scrolled (433, 413) with delta (0, 0)
Screenshot: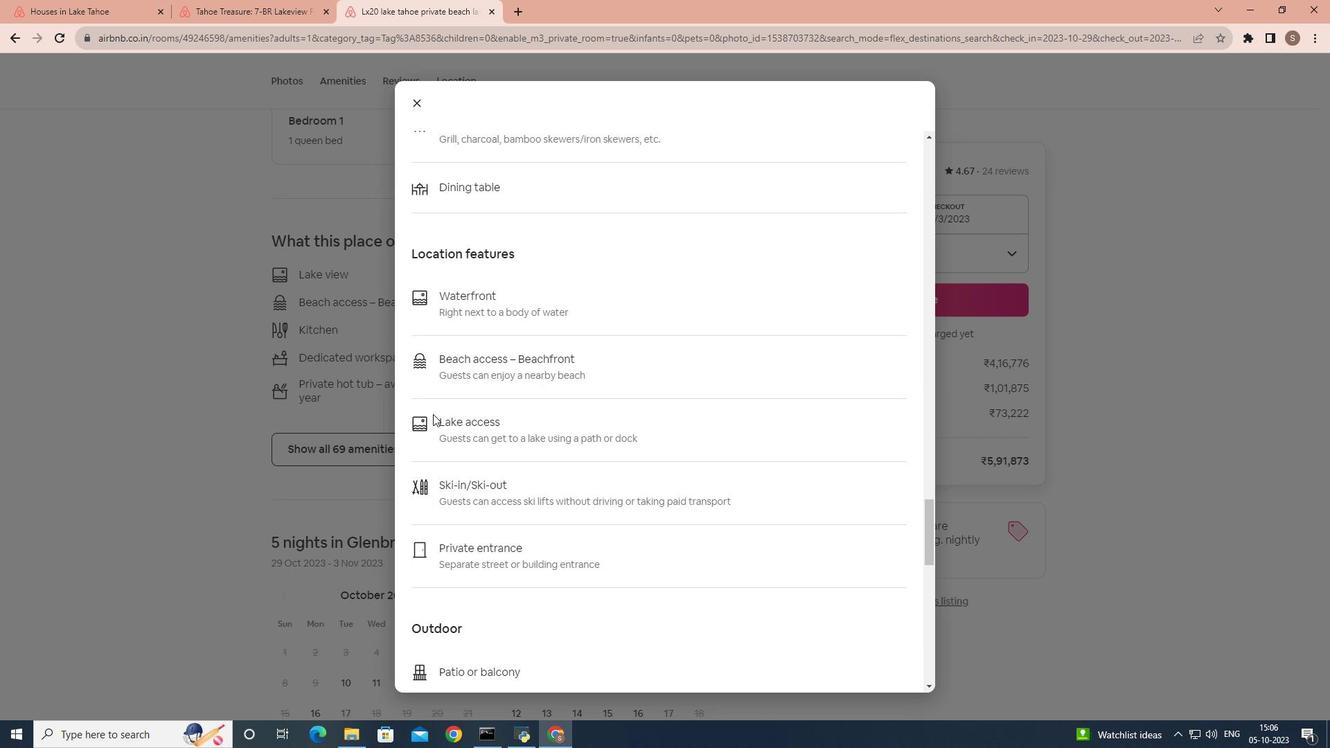 
Action: Mouse scrolled (433, 413) with delta (0, 0)
Screenshot: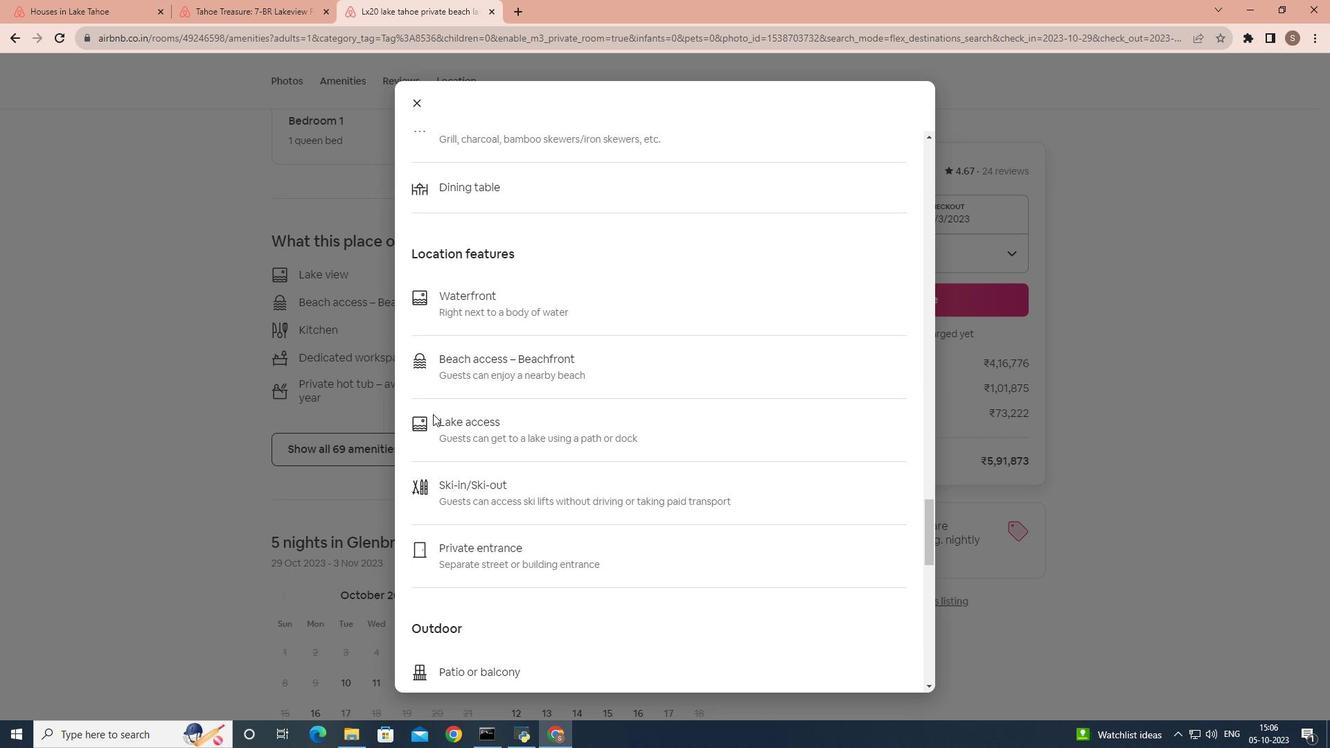 
Action: Mouse scrolled (433, 413) with delta (0, 0)
Screenshot: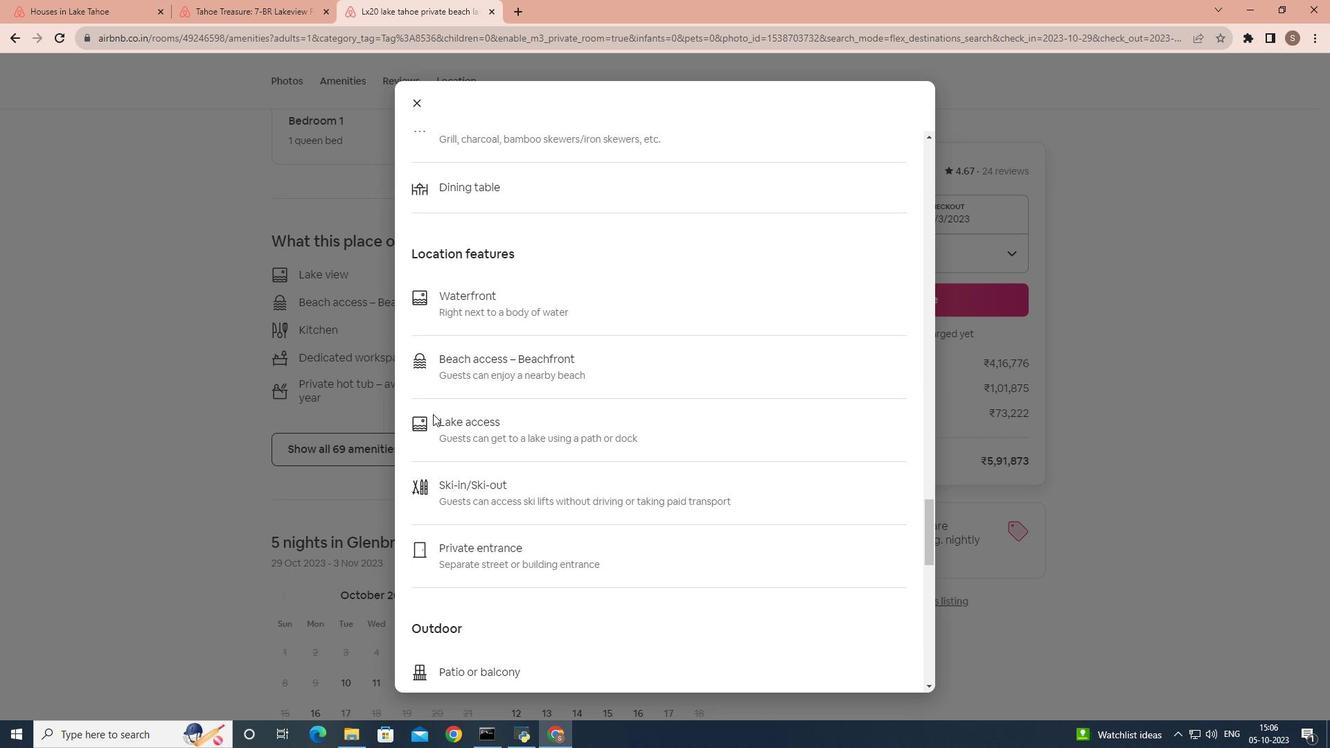 
Action: Mouse scrolled (433, 413) with delta (0, 0)
Screenshot: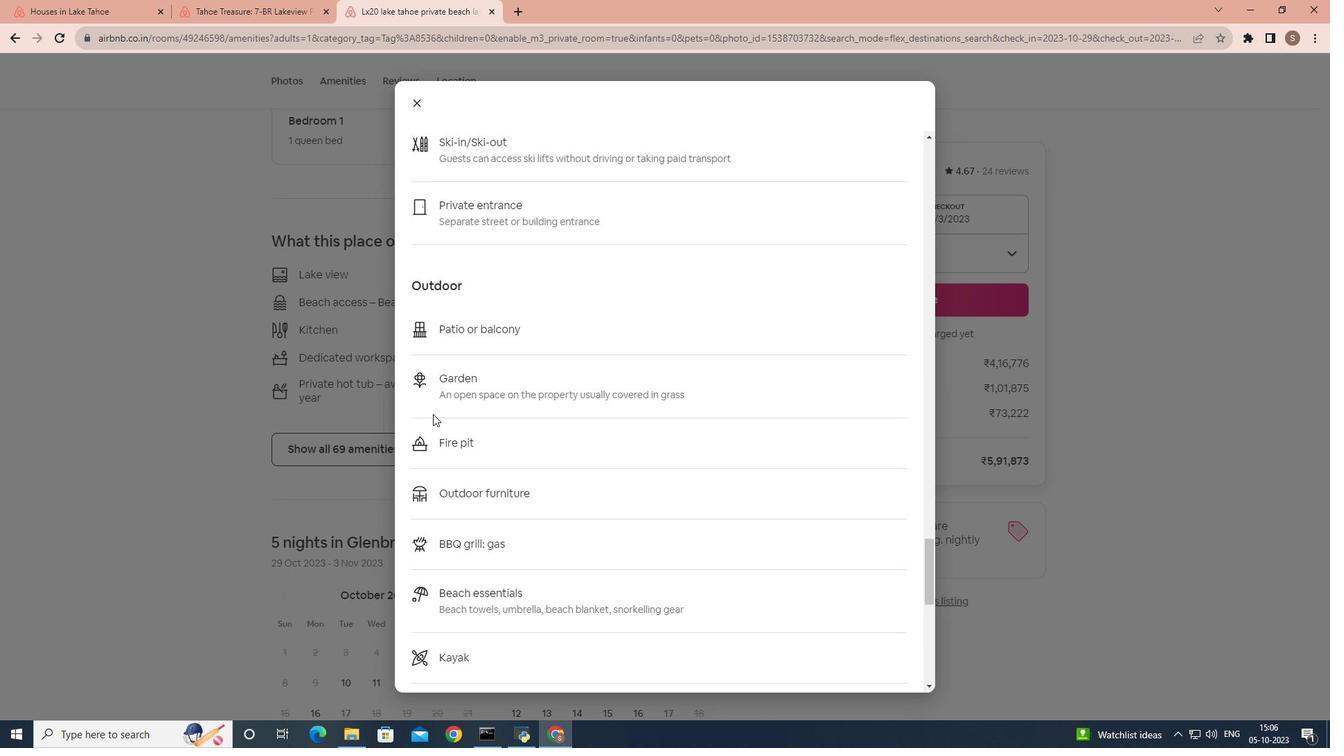 
Action: Mouse scrolled (433, 413) with delta (0, 0)
Screenshot: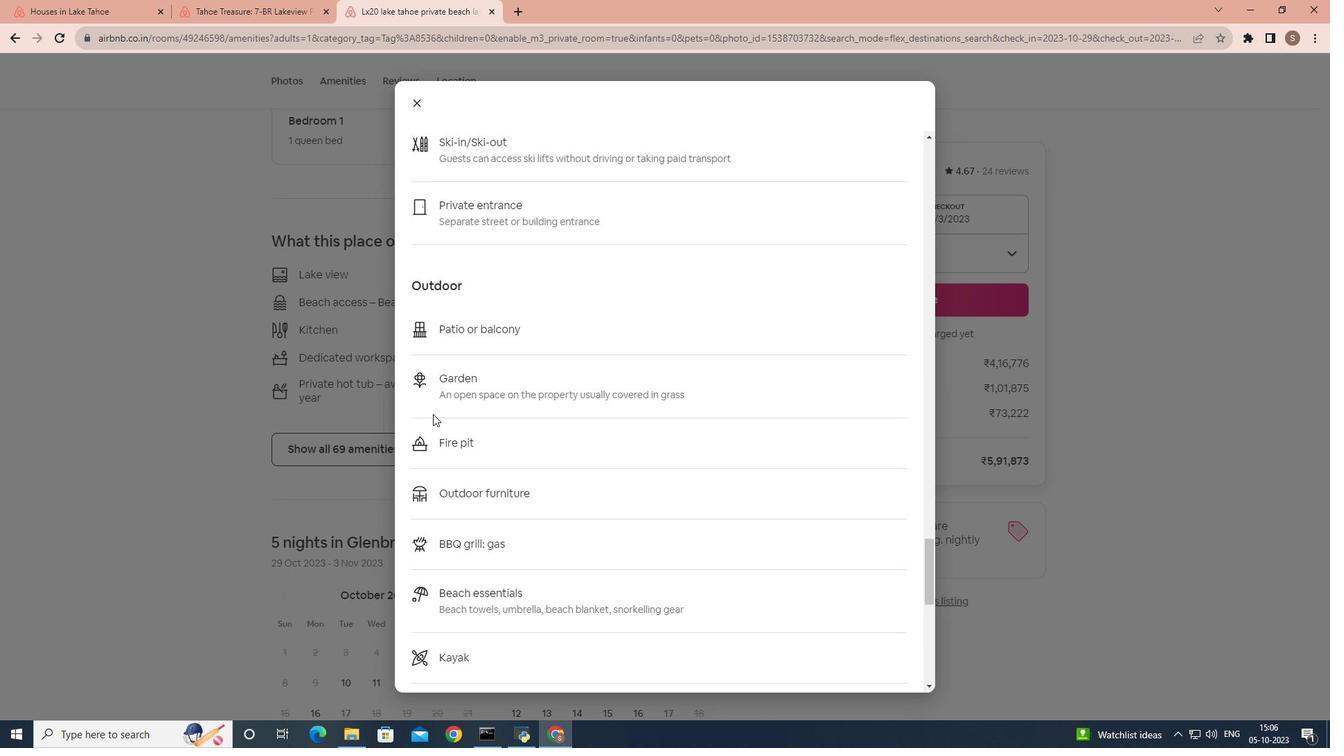 
Action: Mouse scrolled (433, 413) with delta (0, 0)
Screenshot: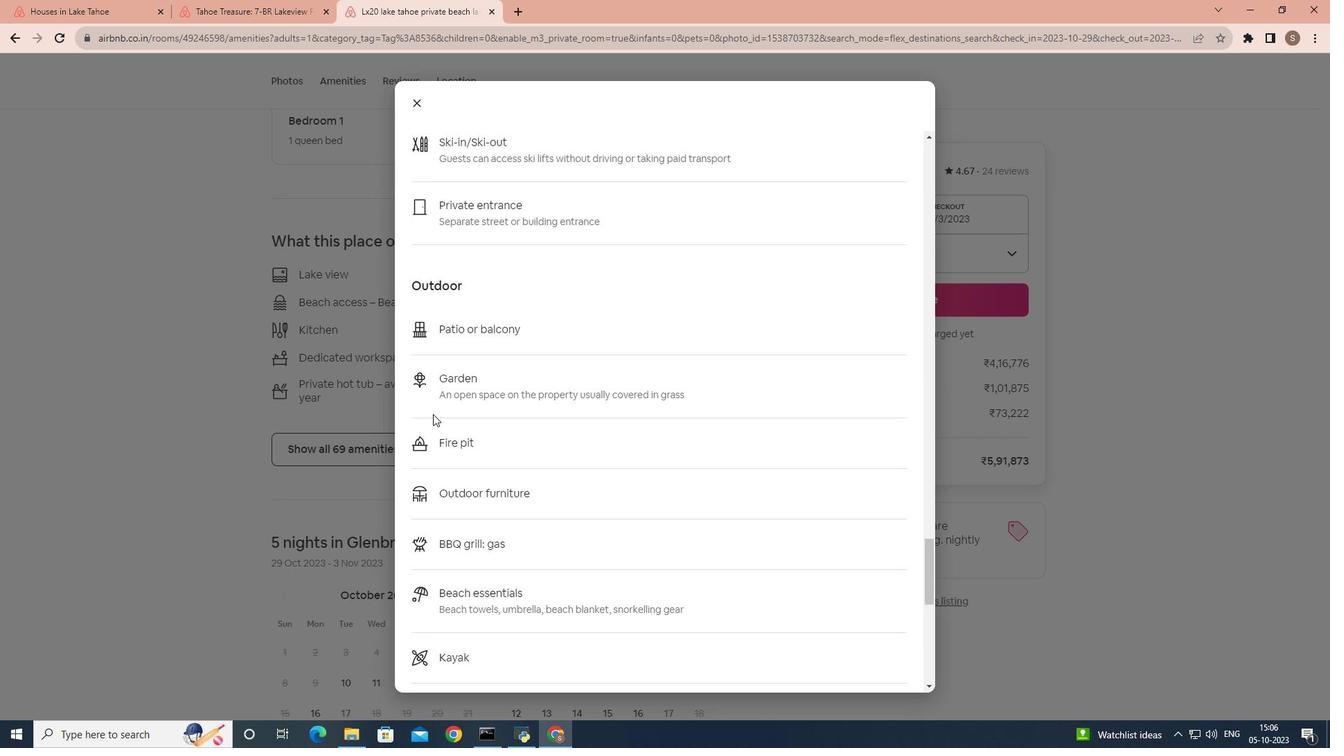 
Action: Mouse scrolled (433, 413) with delta (0, 0)
Screenshot: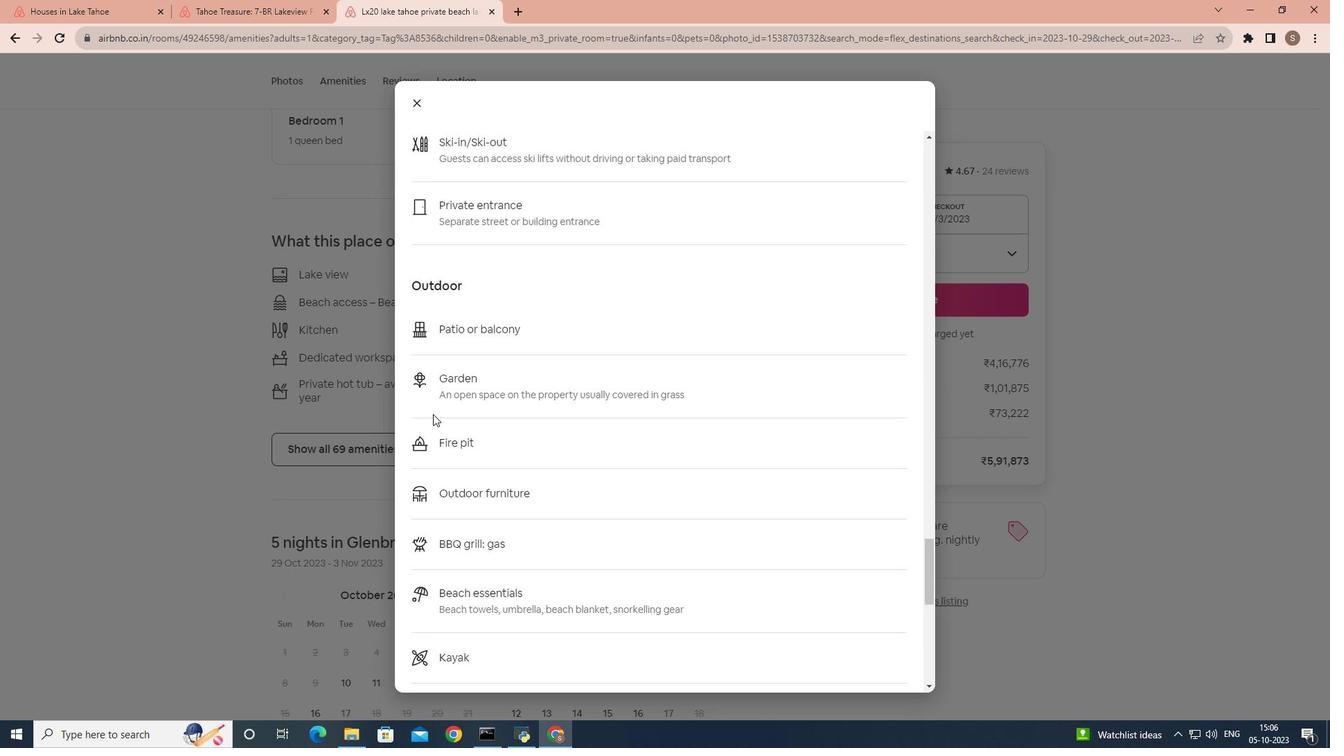 
Action: Mouse scrolled (433, 413) with delta (0, 0)
Screenshot: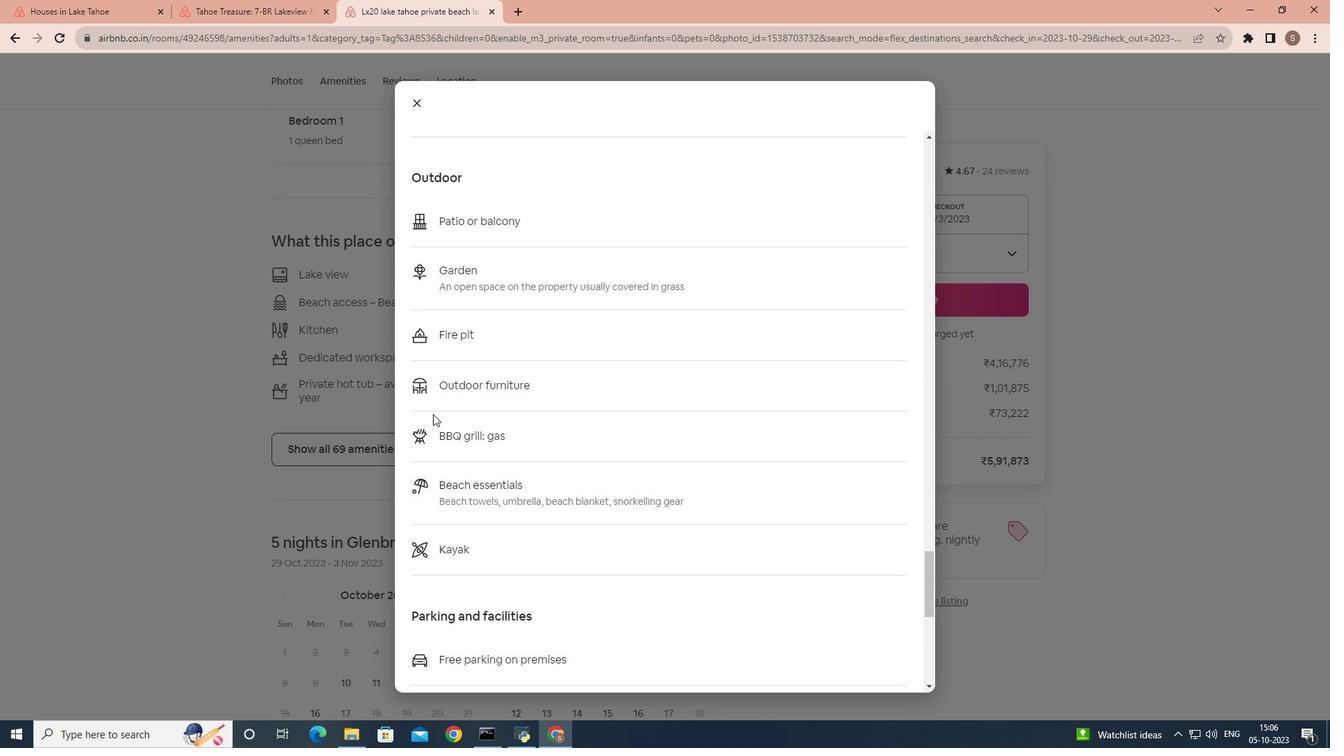 
Action: Mouse scrolled (433, 413) with delta (0, 0)
Screenshot: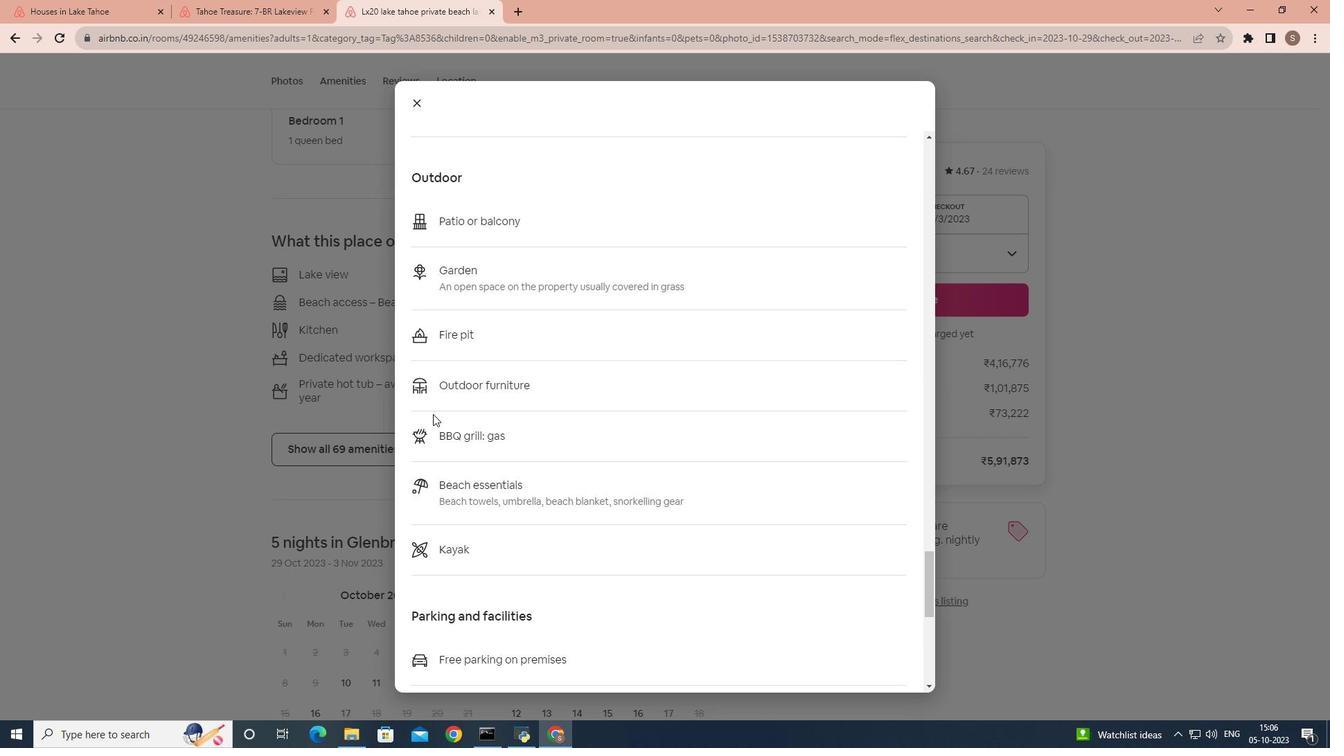 
Action: Mouse moved to (431, 407)
Screenshot: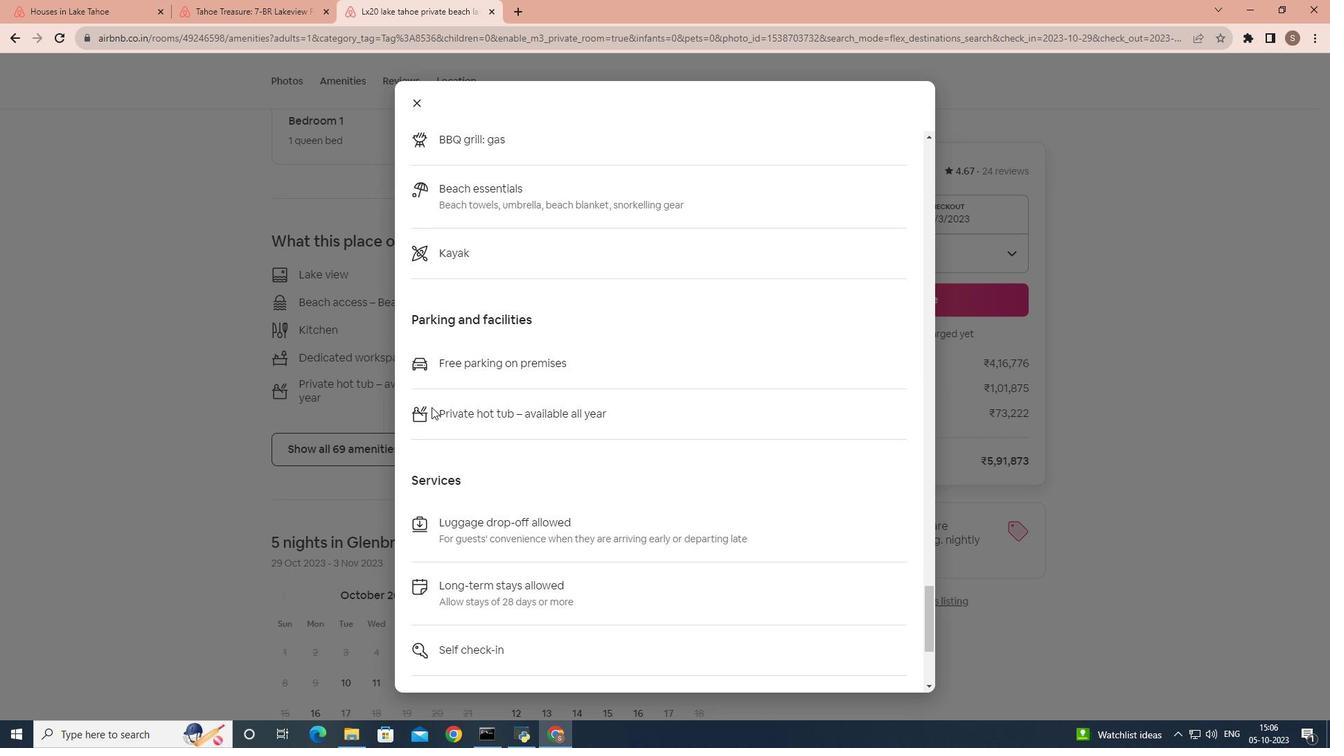 
Action: Mouse scrolled (431, 406) with delta (0, 0)
Screenshot: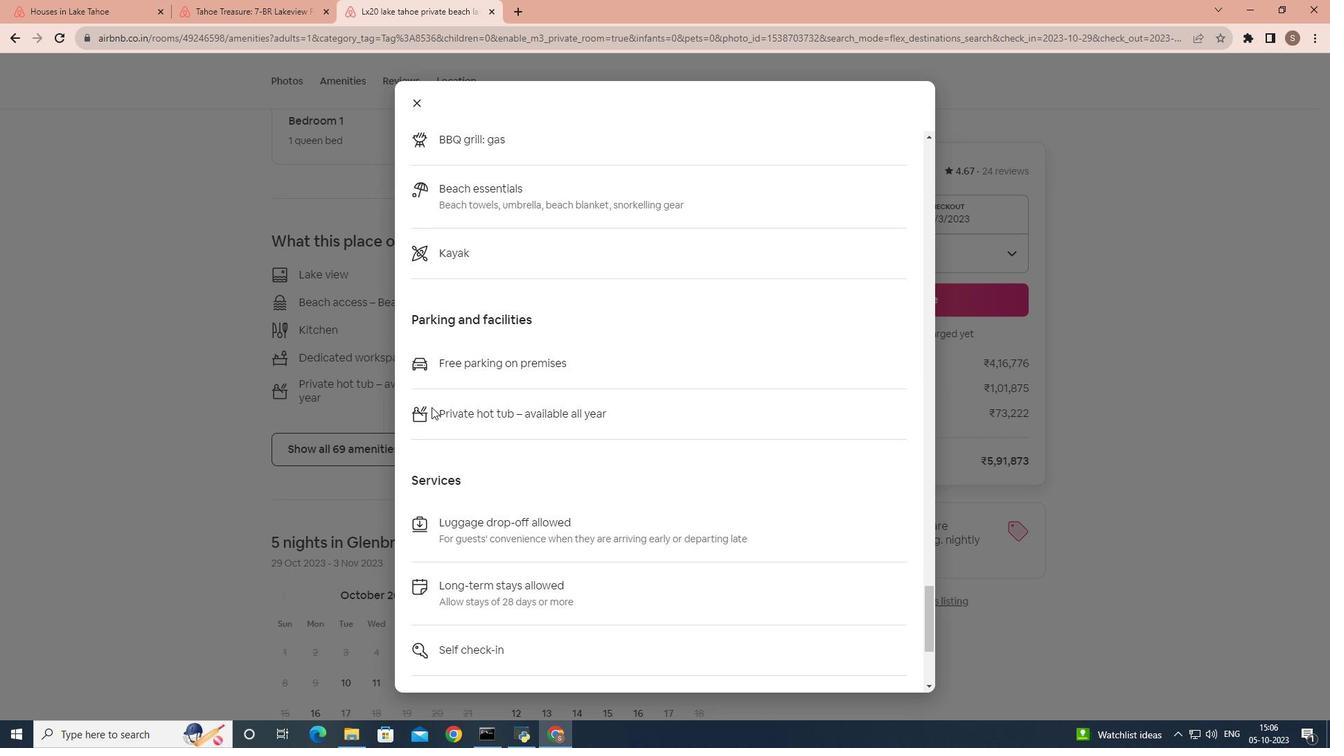 
Action: Mouse scrolled (431, 406) with delta (0, 0)
Screenshot: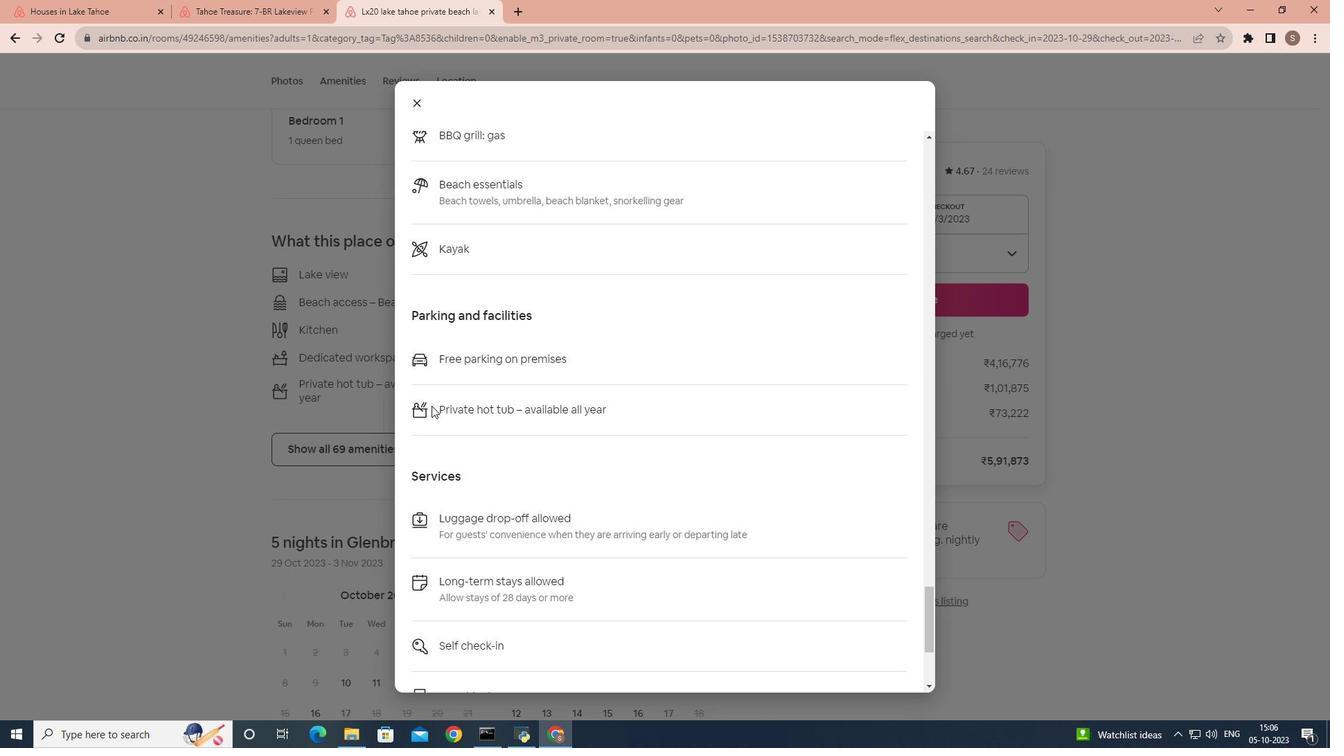 
Action: Mouse scrolled (431, 406) with delta (0, 0)
Screenshot: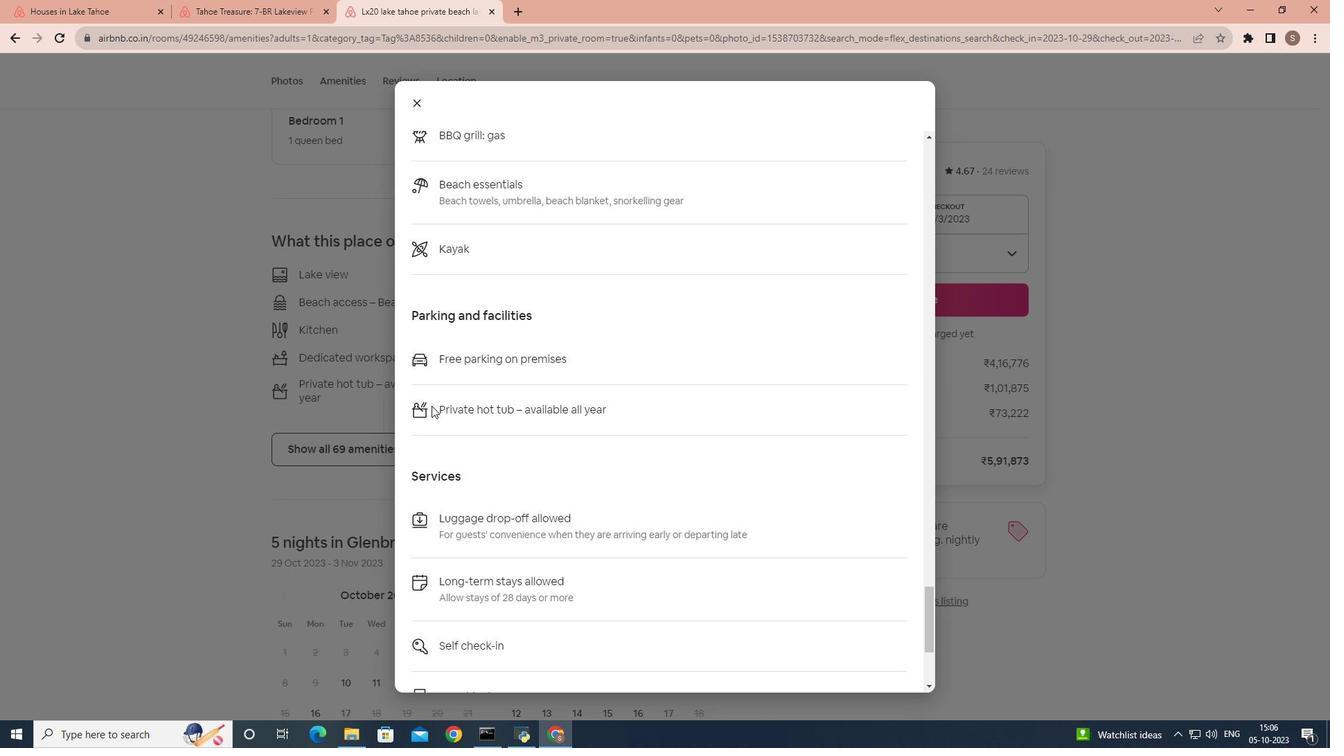 
Action: Mouse moved to (431, 406)
Screenshot: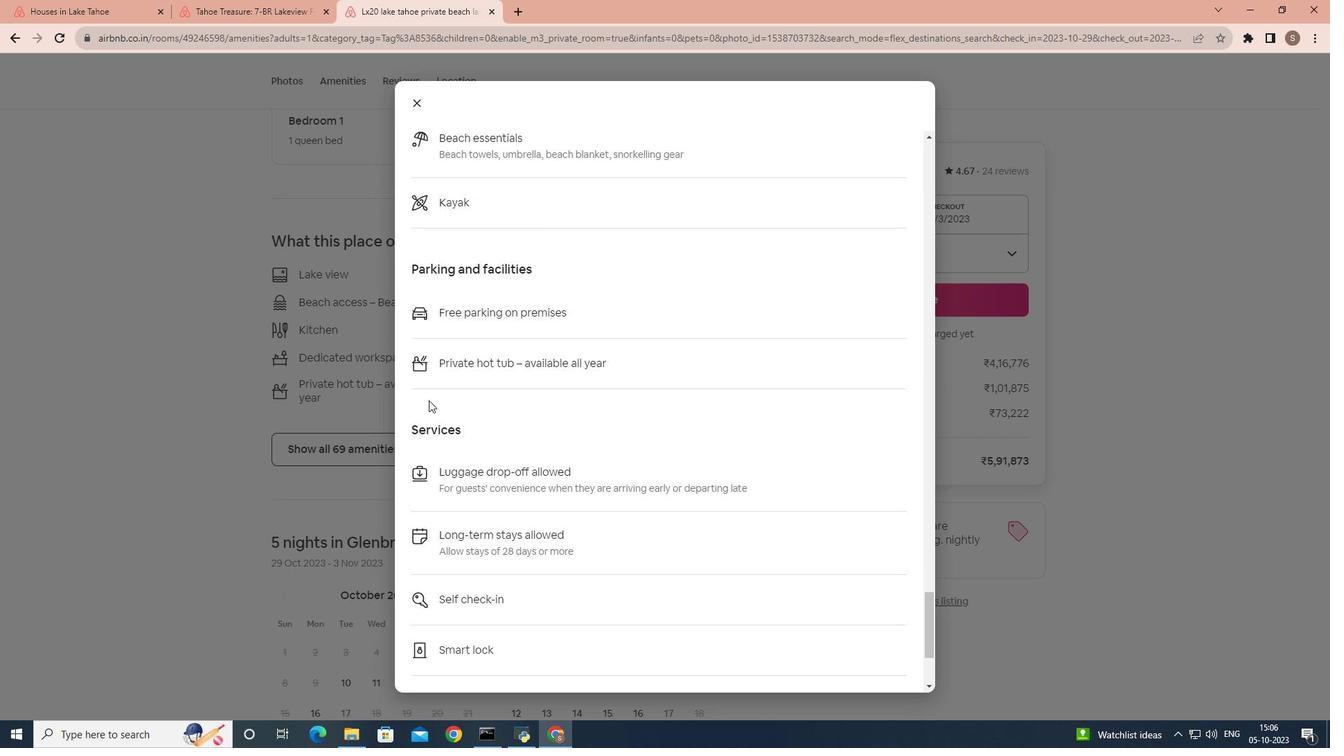 
Action: Mouse scrolled (431, 406) with delta (0, 0)
Screenshot: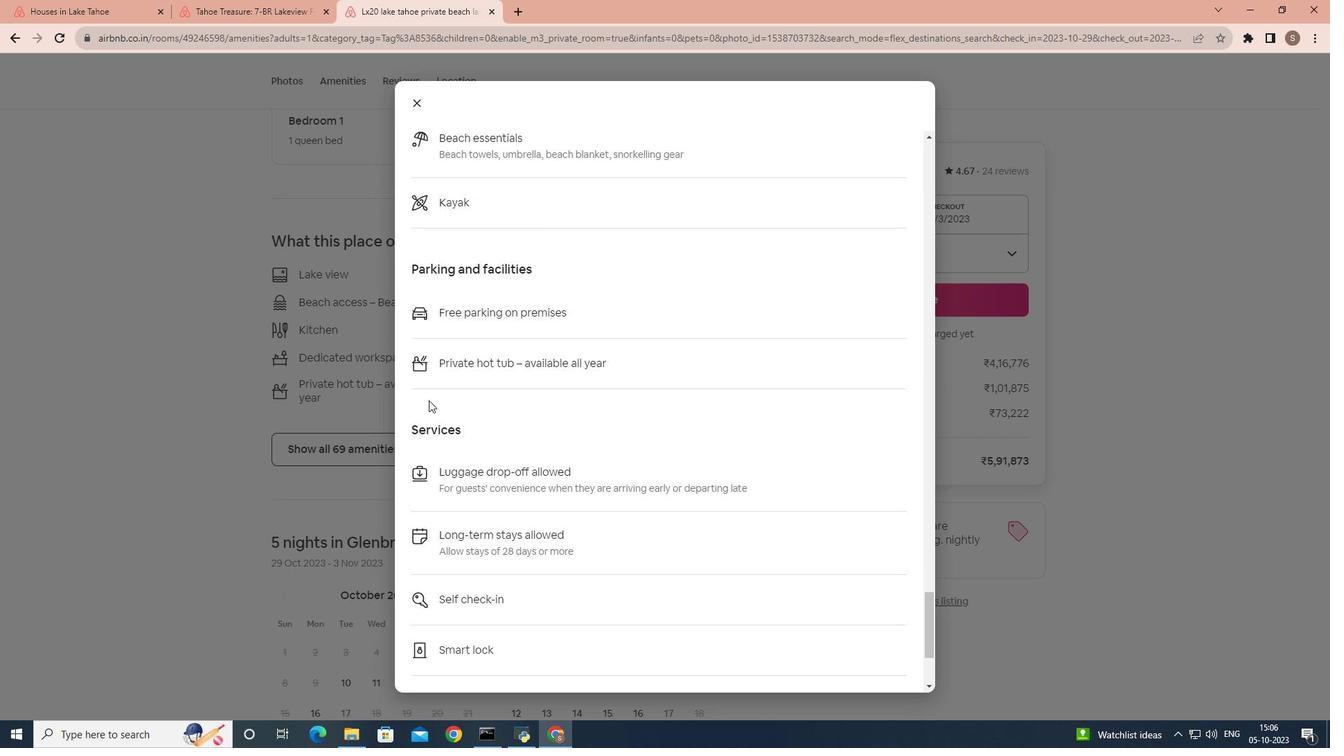 
Action: Mouse moved to (431, 406)
Screenshot: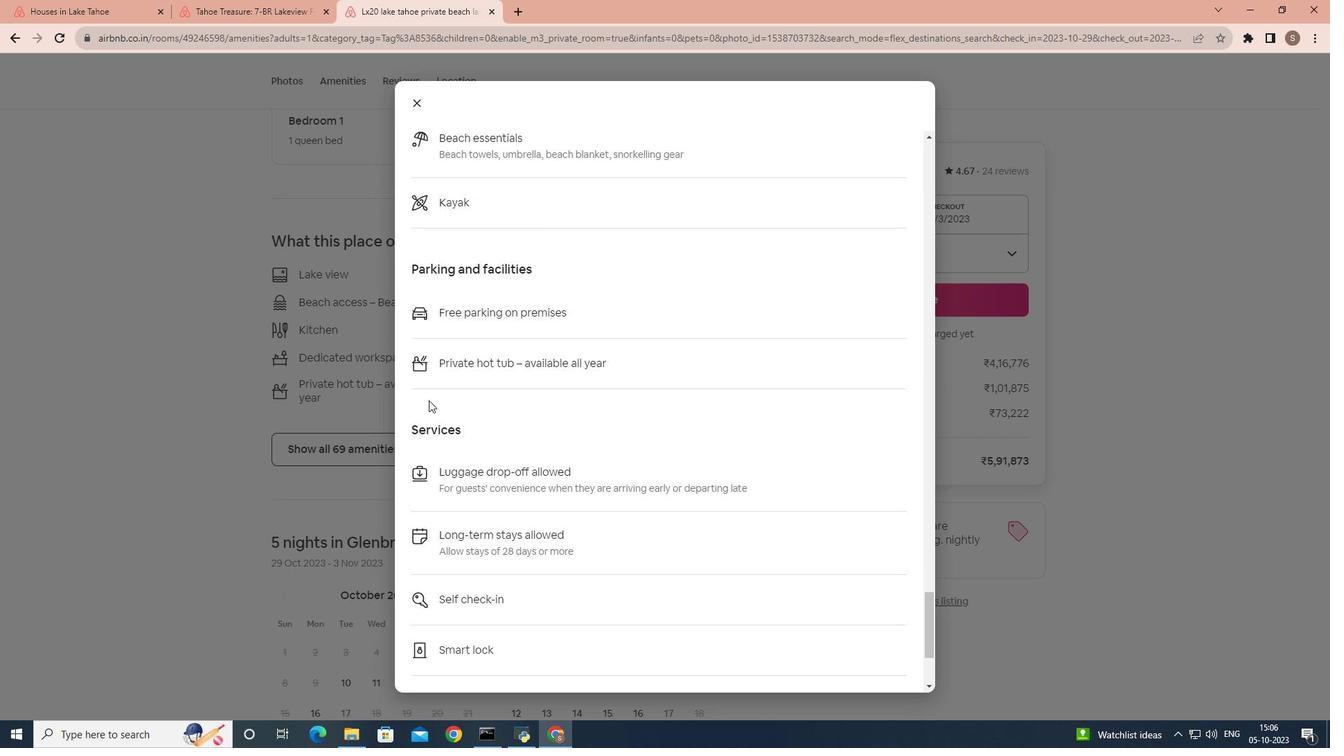 
Action: Mouse scrolled (431, 405) with delta (0, 0)
Screenshot: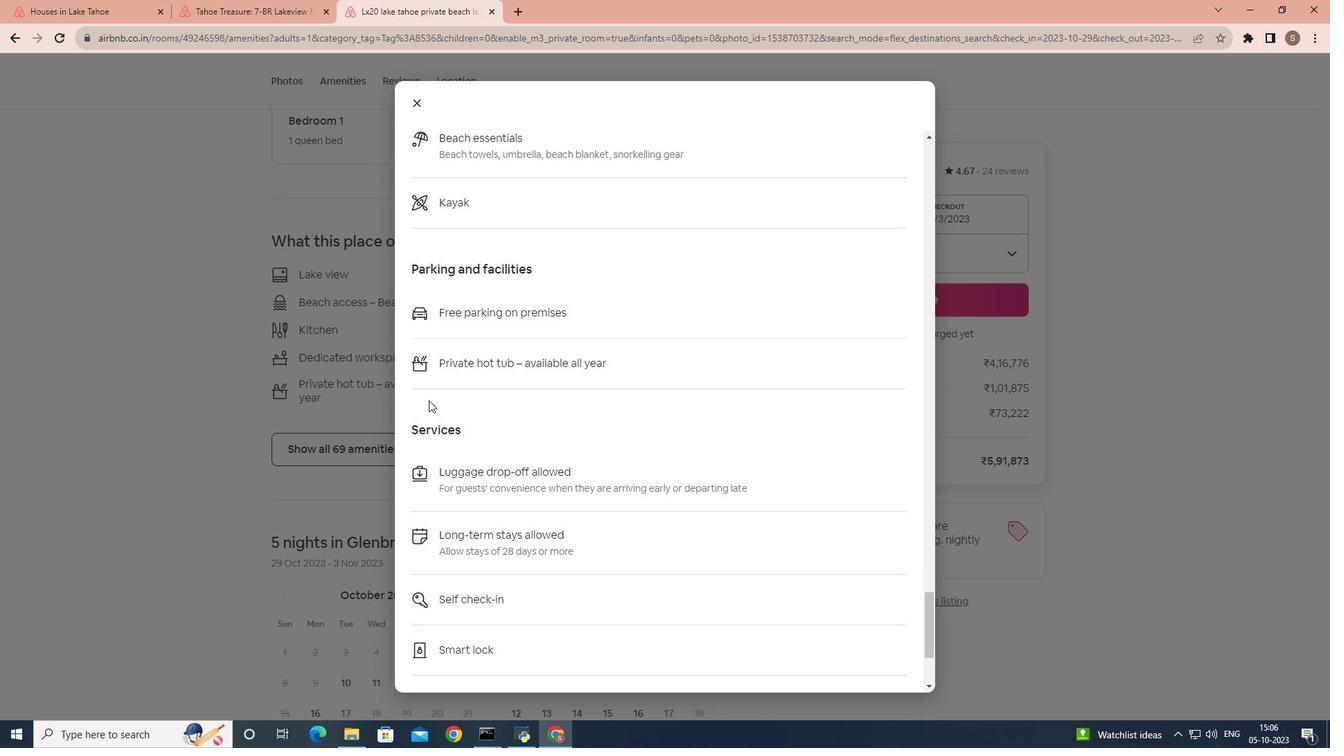 
Action: Mouse moved to (429, 272)
Screenshot: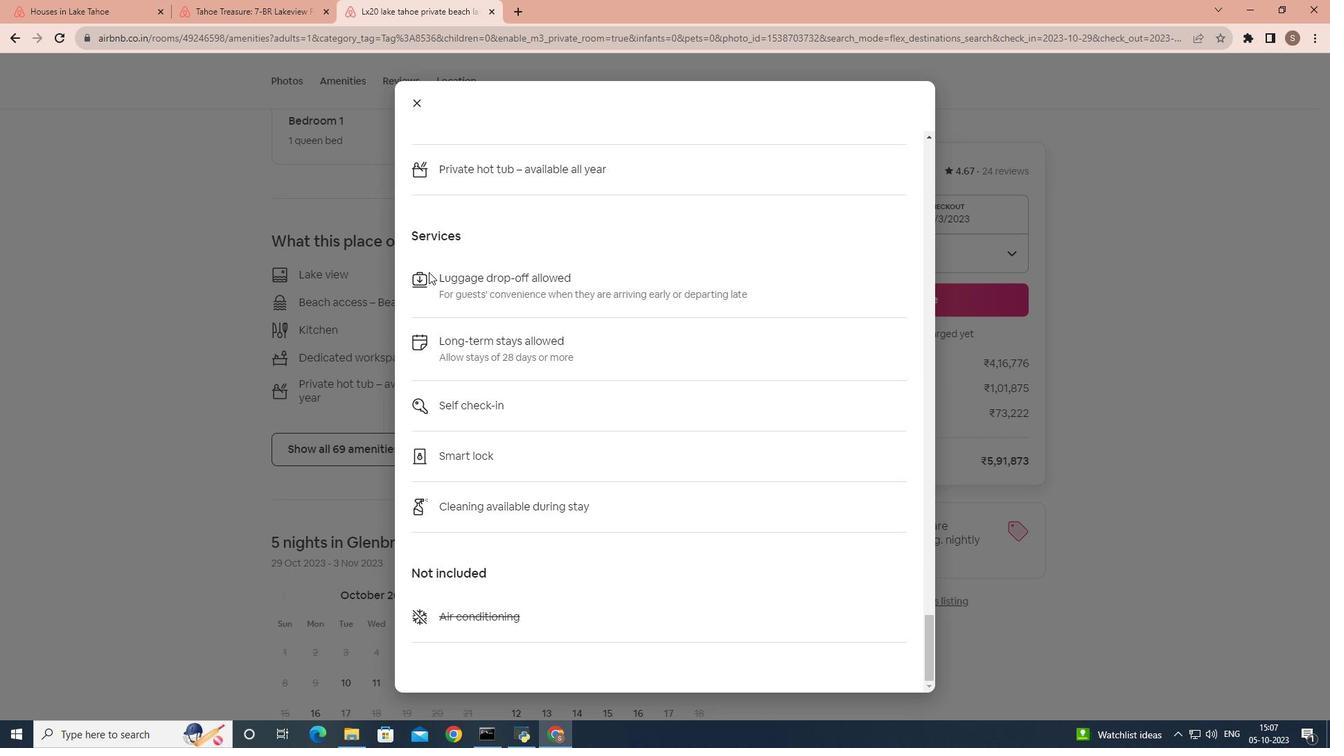 
Action: Mouse scrolled (429, 271) with delta (0, 0)
Screenshot: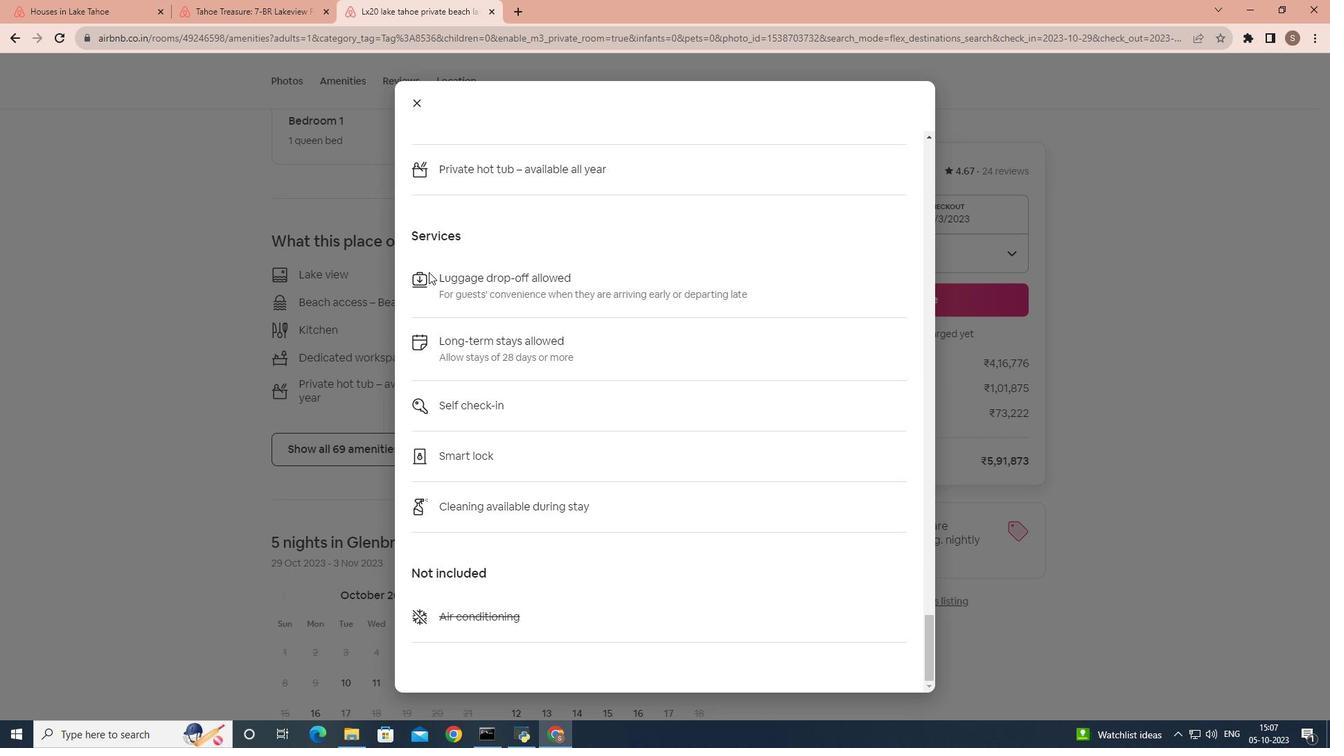 
Action: Mouse scrolled (429, 271) with delta (0, 0)
Screenshot: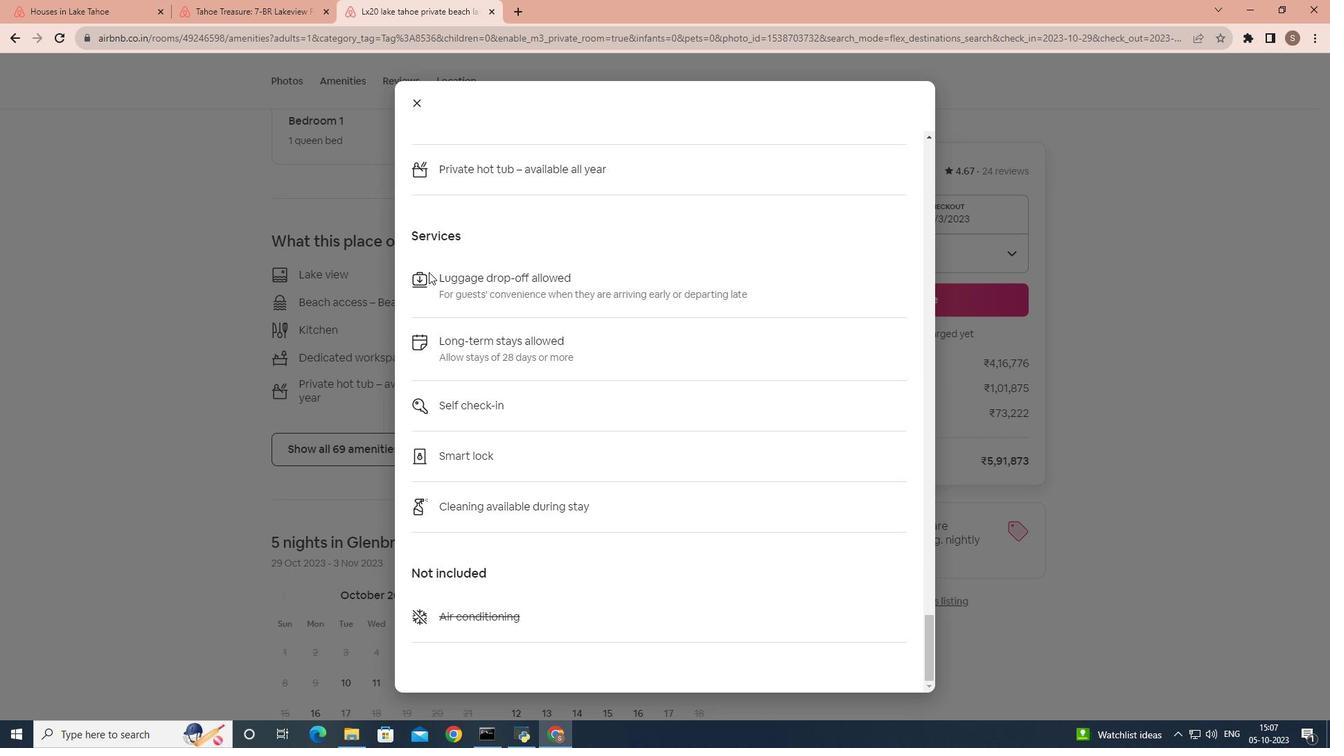 
Action: Mouse scrolled (429, 271) with delta (0, 0)
Screenshot: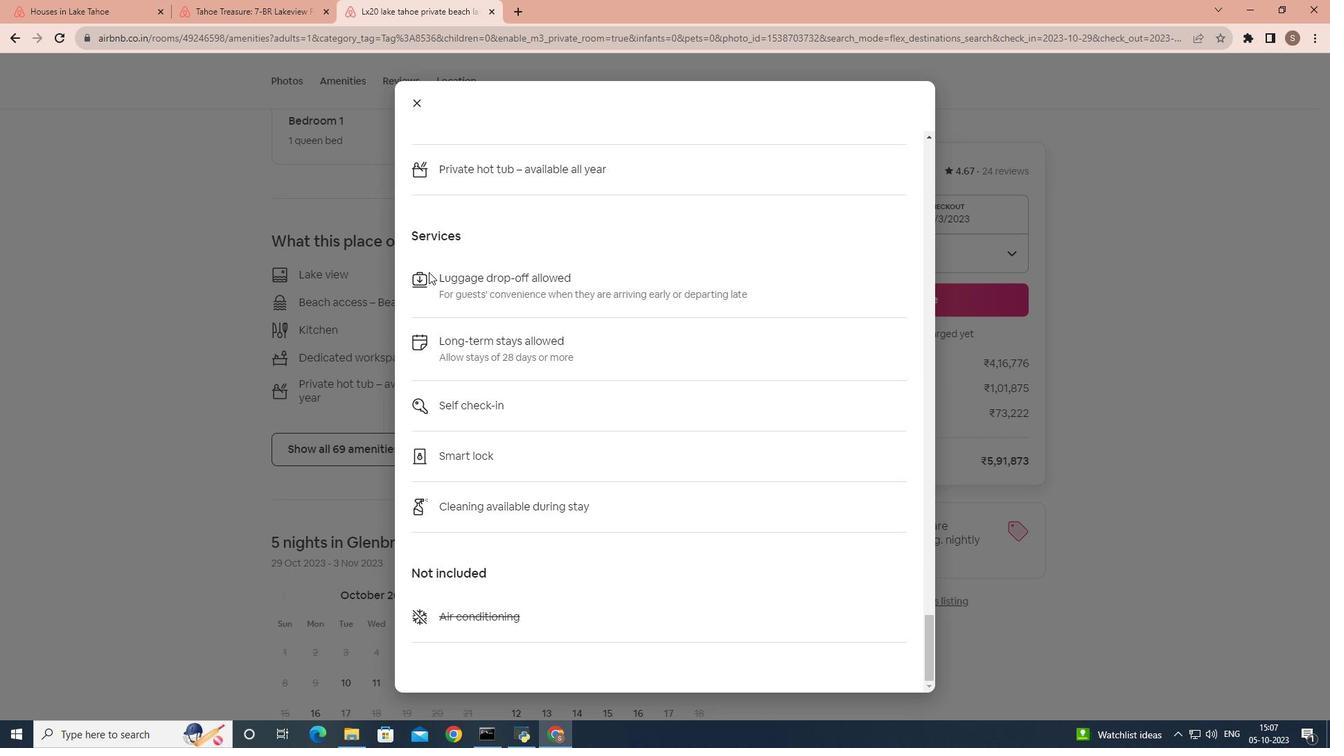 
Action: Mouse scrolled (429, 271) with delta (0, 0)
Screenshot: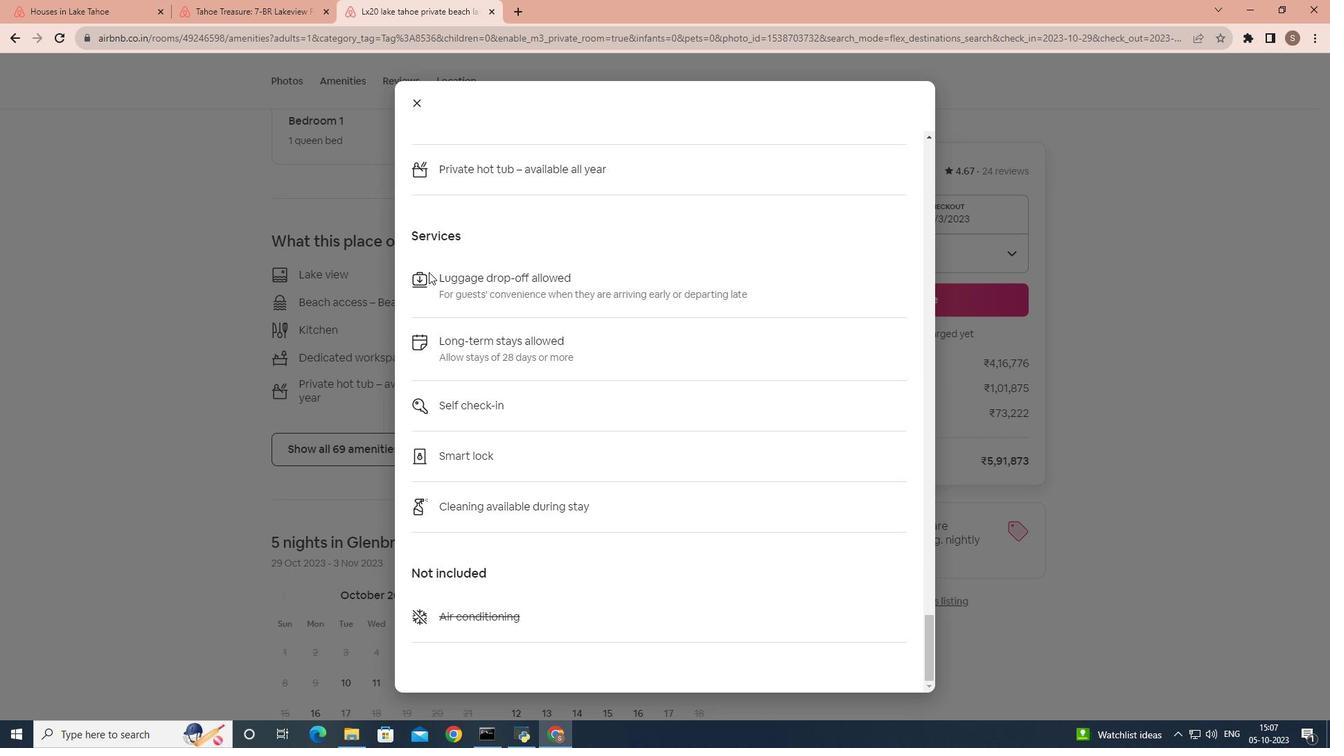 
Action: Mouse scrolled (429, 271) with delta (0, 0)
Screenshot: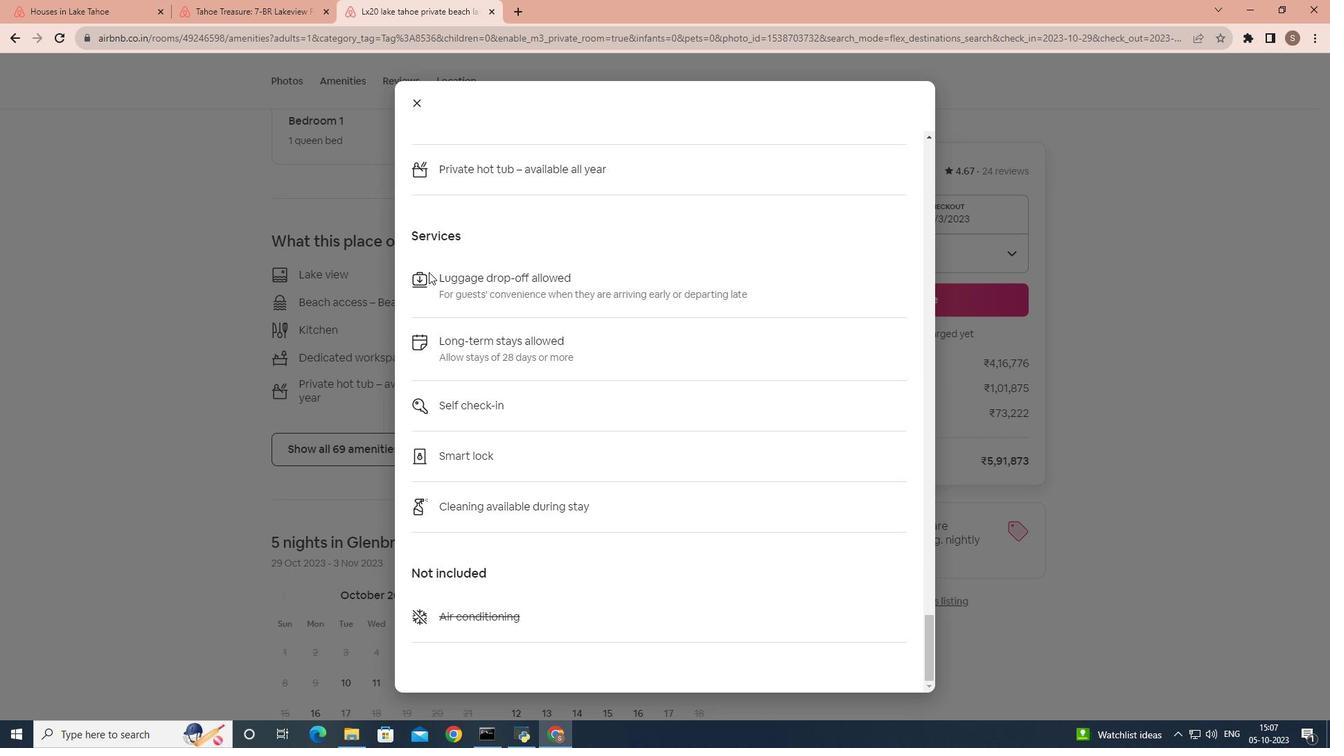 
Action: Mouse moved to (420, 107)
Screenshot: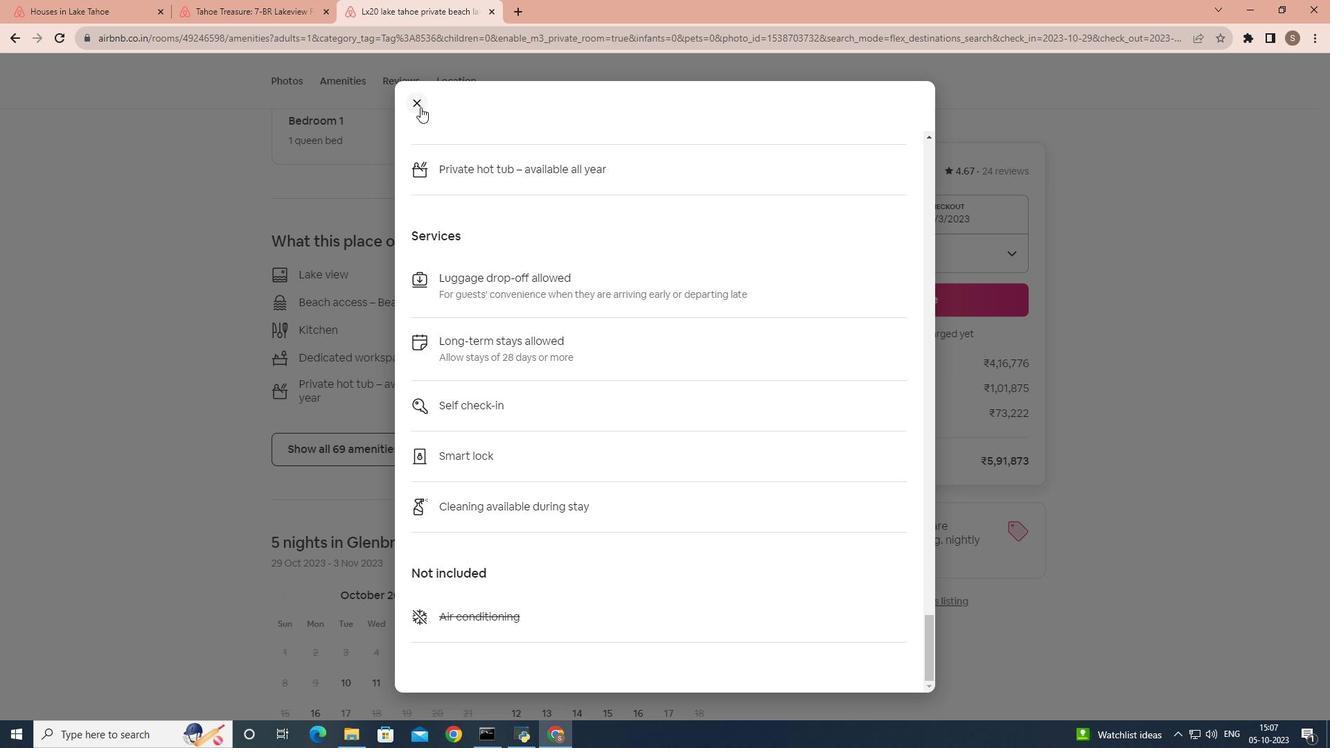 
Action: Mouse pressed left at (420, 107)
Screenshot: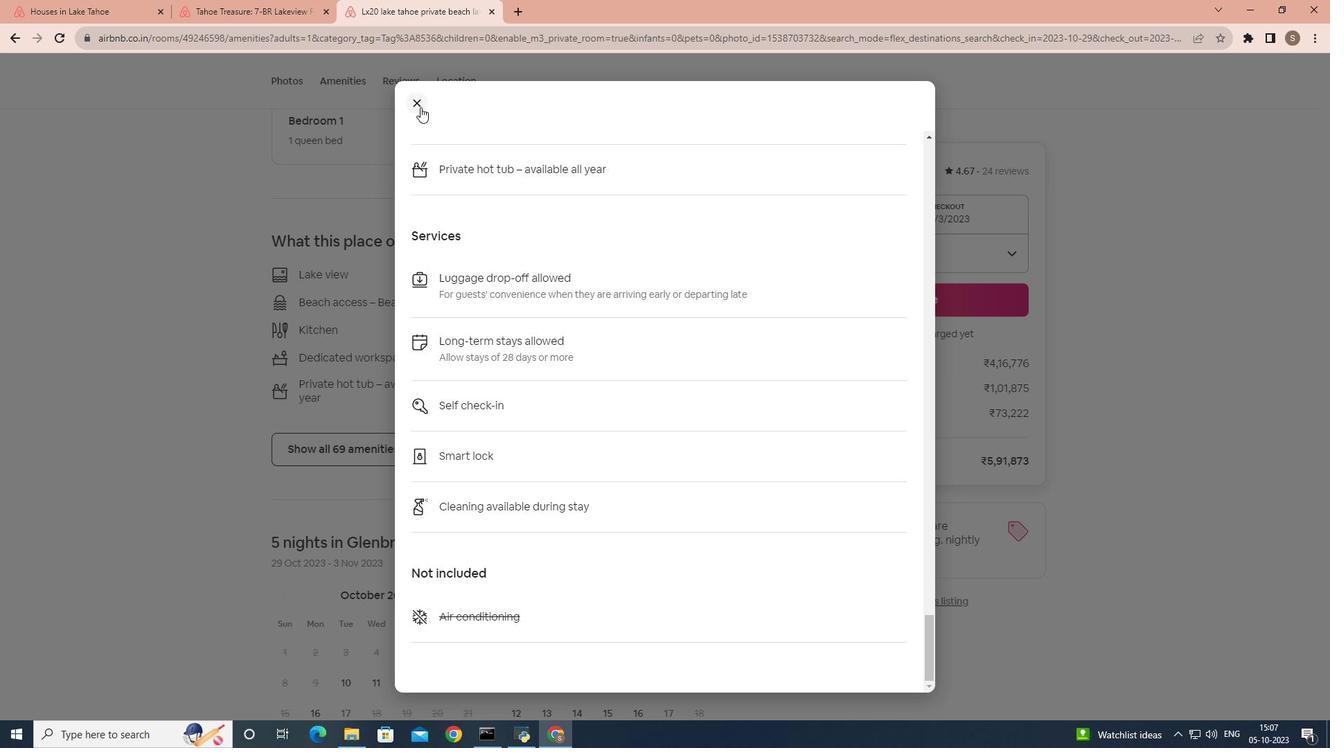 
Action: Mouse moved to (389, 329)
Screenshot: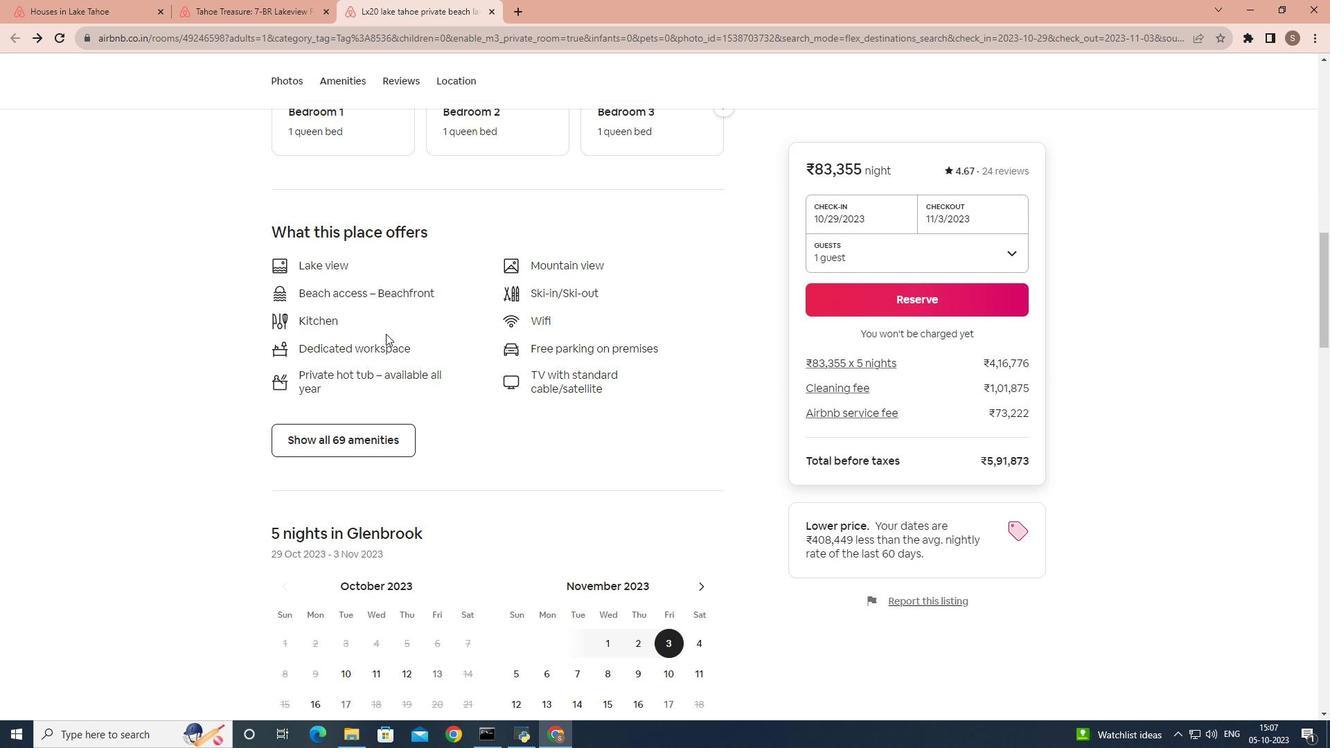 
Action: Mouse scrolled (389, 329) with delta (0, 0)
Screenshot: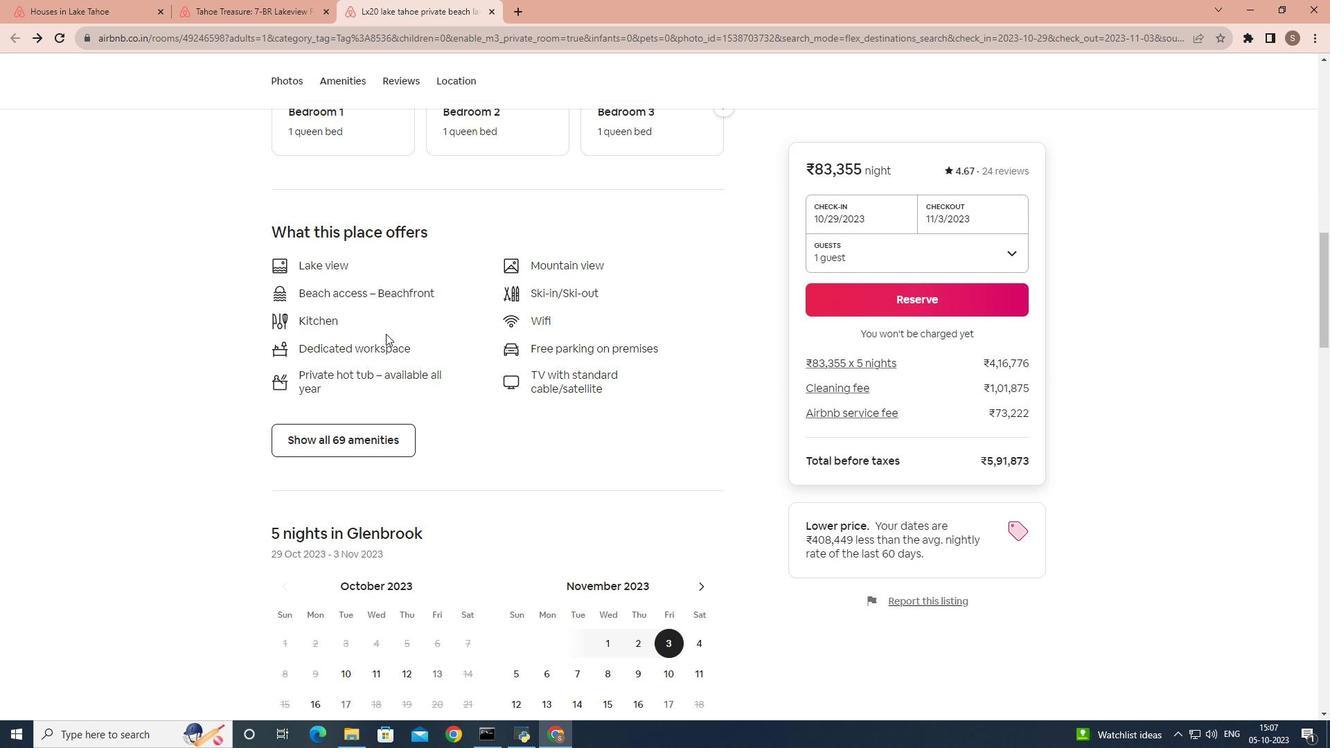 
Action: Mouse moved to (387, 332)
Screenshot: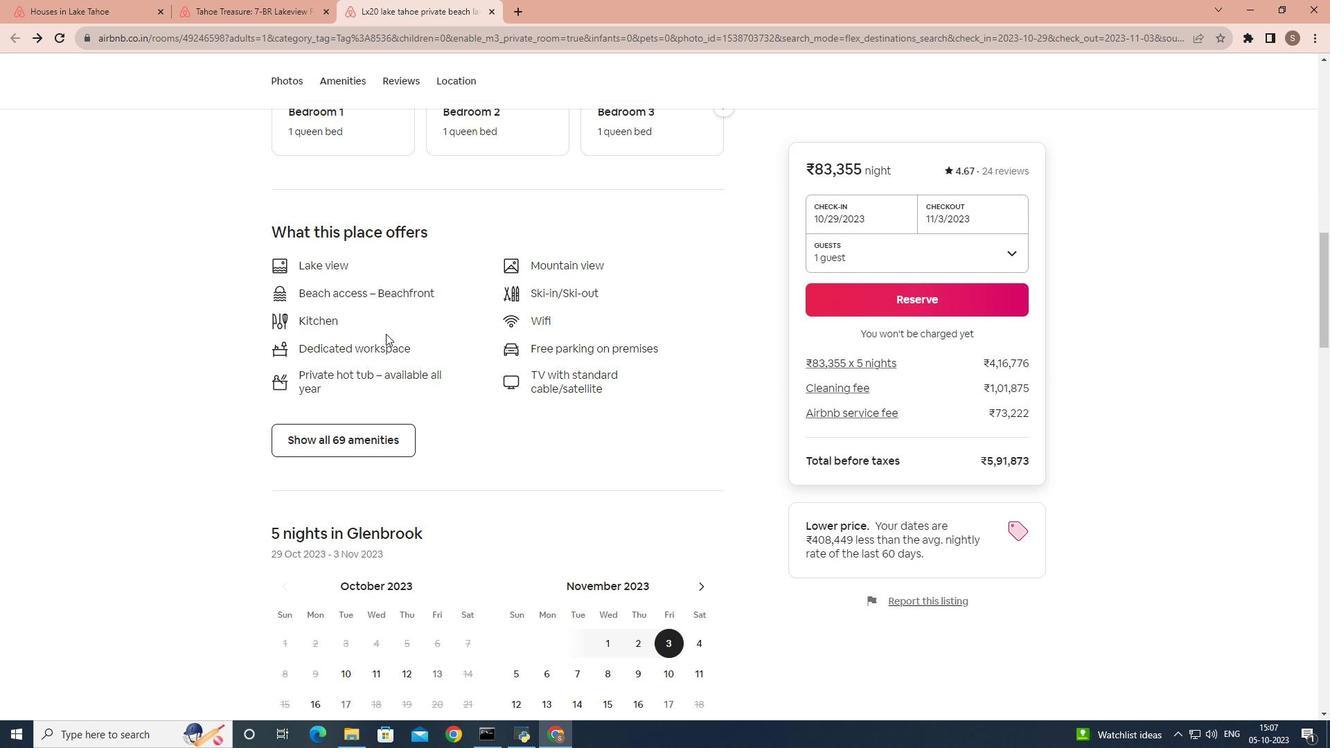 
Action: Mouse scrolled (387, 332) with delta (0, 0)
Screenshot: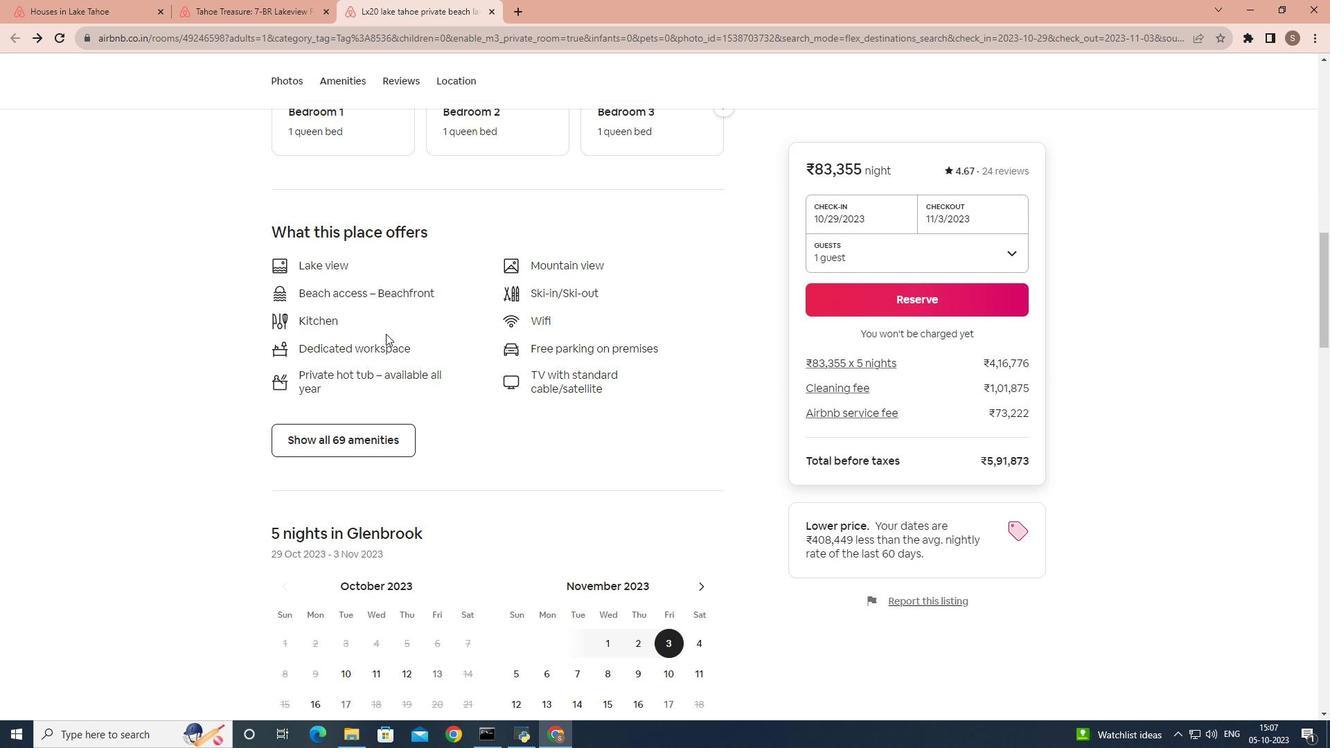 
Action: Mouse moved to (386, 333)
Screenshot: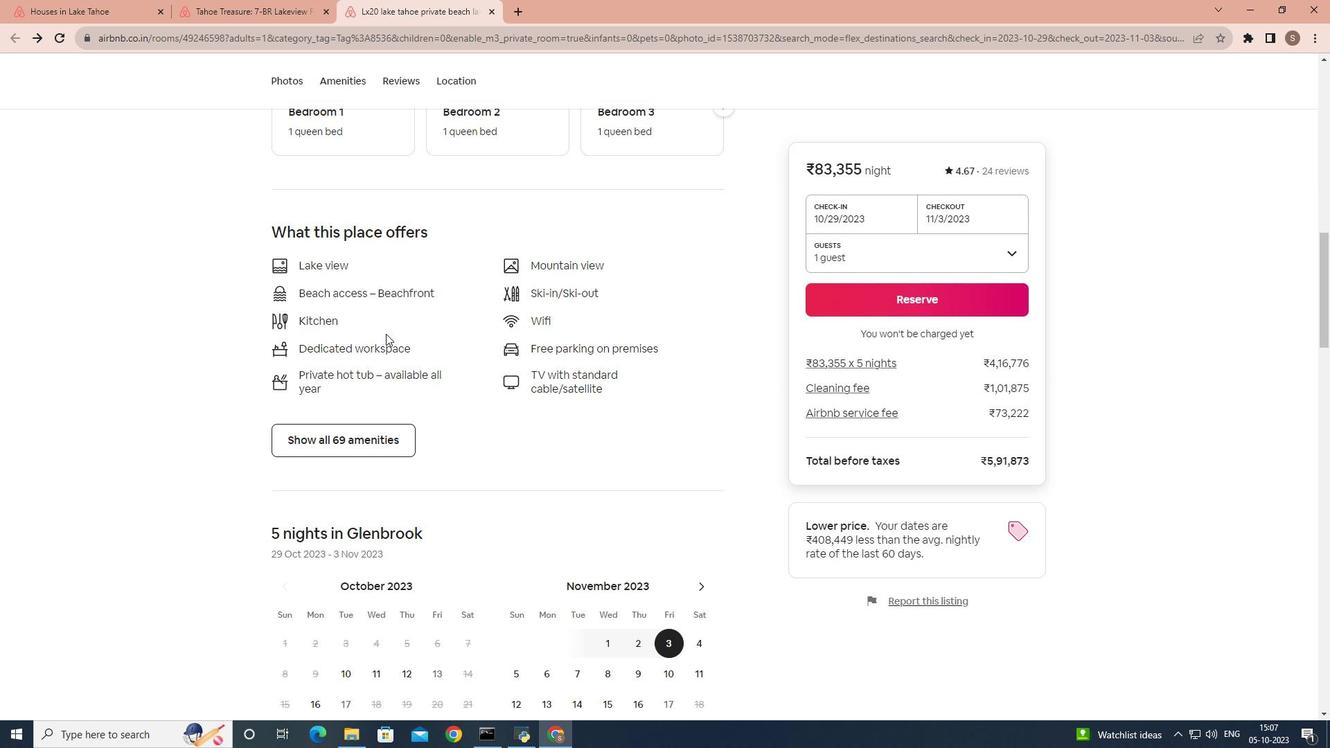 
Action: Mouse scrolled (386, 332) with delta (0, 0)
Screenshot: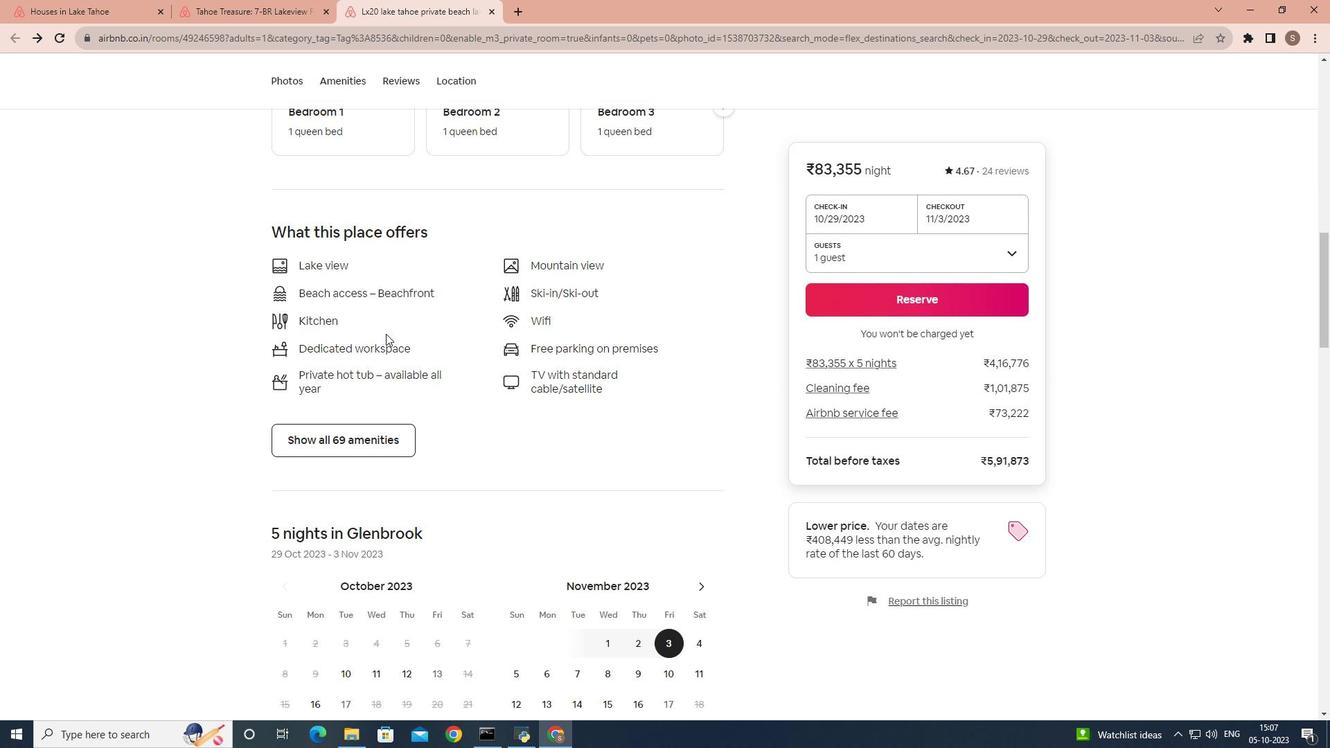 
Action: Mouse moved to (386, 334)
Screenshot: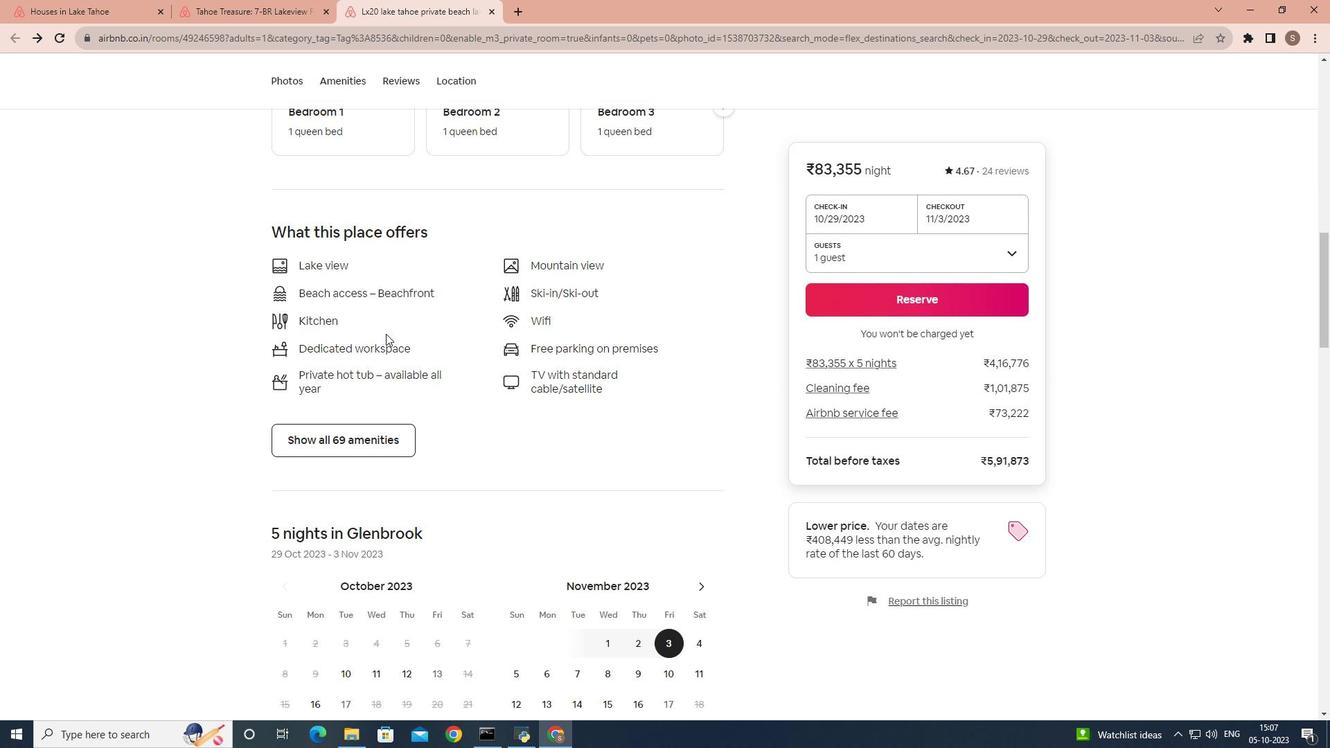 
Action: Mouse scrolled (386, 333) with delta (0, 0)
Screenshot: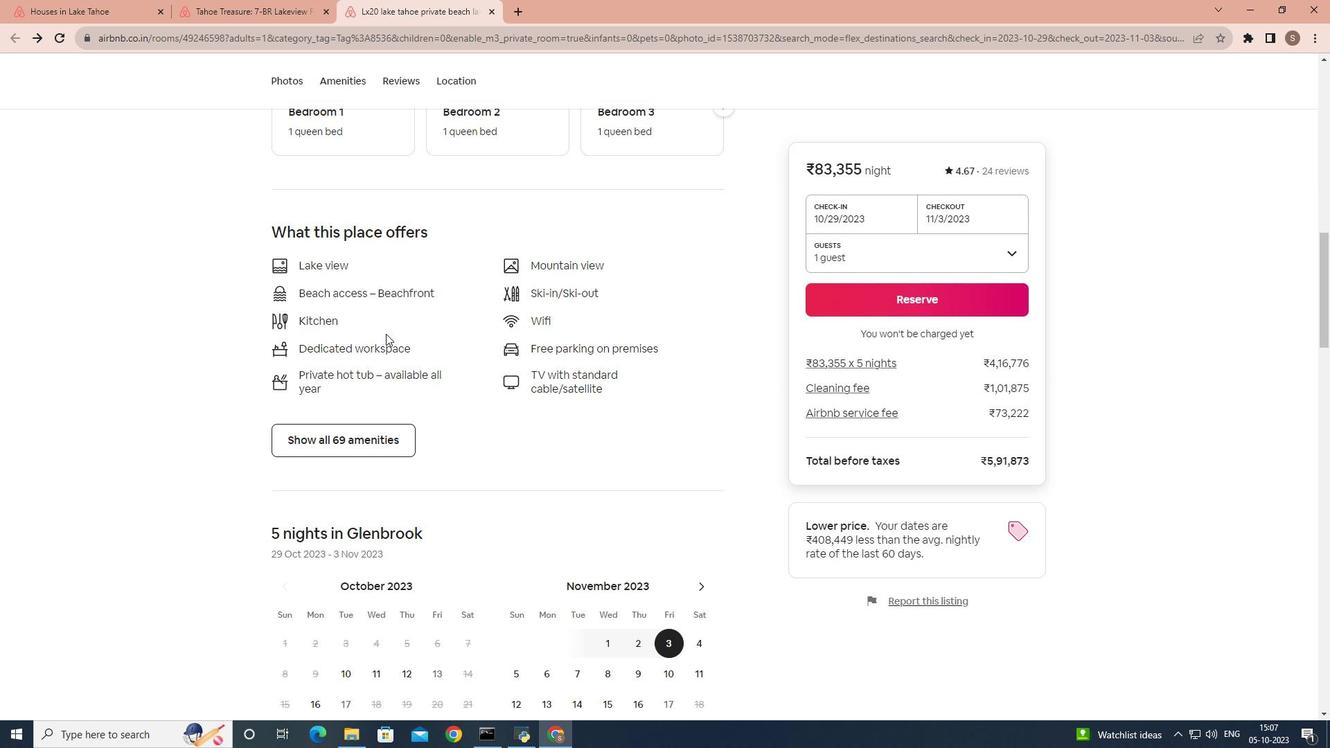 
Action: Mouse scrolled (386, 333) with delta (0, 0)
Screenshot: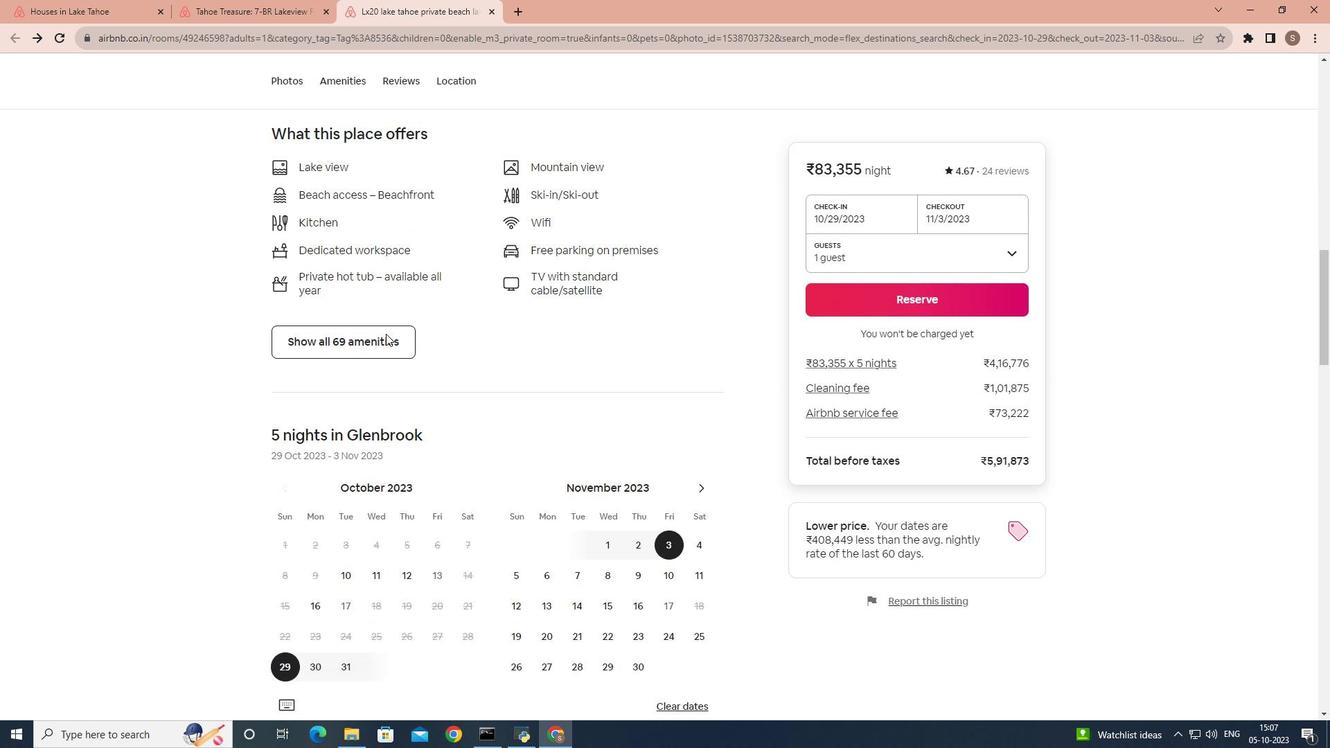 
Action: Mouse scrolled (386, 333) with delta (0, 0)
Screenshot: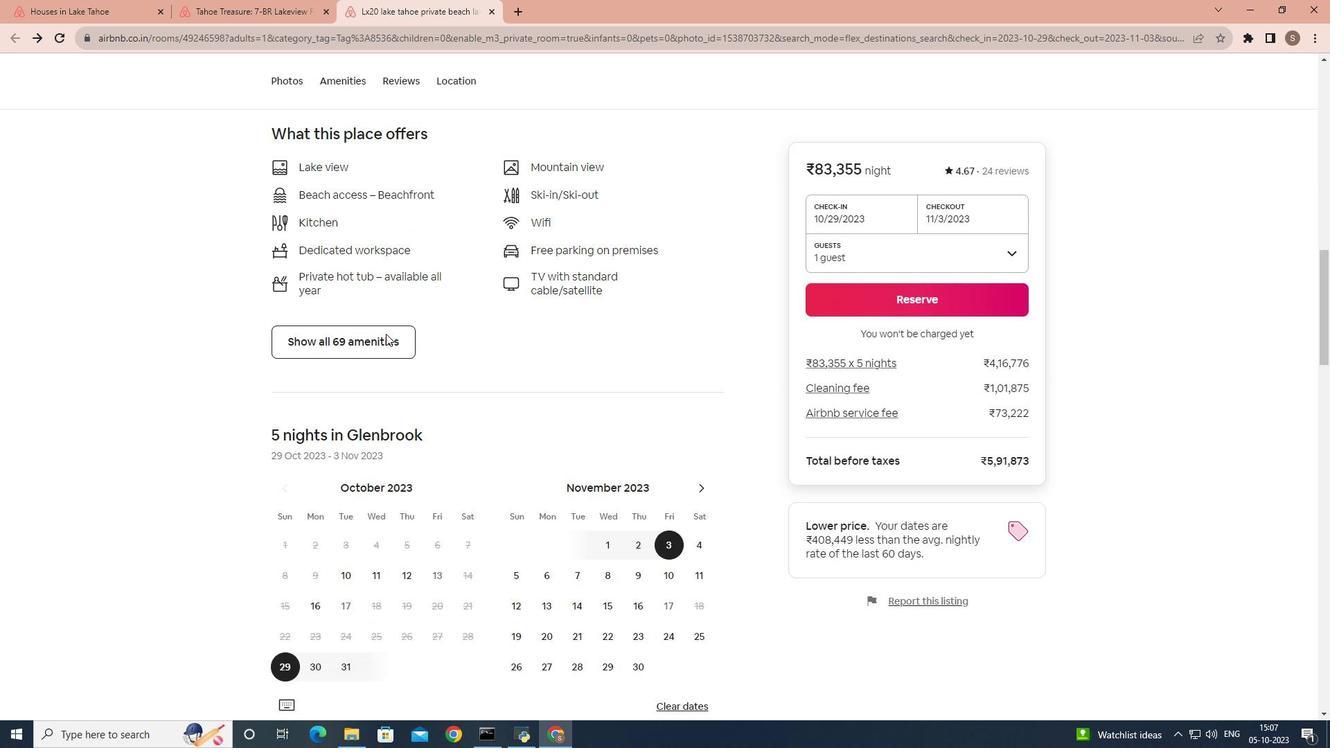 
Action: Mouse scrolled (386, 333) with delta (0, 0)
Screenshot: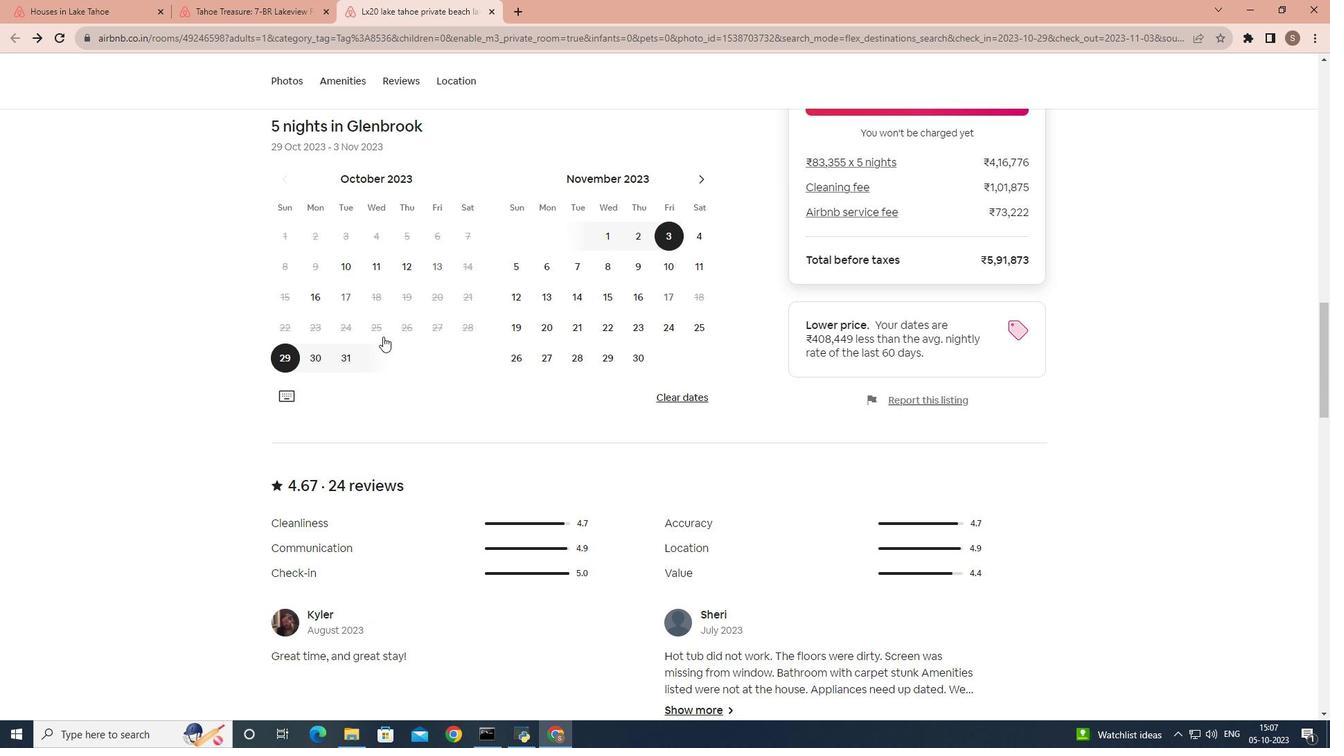 
Action: Mouse scrolled (386, 333) with delta (0, 0)
Screenshot: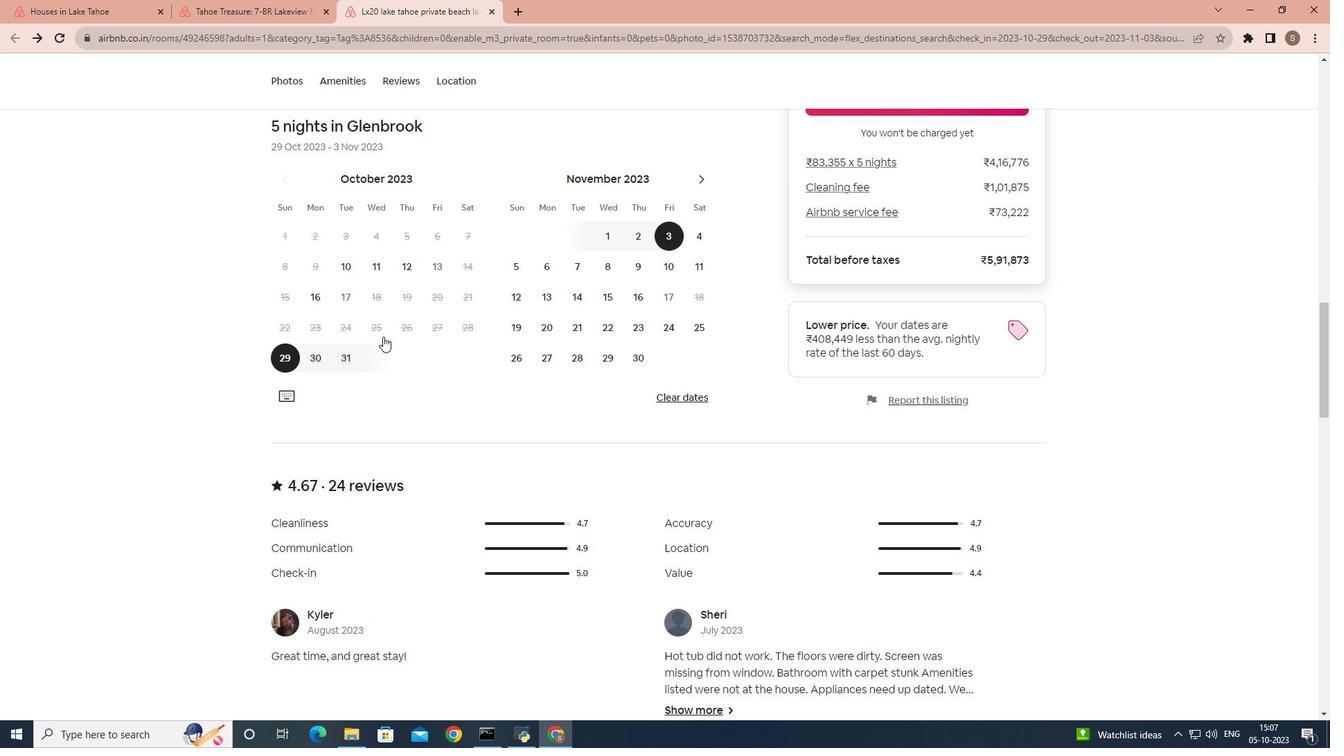 
Action: Mouse moved to (383, 336)
Screenshot: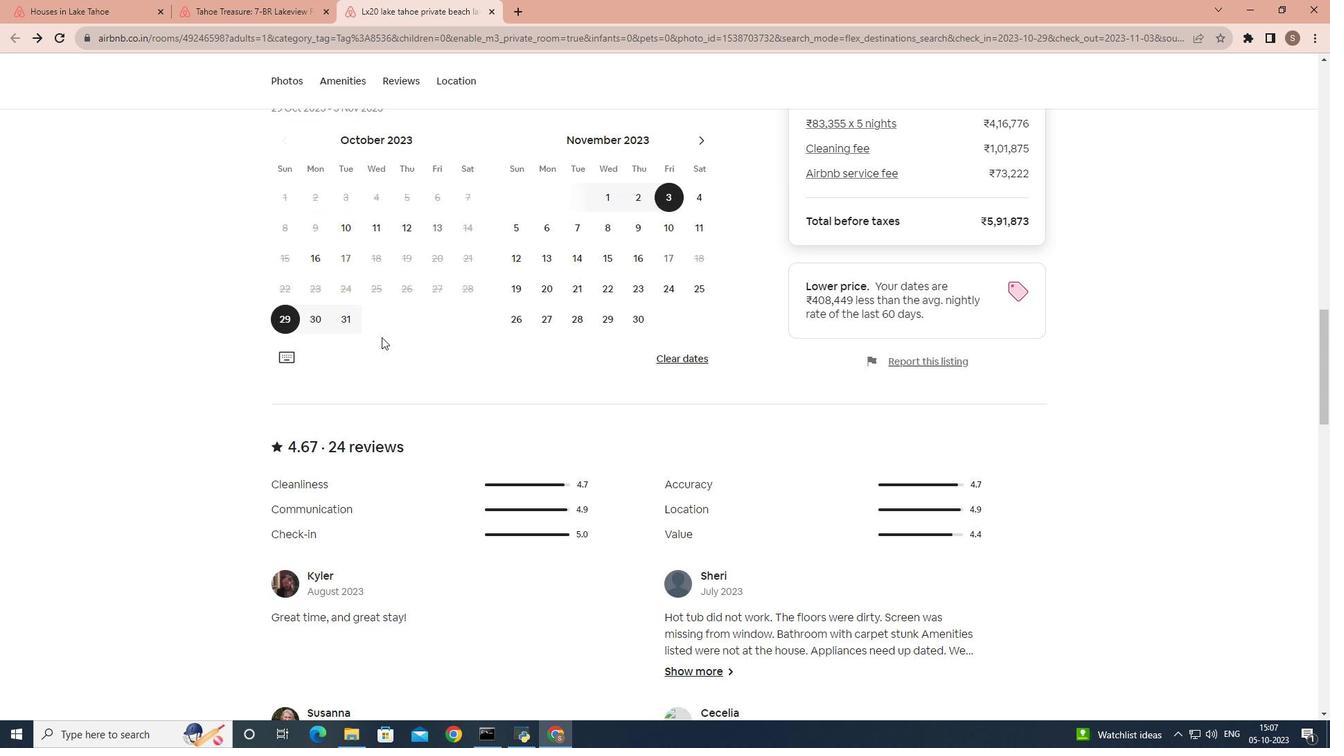 
Action: Mouse scrolled (383, 336) with delta (0, 0)
Screenshot: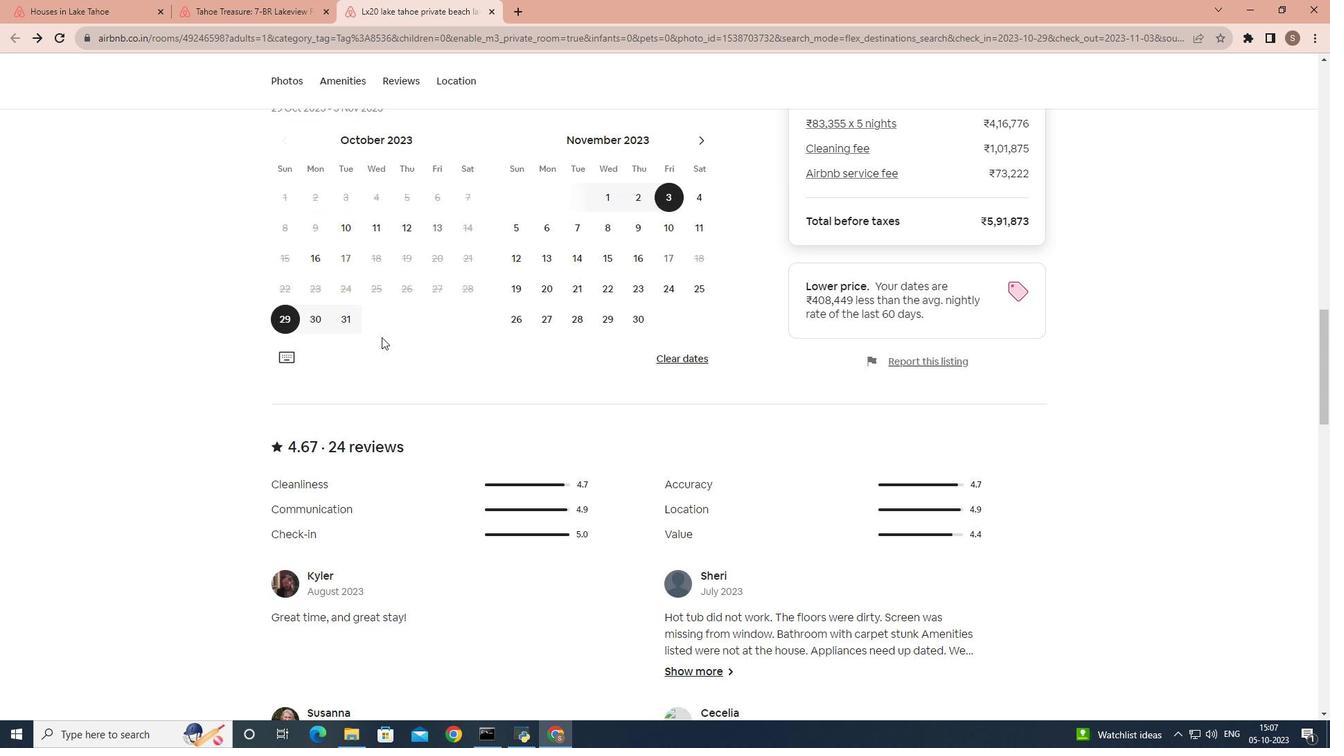 
Action: Mouse moved to (382, 337)
Screenshot: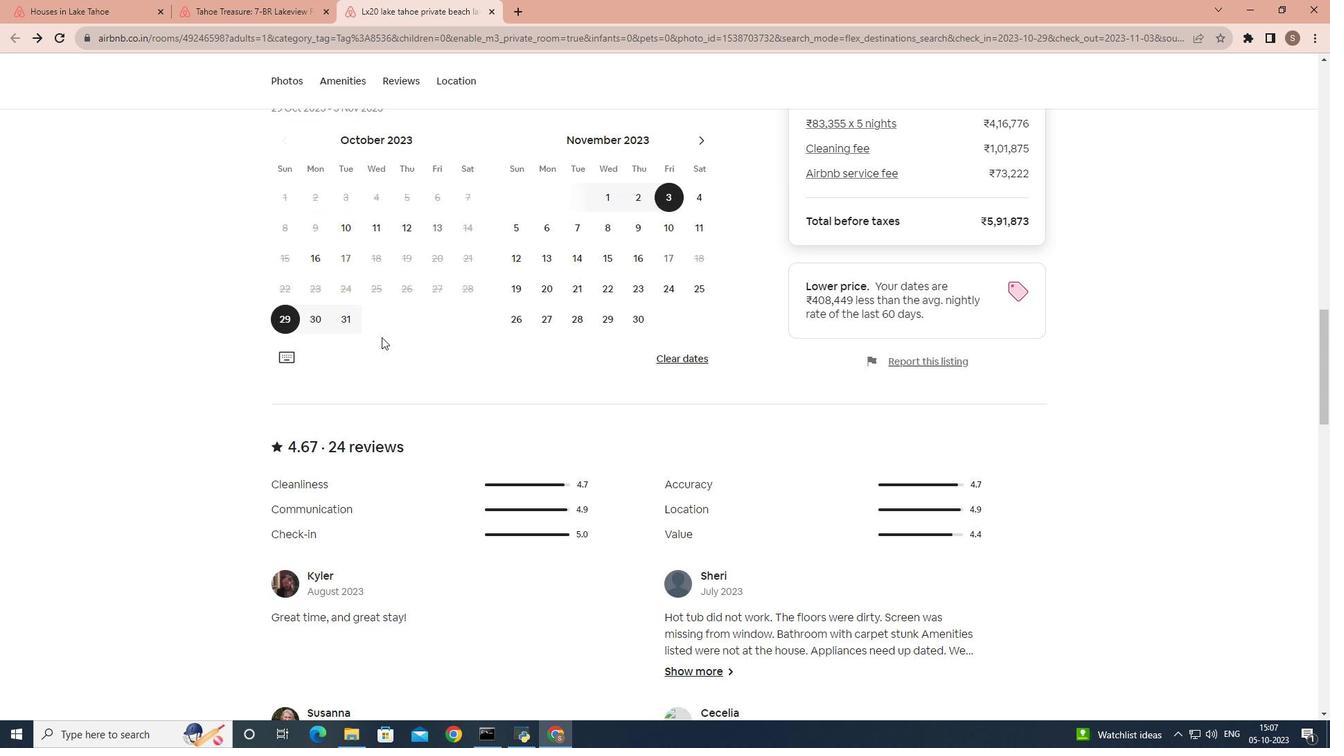 
Action: Mouse scrolled (382, 336) with delta (0, 0)
Screenshot: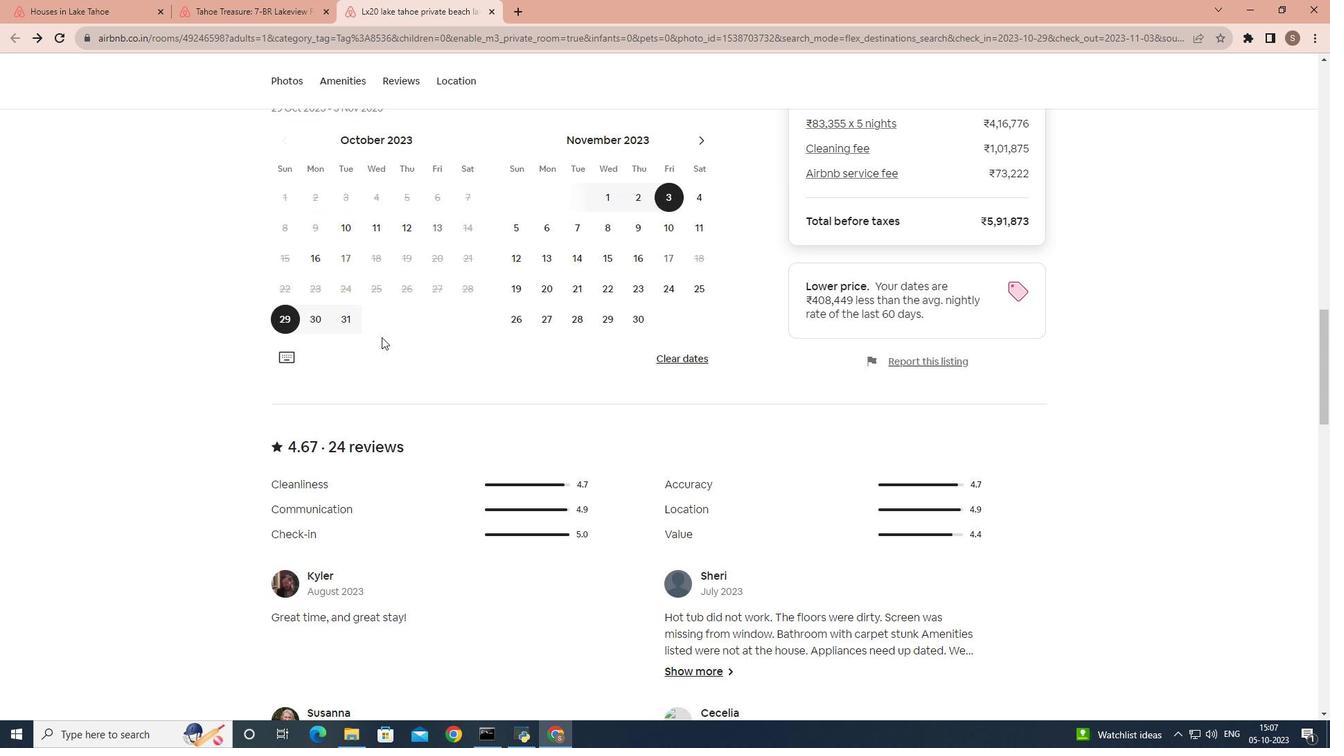 
Action: Mouse moved to (381, 337)
Screenshot: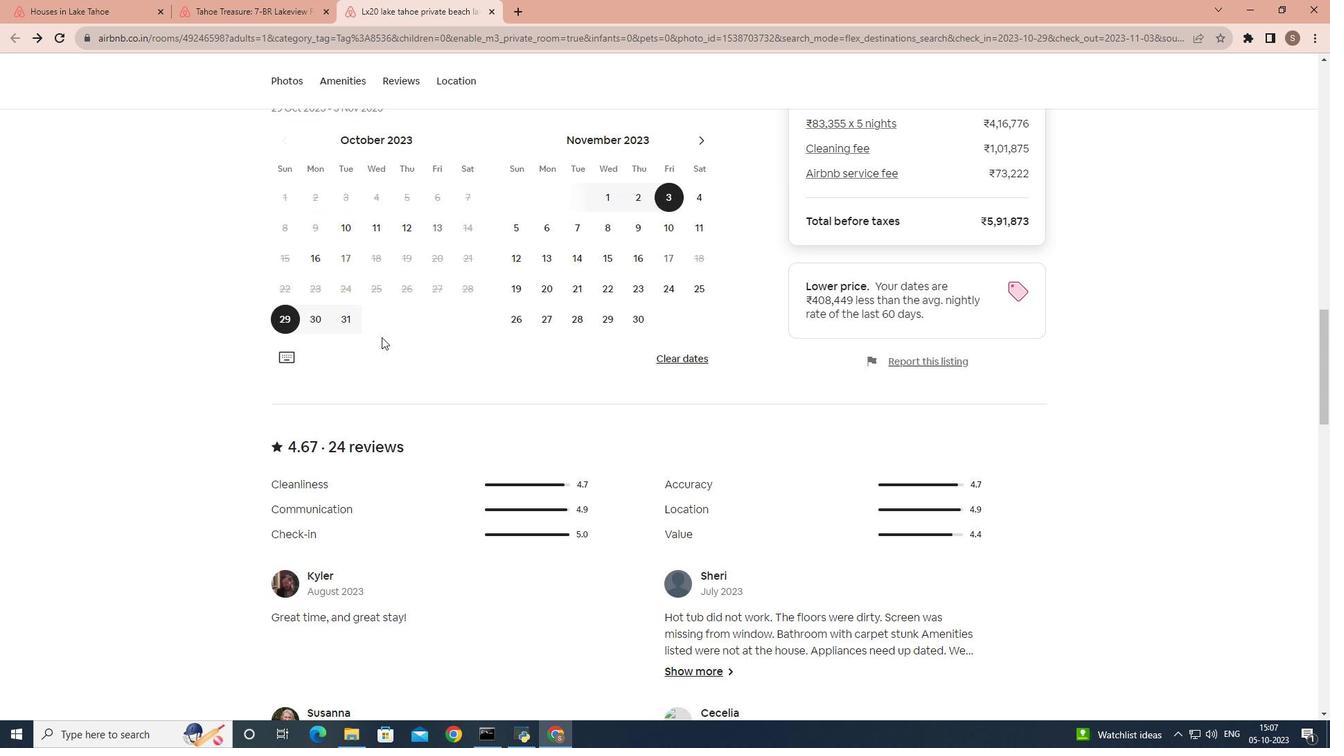 
Action: Mouse scrolled (381, 336) with delta (0, 0)
Screenshot: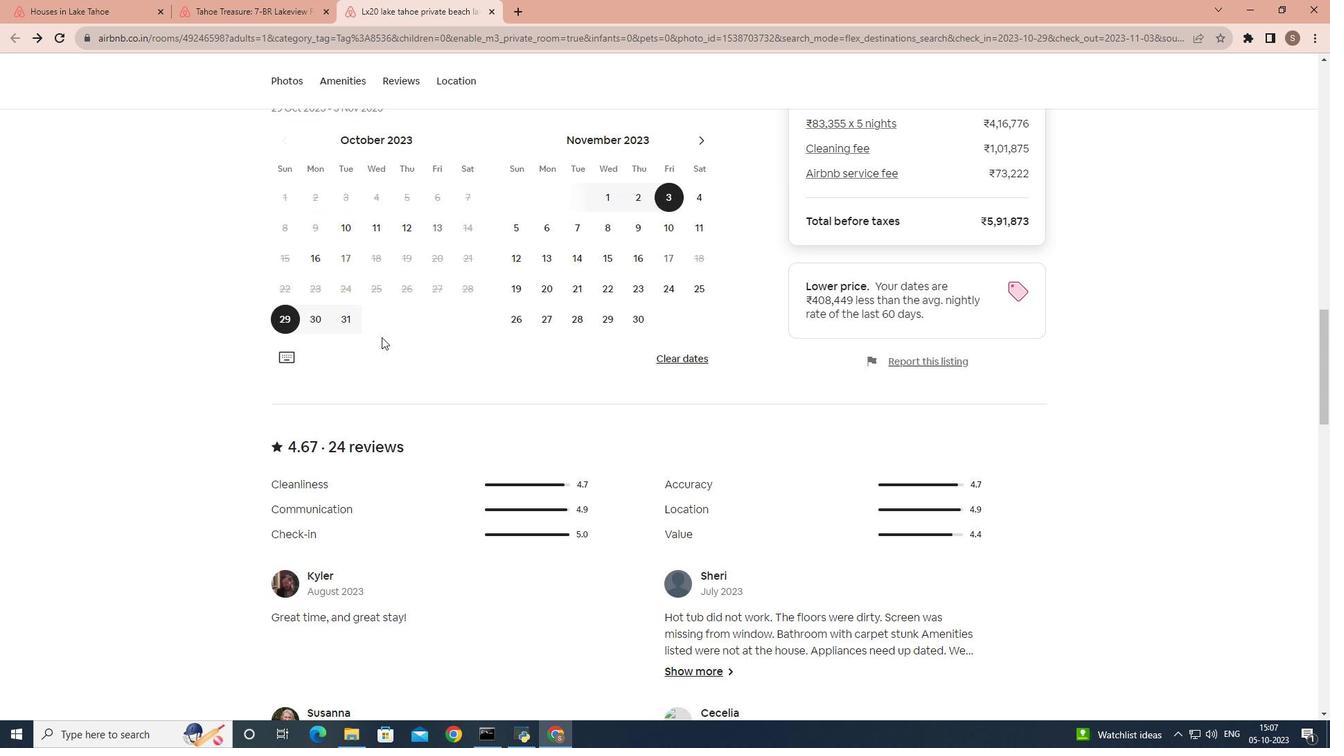 
Action: Mouse scrolled (381, 336) with delta (0, 0)
Screenshot: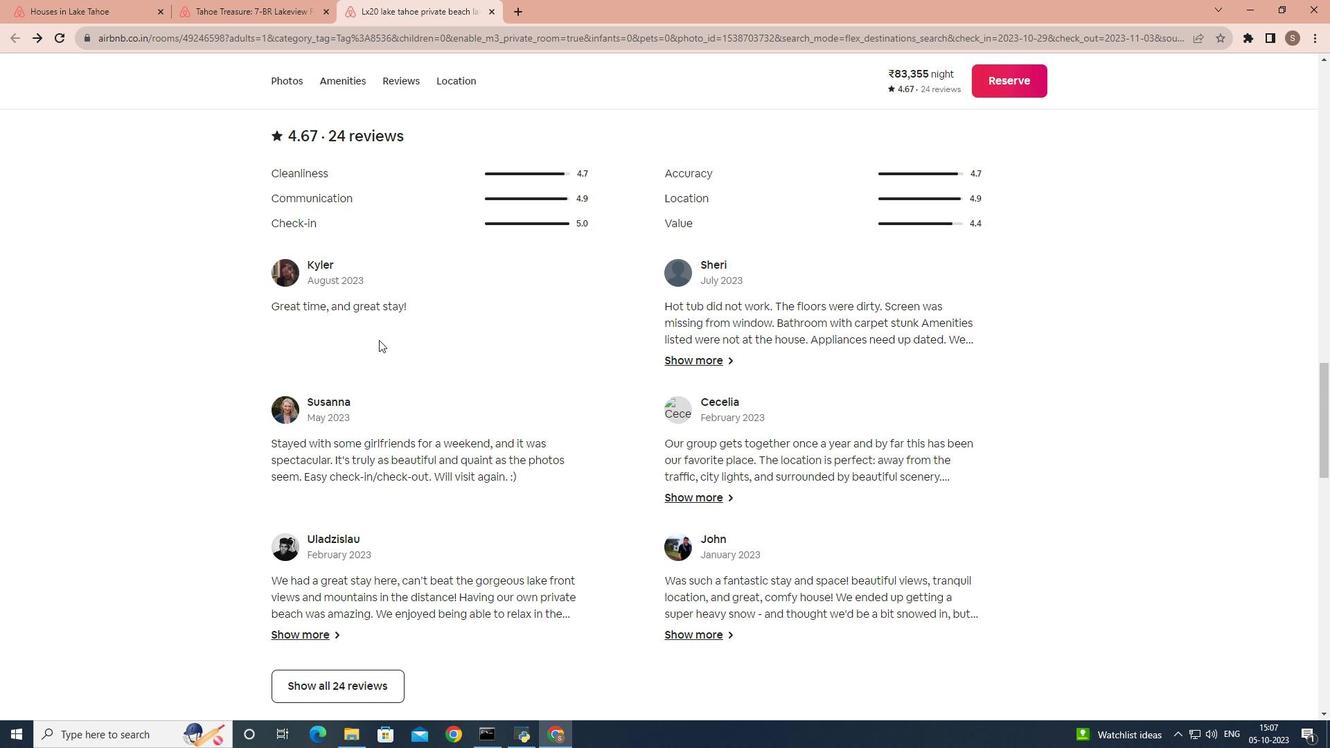 
Action: Mouse moved to (381, 338)
Screenshot: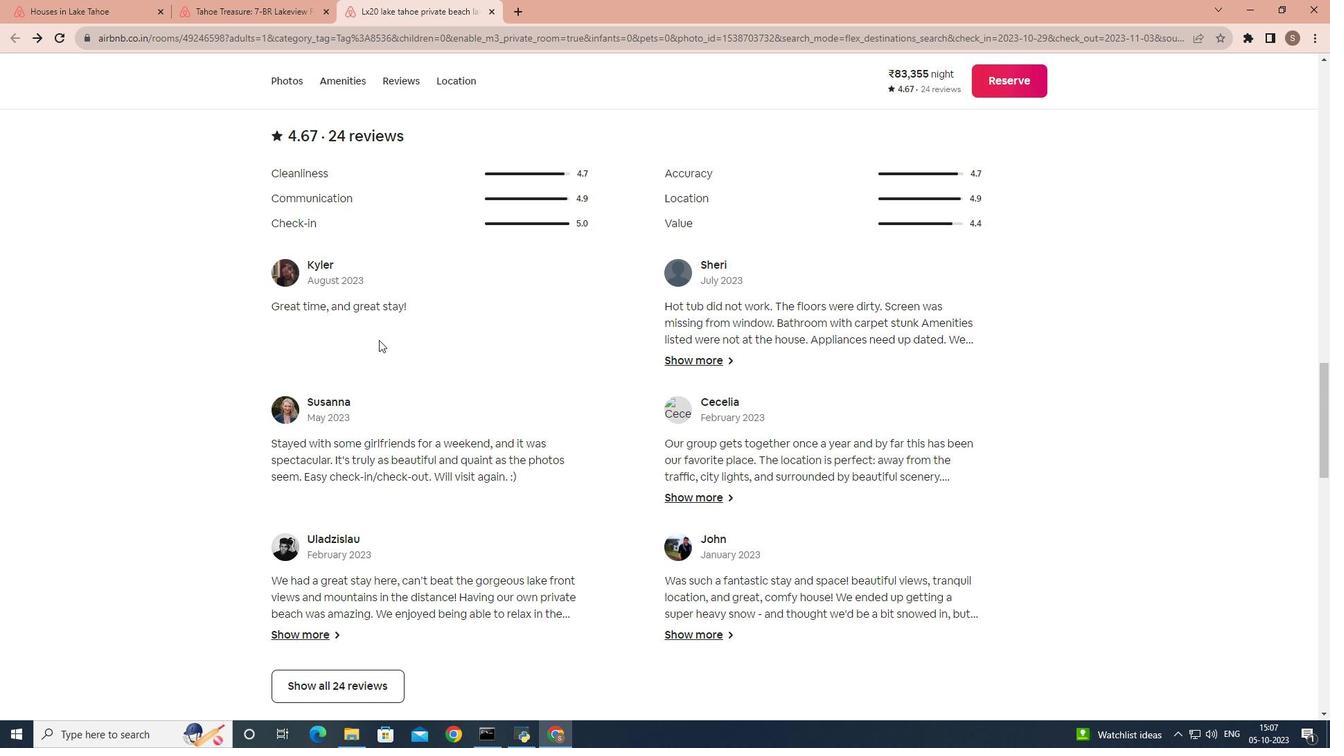 
Action: Mouse scrolled (381, 338) with delta (0, 0)
Screenshot: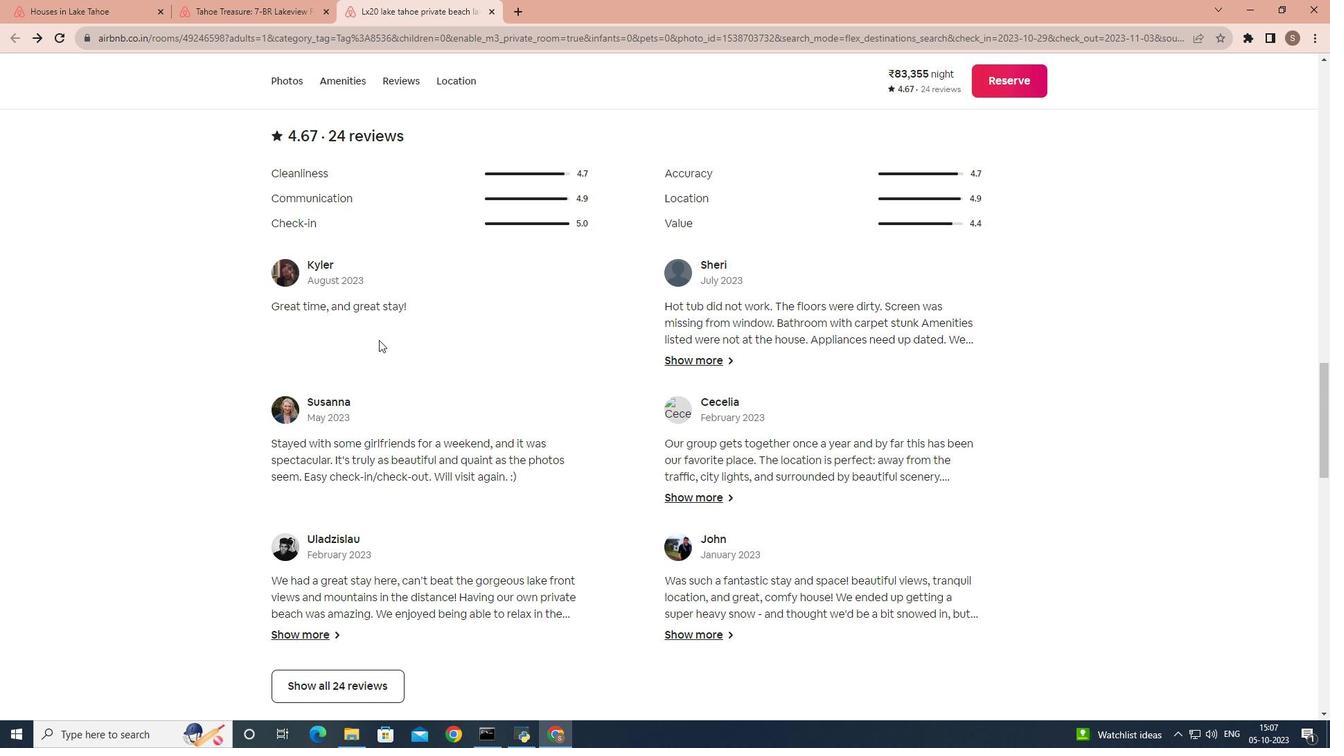 
Action: Mouse moved to (379, 340)
Screenshot: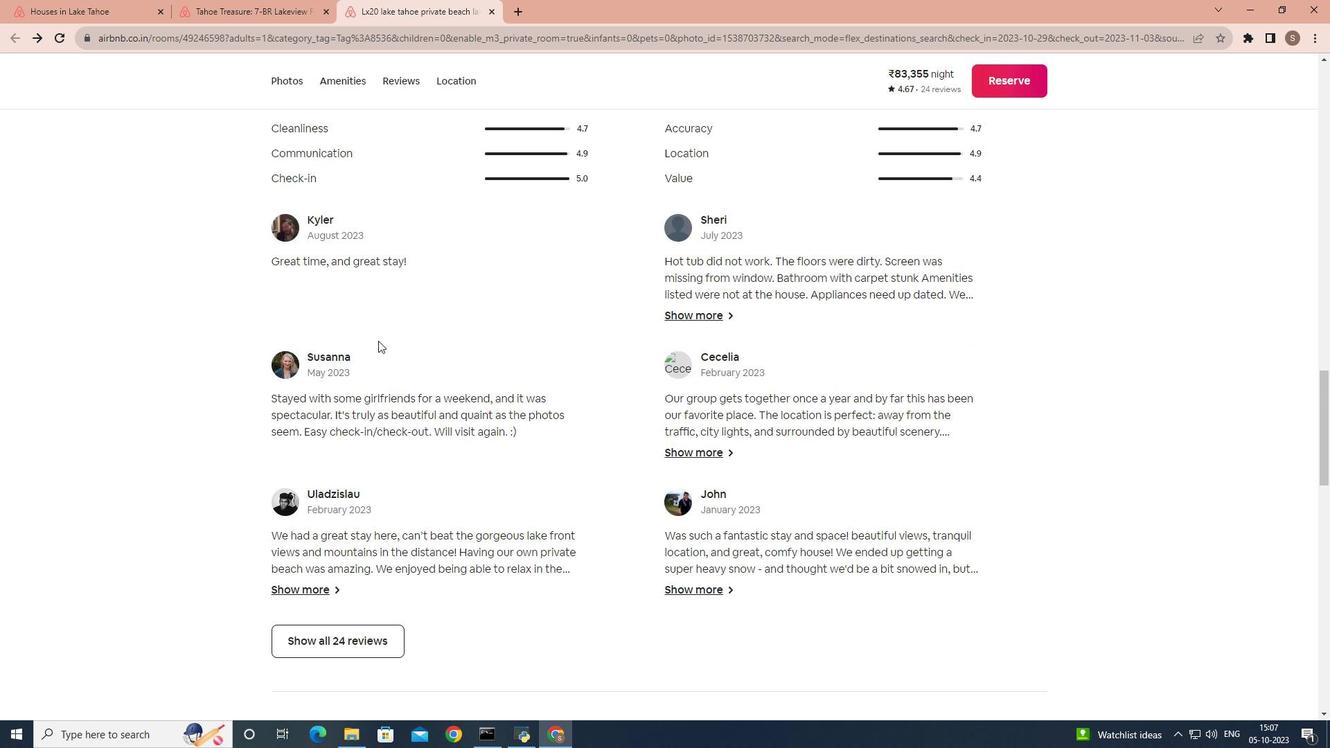 
Action: Mouse scrolled (379, 339) with delta (0, 0)
Screenshot: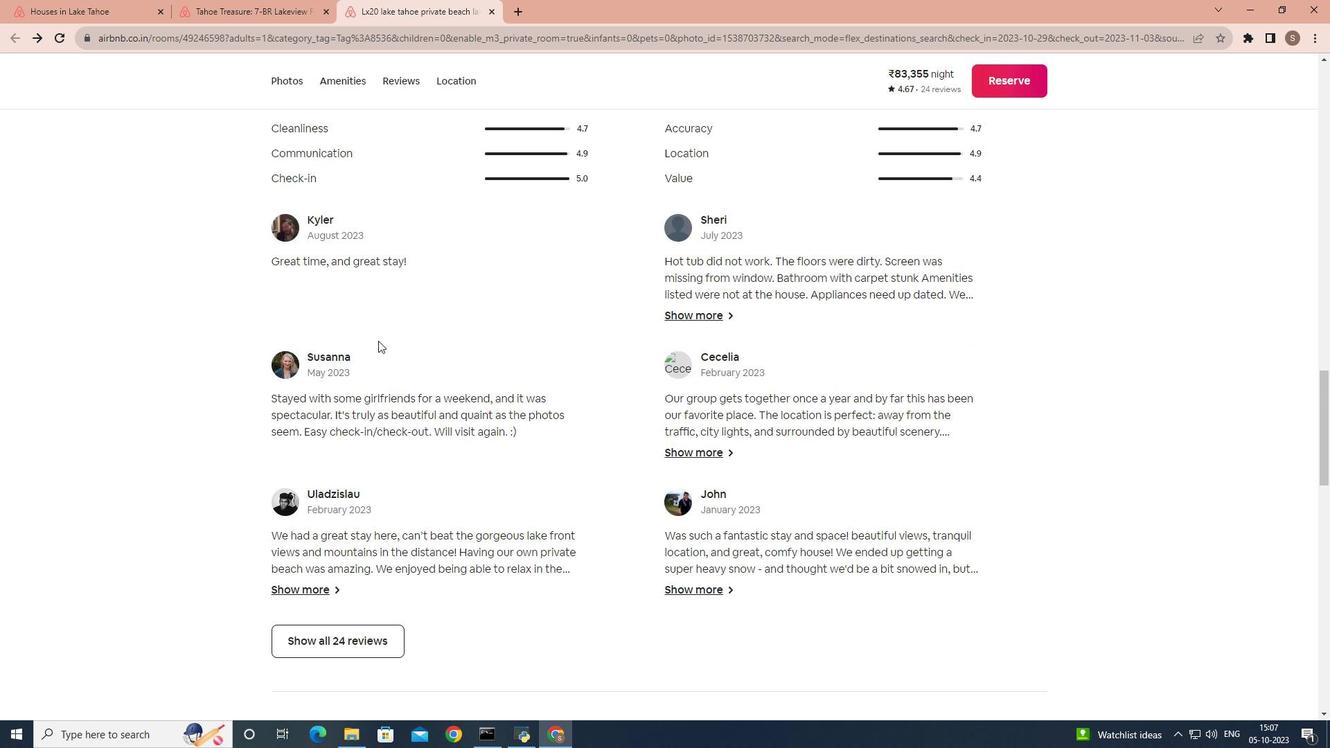 
Action: Mouse moved to (378, 341)
Screenshot: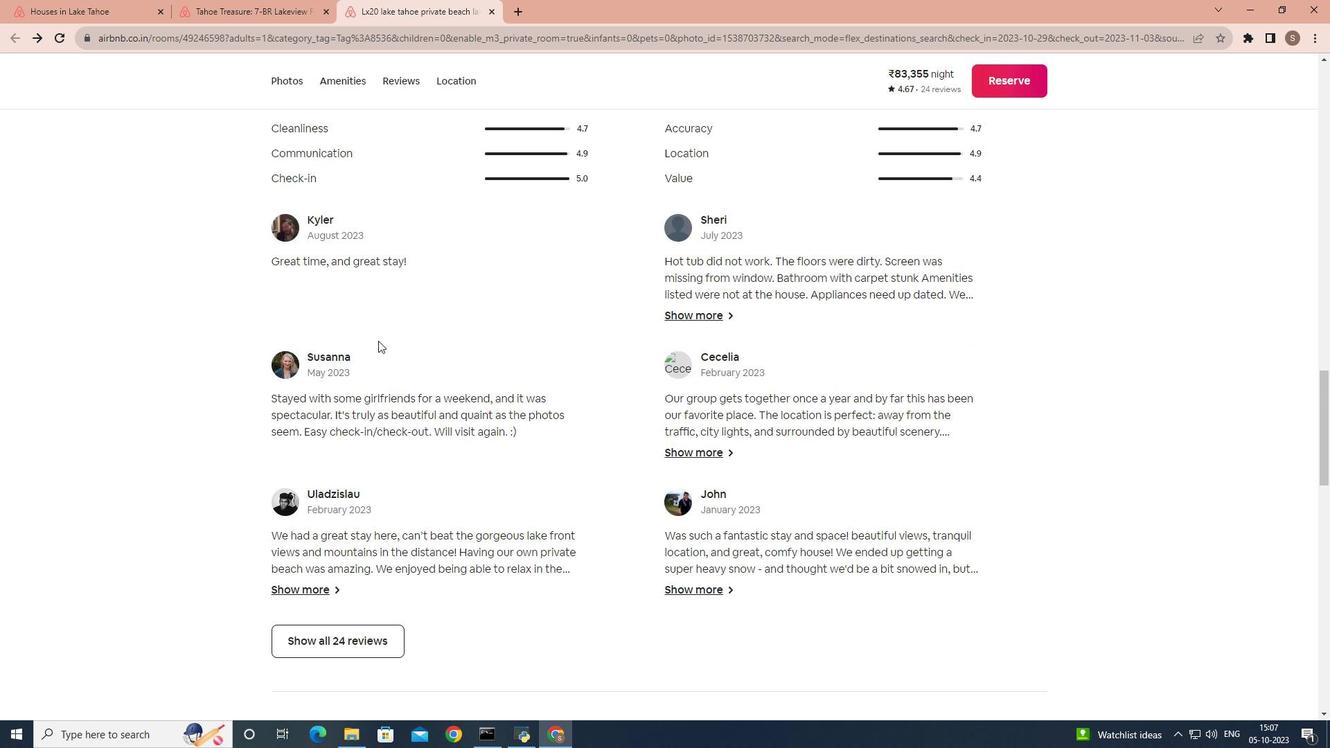 
Action: Mouse scrolled (378, 340) with delta (0, 0)
Screenshot: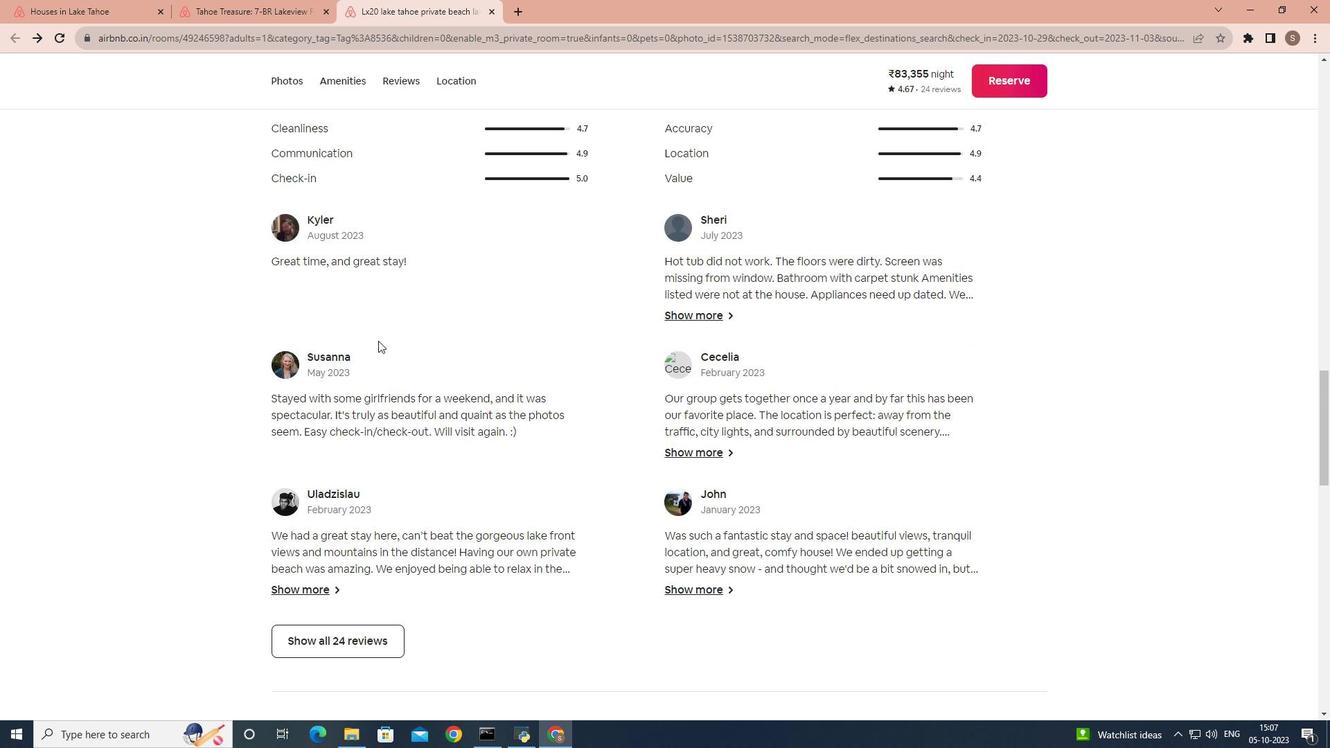
Action: Mouse moved to (320, 420)
Screenshot: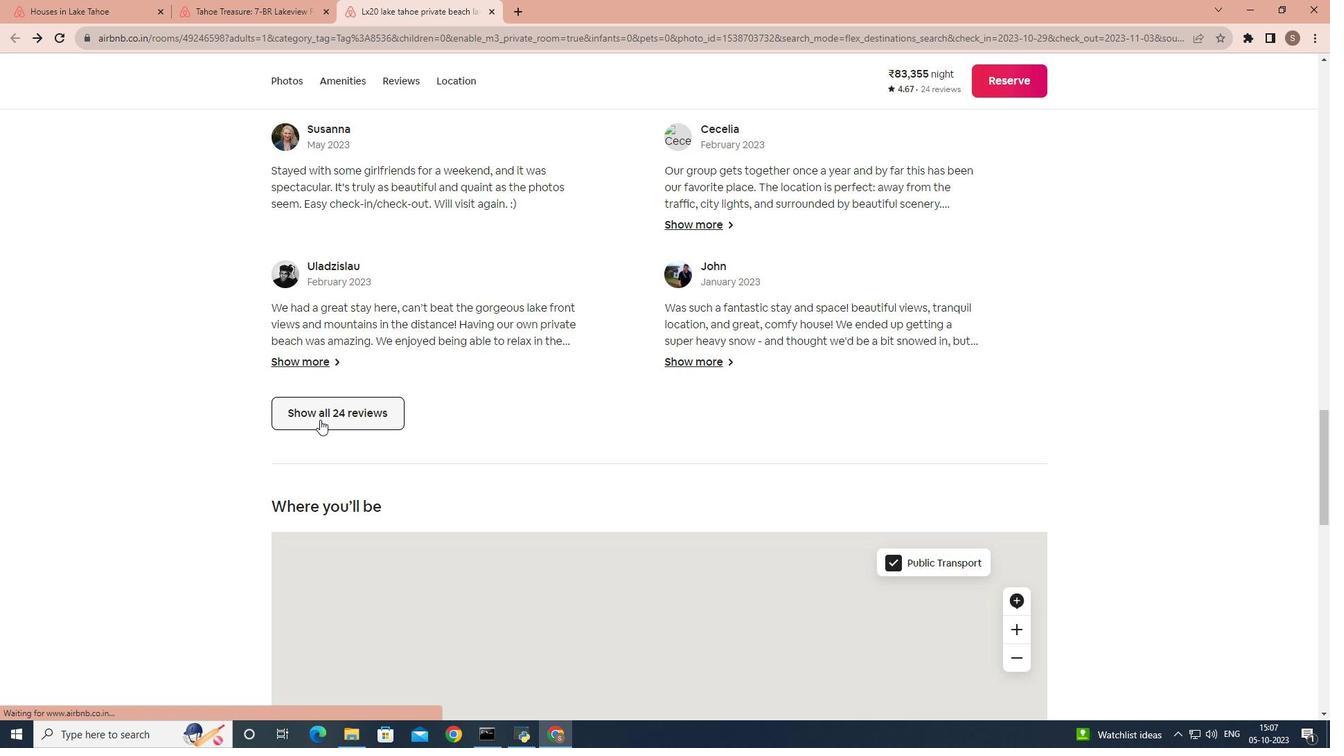 
Action: Mouse pressed left at (320, 420)
Screenshot: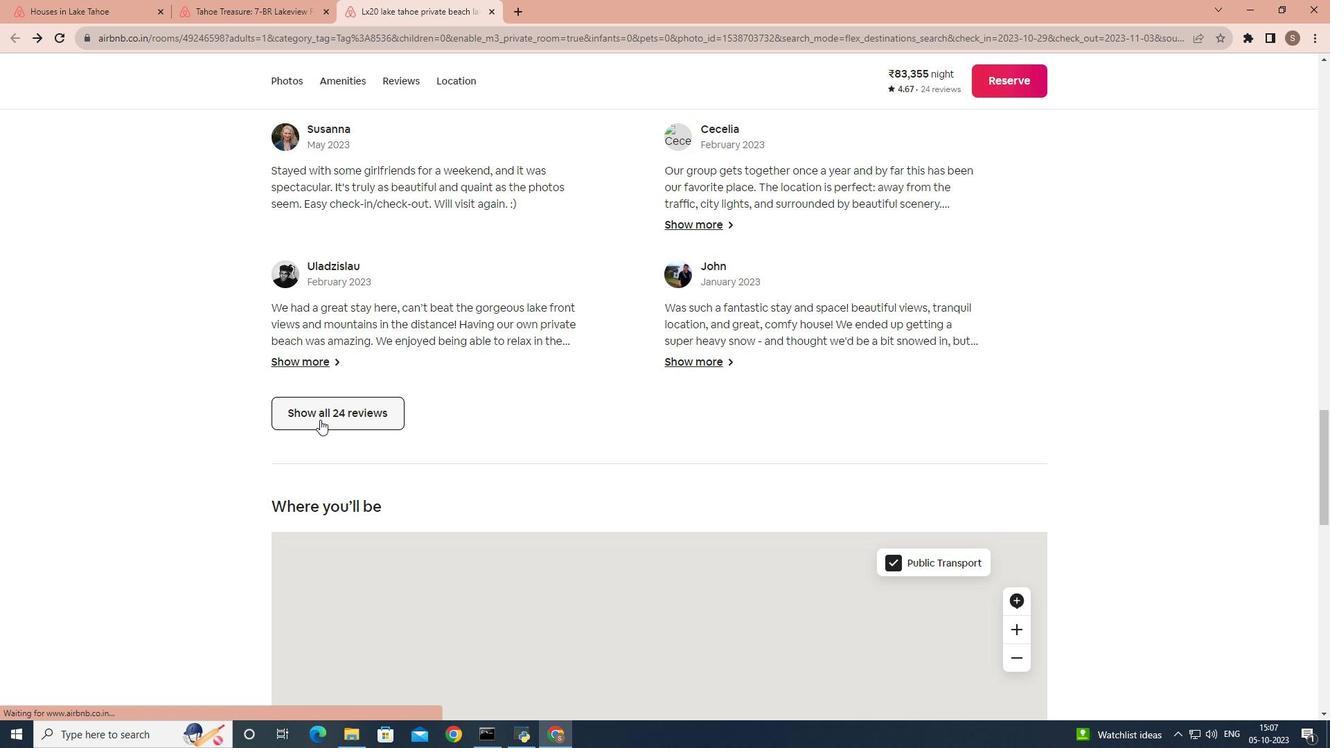 
Action: Mouse moved to (558, 397)
Screenshot: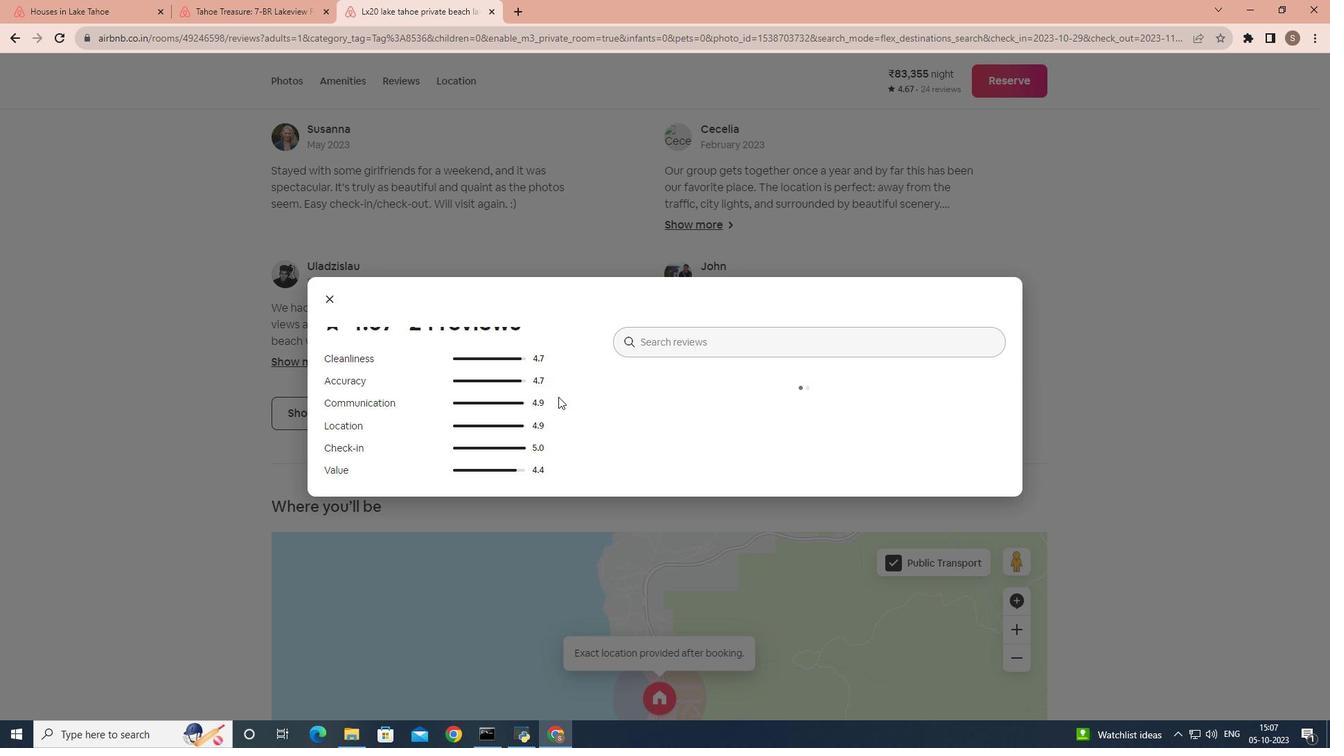 
Action: Mouse scrolled (558, 396) with delta (0, 0)
Screenshot: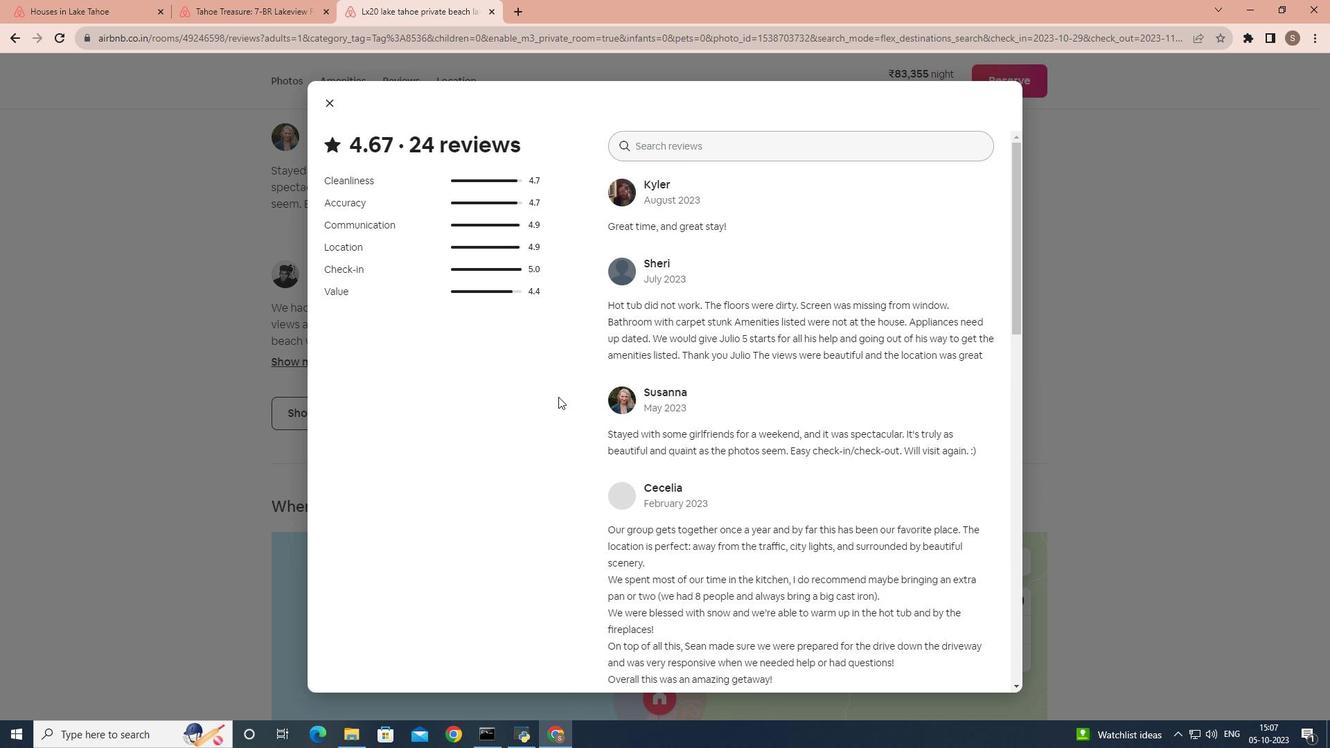 
Action: Mouse scrolled (558, 396) with delta (0, 0)
Screenshot: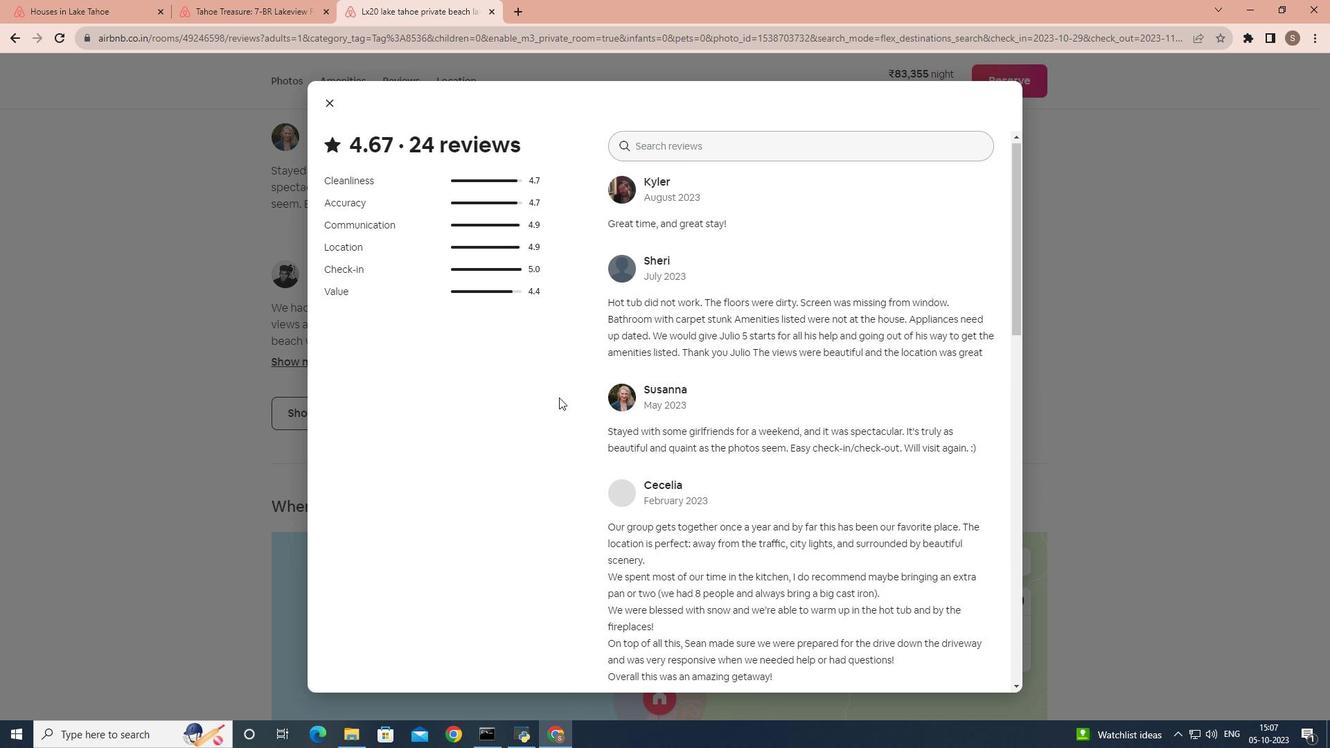 
Action: Mouse scrolled (558, 396) with delta (0, 0)
Screenshot: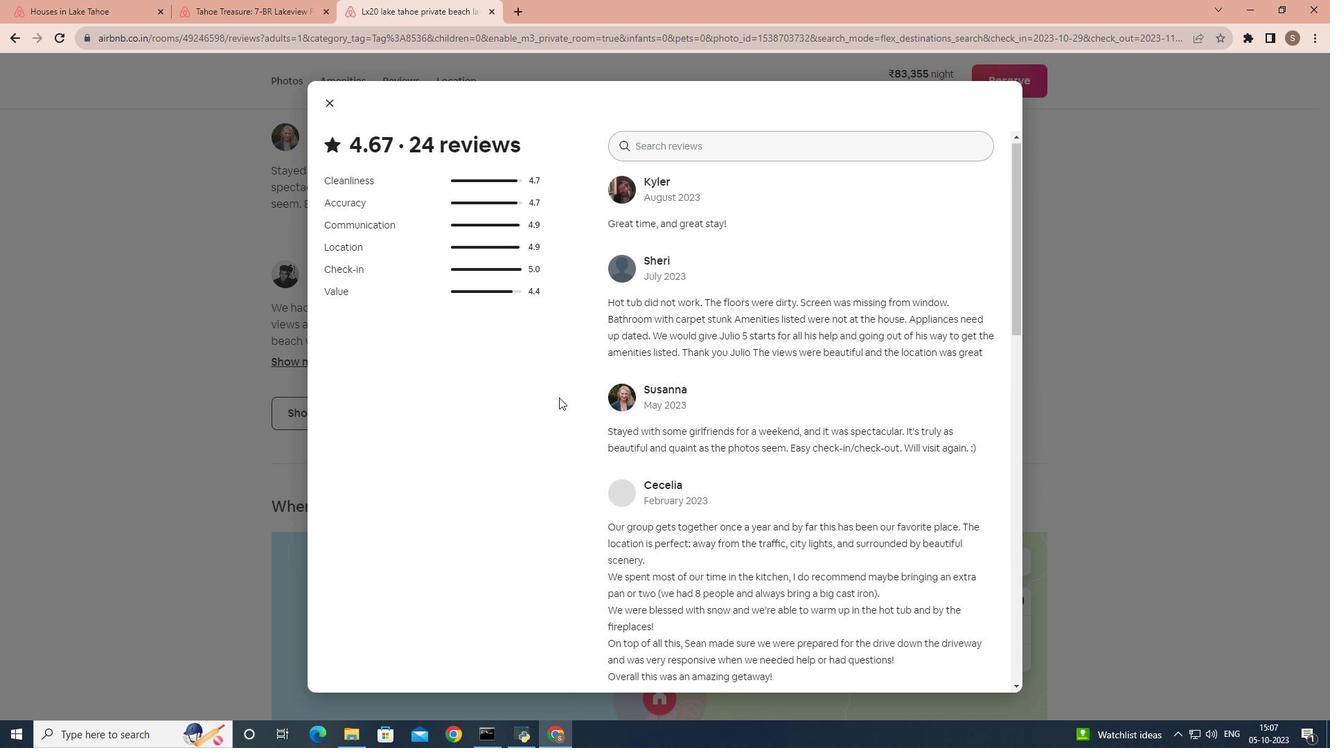 
Action: Mouse scrolled (558, 396) with delta (0, 0)
Screenshot: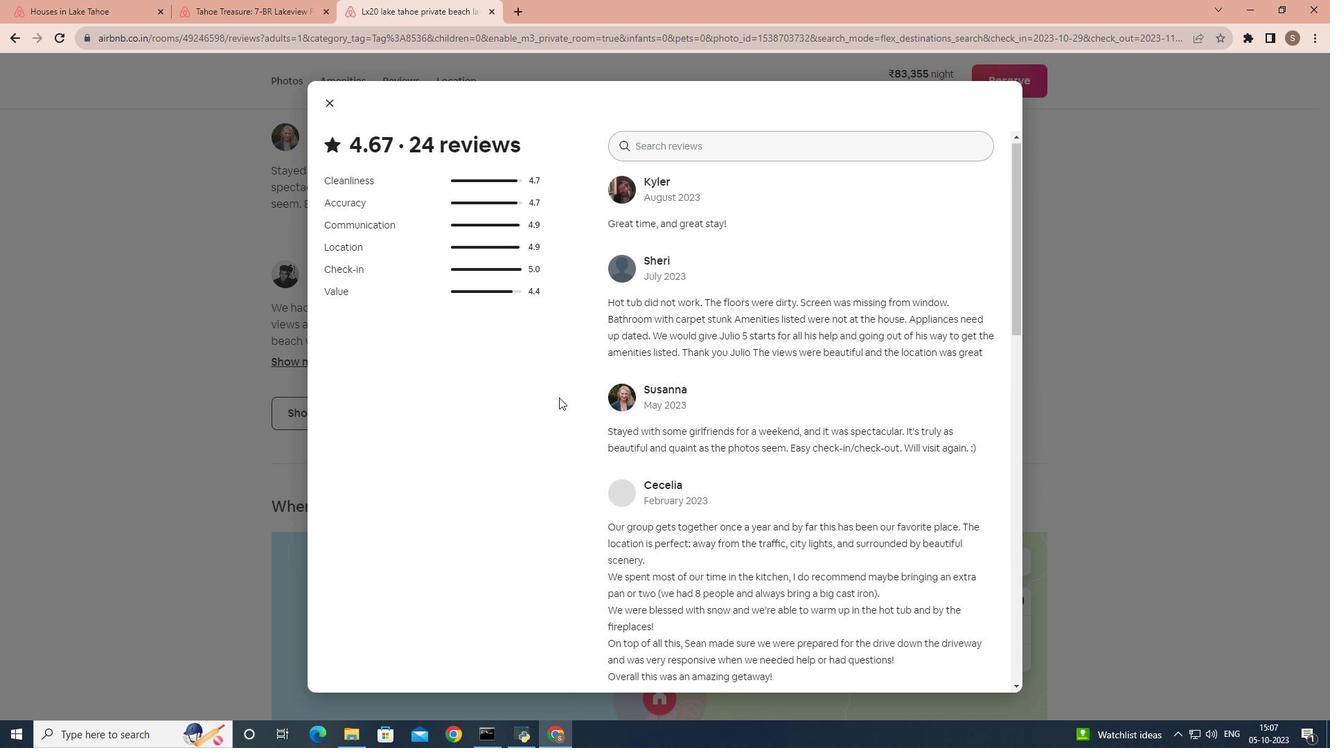 
Action: Mouse scrolled (558, 396) with delta (0, 0)
Screenshot: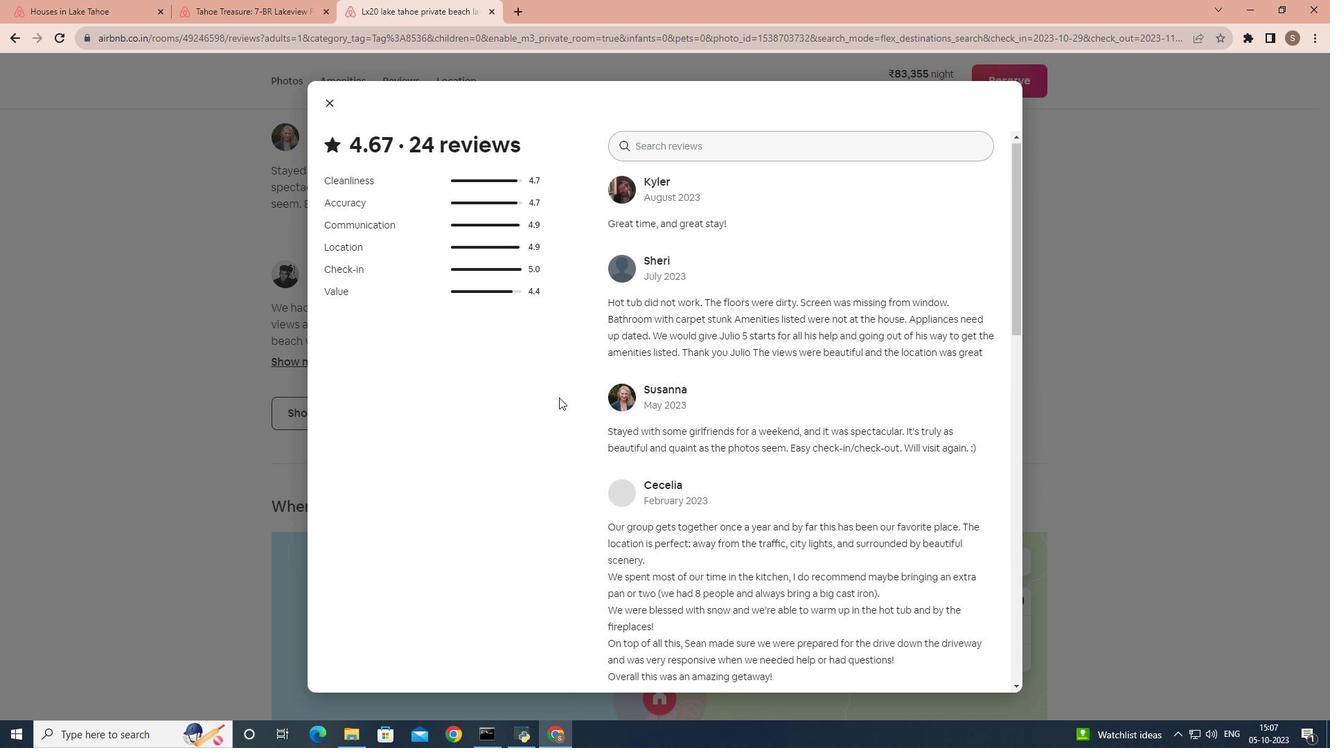 
Action: Mouse moved to (559, 397)
Screenshot: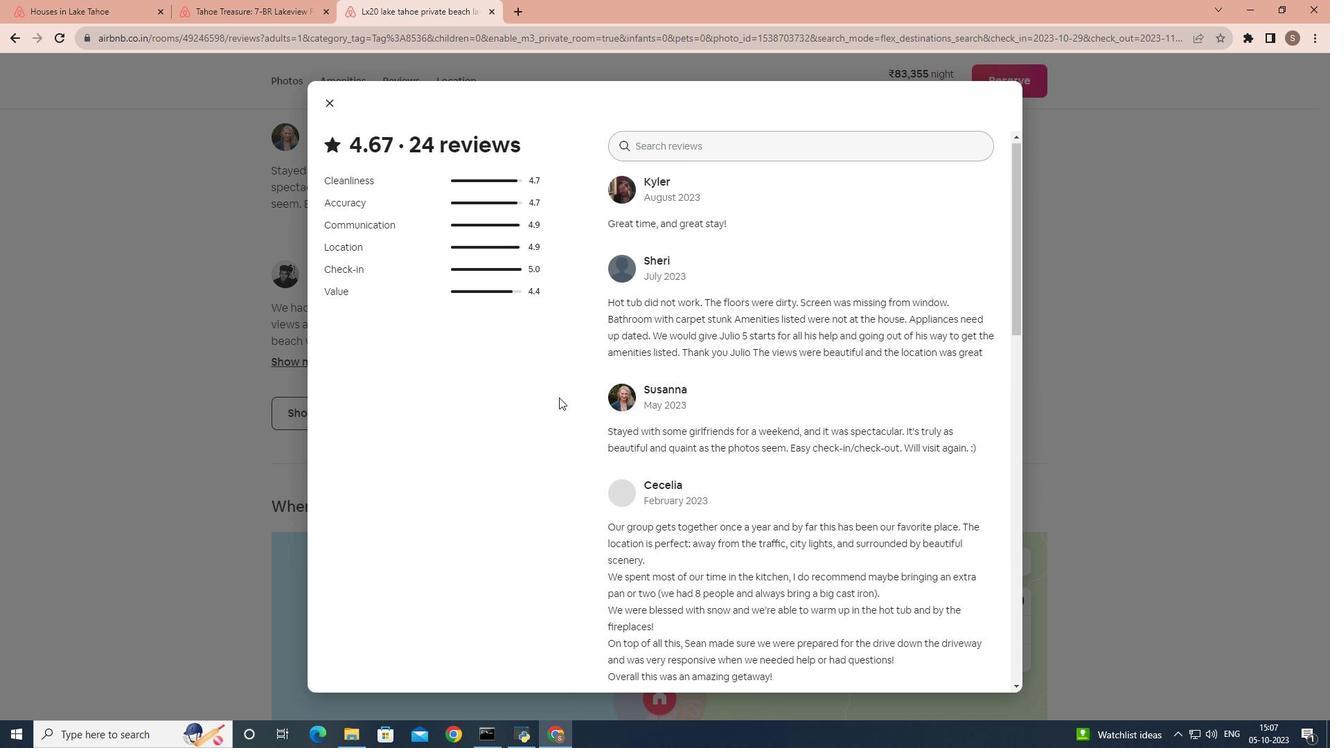 
Action: Mouse scrolled (559, 397) with delta (0, 0)
Screenshot: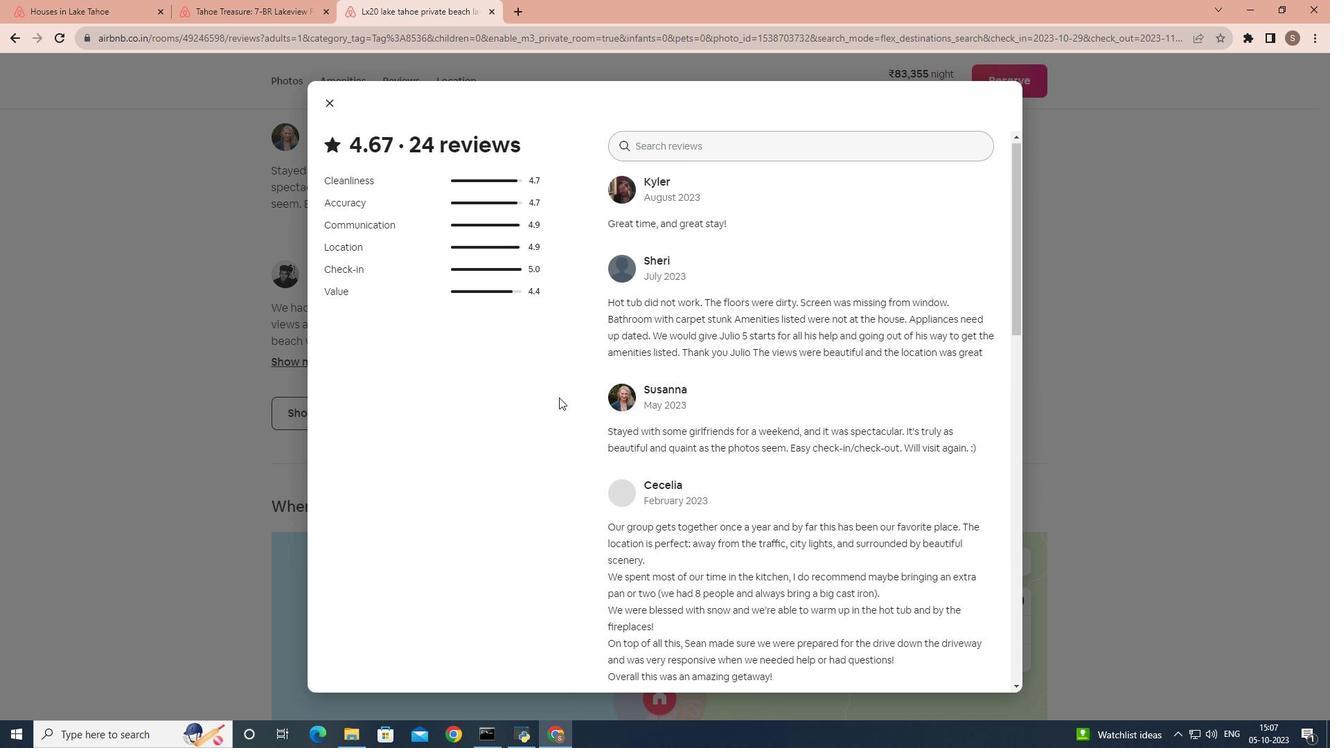
Action: Mouse scrolled (559, 397) with delta (0, 0)
Screenshot: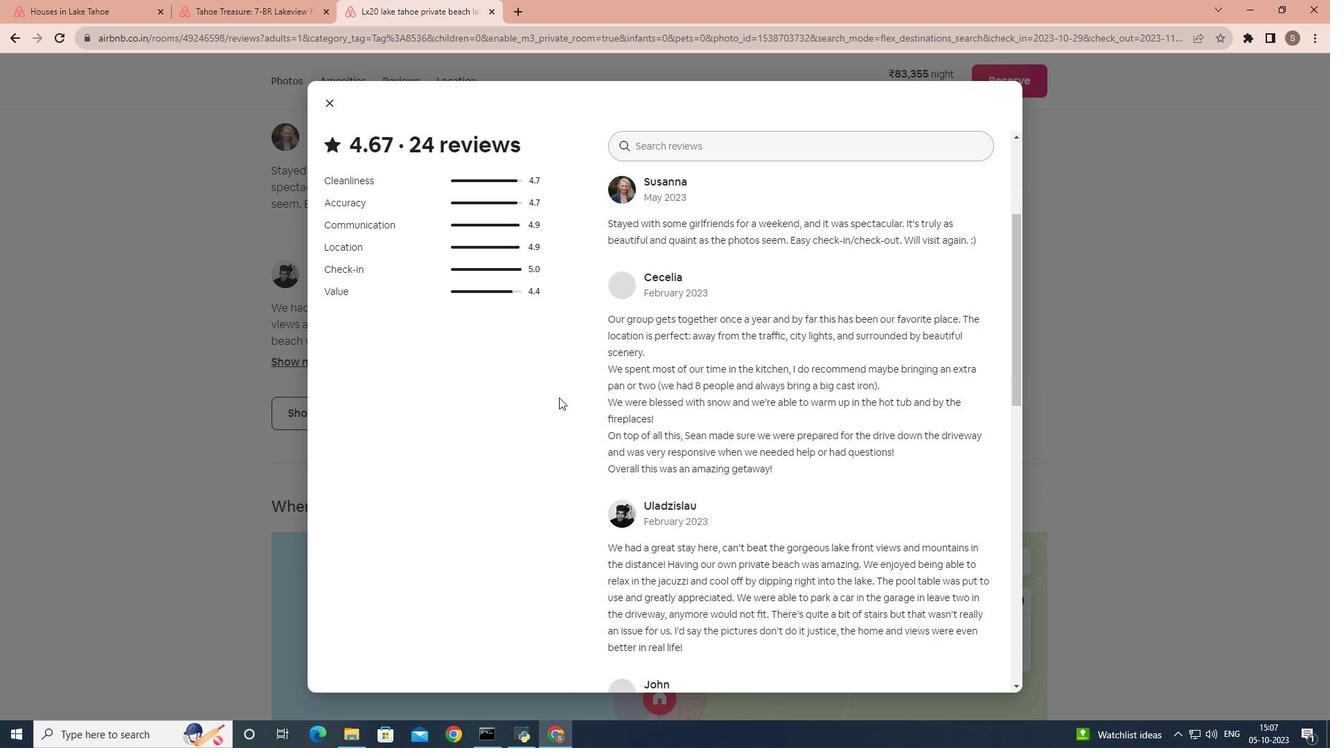 
Action: Mouse scrolled (559, 397) with delta (0, 0)
Screenshot: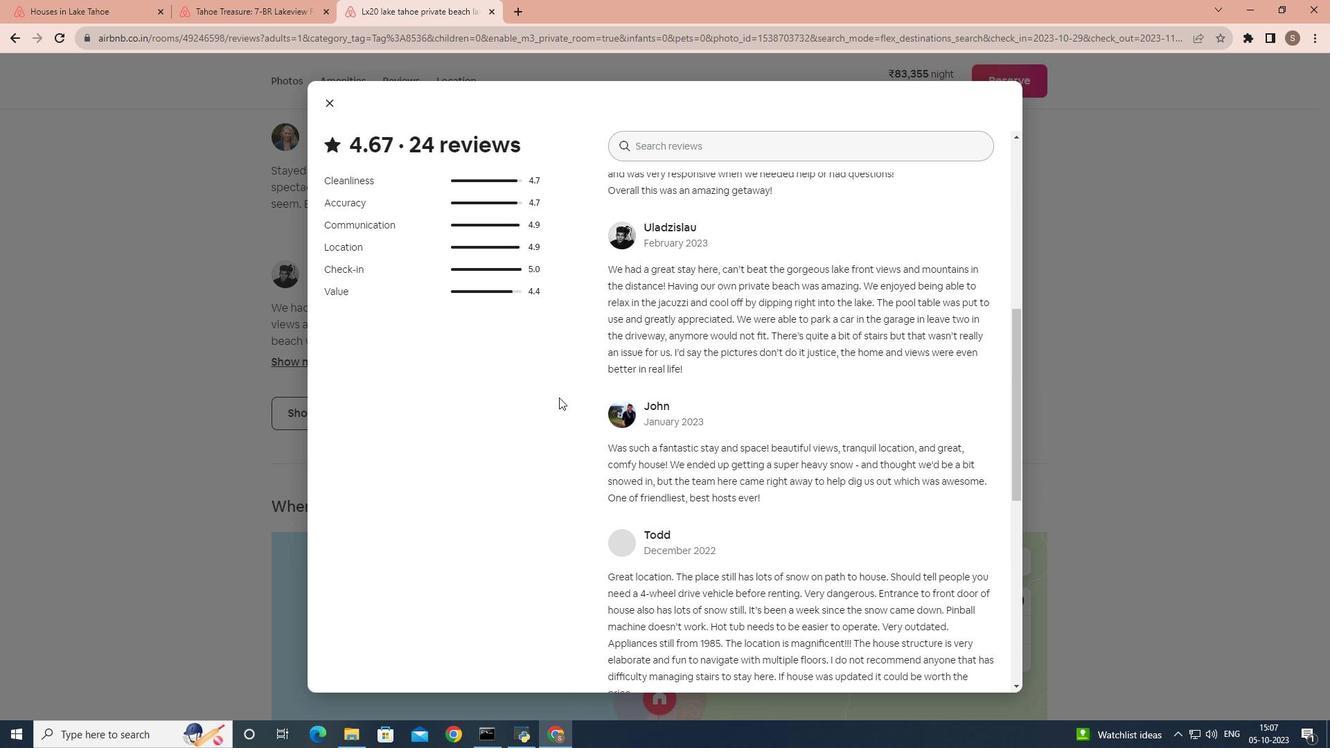 
Action: Mouse scrolled (559, 397) with delta (0, 0)
Screenshot: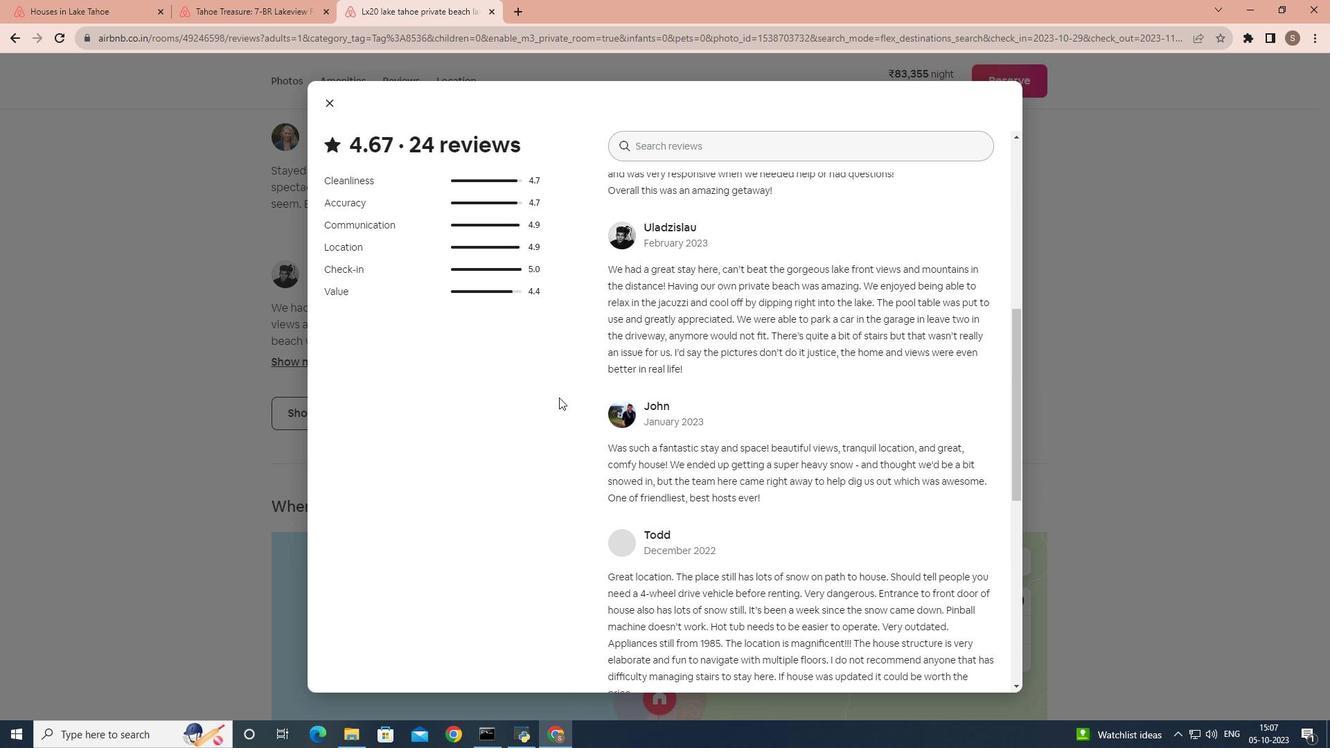 
Action: Mouse scrolled (559, 397) with delta (0, 0)
Screenshot: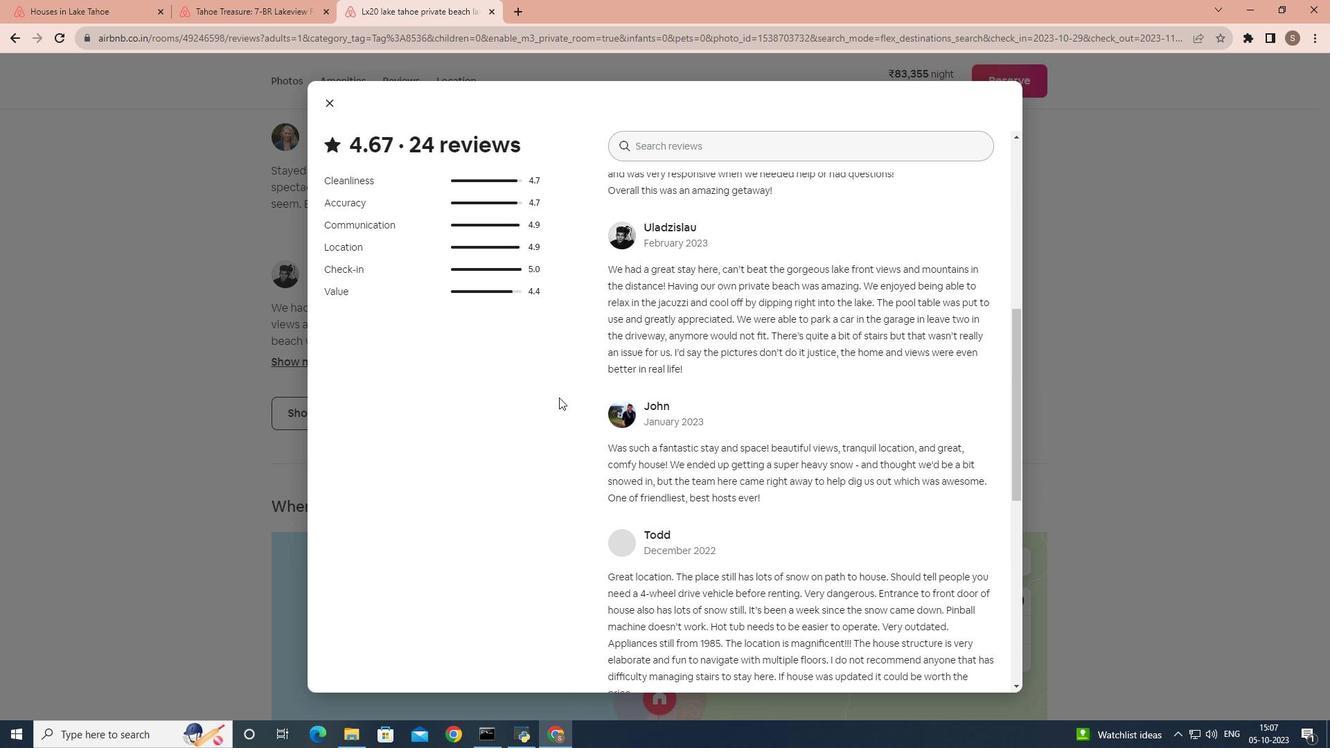 
Action: Mouse scrolled (559, 397) with delta (0, 0)
Screenshot: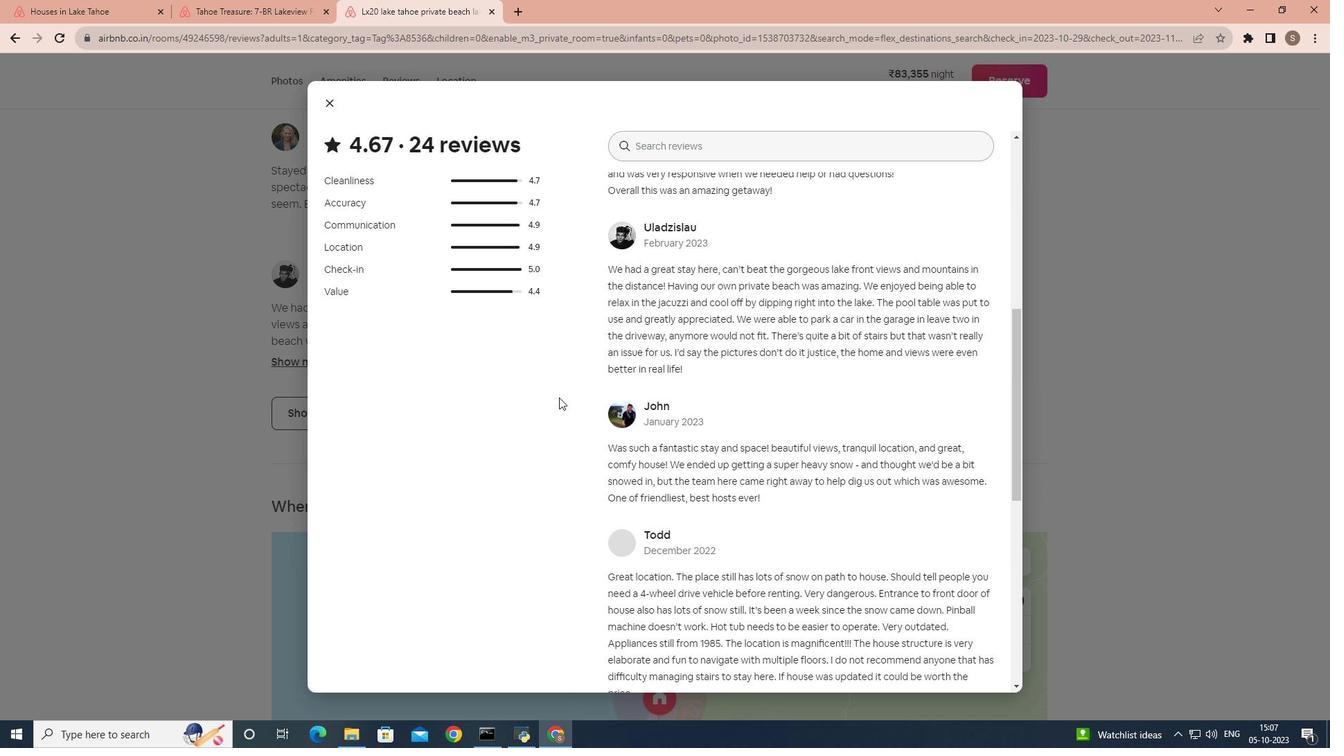 
Action: Mouse scrolled (559, 397) with delta (0, 0)
Screenshot: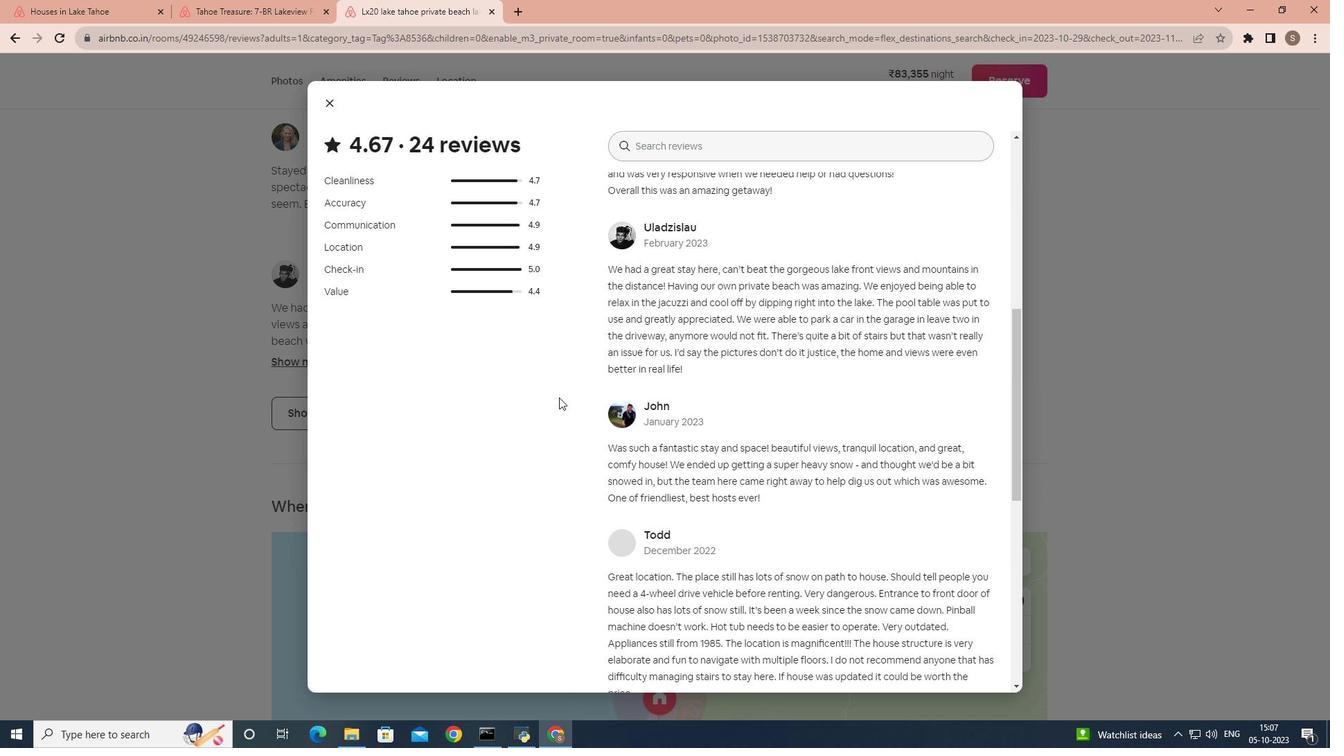 
Action: Mouse scrolled (559, 397) with delta (0, 0)
Screenshot: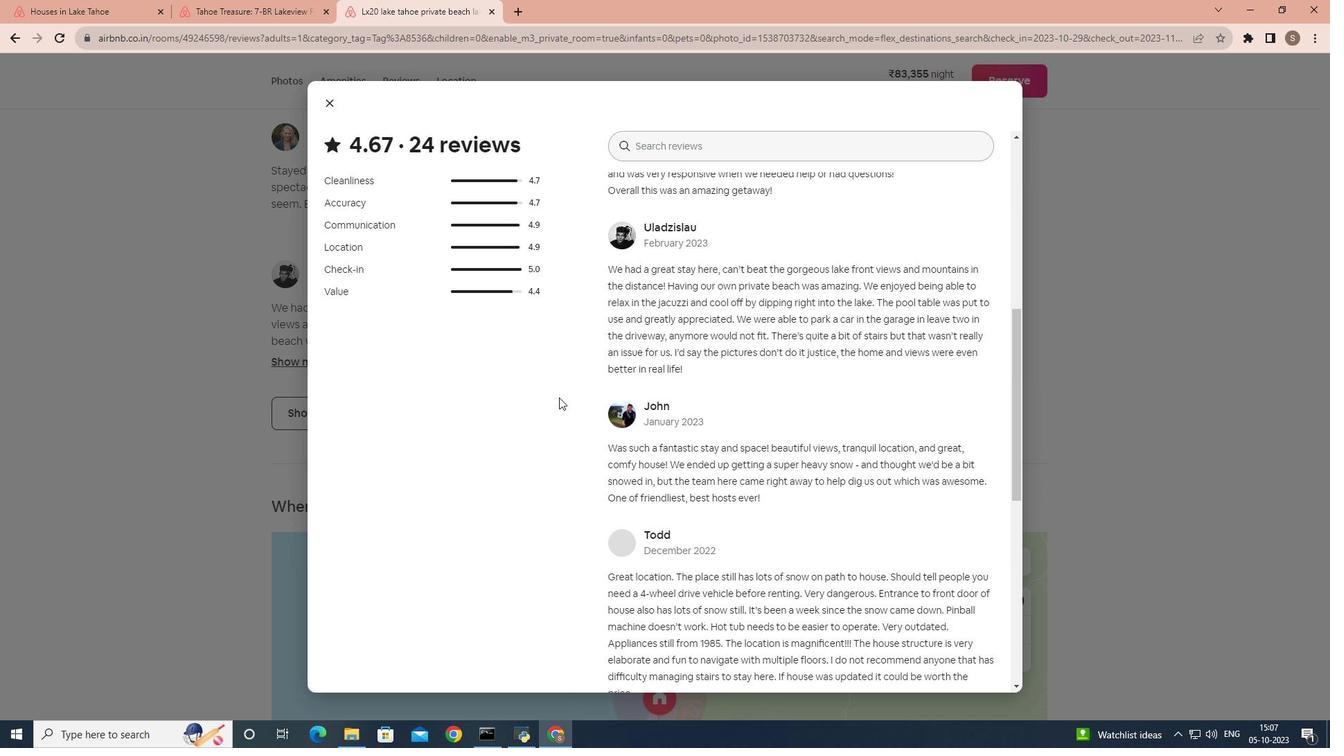 
Action: Mouse scrolled (559, 397) with delta (0, 0)
Screenshot: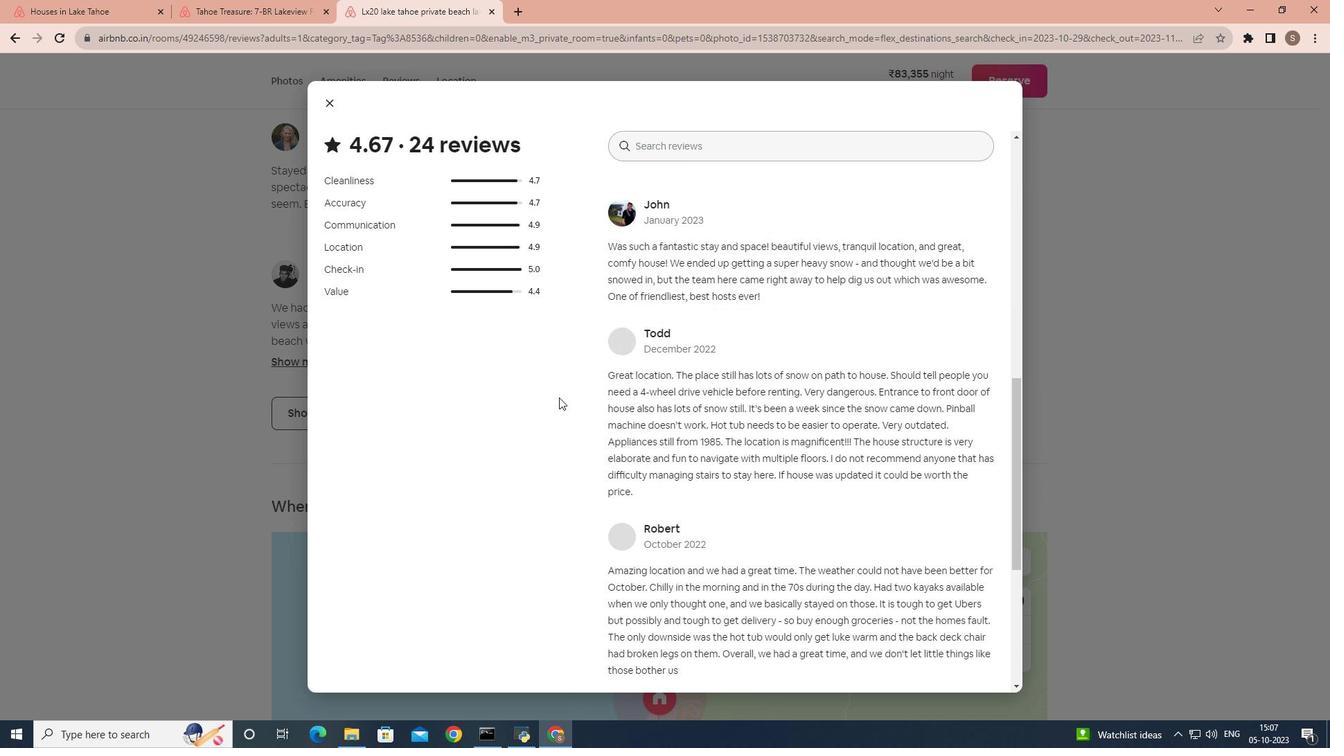 
Action: Mouse scrolled (559, 397) with delta (0, 0)
Screenshot: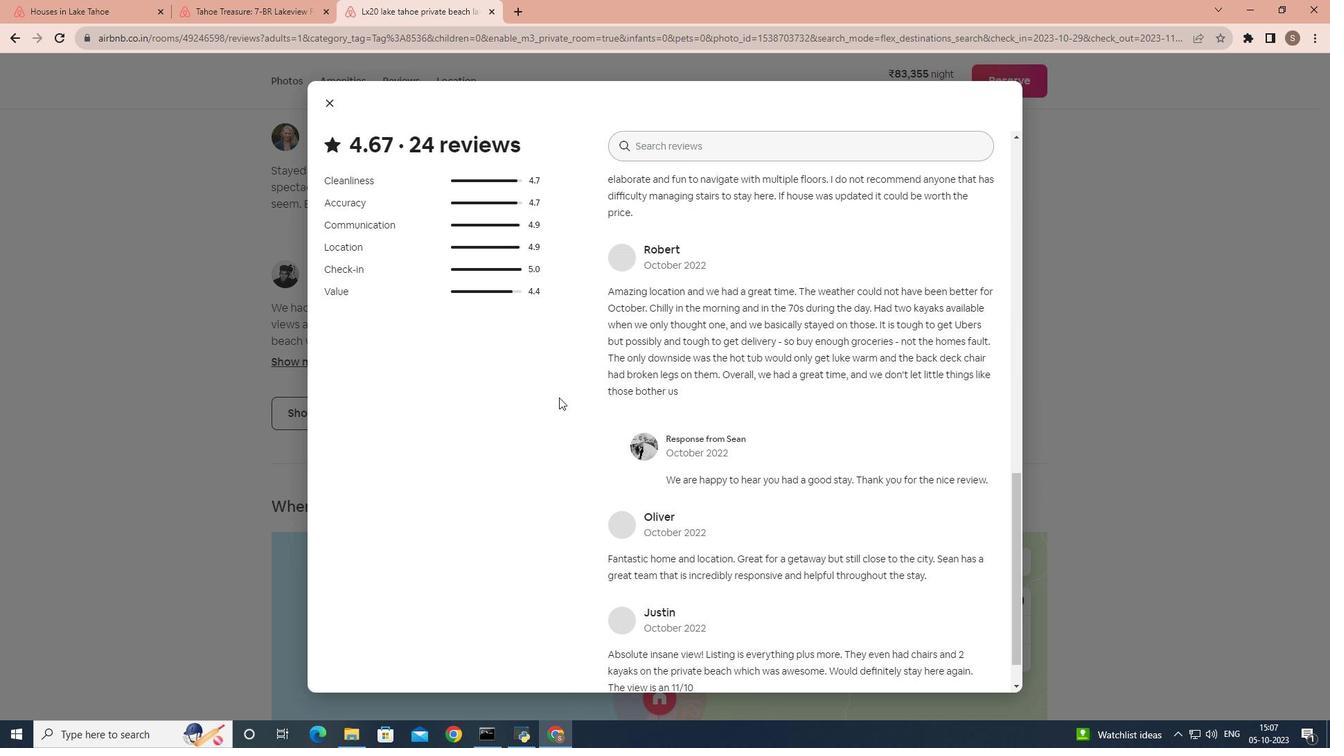 
Action: Mouse scrolled (559, 397) with delta (0, 0)
Screenshot: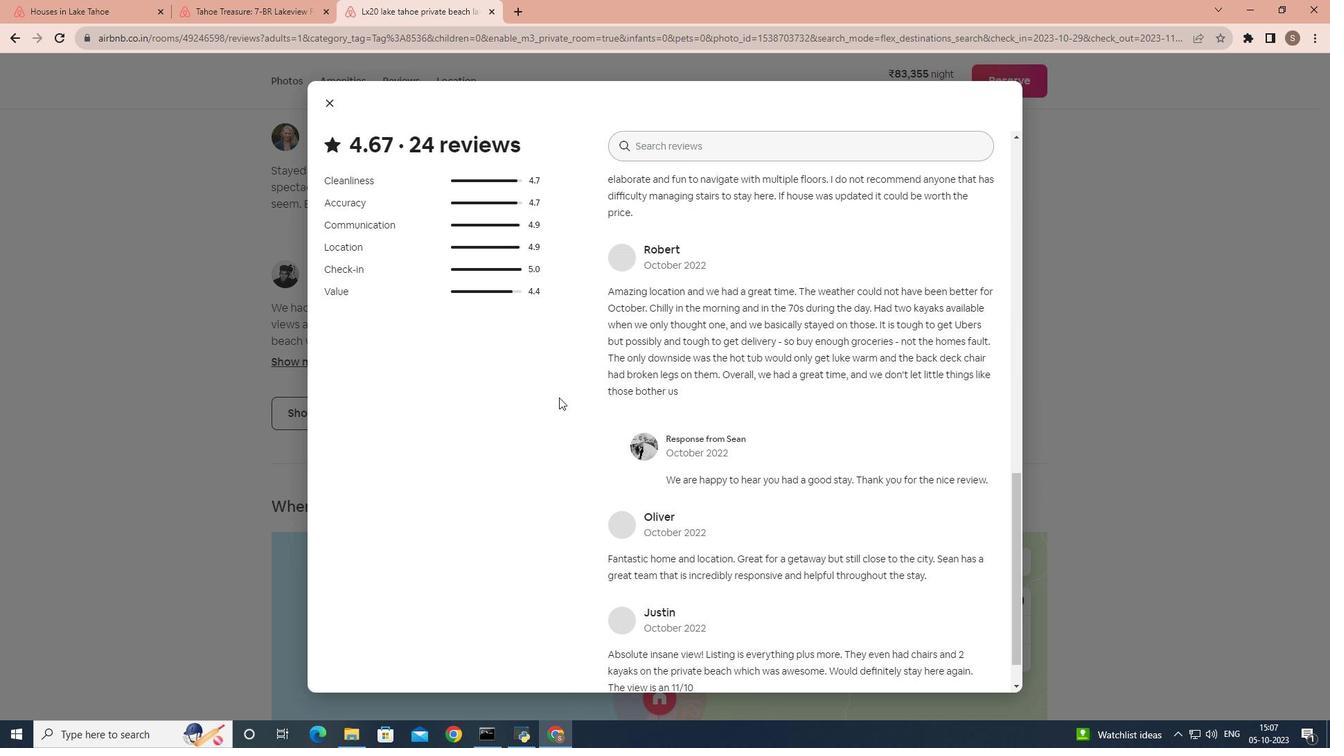 
Action: Mouse scrolled (559, 397) with delta (0, 0)
Screenshot: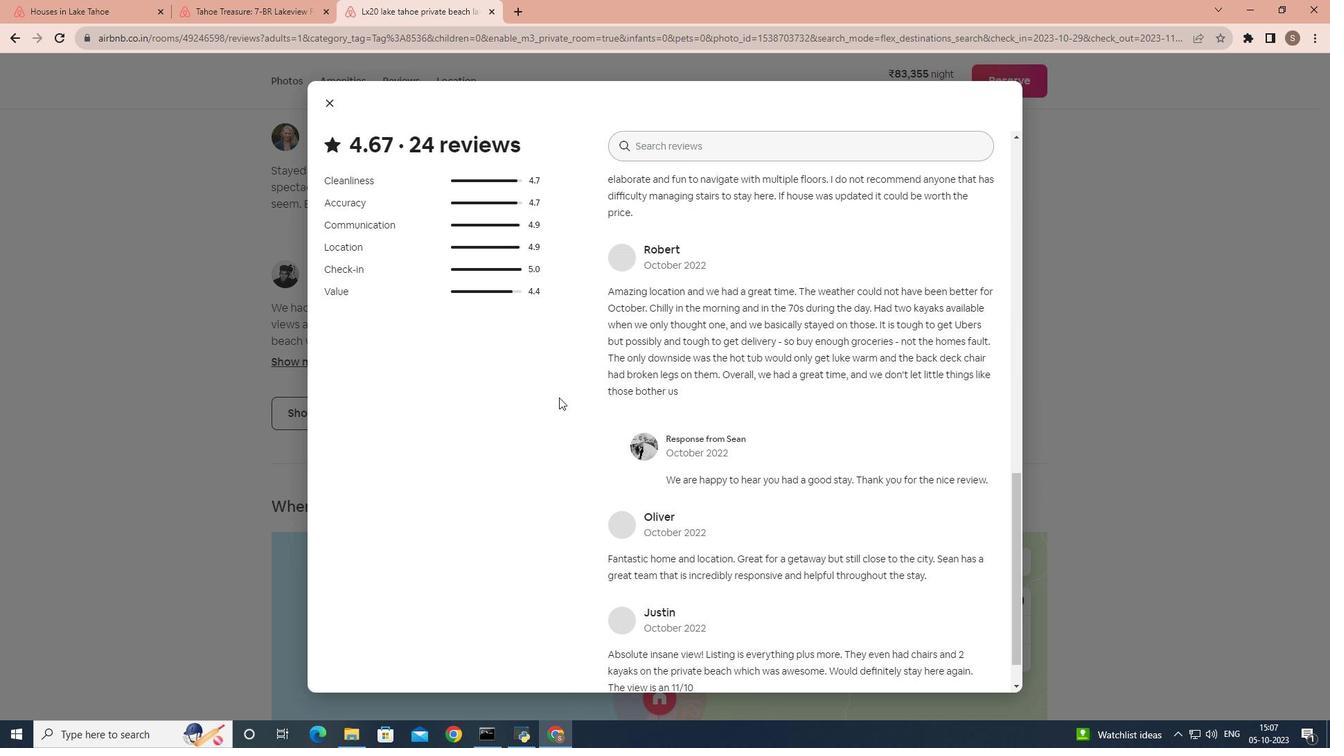 
Action: Mouse scrolled (559, 397) with delta (0, 0)
Screenshot: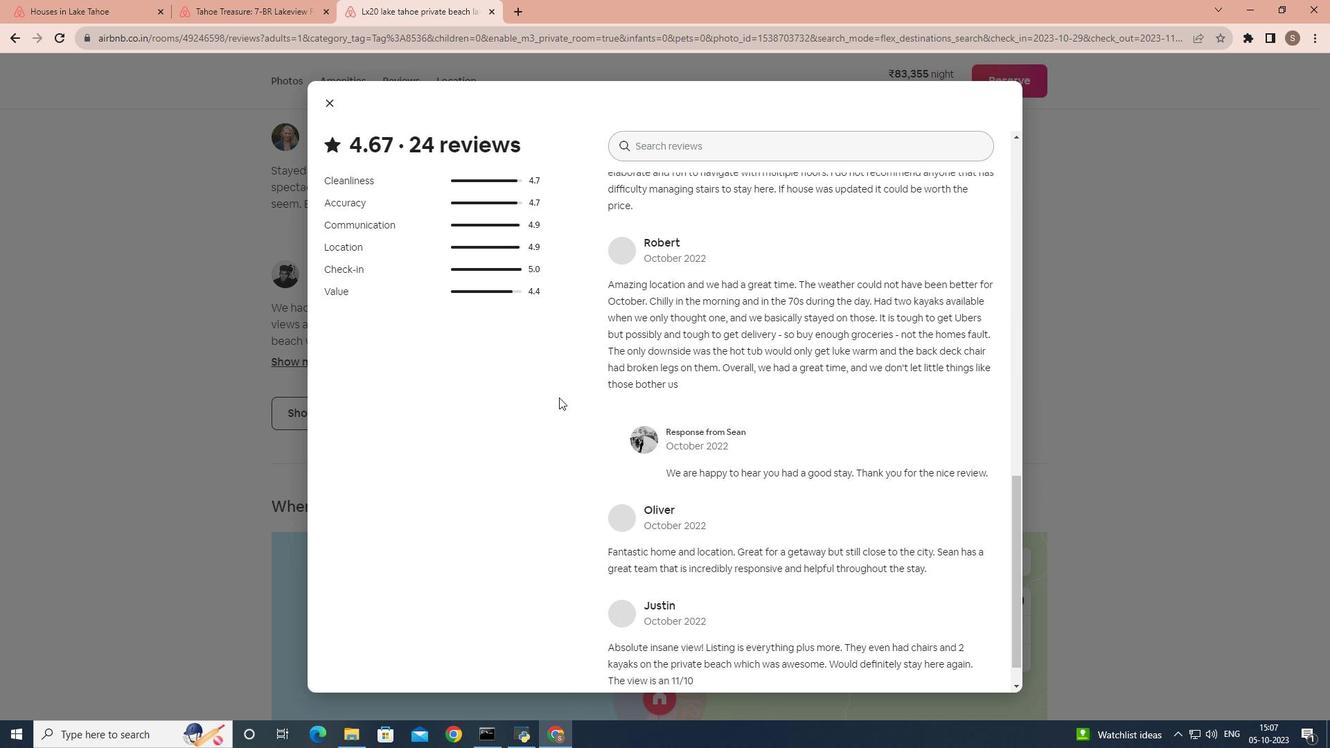 
Action: Mouse scrolled (559, 397) with delta (0, 0)
Screenshot: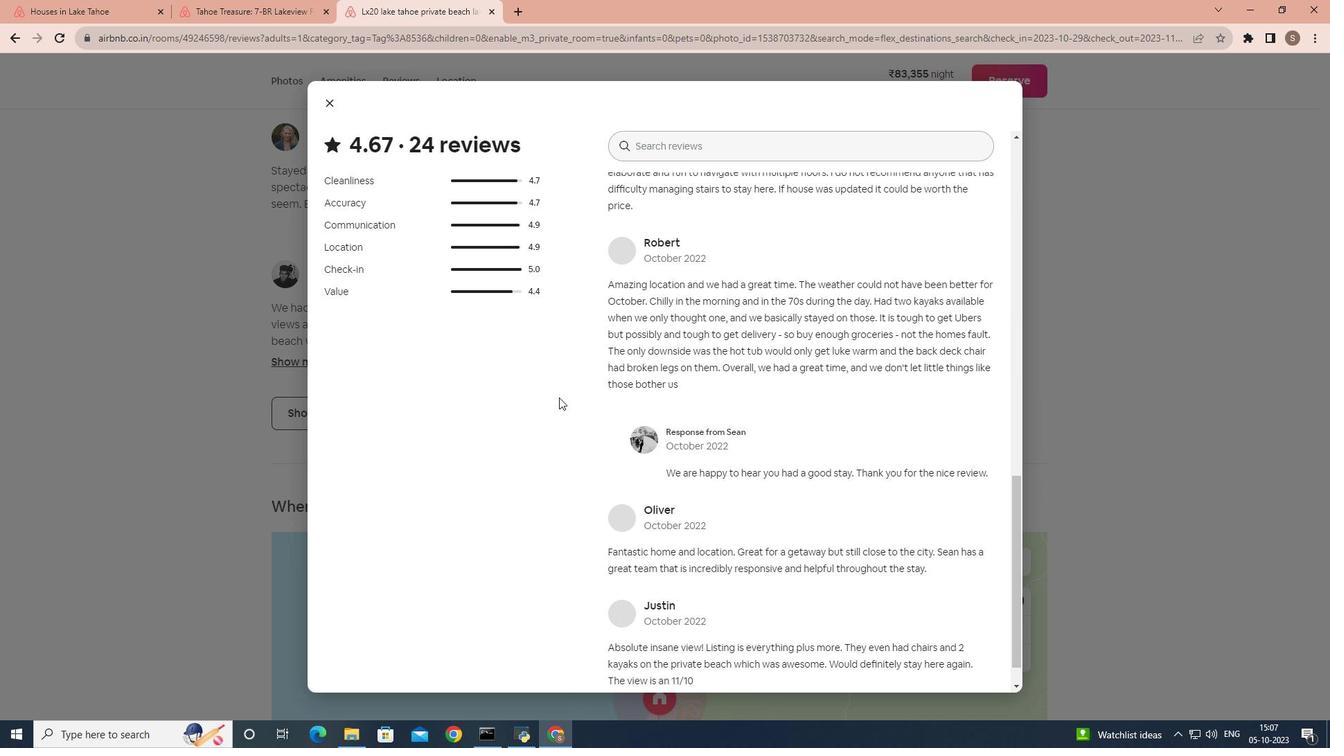 
Action: Mouse scrolled (559, 397) with delta (0, 0)
Screenshot: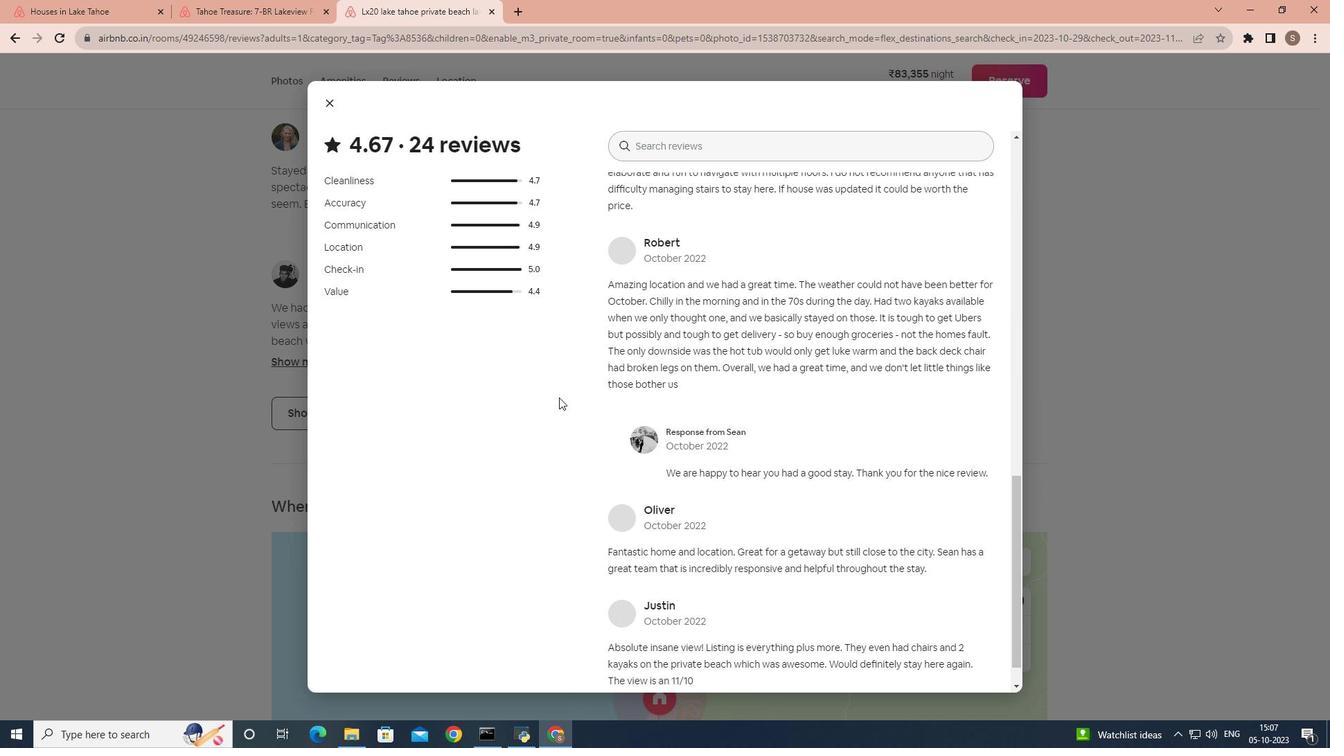 
Action: Mouse scrolled (559, 397) with delta (0, 0)
Screenshot: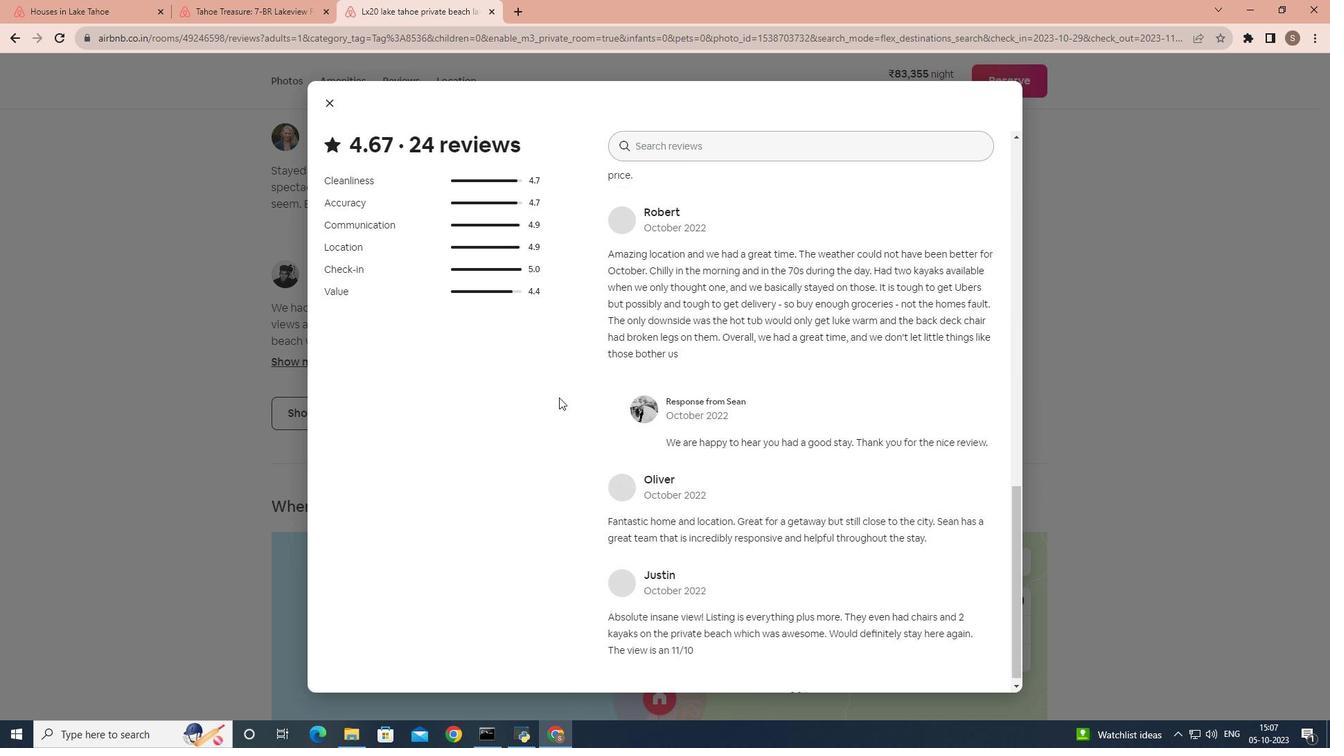 
Action: Mouse scrolled (559, 397) with delta (0, 0)
Screenshot: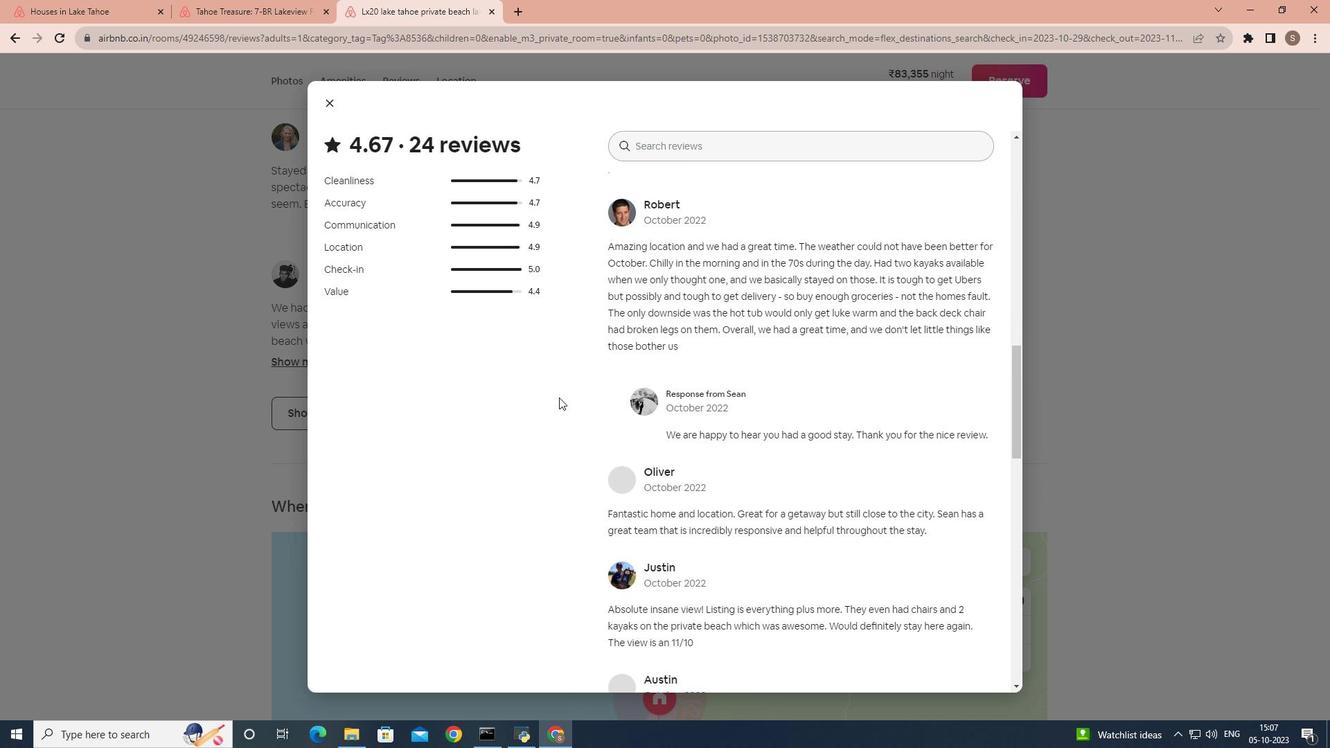 
Action: Mouse scrolled (559, 397) with delta (0, 0)
Screenshot: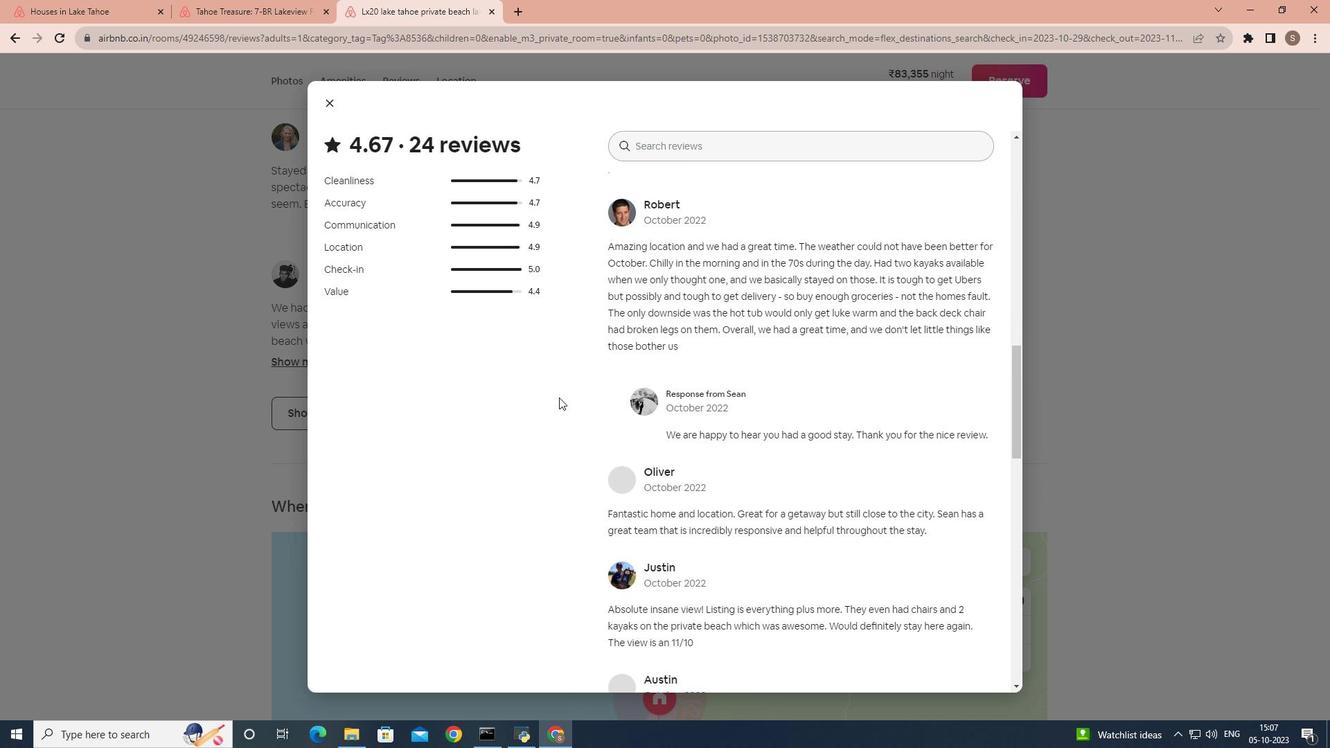 
Action: Mouse scrolled (559, 397) with delta (0, 0)
Screenshot: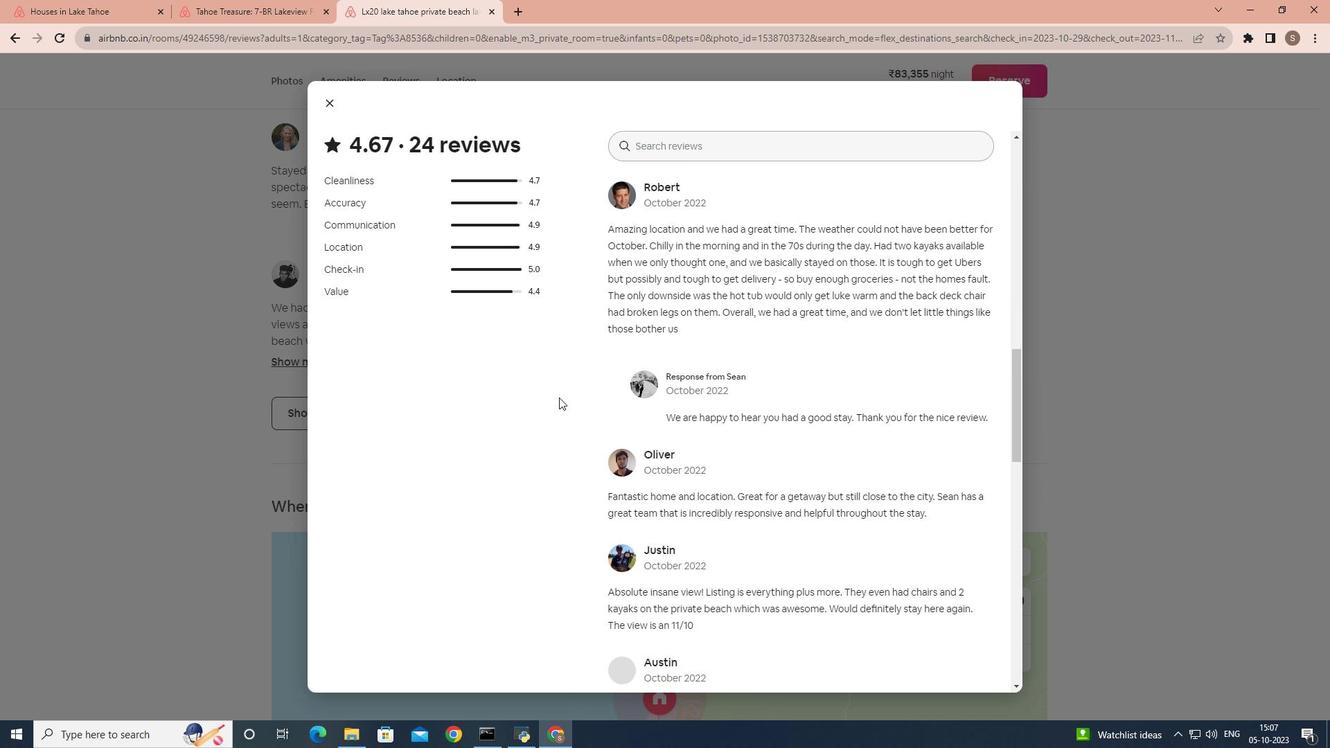 
Action: Mouse scrolled (559, 397) with delta (0, 0)
Screenshot: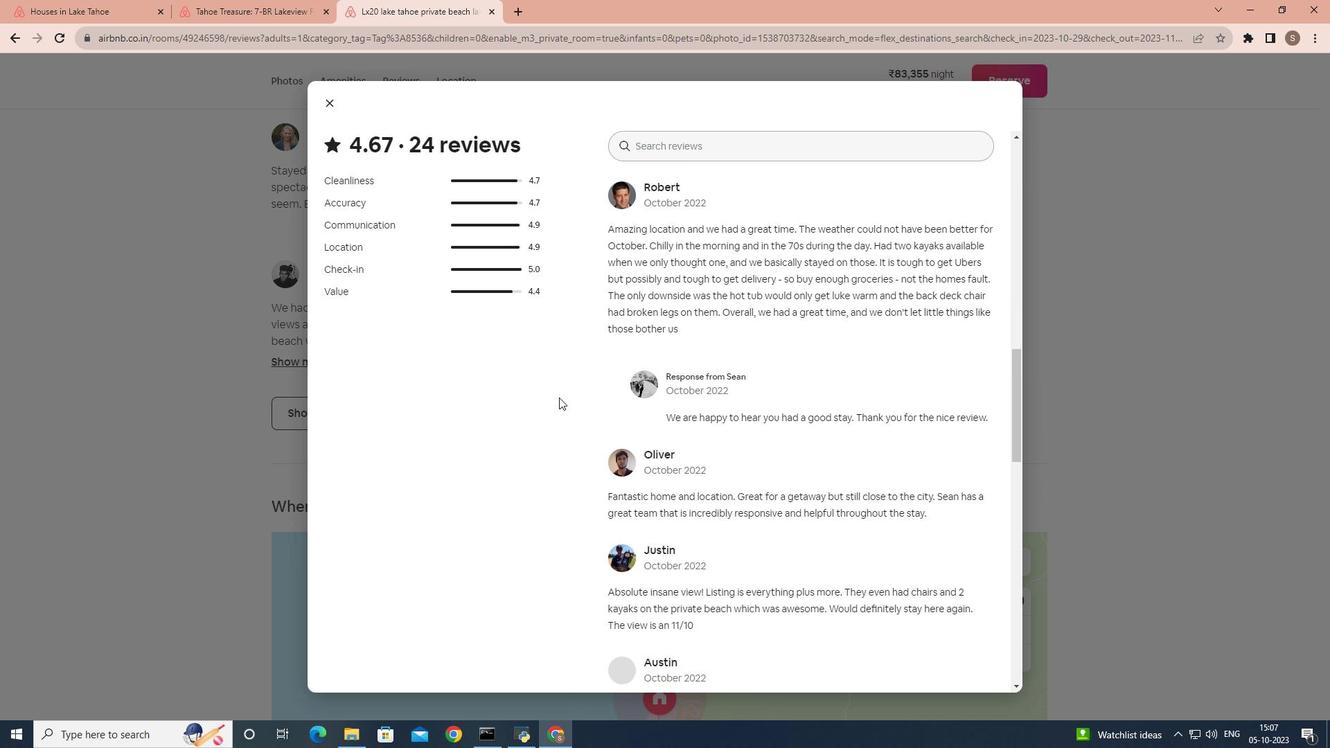 
Action: Mouse scrolled (559, 397) with delta (0, 0)
Screenshot: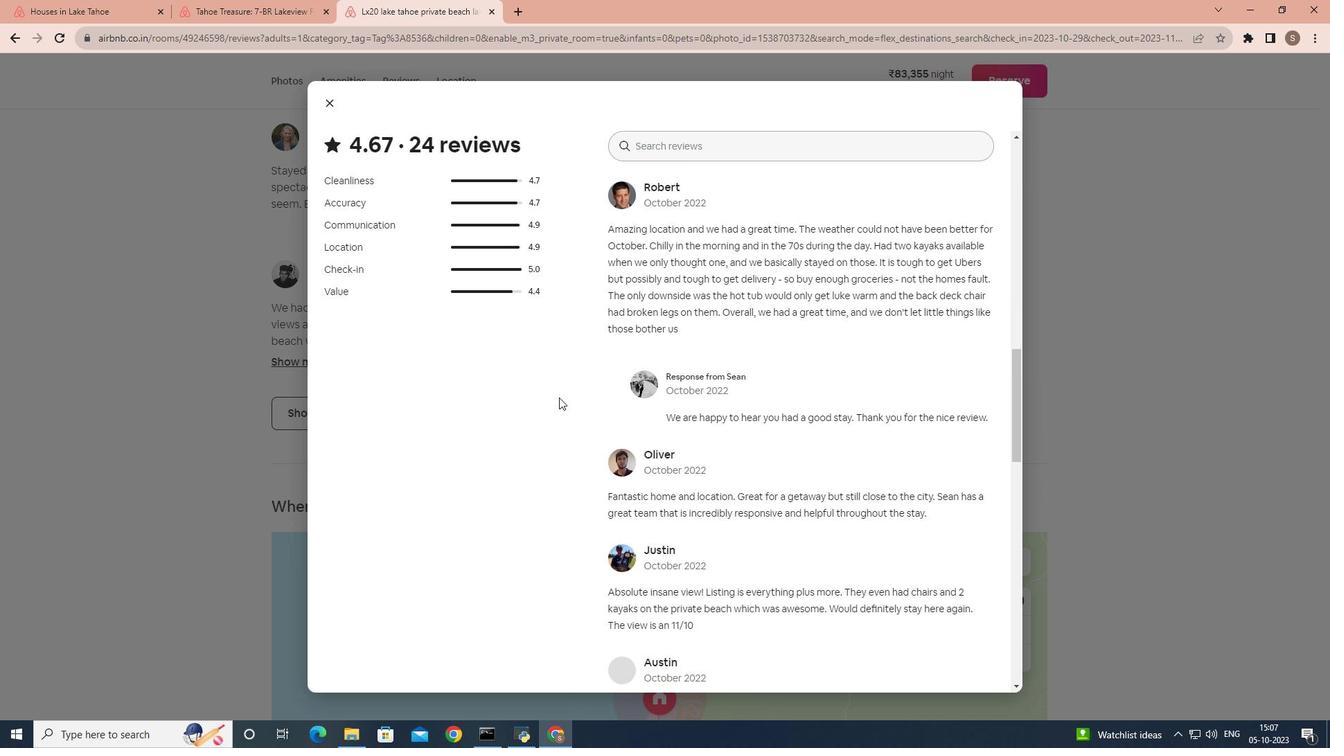 
Action: Mouse scrolled (559, 397) with delta (0, 0)
Screenshot: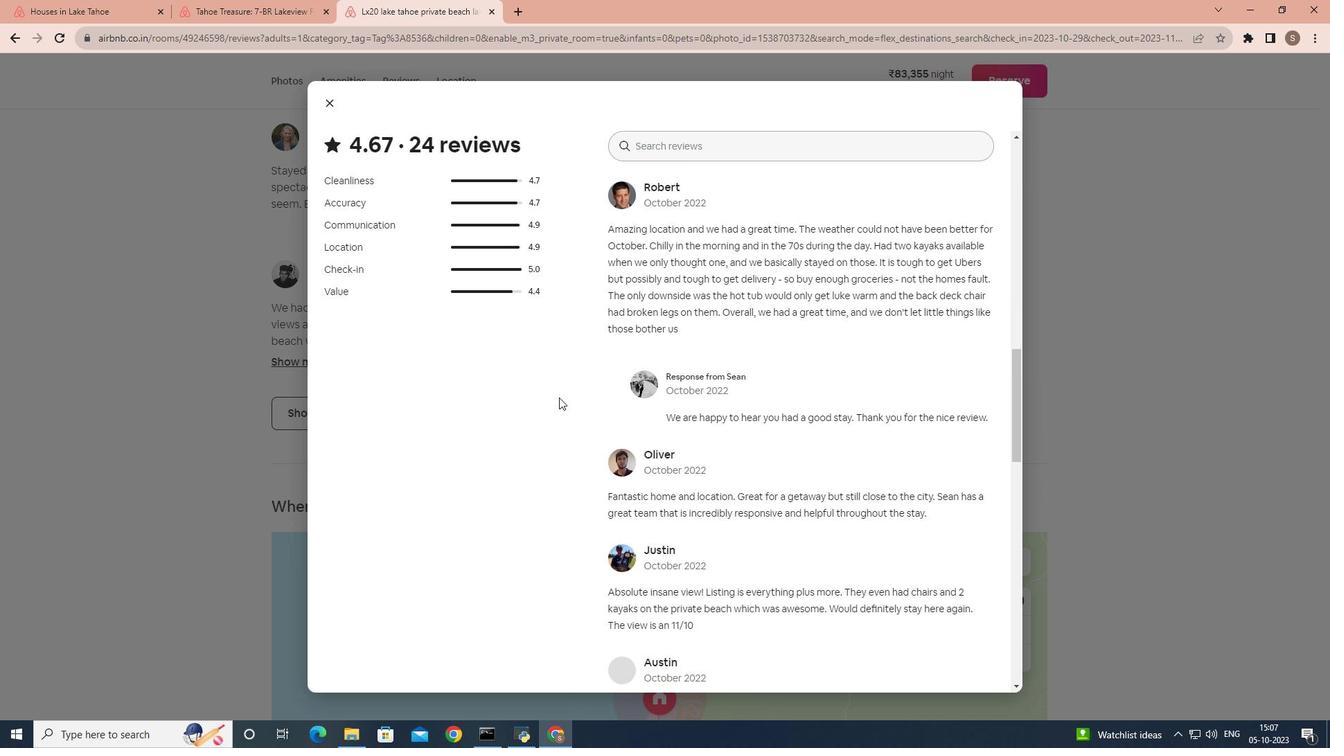 
Action: Mouse scrolled (559, 397) with delta (0, 0)
Screenshot: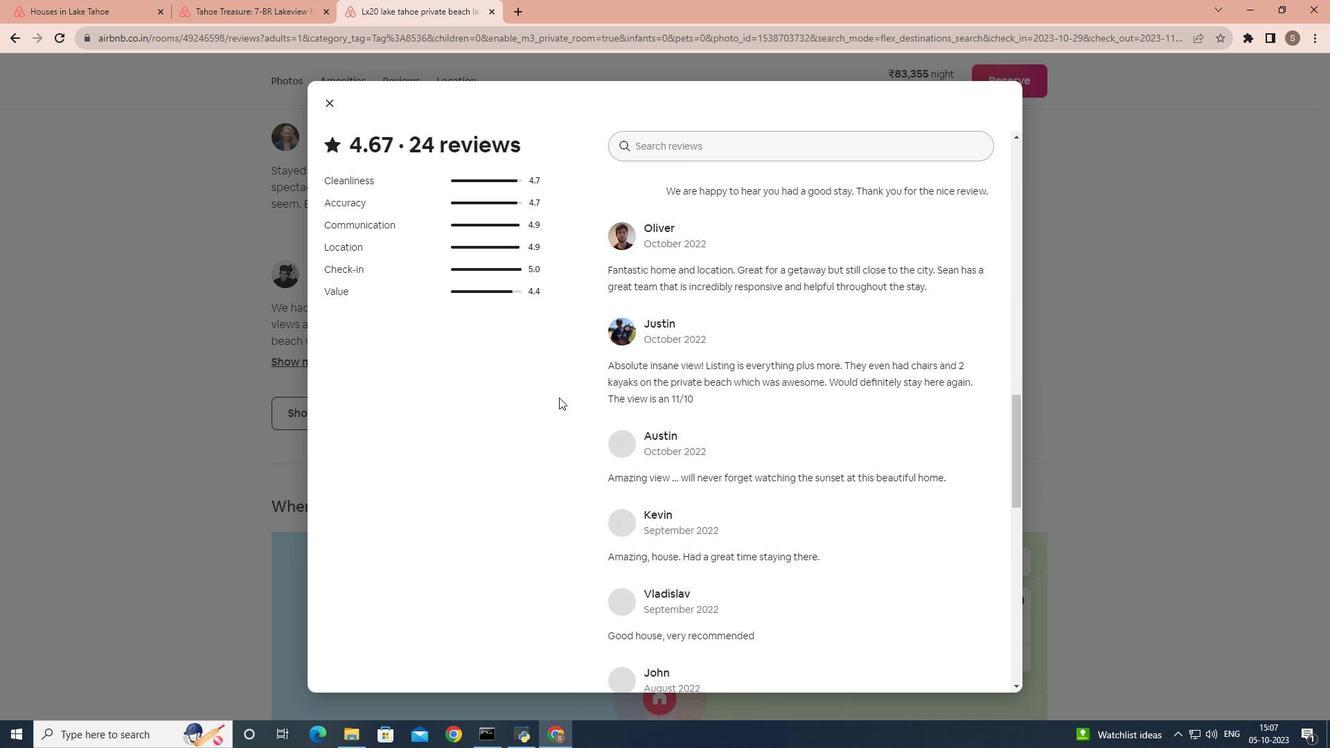 
Action: Mouse scrolled (559, 397) with delta (0, 0)
Screenshot: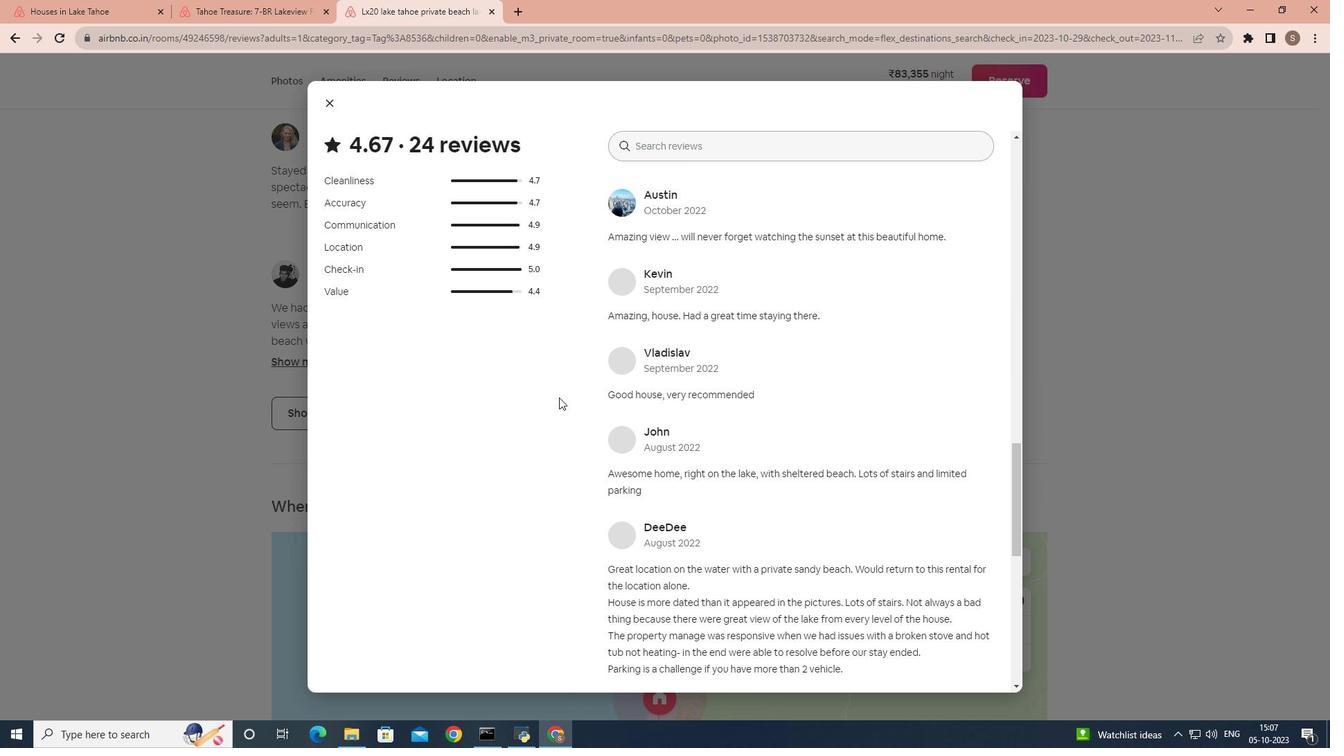 
Action: Mouse scrolled (559, 397) with delta (0, 0)
Screenshot: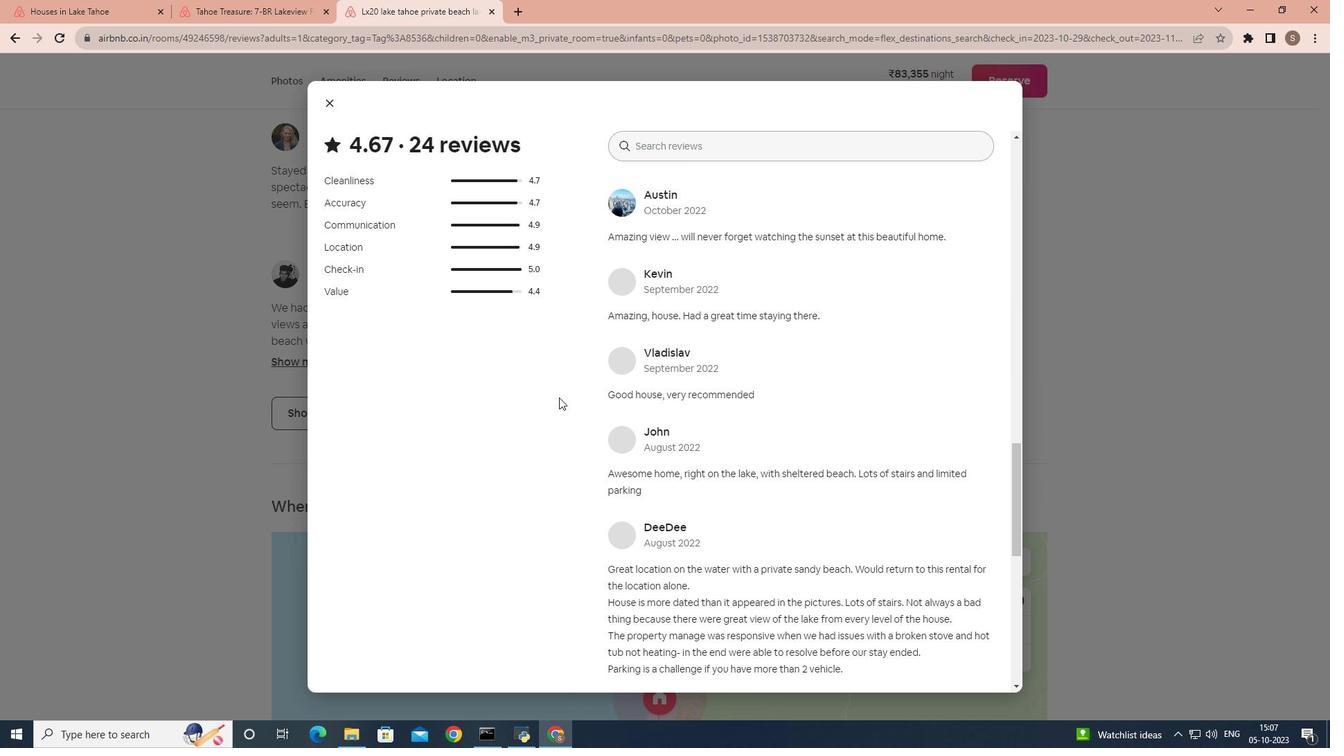 
Action: Mouse scrolled (559, 397) with delta (0, 0)
Screenshot: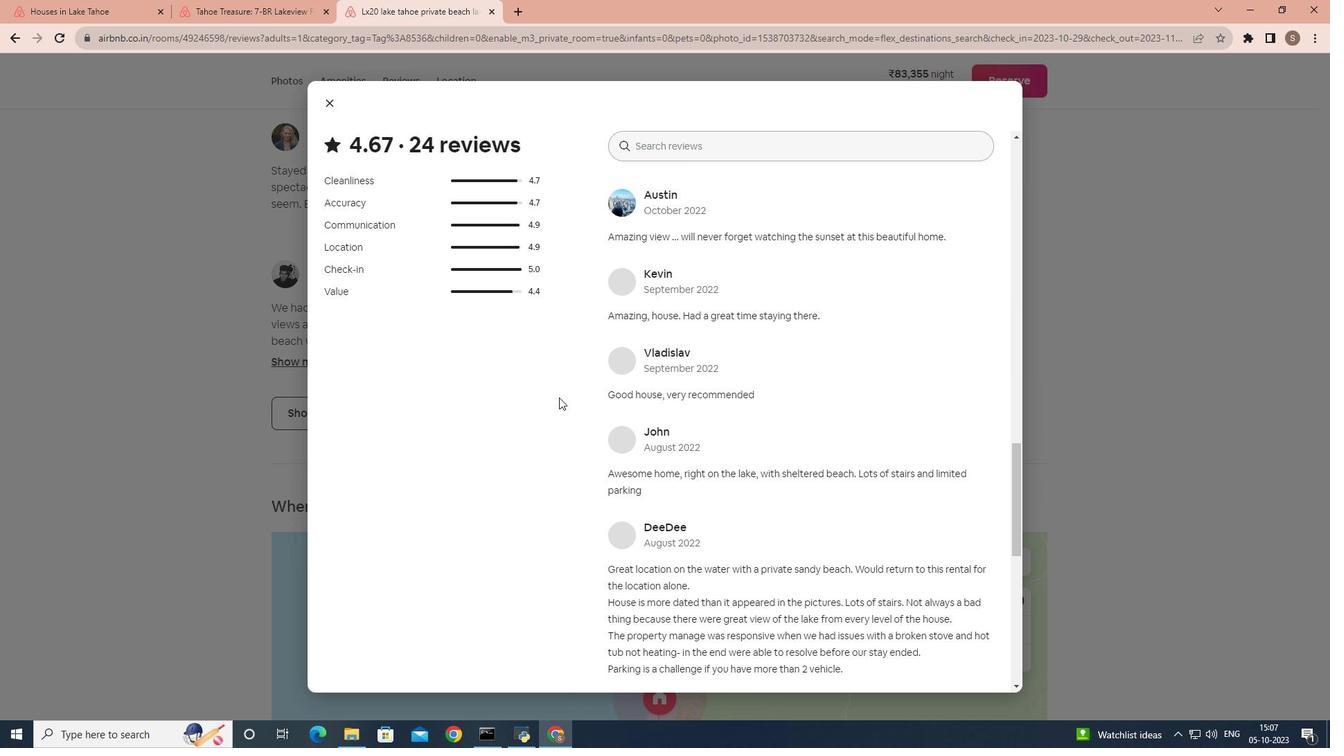 
Action: Mouse scrolled (559, 397) with delta (0, 0)
Screenshot: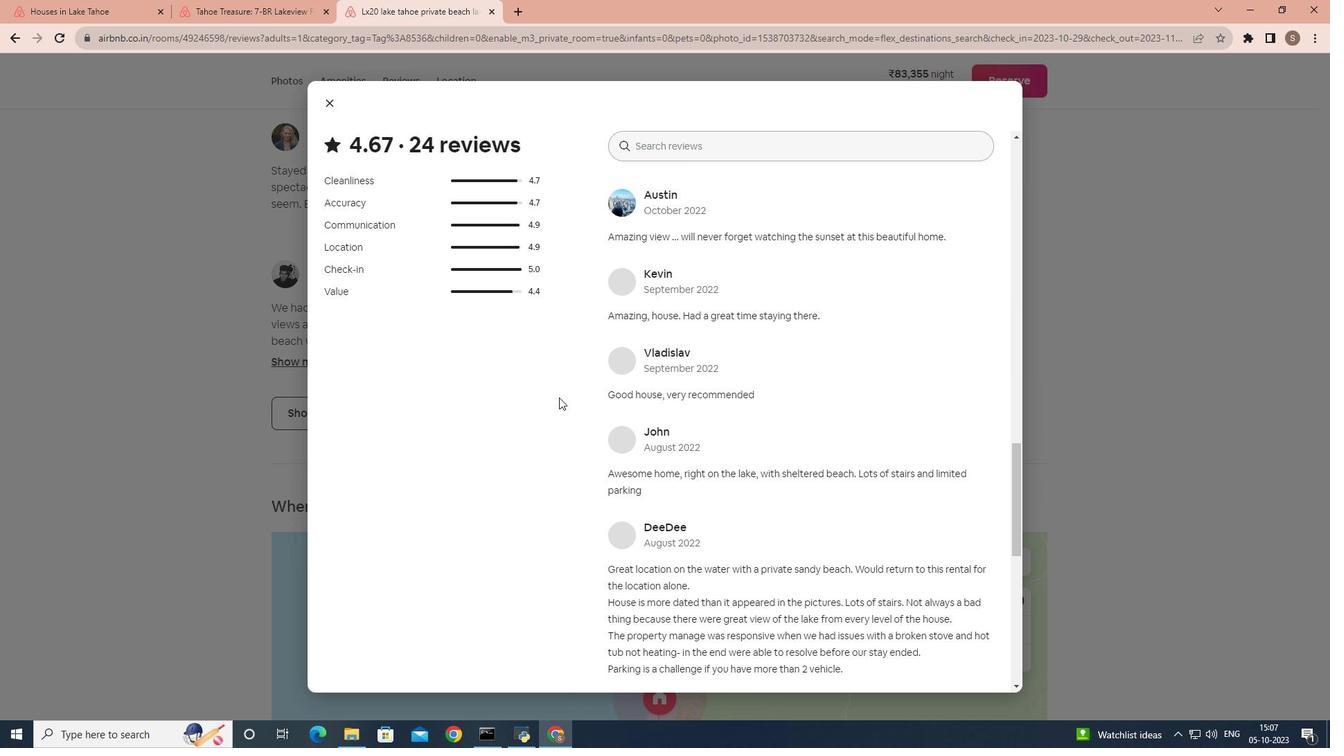 
Action: Mouse scrolled (559, 397) with delta (0, 0)
Screenshot: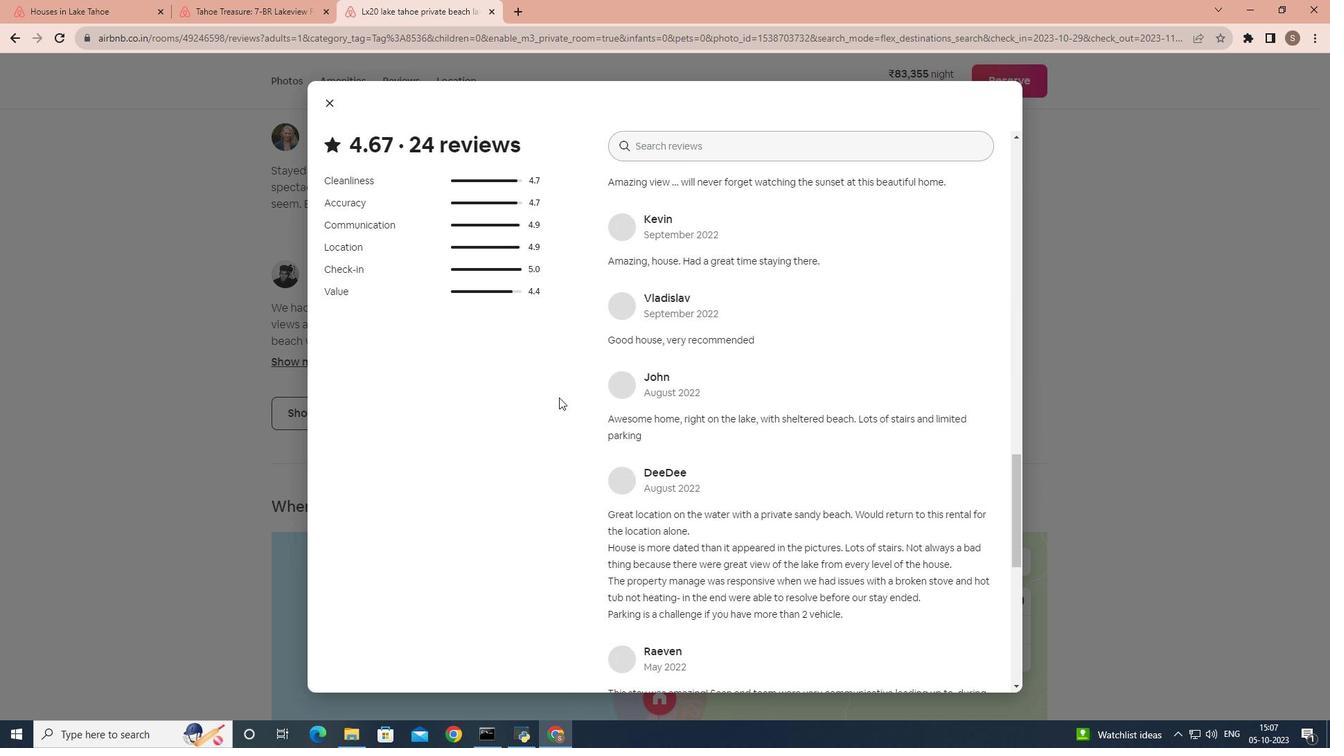 
Action: Mouse scrolled (559, 397) with delta (0, 0)
Screenshot: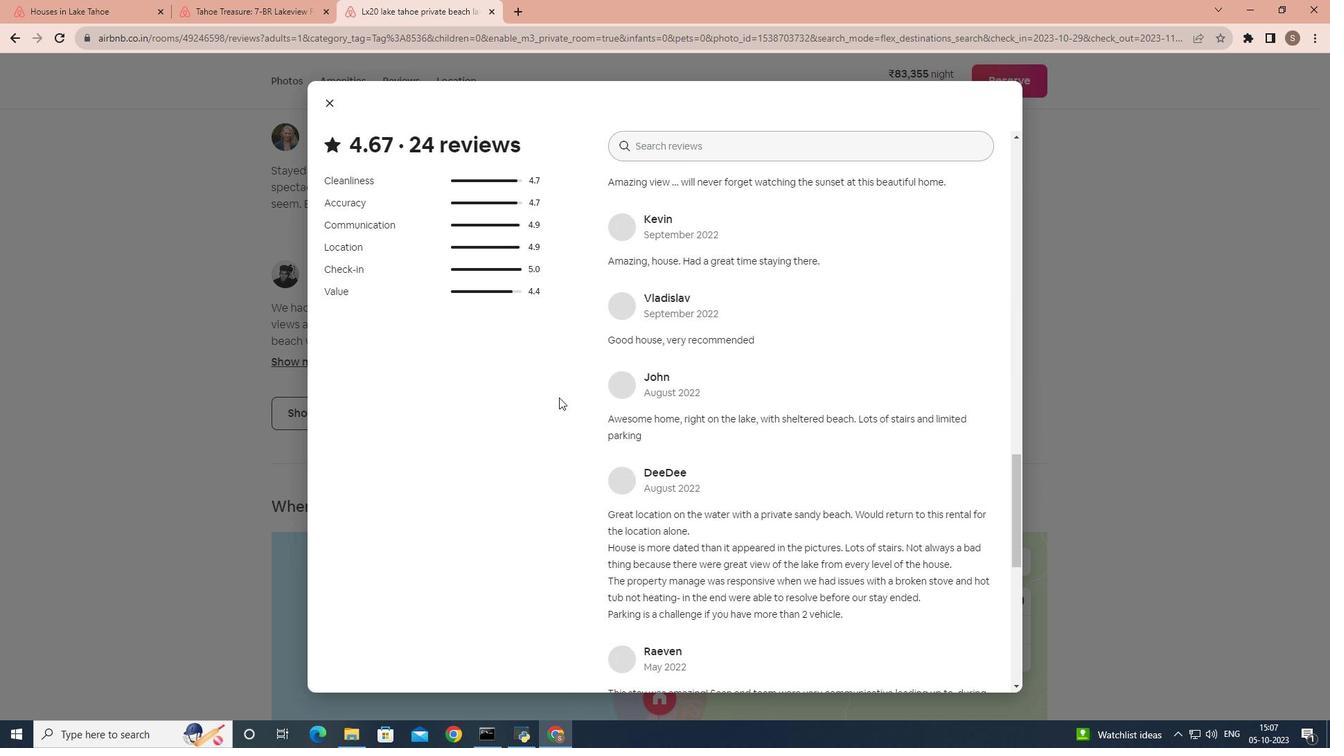 
Action: Mouse scrolled (559, 397) with delta (0, 0)
Screenshot: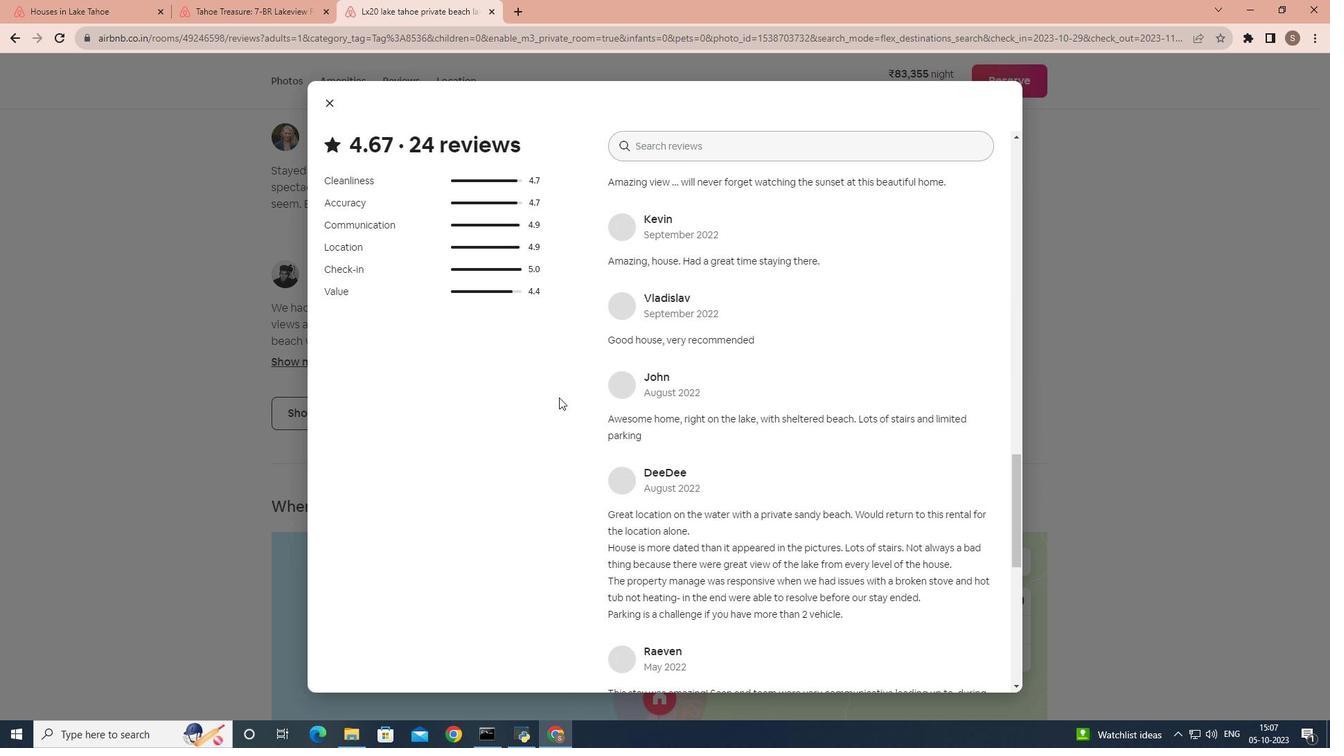 
Action: Mouse scrolled (559, 397) with delta (0, 0)
Screenshot: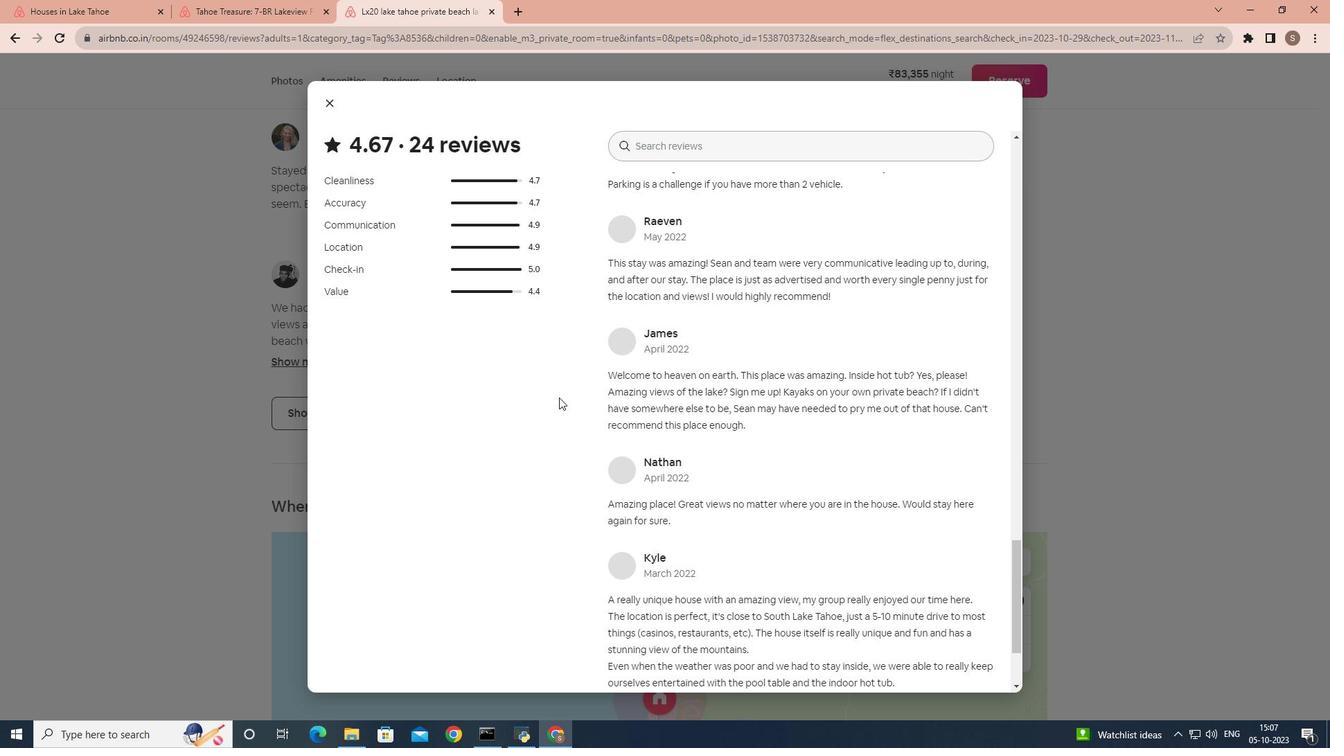 
Action: Mouse scrolled (559, 397) with delta (0, 0)
Screenshot: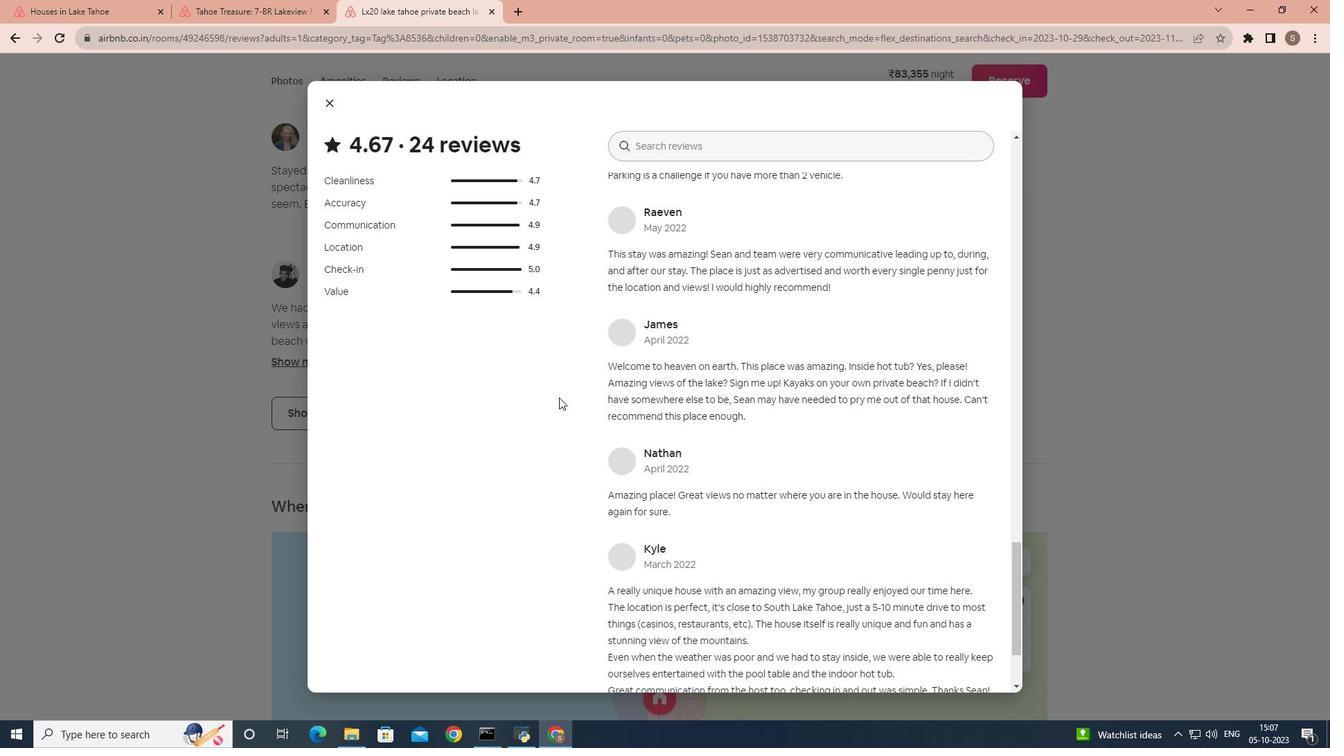 
Action: Mouse scrolled (559, 397) with delta (0, 0)
Screenshot: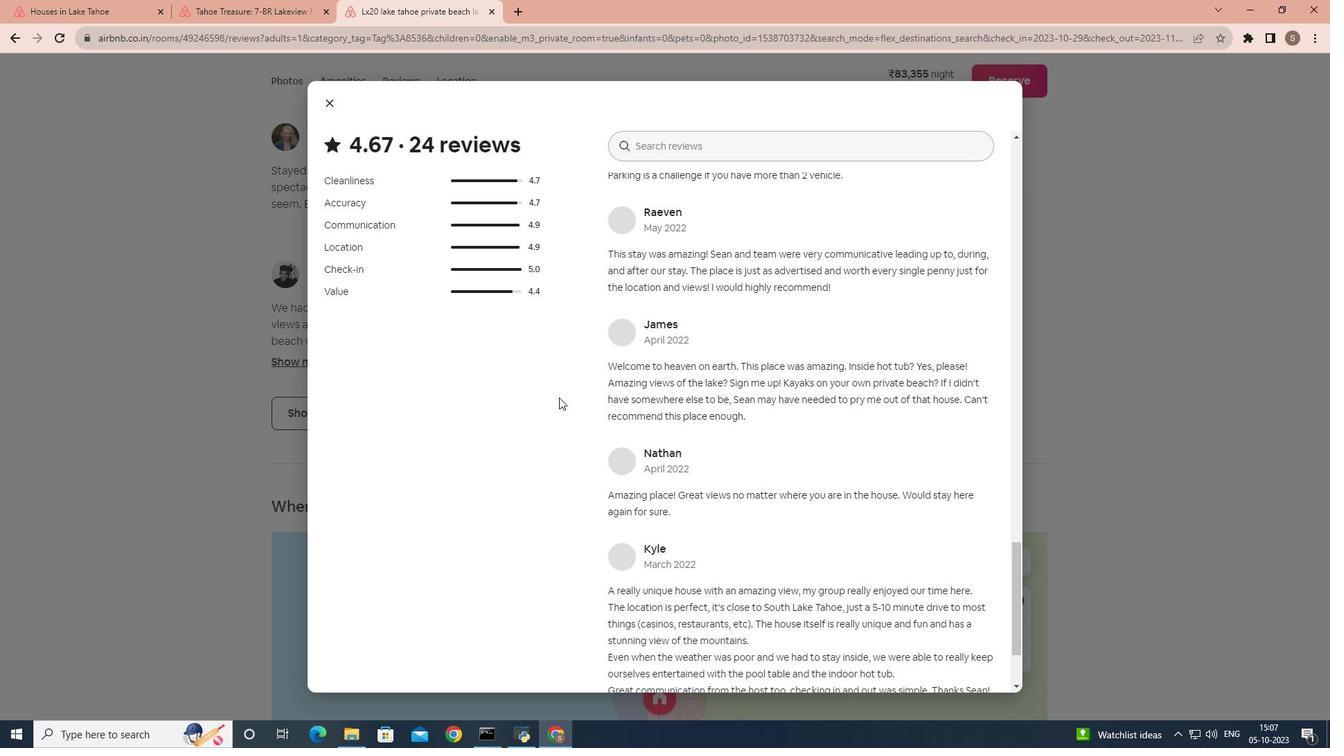 
Action: Mouse scrolled (559, 397) with delta (0, 0)
Screenshot: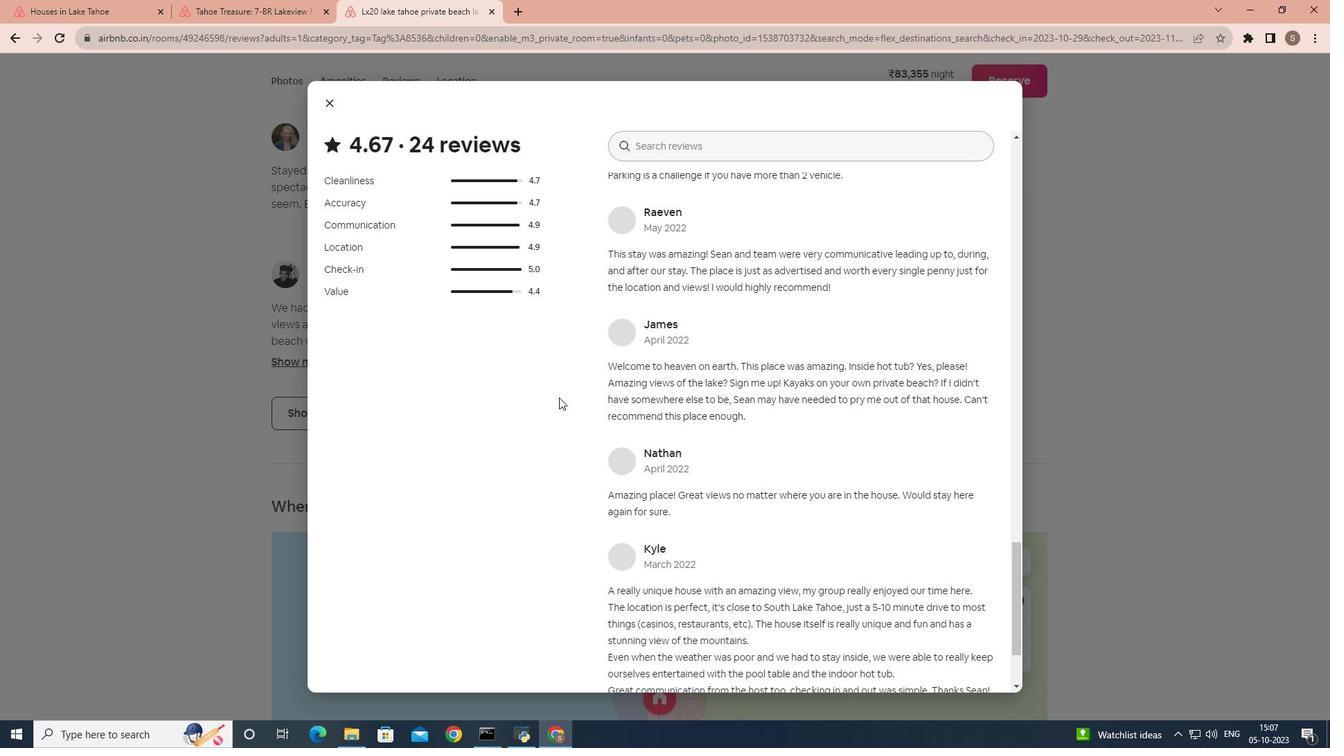 
Action: Mouse scrolled (559, 397) with delta (0, 0)
Screenshot: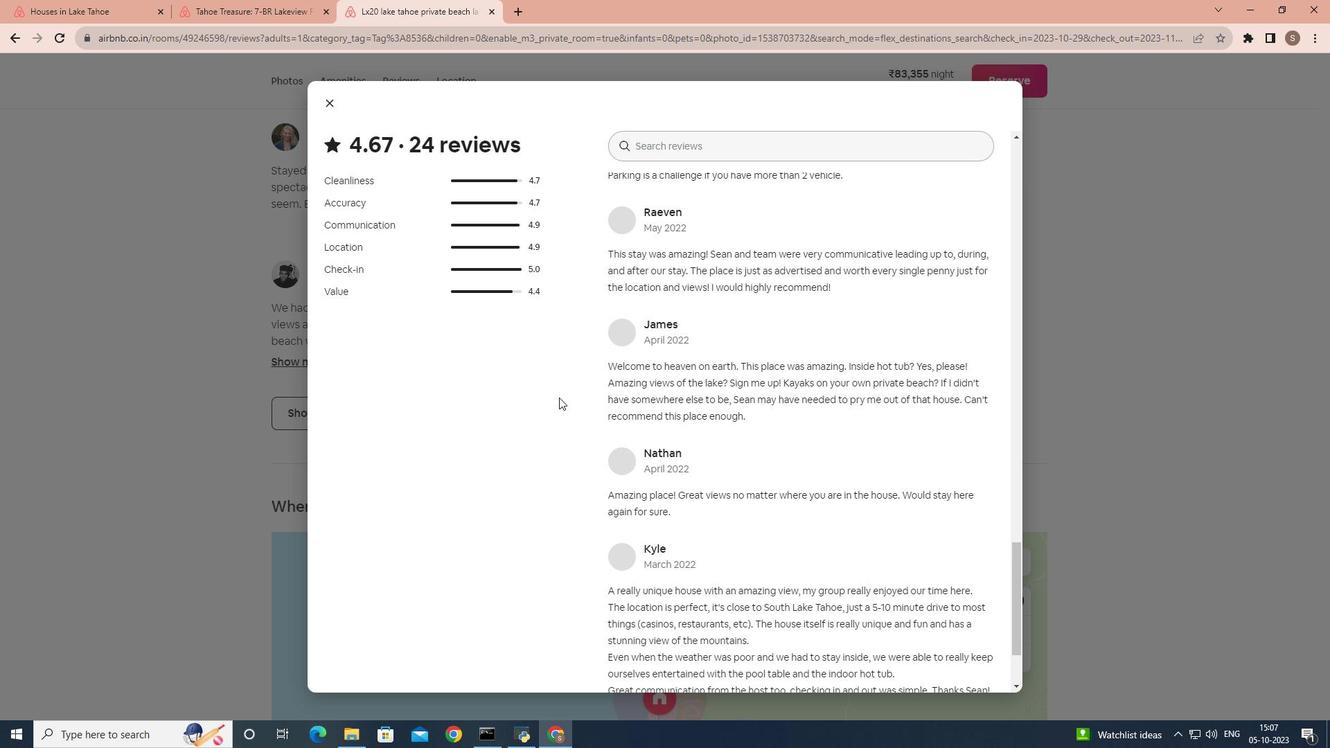 
Action: Mouse scrolled (559, 397) with delta (0, 0)
Screenshot: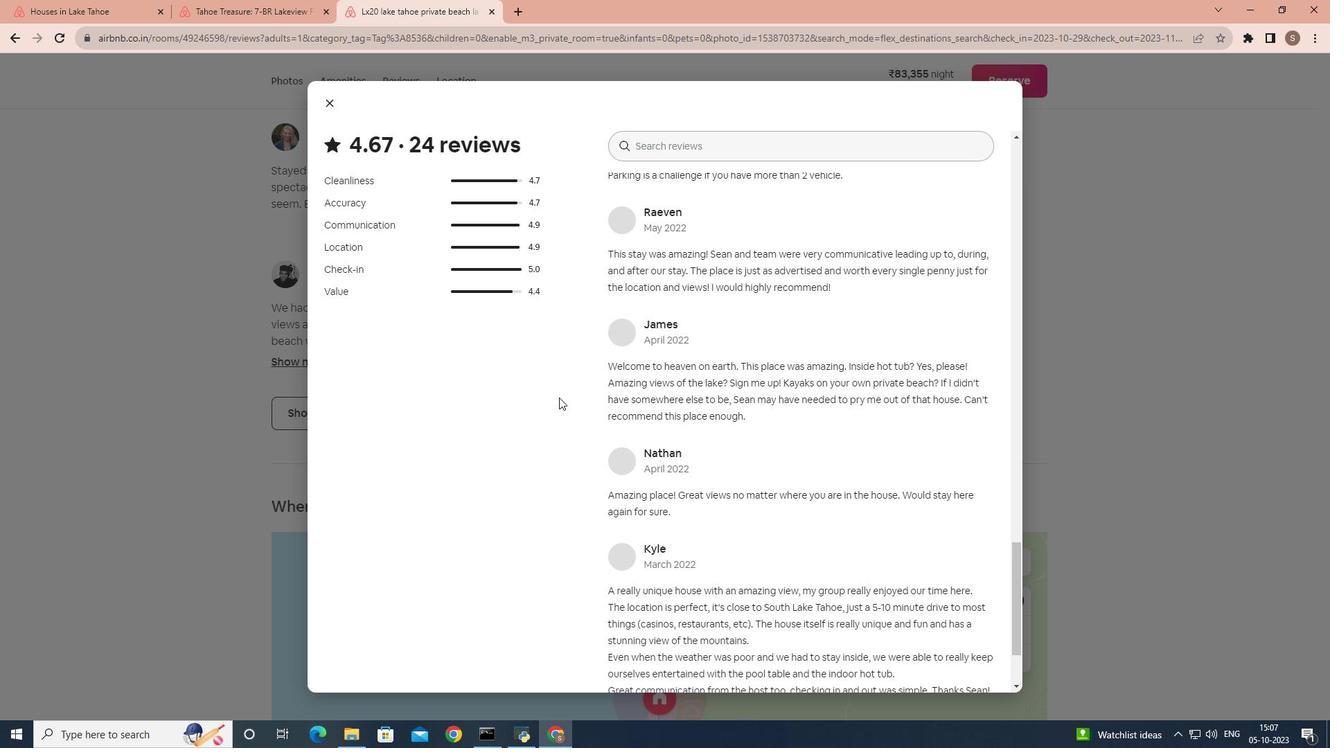 
Action: Mouse scrolled (559, 397) with delta (0, 0)
Screenshot: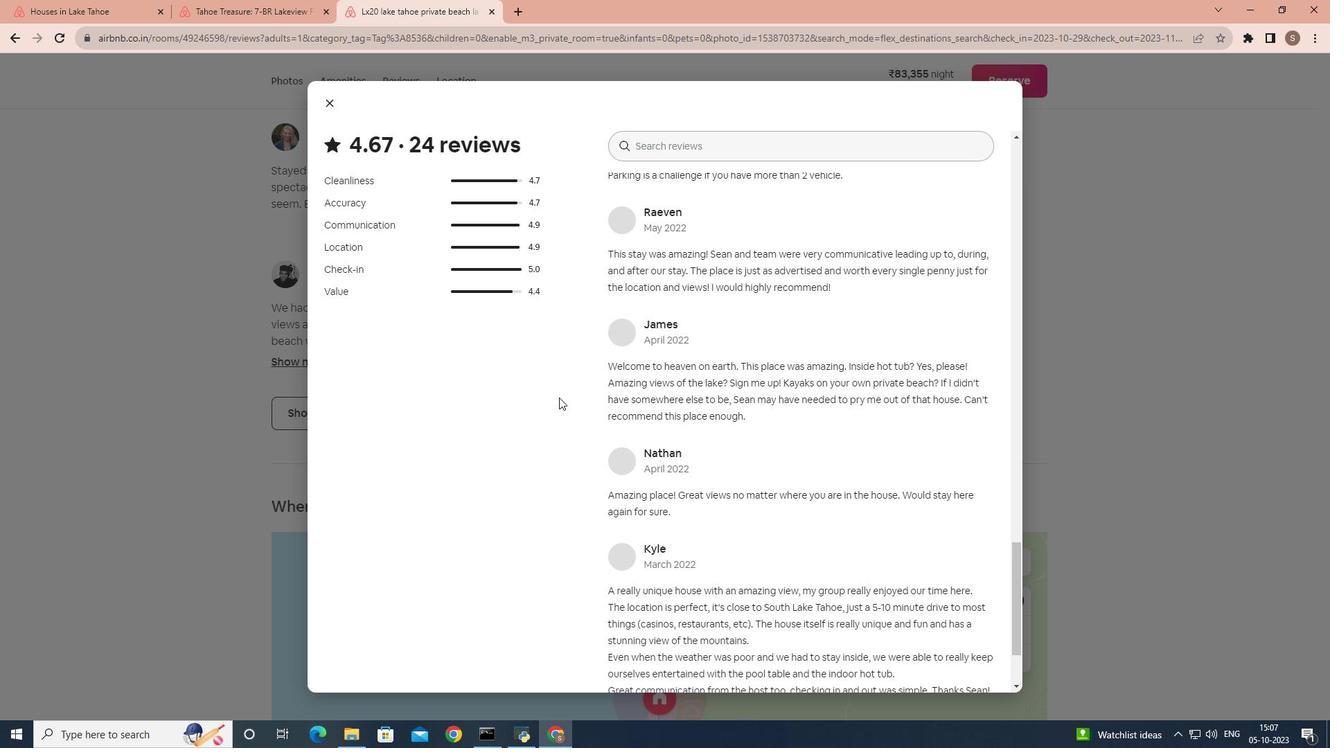 
Action: Mouse scrolled (559, 397) with delta (0, 0)
Screenshot: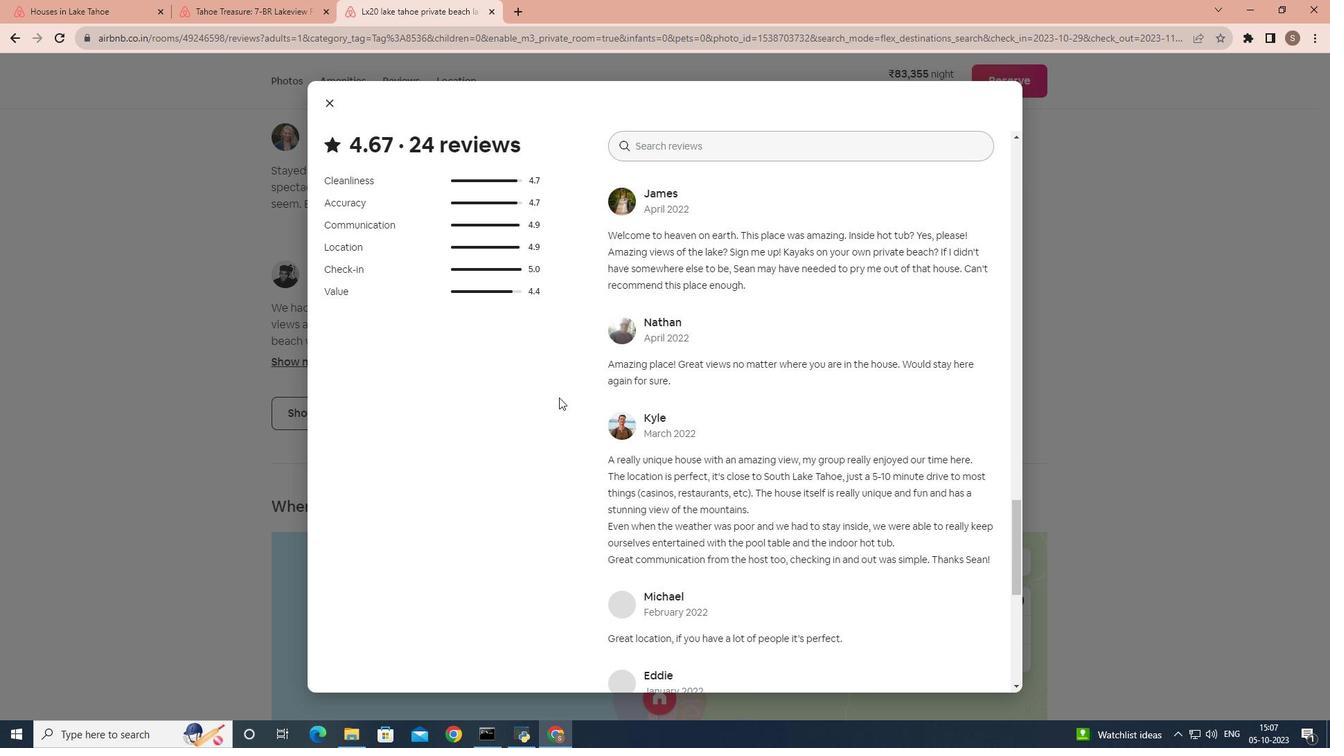 
Action: Mouse scrolled (559, 397) with delta (0, 0)
Screenshot: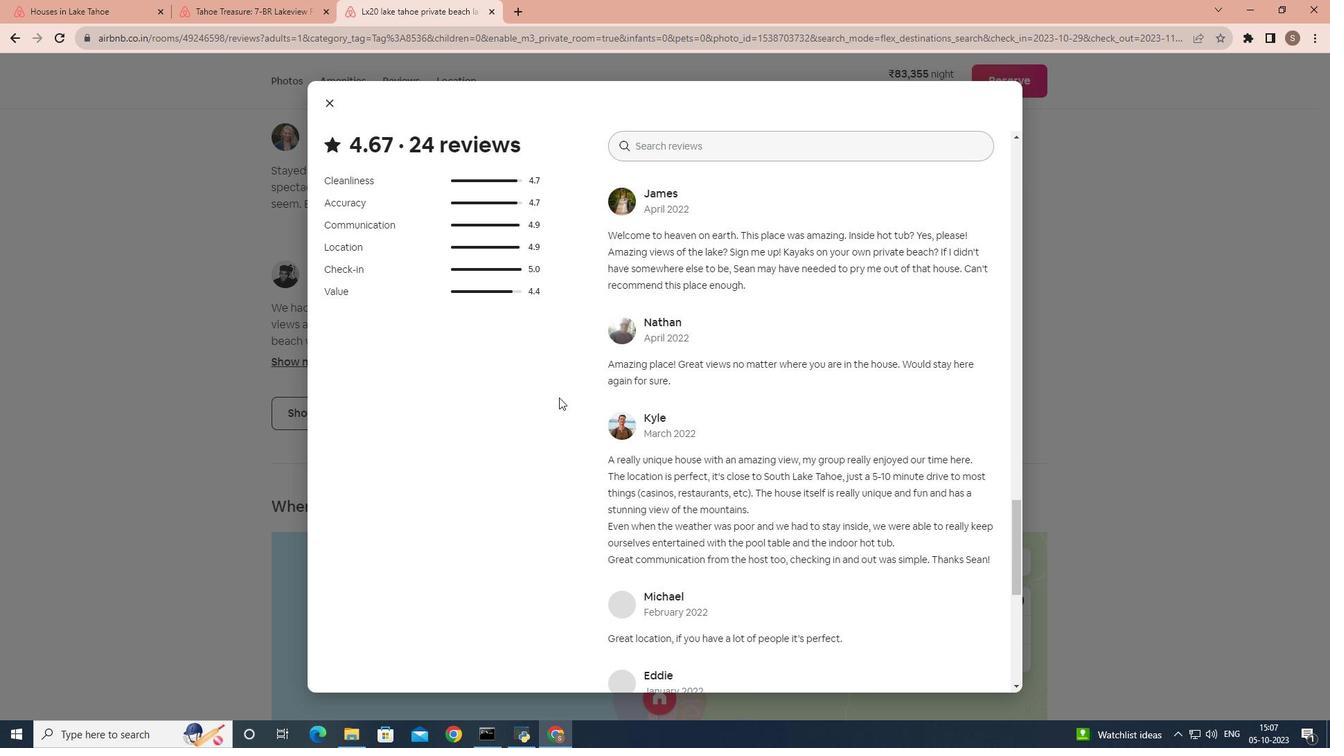 
Action: Mouse scrolled (559, 397) with delta (0, 0)
Screenshot: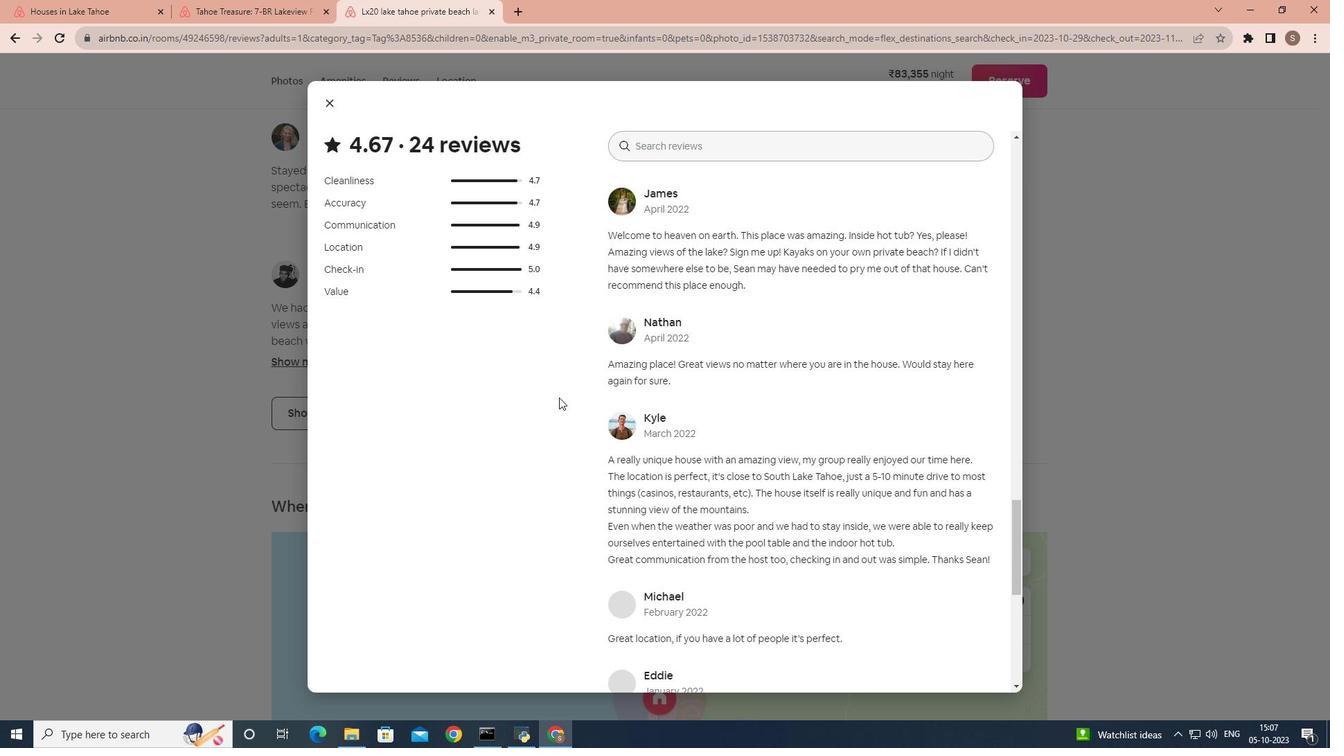 
Action: Mouse scrolled (559, 397) with delta (0, 0)
Screenshot: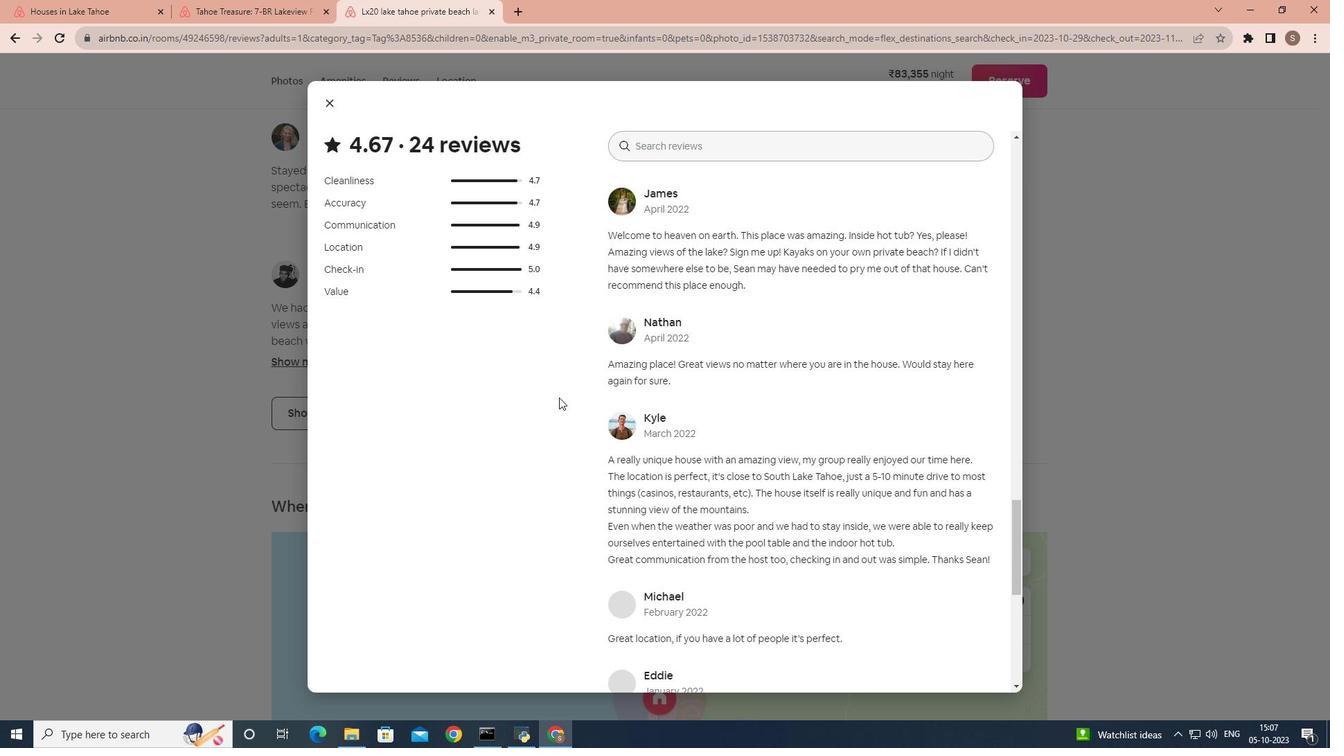 
Action: Mouse scrolled (559, 397) with delta (0, 0)
Screenshot: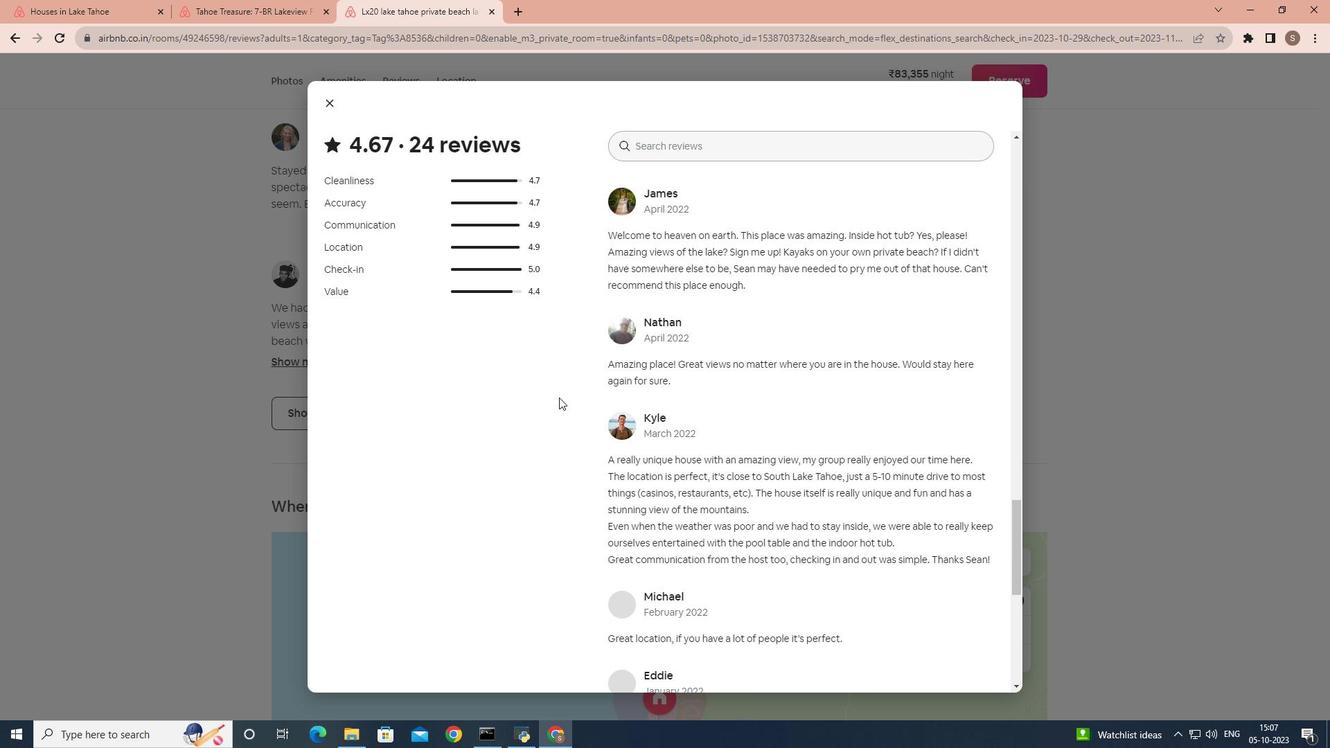 
Action: Mouse scrolled (559, 397) with delta (0, 0)
Screenshot: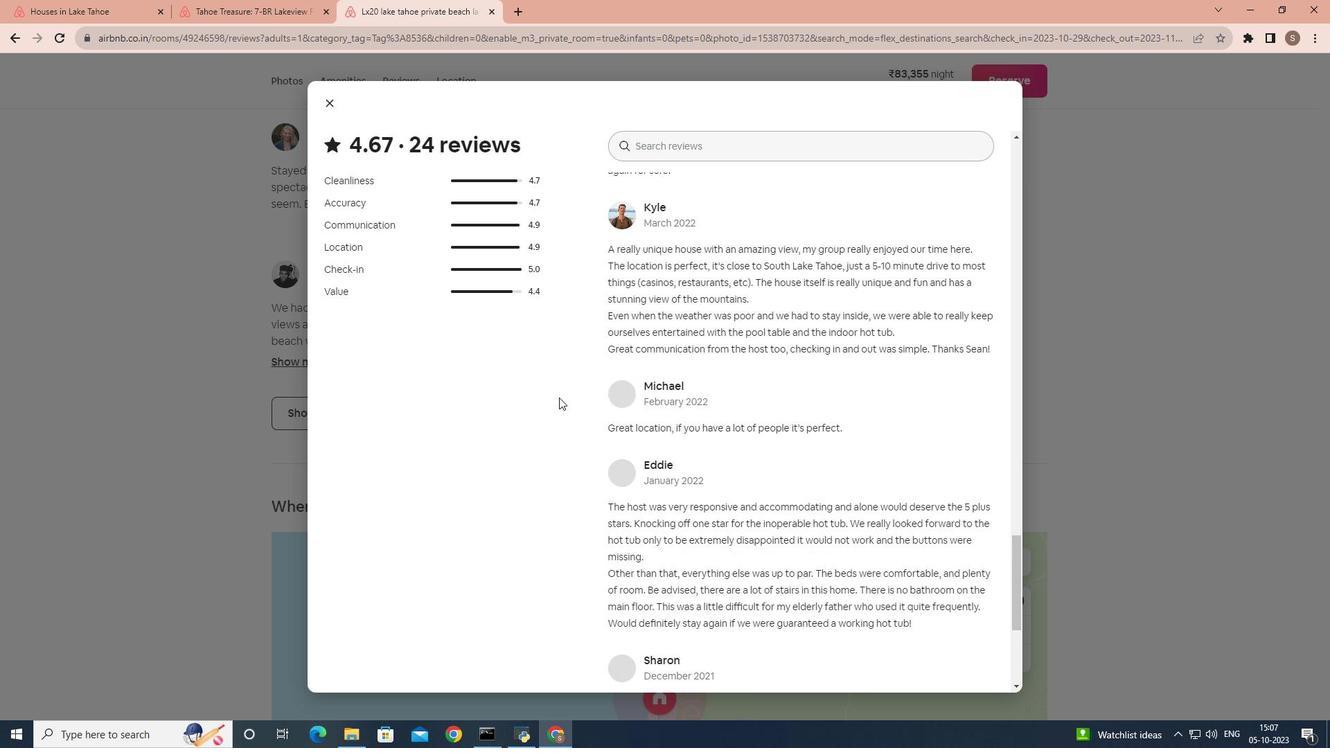 
Action: Mouse scrolled (559, 397) with delta (0, 0)
Screenshot: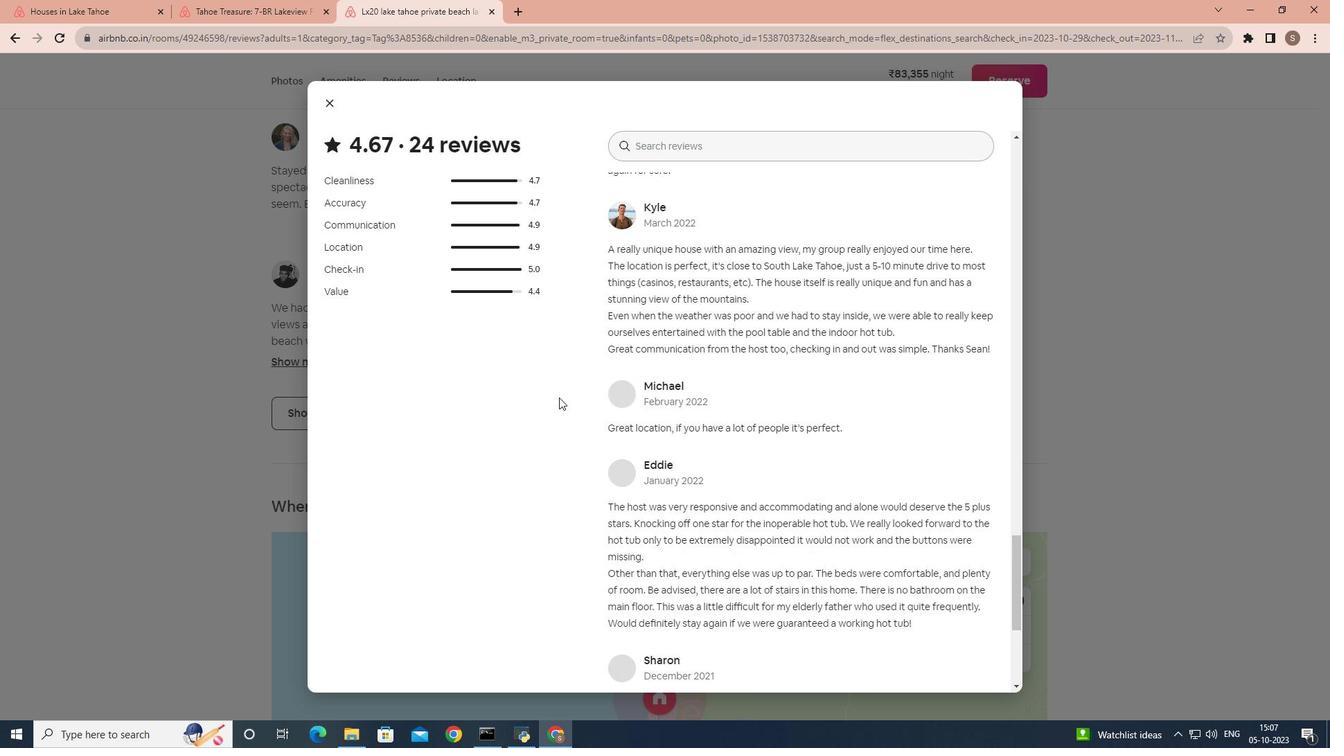 
Action: Mouse moved to (325, 103)
Screenshot: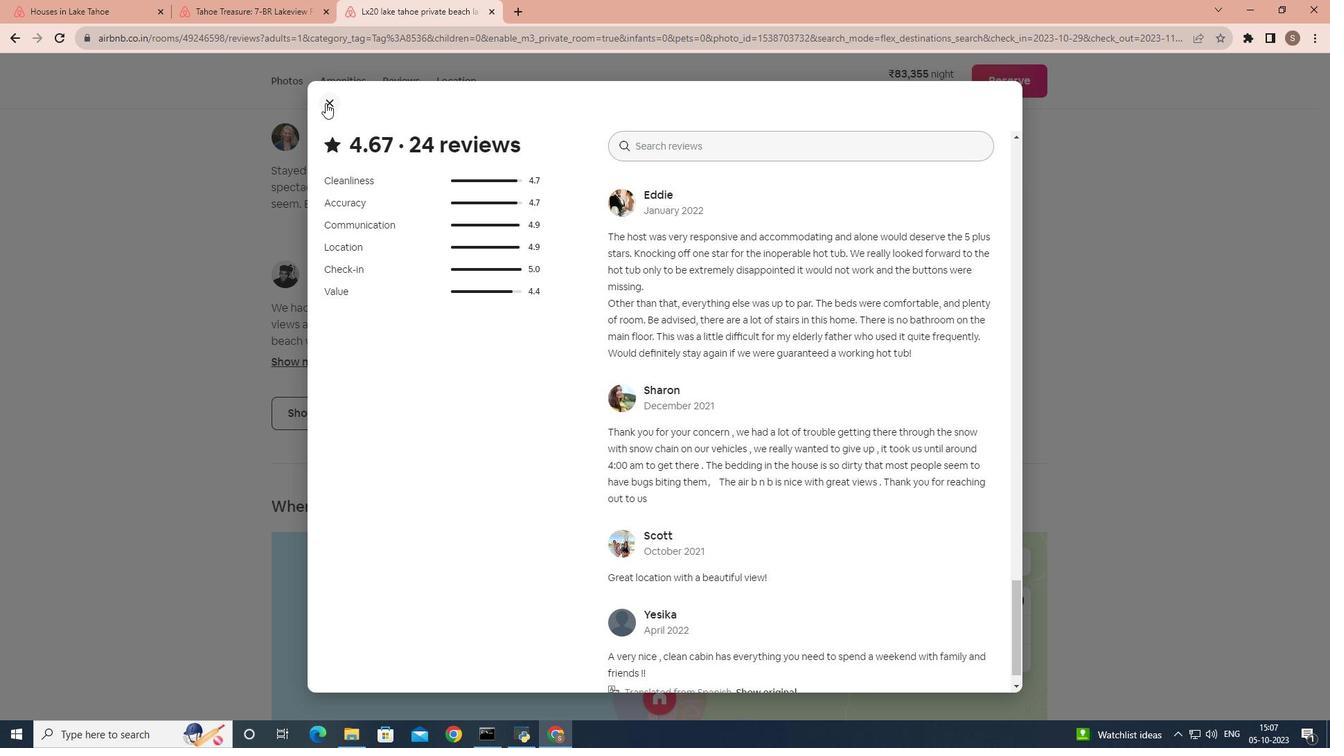 
Action: Mouse pressed left at (325, 103)
Screenshot: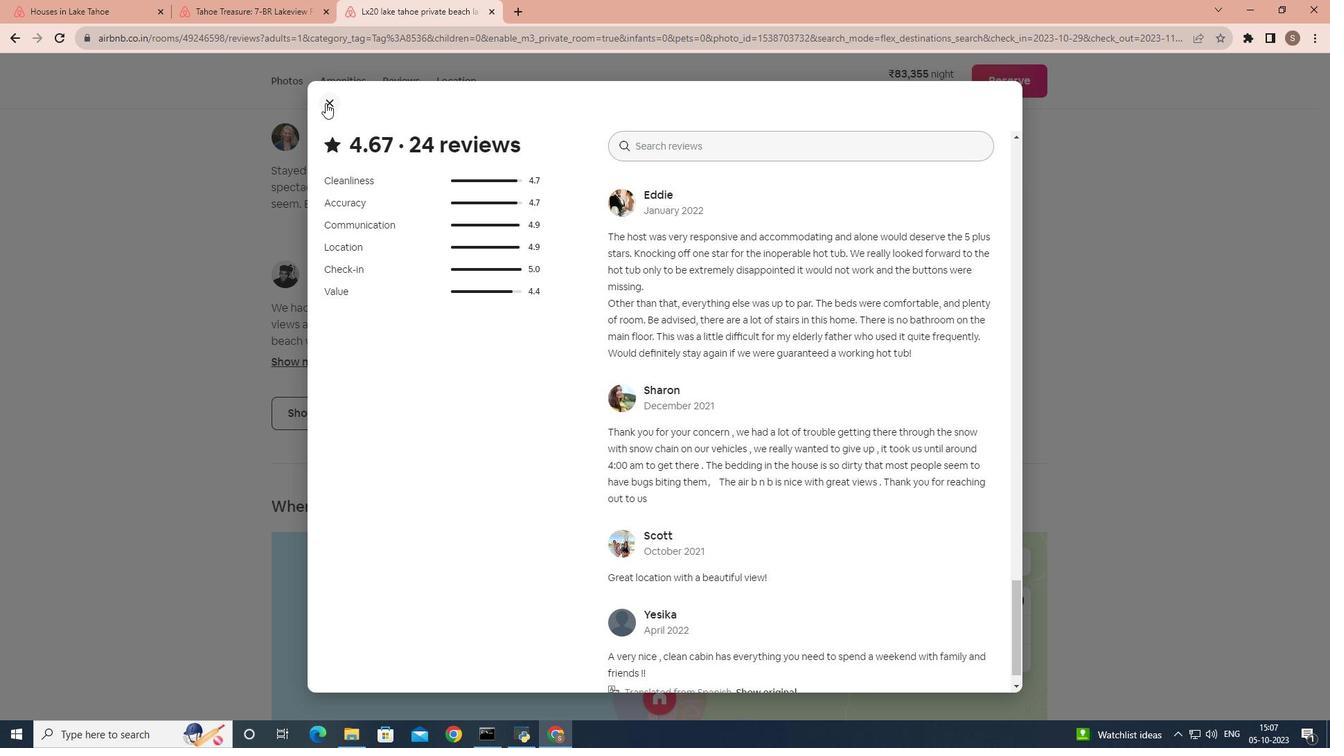 
Action: Mouse moved to (342, 324)
Screenshot: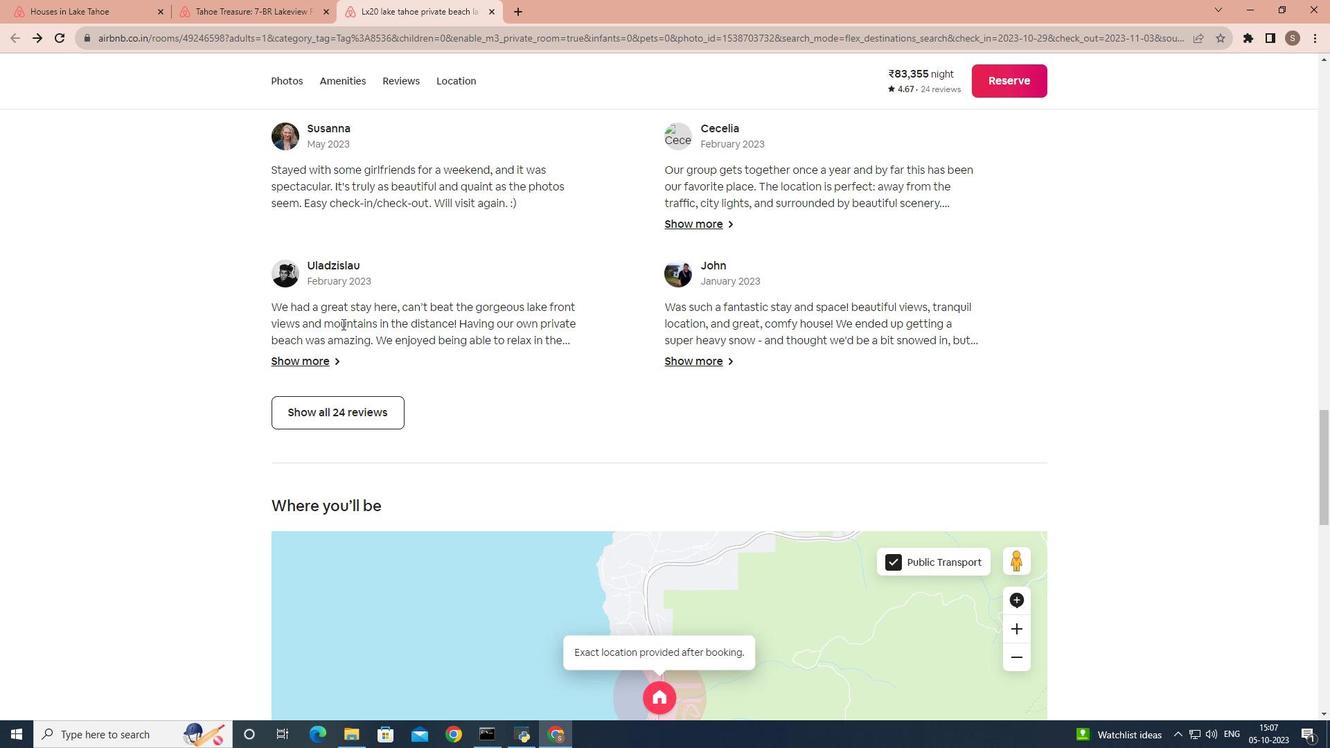 
Action: Mouse scrolled (342, 323) with delta (0, 0)
Screenshot: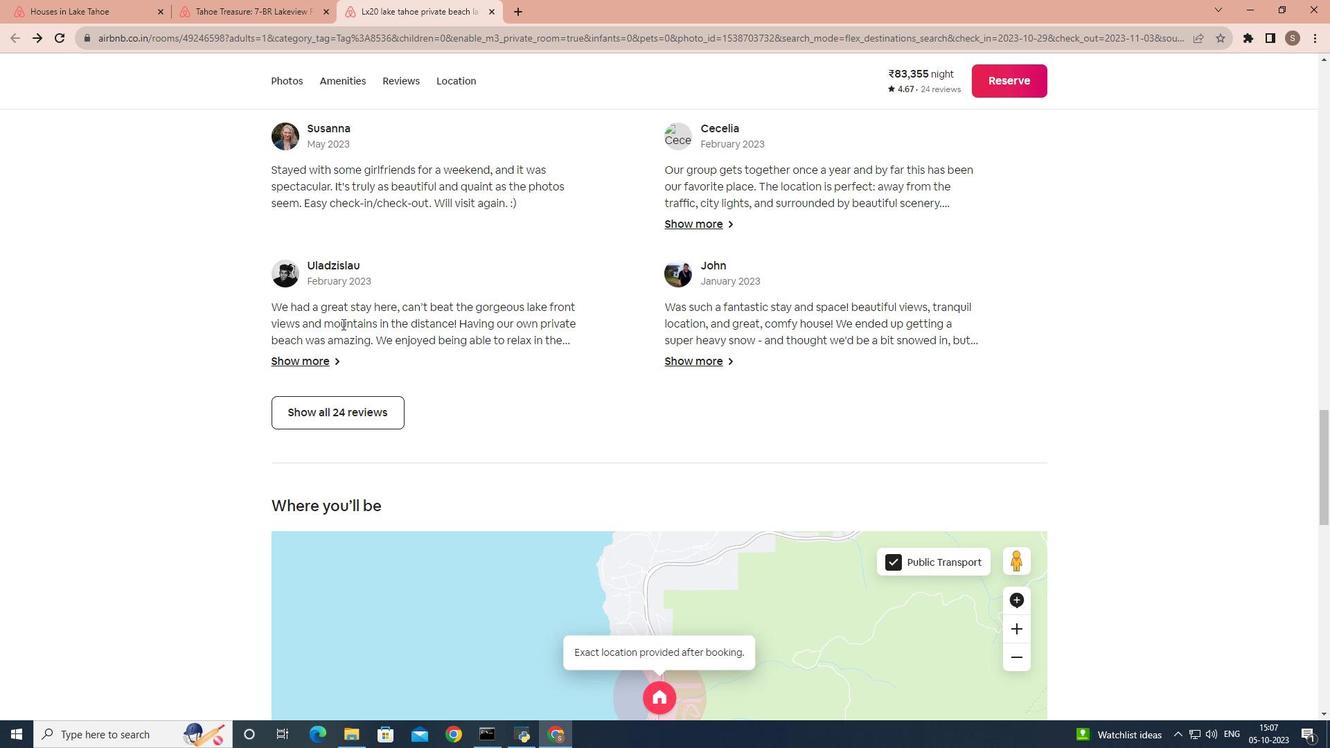 
Action: Mouse scrolled (342, 323) with delta (0, 0)
